 Task: Add the voter objects in voting booth within community.
Action: Mouse moved to (964, 70)
Screenshot: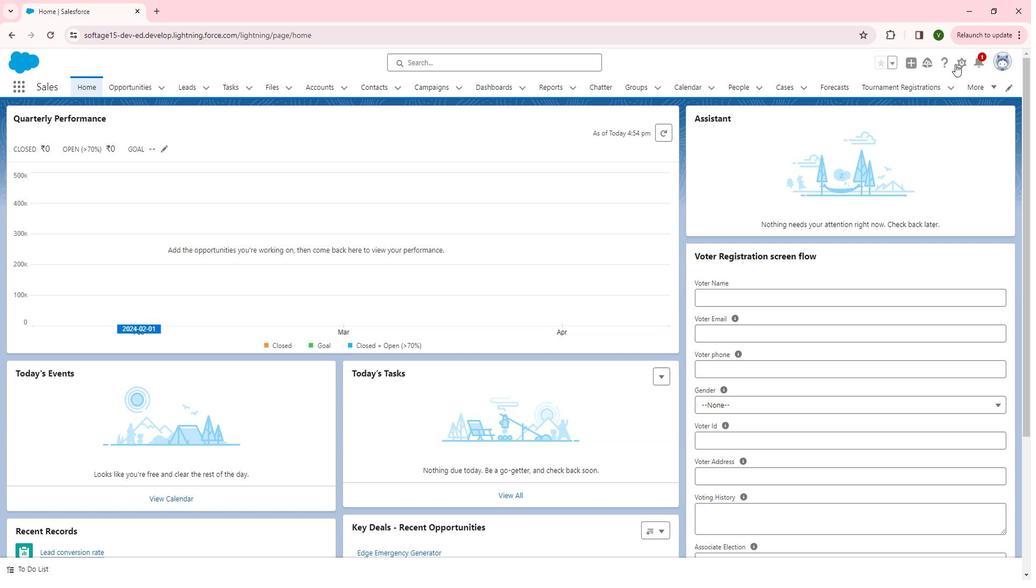 
Action: Mouse pressed left at (964, 70)
Screenshot: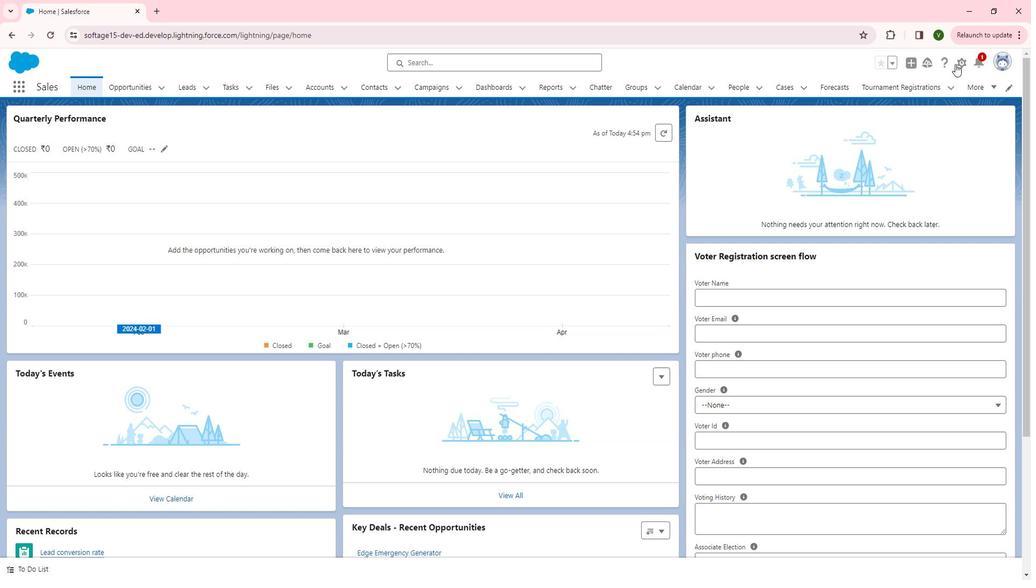 
Action: Mouse moved to (919, 106)
Screenshot: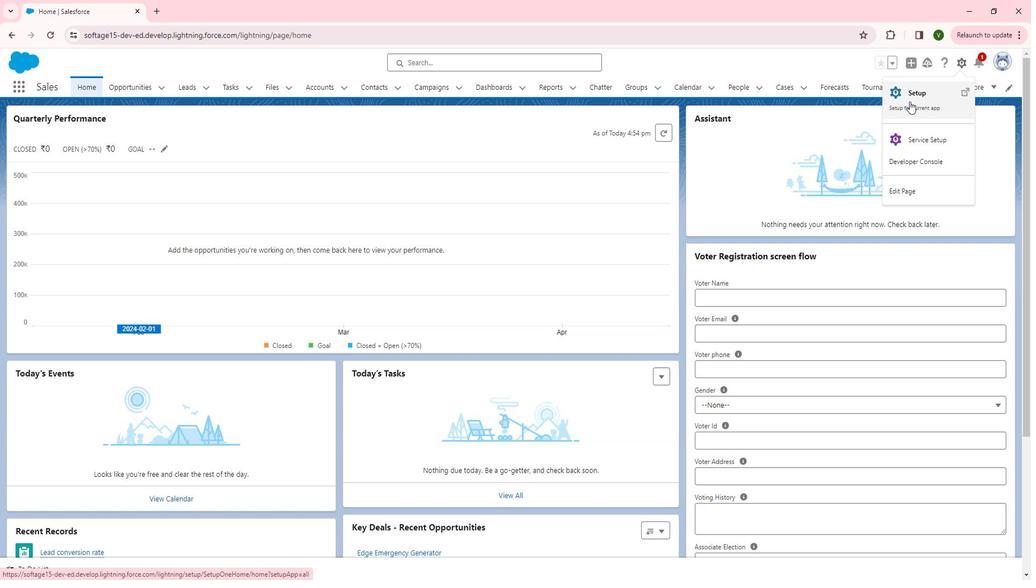 
Action: Mouse pressed left at (919, 106)
Screenshot: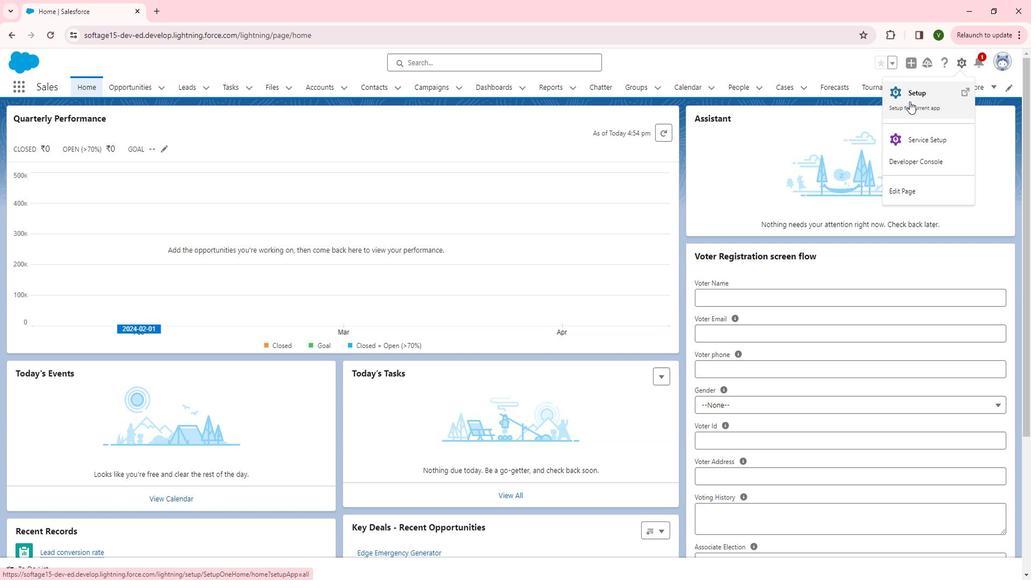 
Action: Mouse moved to (104, 332)
Screenshot: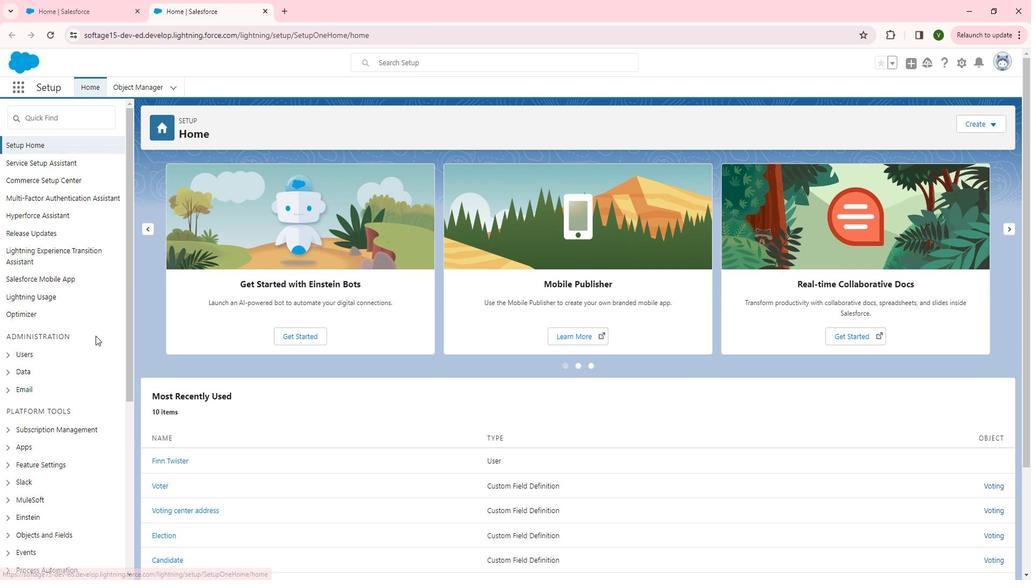 
Action: Mouse scrolled (104, 331) with delta (0, 0)
Screenshot: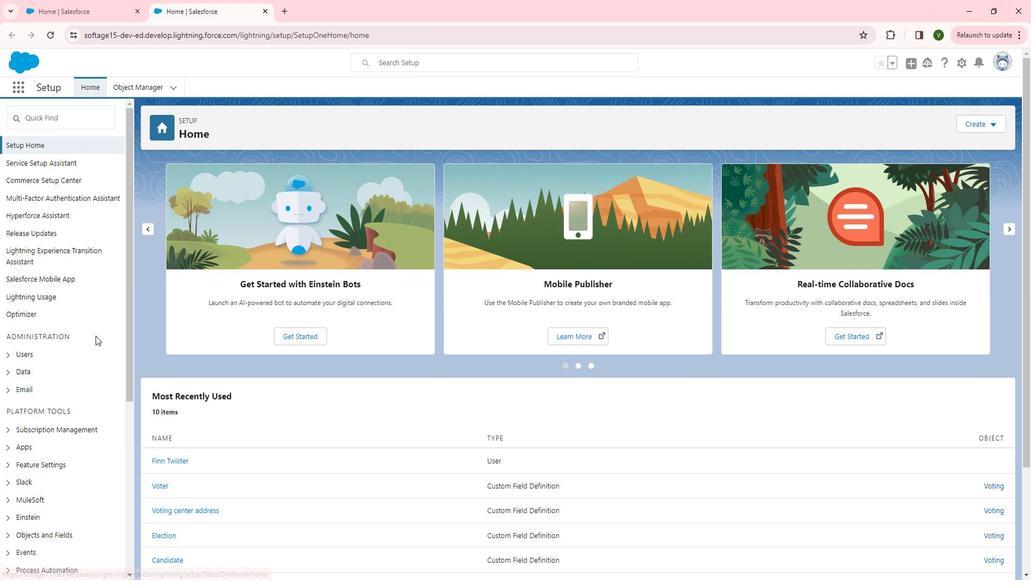 
Action: Mouse moved to (103, 334)
Screenshot: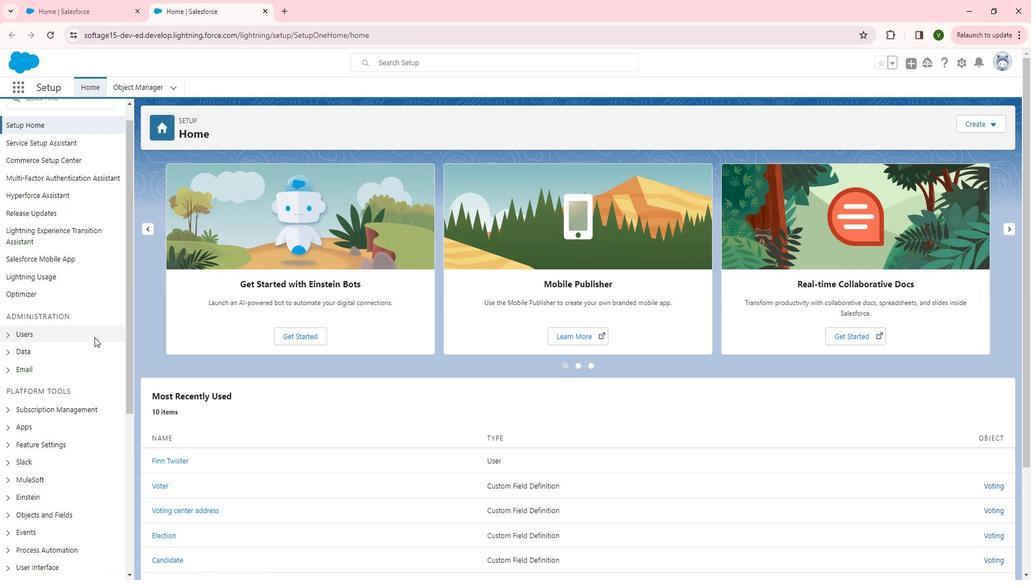 
Action: Mouse scrolled (103, 333) with delta (0, 0)
Screenshot: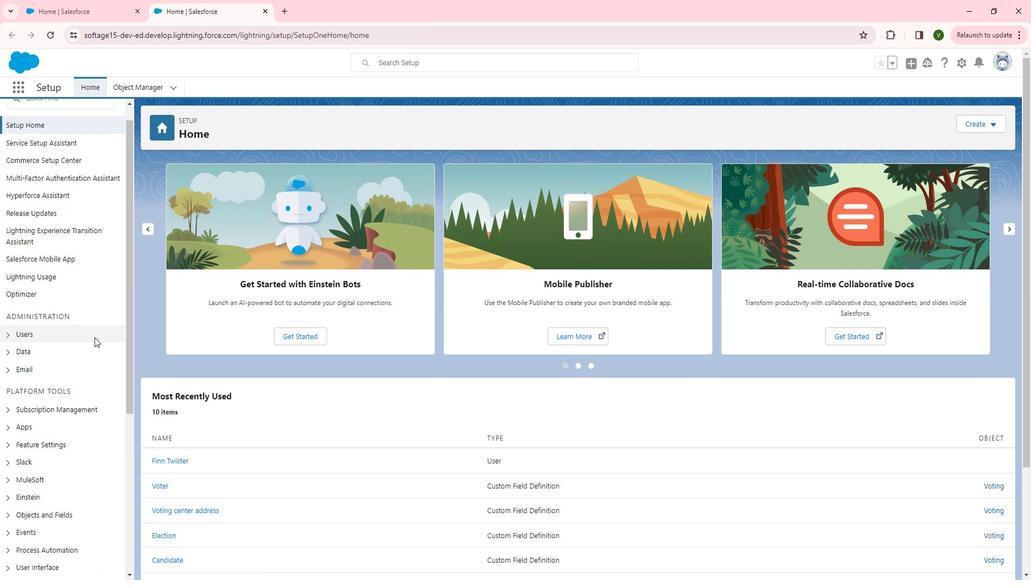
Action: Mouse moved to (17, 346)
Screenshot: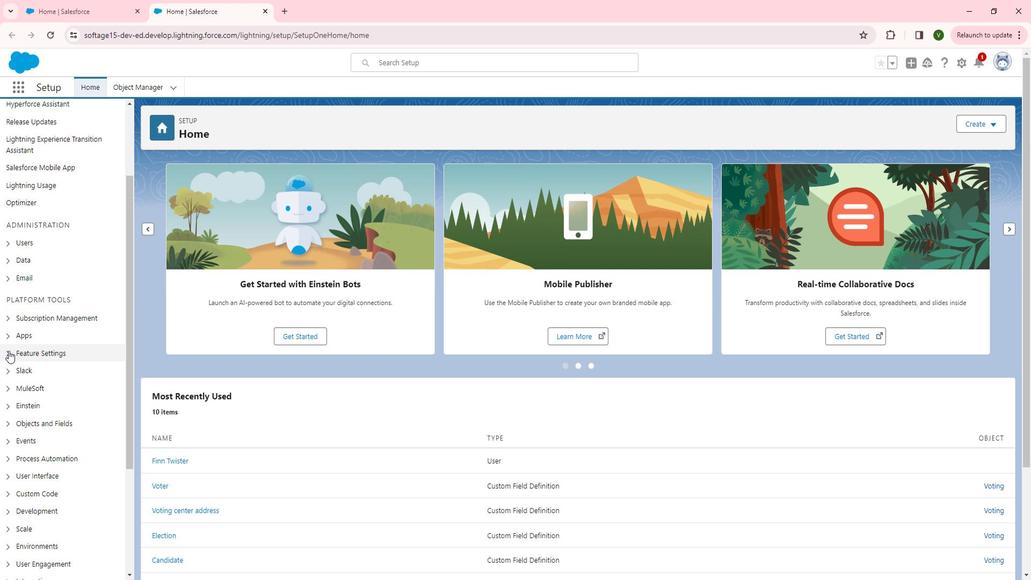 
Action: Mouse pressed left at (17, 346)
Screenshot: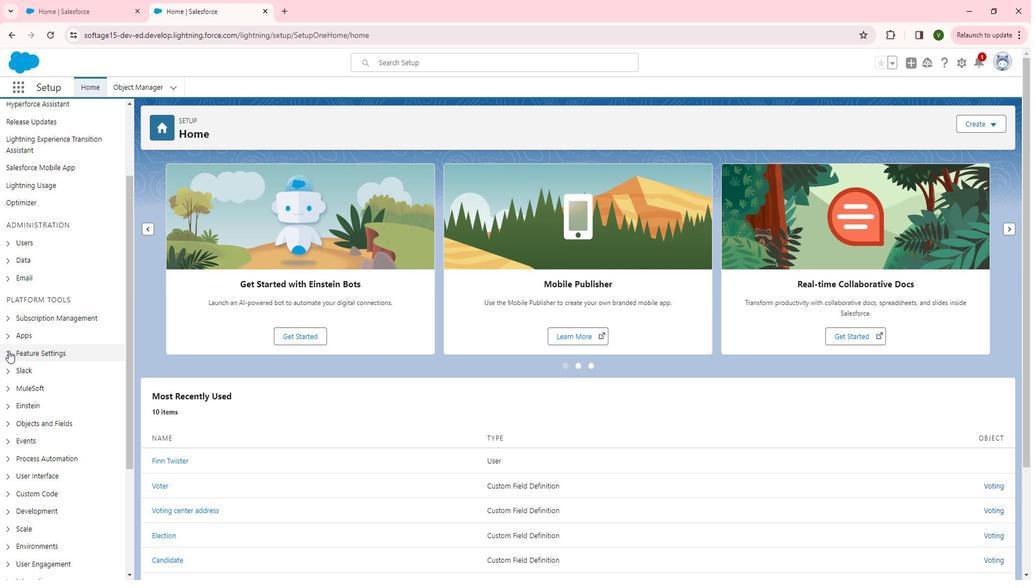 
Action: Mouse moved to (57, 353)
Screenshot: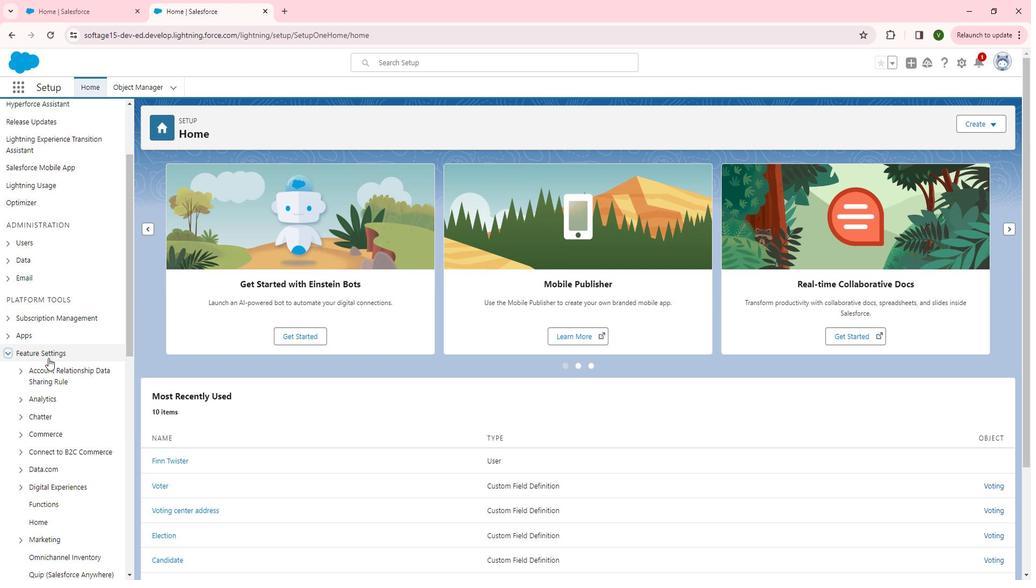 
Action: Mouse scrolled (57, 353) with delta (0, 0)
Screenshot: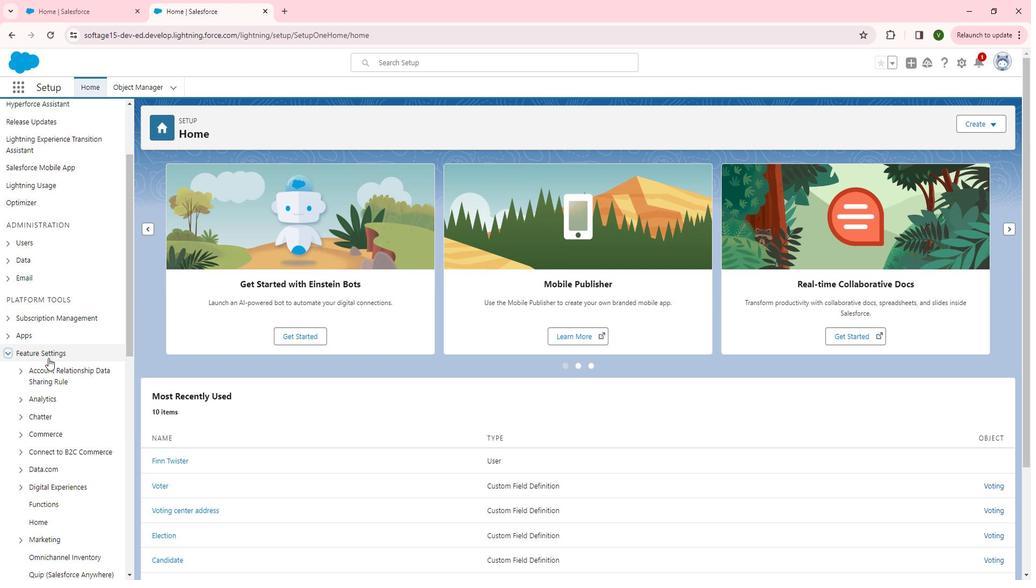 
Action: Mouse moved to (28, 424)
Screenshot: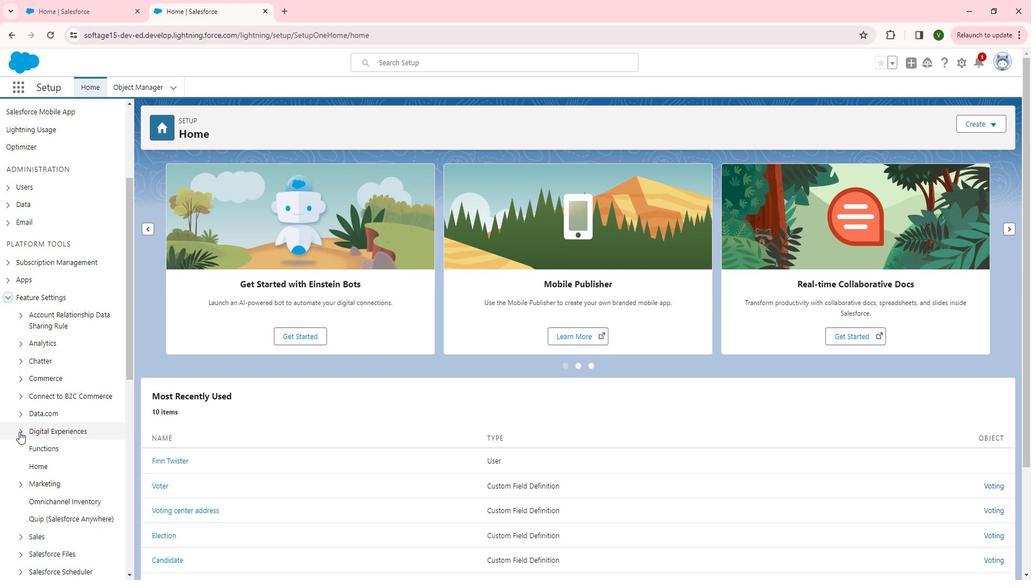 
Action: Mouse pressed left at (28, 424)
Screenshot: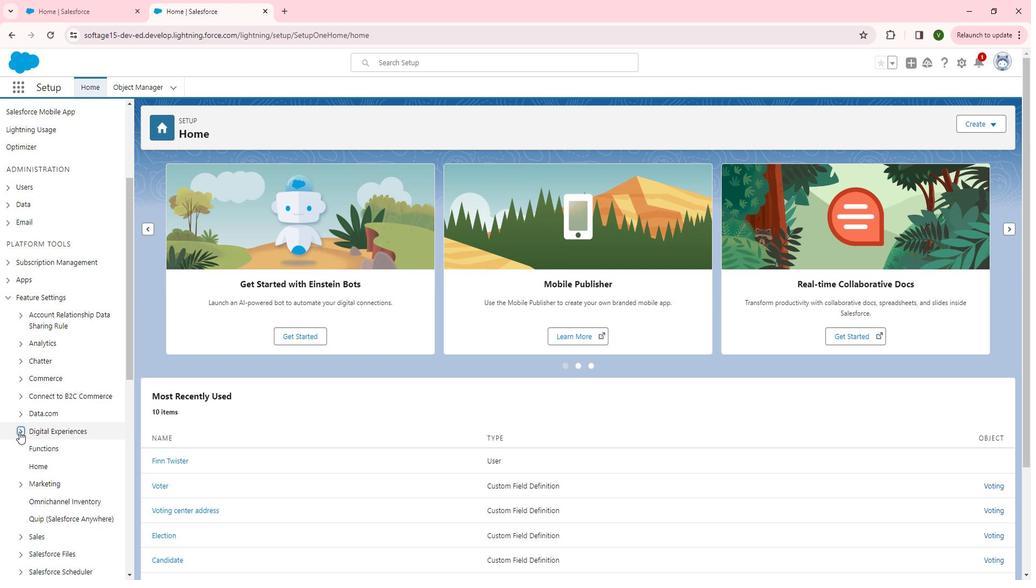 
Action: Mouse moved to (76, 428)
Screenshot: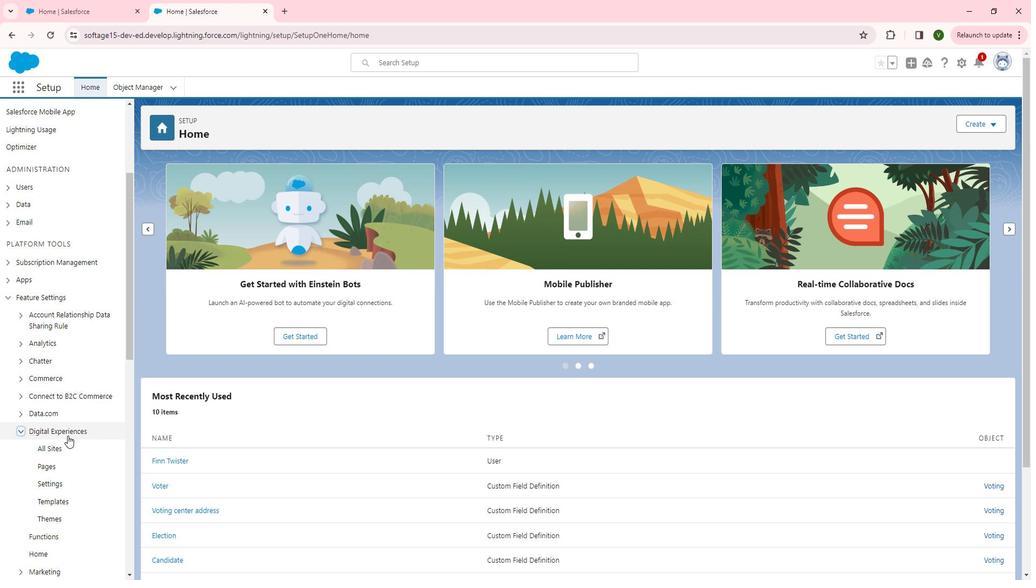 
Action: Mouse scrolled (76, 428) with delta (0, 0)
Screenshot: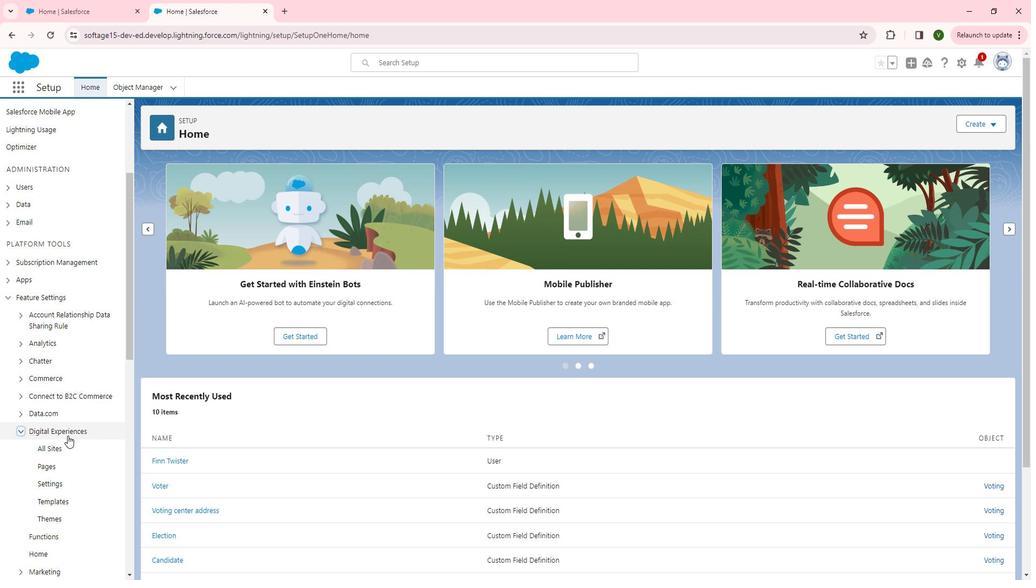 
Action: Mouse moved to (64, 380)
Screenshot: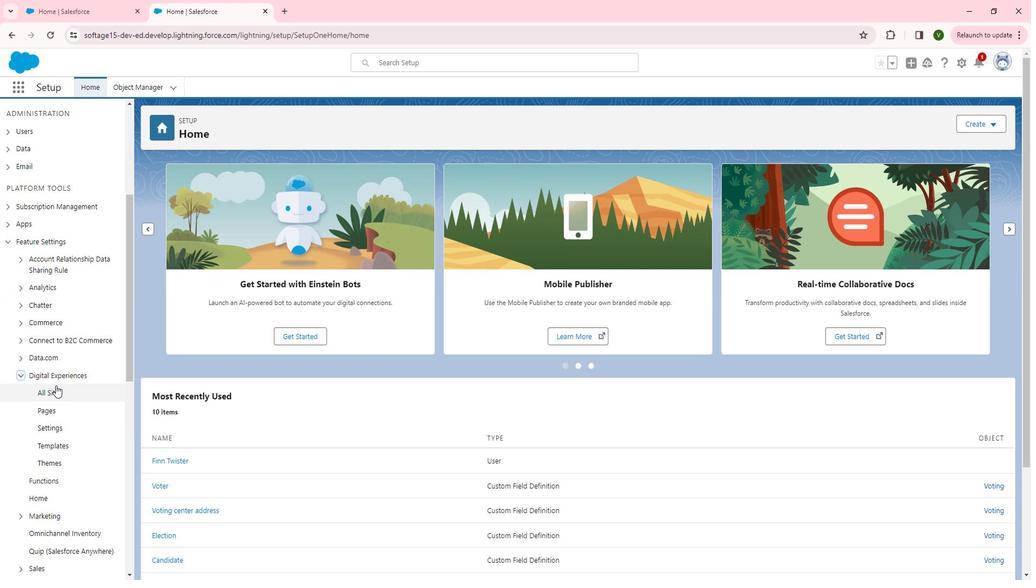 
Action: Mouse pressed left at (64, 380)
Screenshot: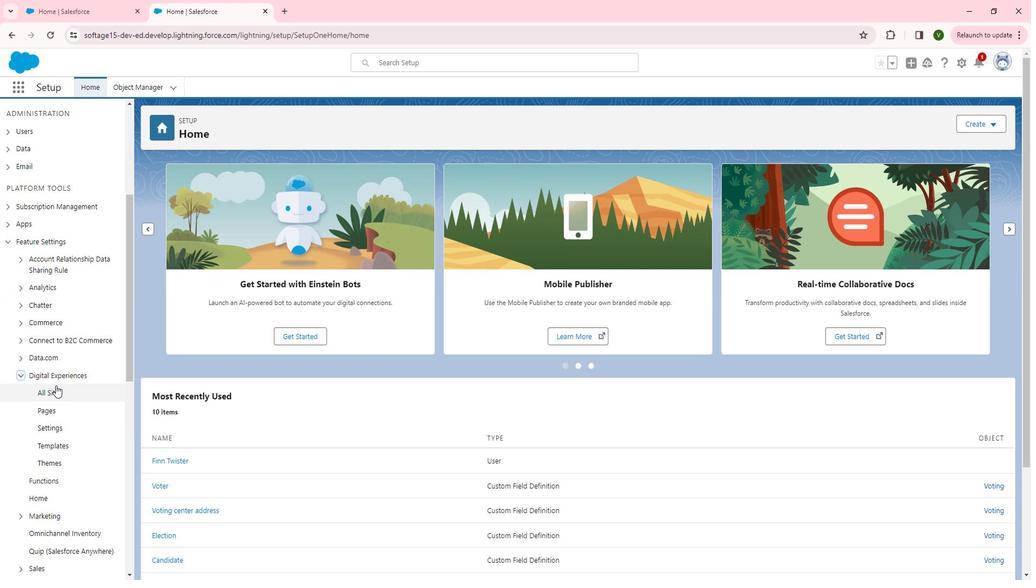 
Action: Mouse moved to (60, 384)
Screenshot: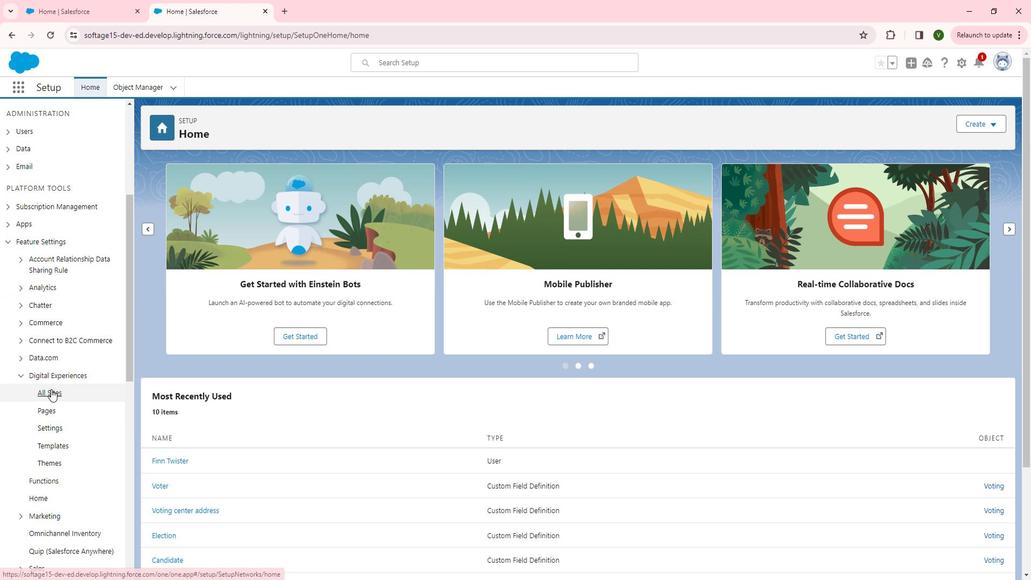 
Action: Mouse pressed left at (60, 384)
Screenshot: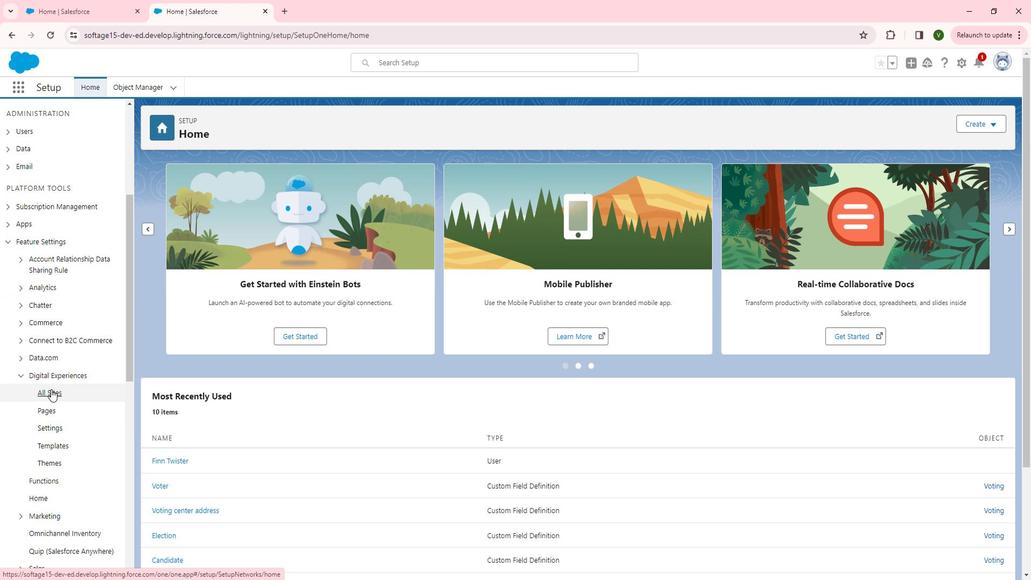 
Action: Mouse moved to (182, 256)
Screenshot: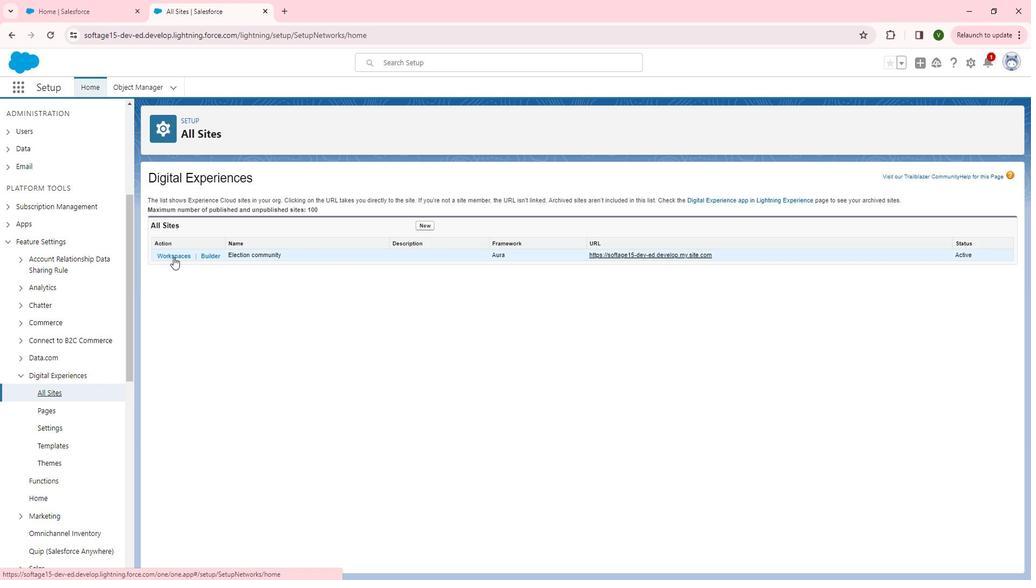 
Action: Mouse pressed left at (182, 256)
Screenshot: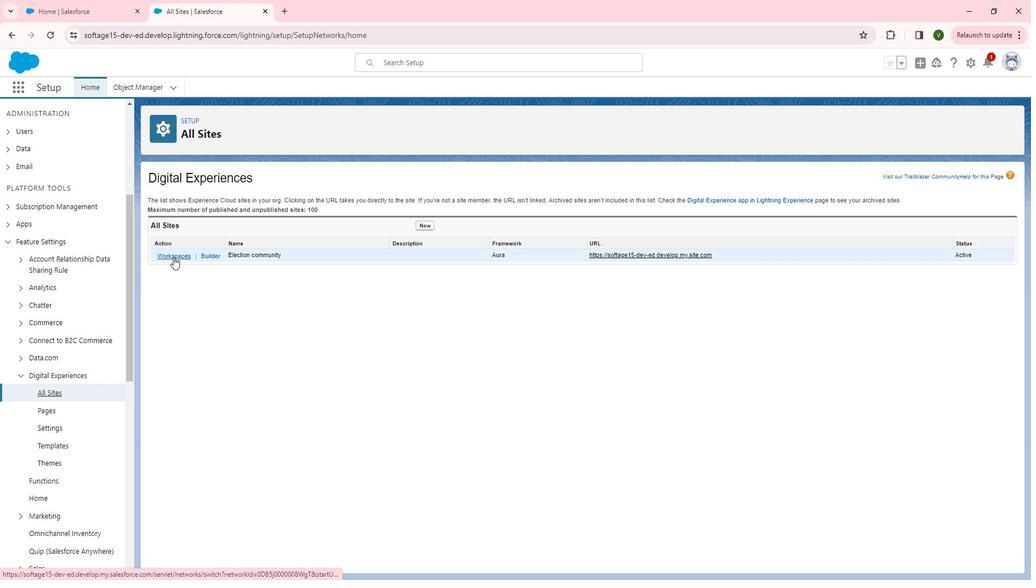 
Action: Mouse moved to (163, 260)
Screenshot: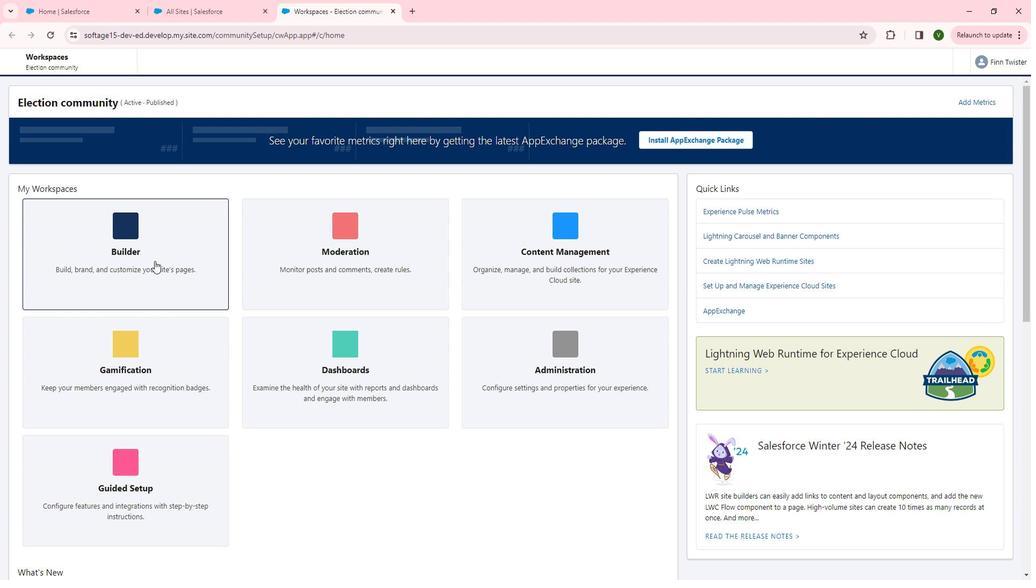 
Action: Mouse pressed left at (163, 260)
Screenshot: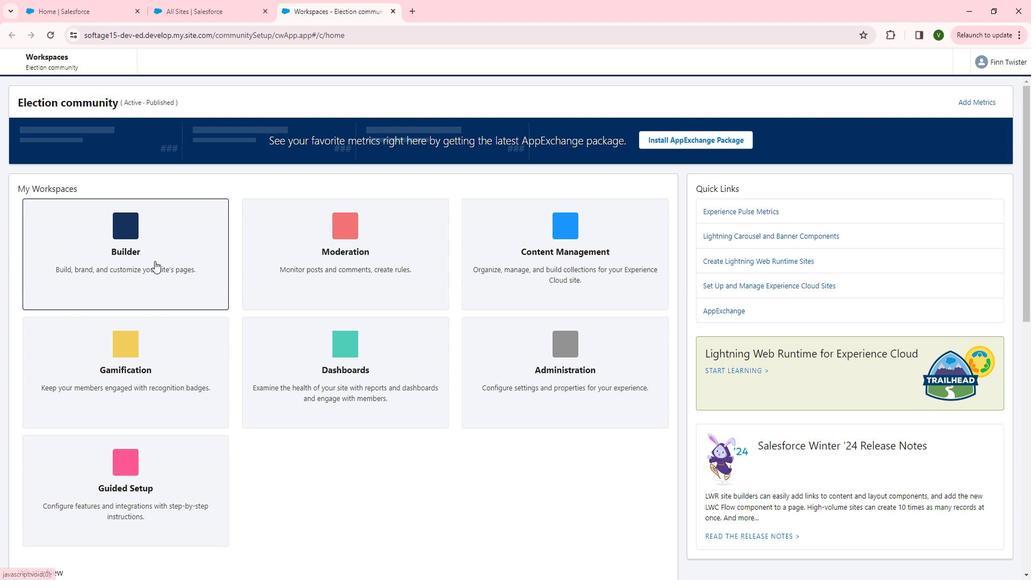 
Action: Mouse moved to (107, 72)
Screenshot: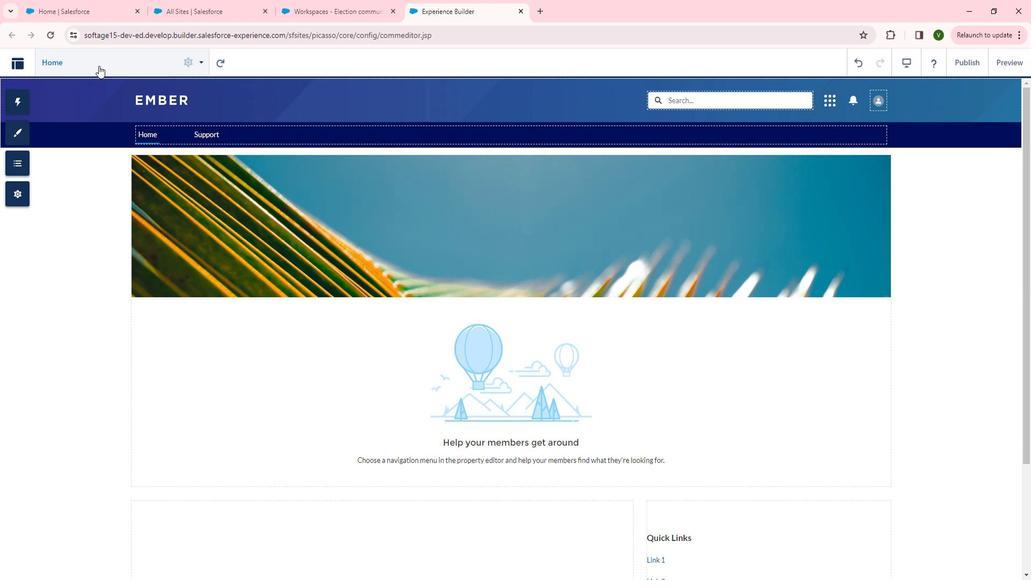 
Action: Mouse pressed left at (107, 72)
Screenshot: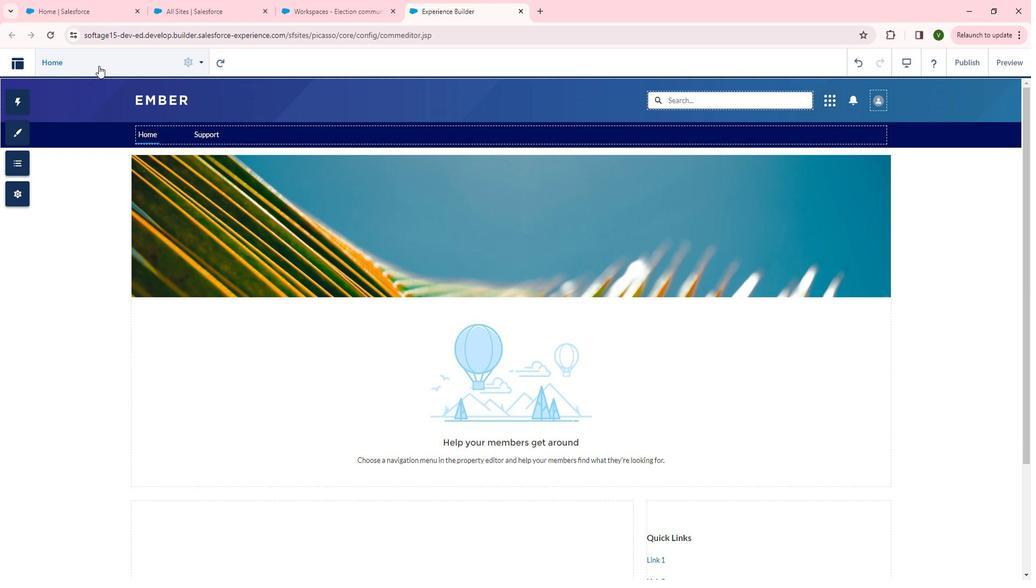 
Action: Mouse moved to (116, 314)
Screenshot: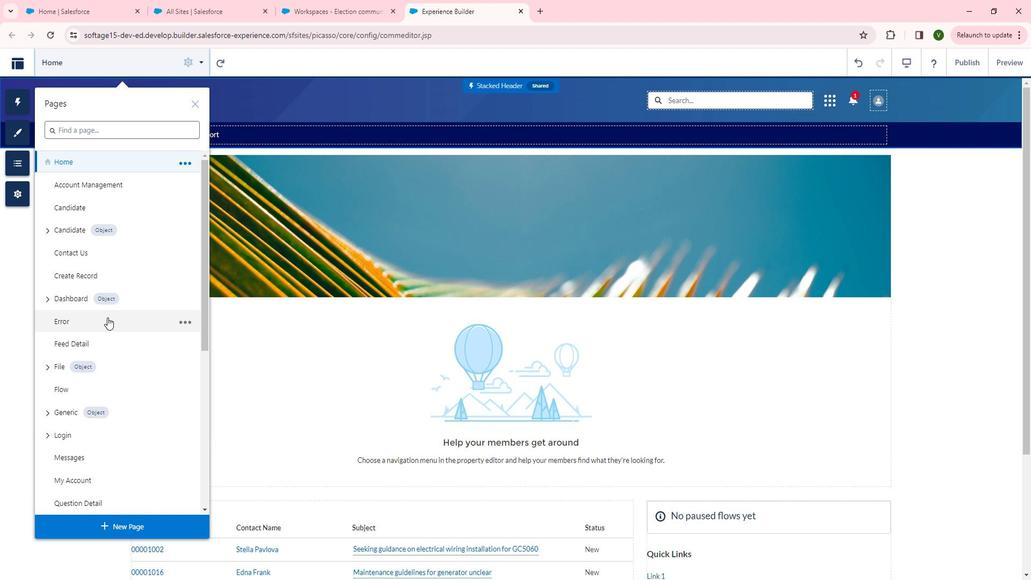 
Action: Mouse scrolled (116, 314) with delta (0, 0)
Screenshot: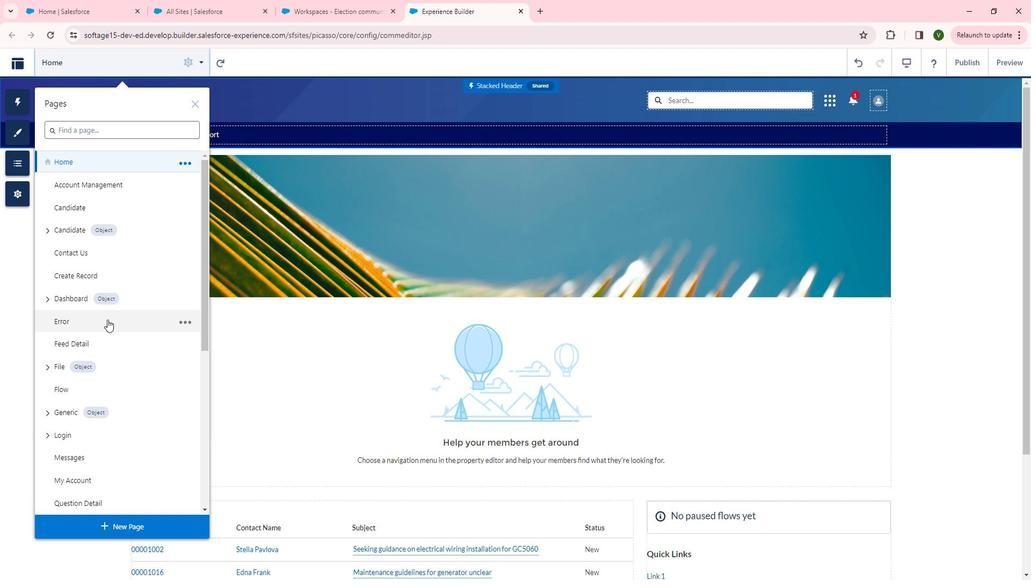 
Action: Mouse moved to (116, 315)
Screenshot: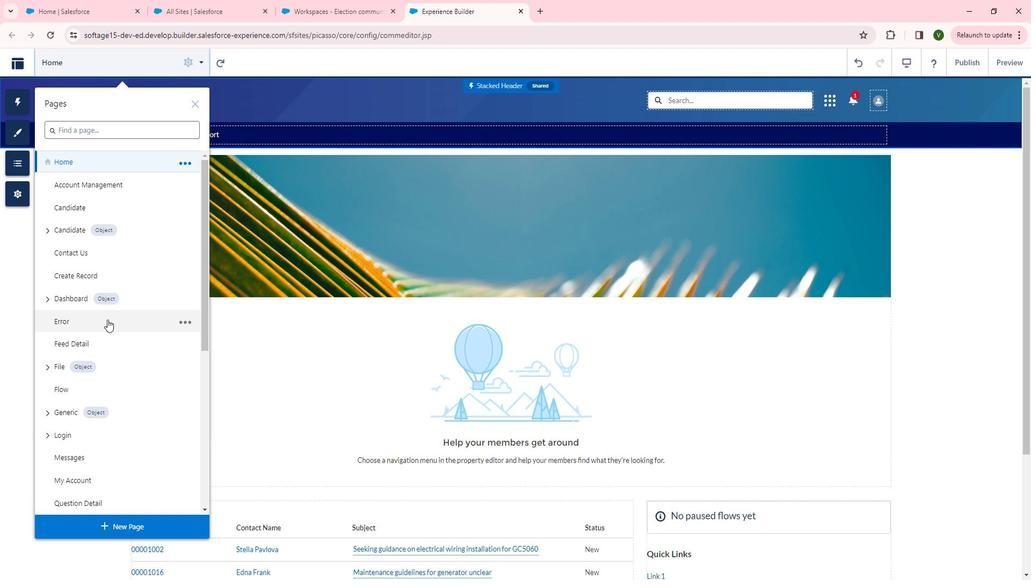 
Action: Mouse scrolled (116, 315) with delta (0, 0)
Screenshot: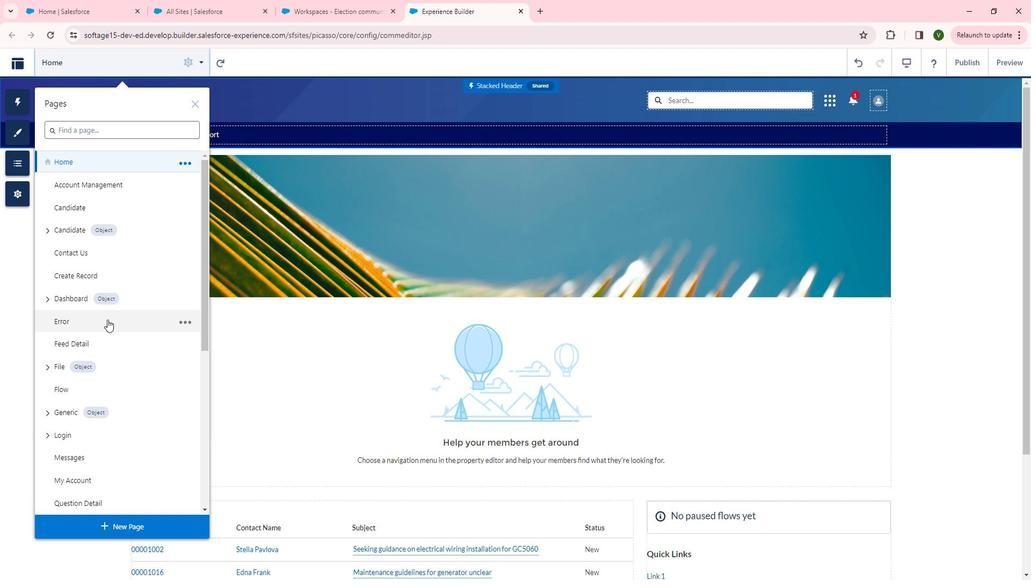 
Action: Mouse moved to (116, 317)
Screenshot: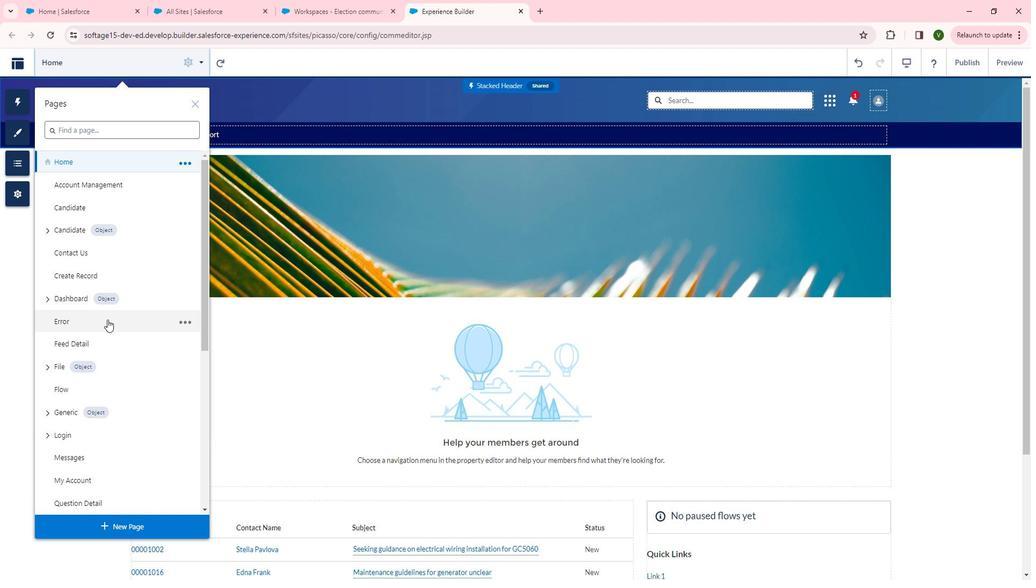 
Action: Mouse scrolled (116, 316) with delta (0, 0)
Screenshot: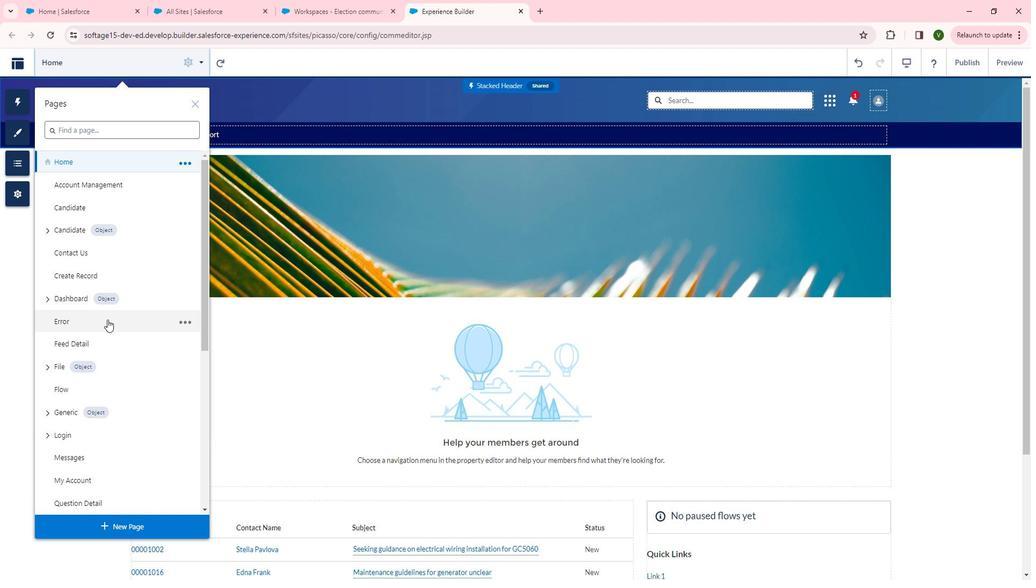 
Action: Mouse moved to (116, 319)
Screenshot: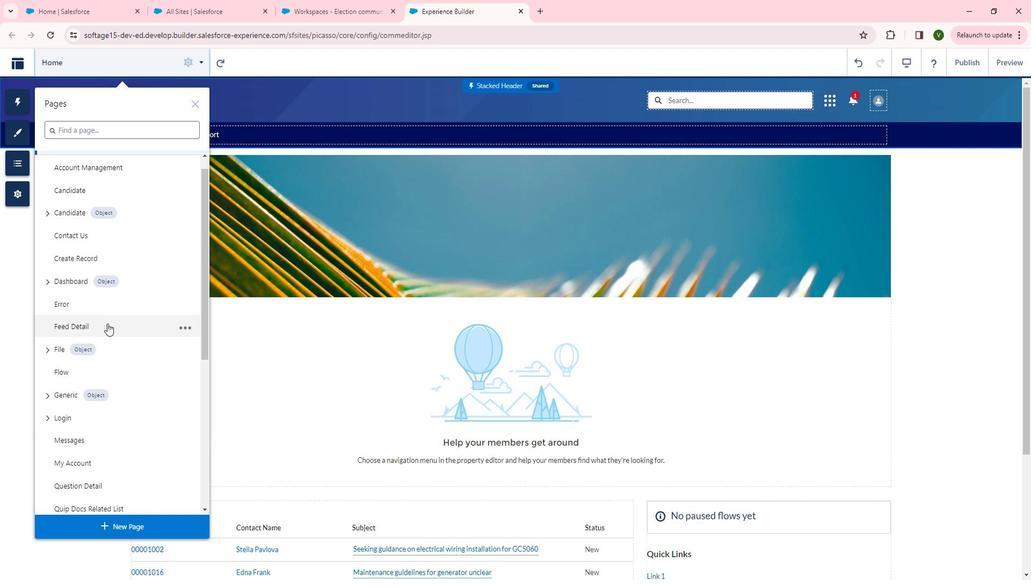
Action: Mouse scrolled (116, 319) with delta (0, 0)
Screenshot: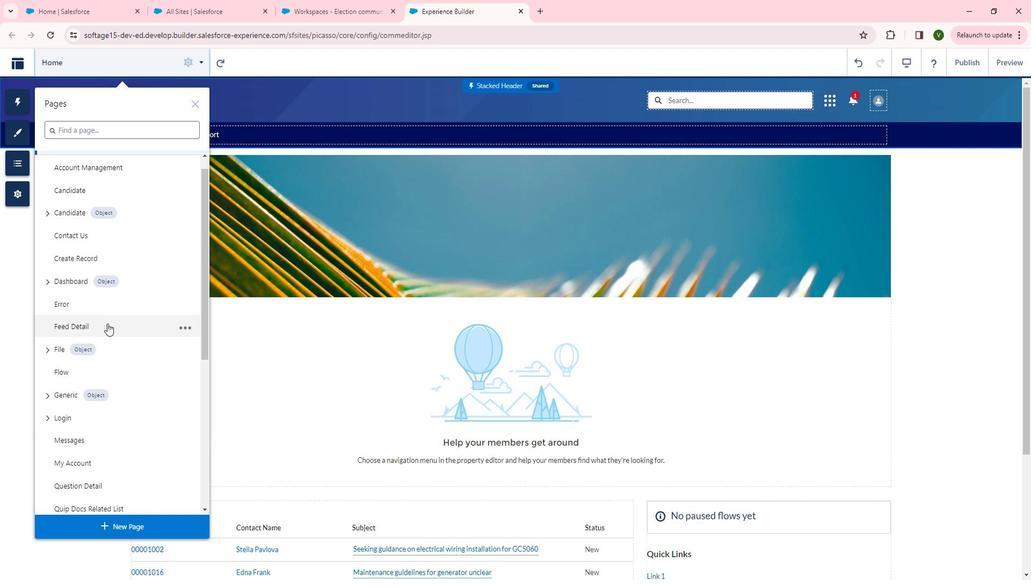 
Action: Mouse moved to (116, 322)
Screenshot: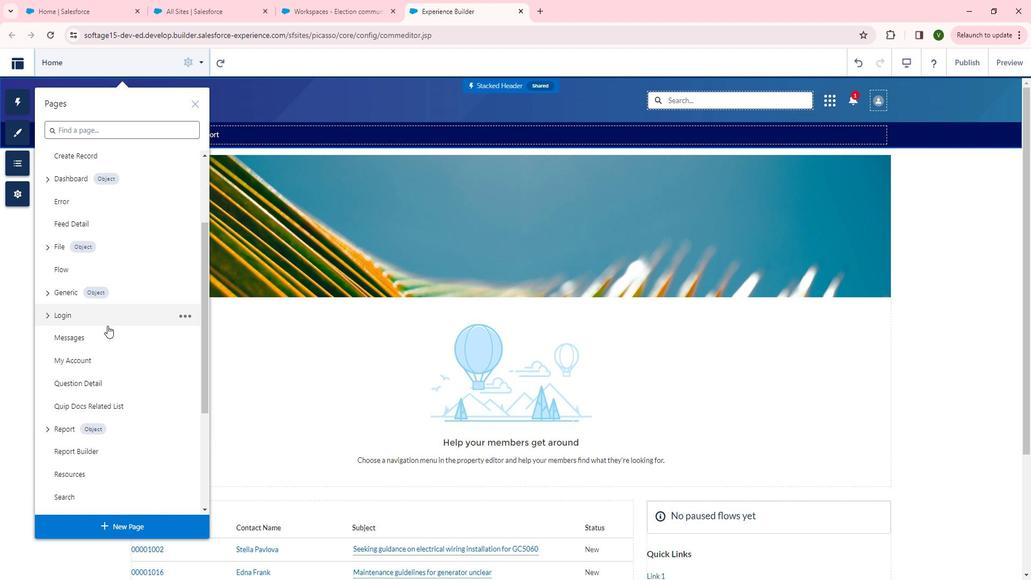 
Action: Mouse scrolled (116, 322) with delta (0, 0)
Screenshot: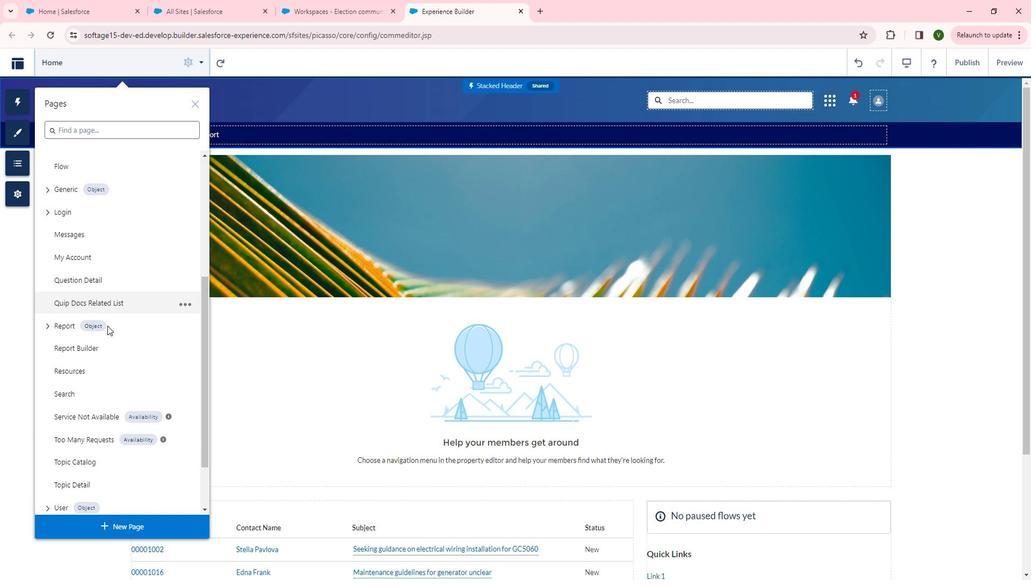 
Action: Mouse scrolled (116, 322) with delta (0, 0)
Screenshot: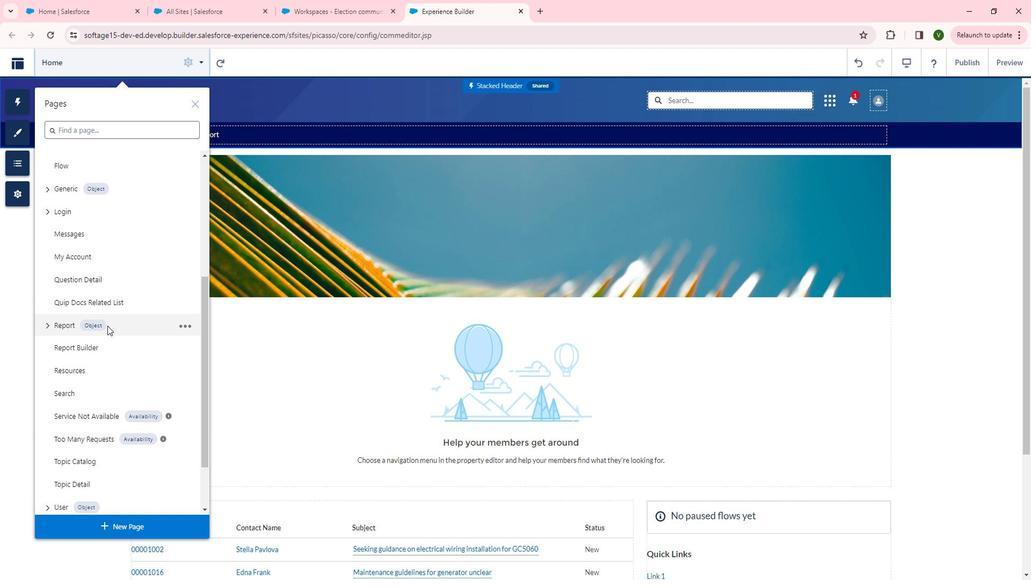 
Action: Mouse scrolled (116, 322) with delta (0, 0)
Screenshot: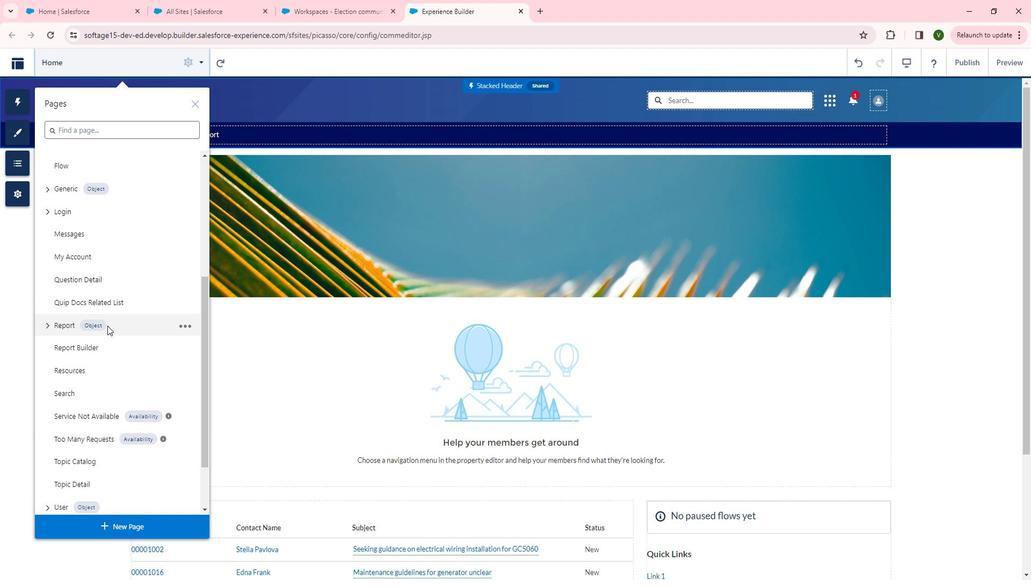 
Action: Mouse scrolled (116, 322) with delta (0, 0)
Screenshot: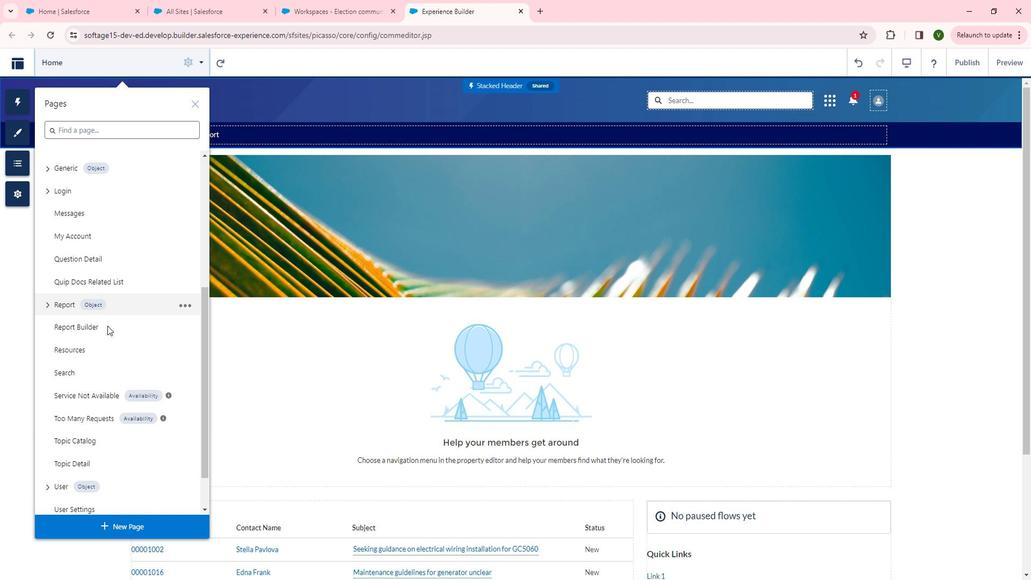 
Action: Mouse moved to (117, 518)
Screenshot: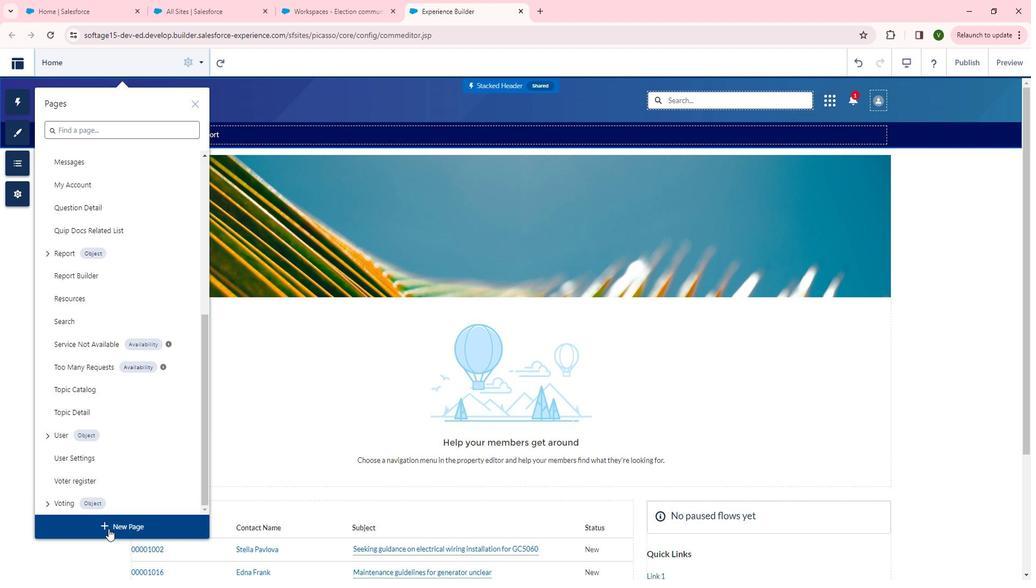 
Action: Mouse pressed left at (117, 518)
Screenshot: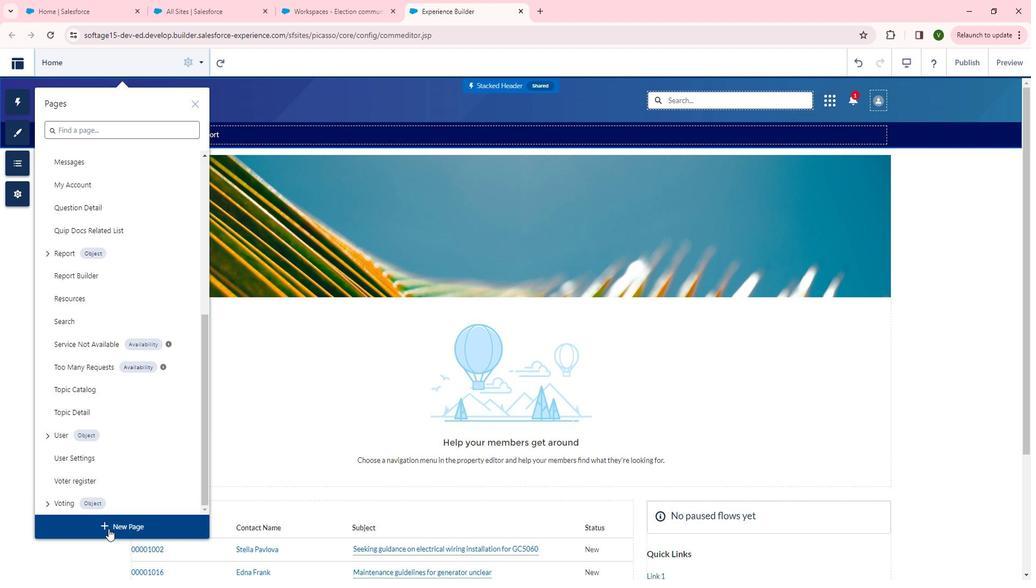 
Action: Mouse moved to (577, 285)
Screenshot: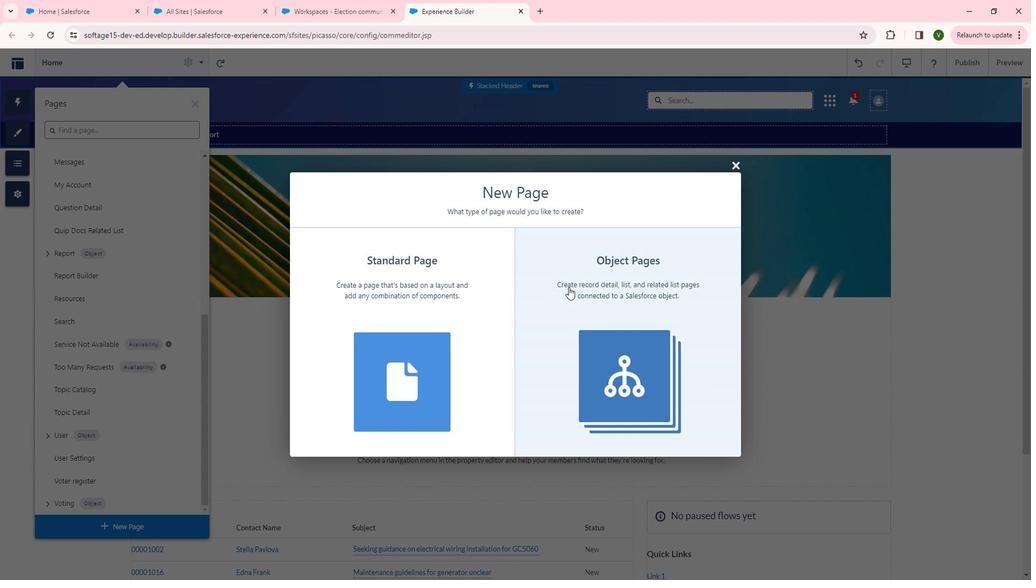 
Action: Mouse pressed left at (577, 285)
Screenshot: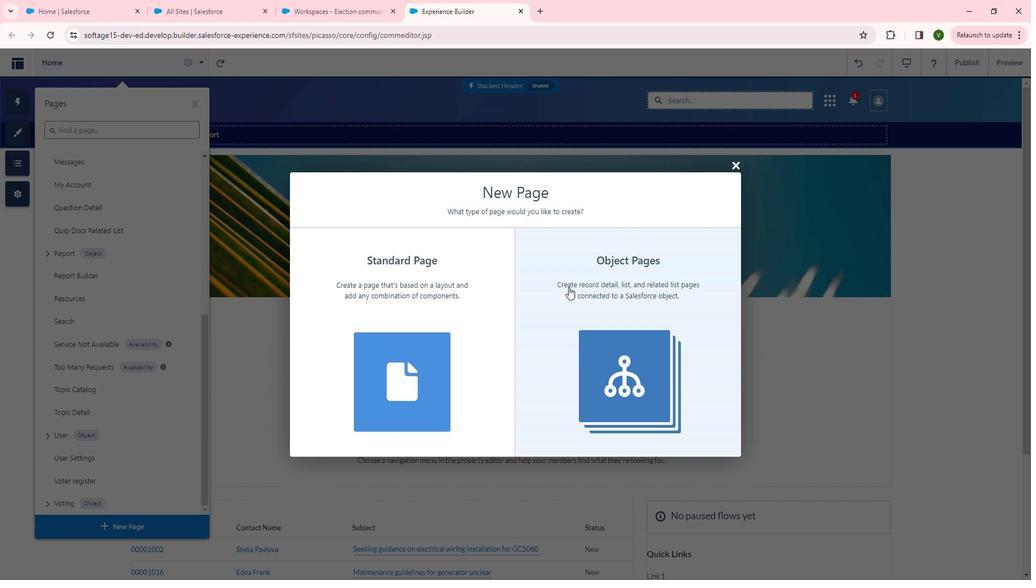 
Action: Mouse moved to (469, 308)
Screenshot: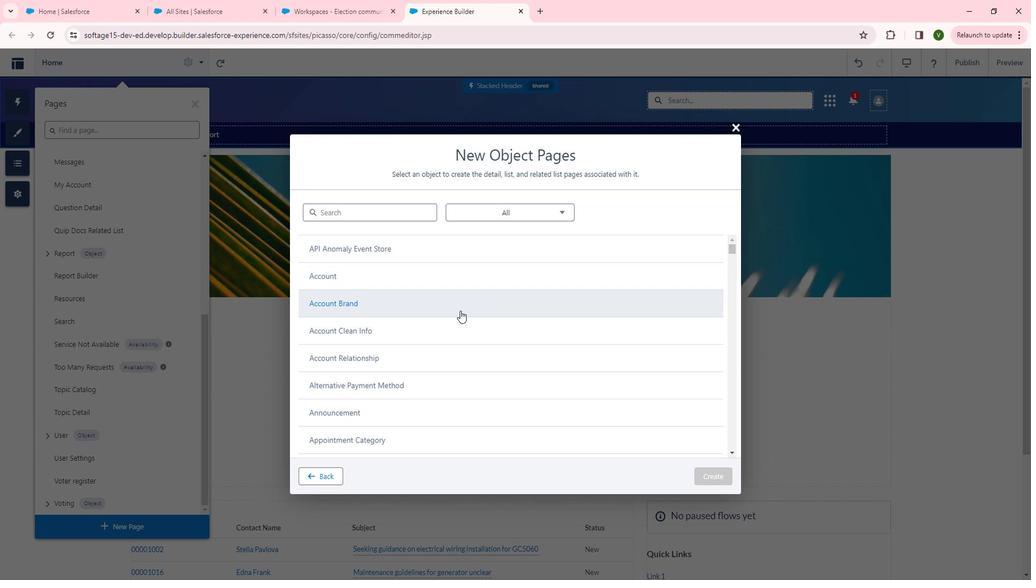 
Action: Mouse scrolled (469, 307) with delta (0, 0)
Screenshot: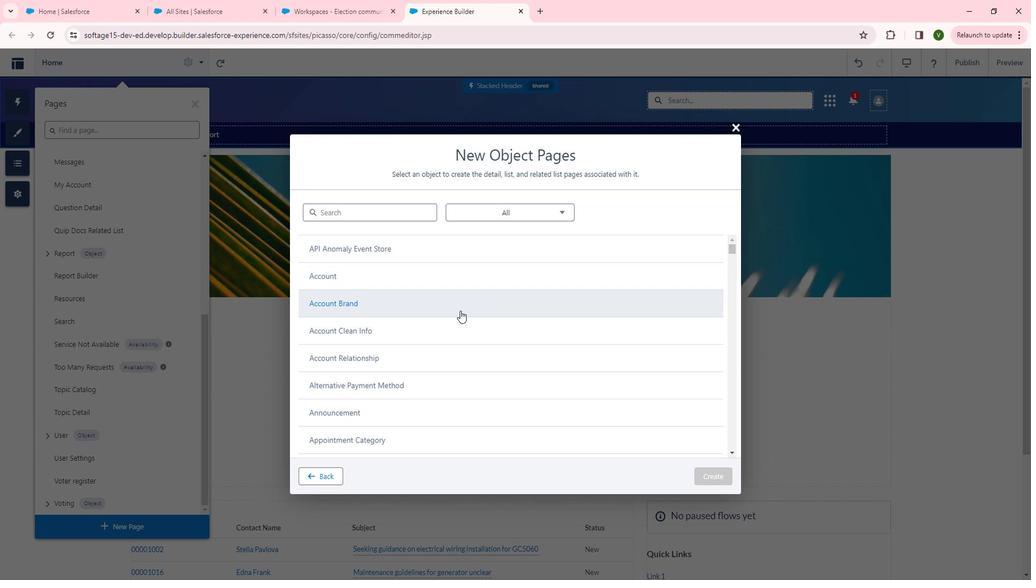 
Action: Mouse moved to (468, 308)
Screenshot: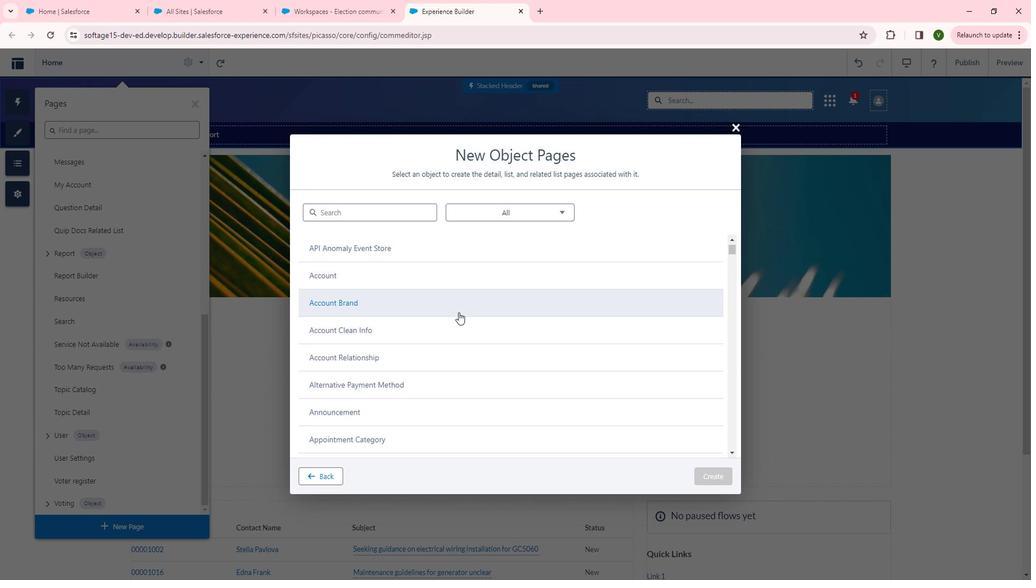 
Action: Mouse scrolled (468, 308) with delta (0, 0)
Screenshot: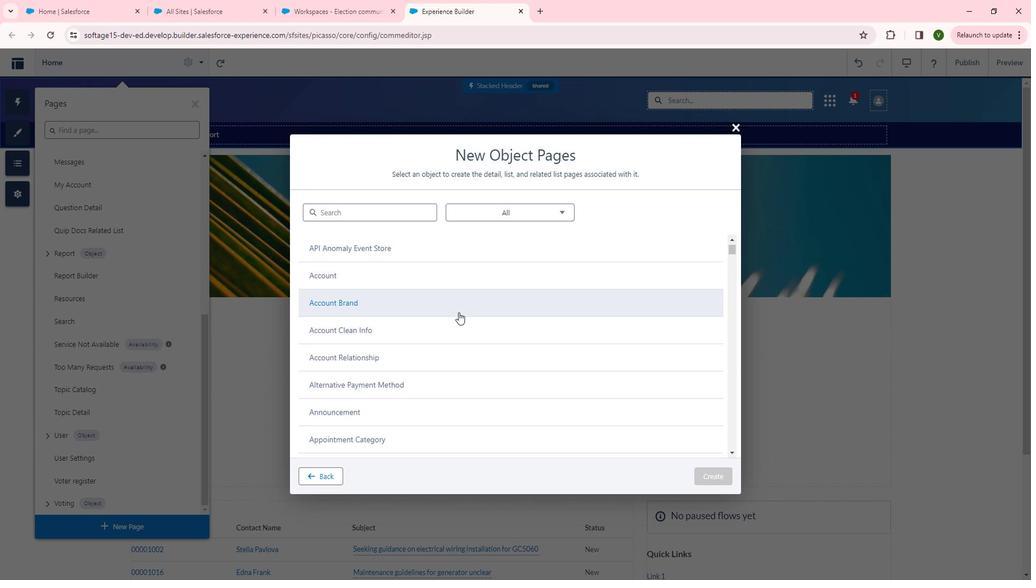
Action: Mouse moved to (467, 309)
Screenshot: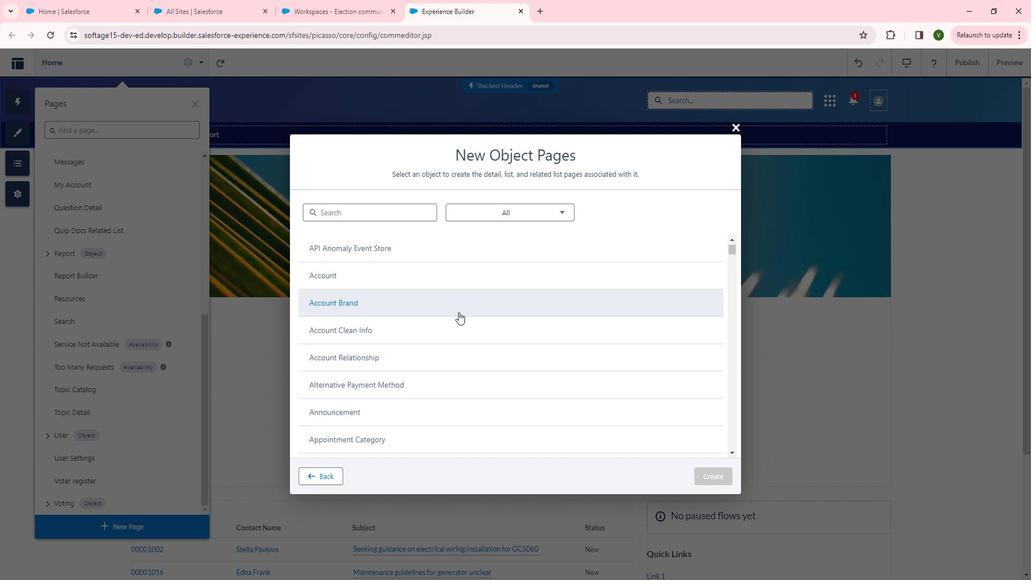 
Action: Mouse scrolled (467, 309) with delta (0, 0)
Screenshot: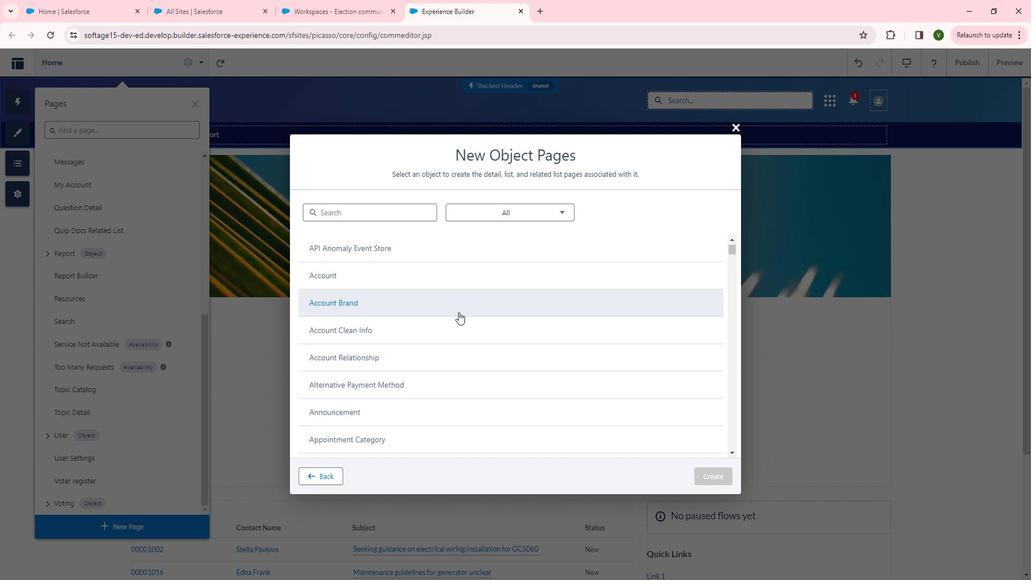 
Action: Mouse moved to (466, 309)
Screenshot: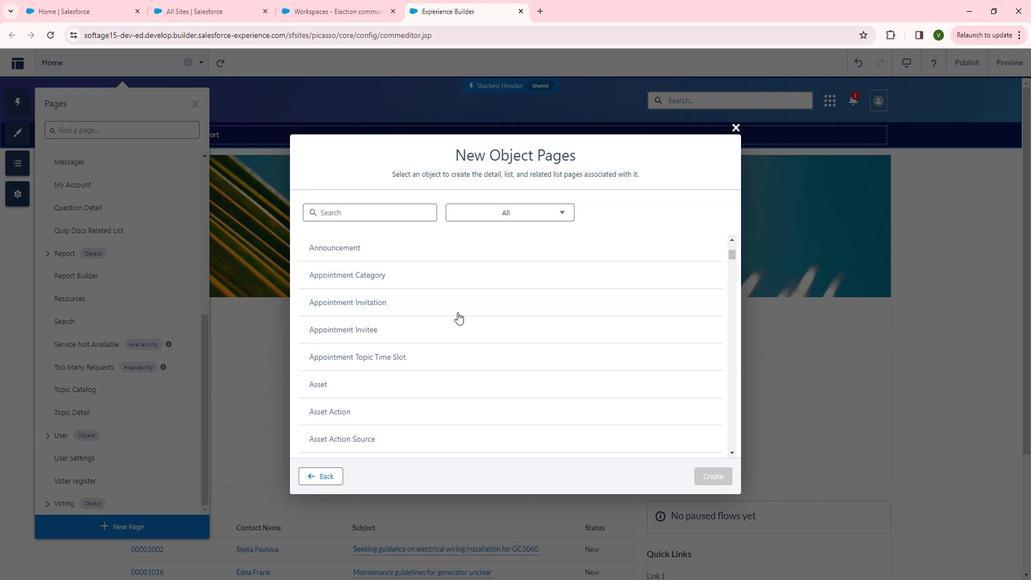 
Action: Mouse scrolled (466, 309) with delta (0, 0)
Screenshot: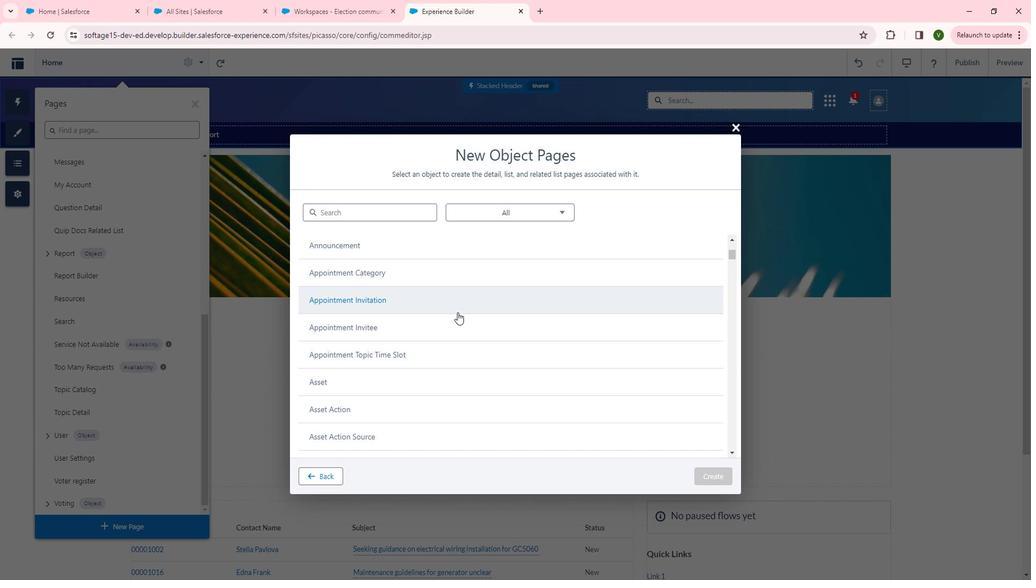 
Action: Mouse scrolled (466, 309) with delta (0, 0)
Screenshot: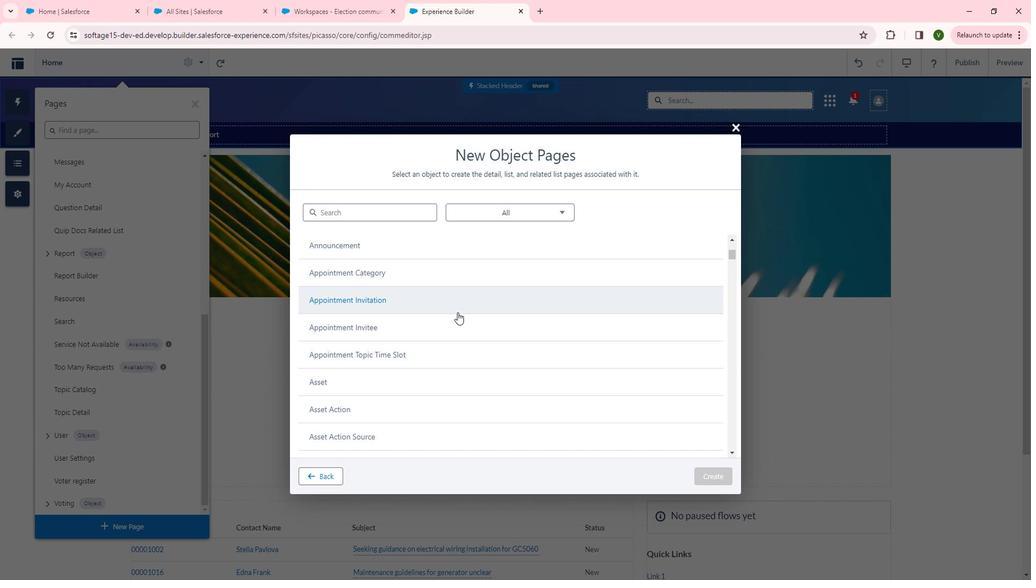 
Action: Mouse scrolled (466, 309) with delta (0, 0)
Screenshot: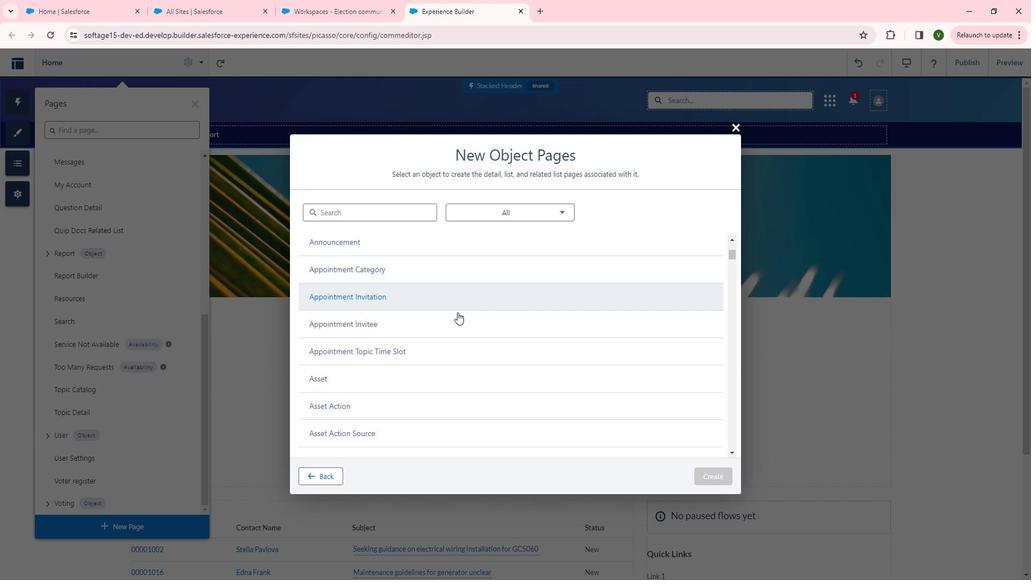 
Action: Mouse scrolled (466, 309) with delta (0, 0)
Screenshot: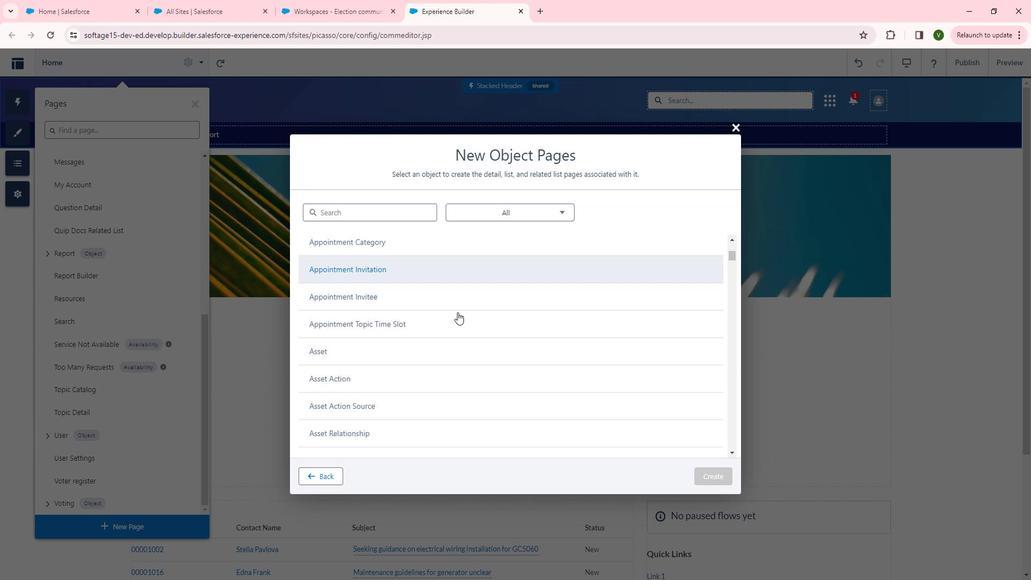 
Action: Mouse scrolled (466, 309) with delta (0, 0)
Screenshot: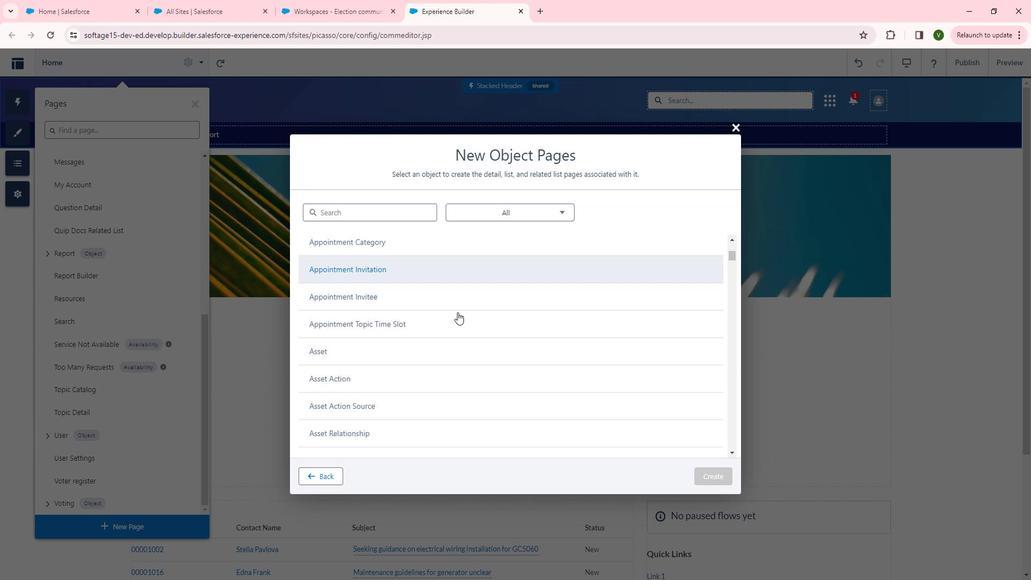 
Action: Mouse scrolled (466, 309) with delta (0, 0)
Screenshot: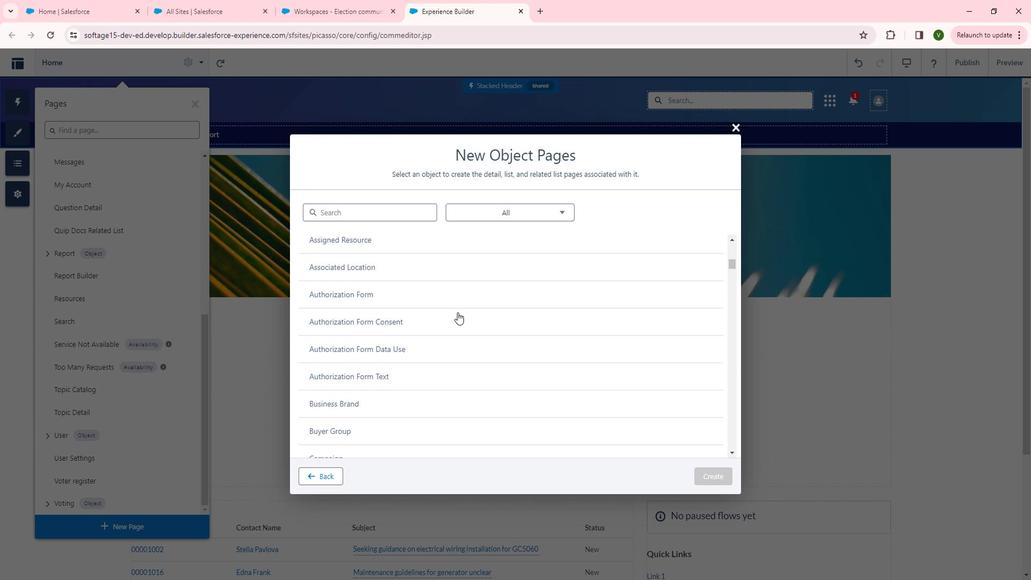 
Action: Mouse scrolled (466, 309) with delta (0, 0)
Screenshot: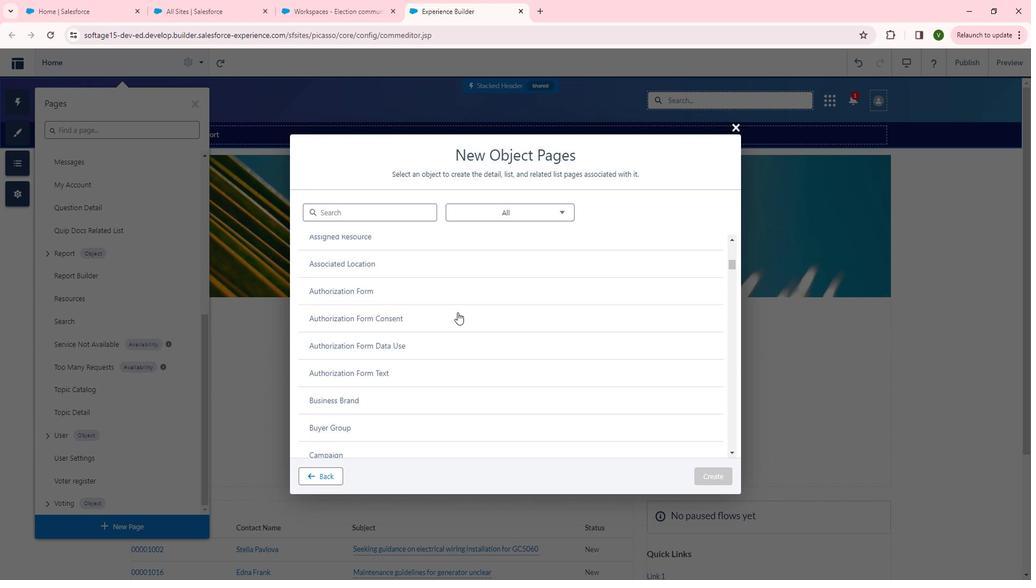
Action: Mouse scrolled (466, 309) with delta (0, 0)
Screenshot: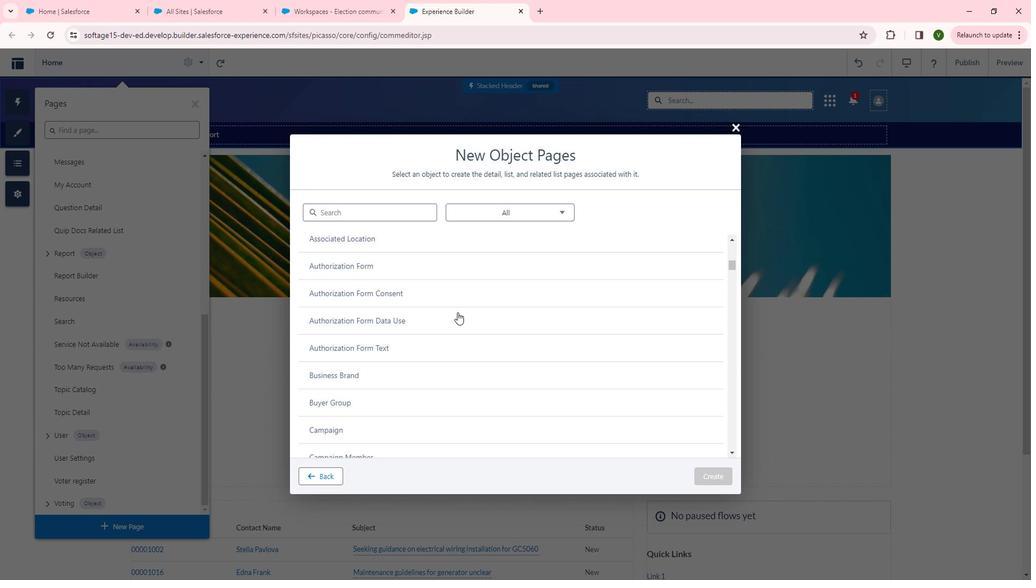 
Action: Mouse scrolled (466, 309) with delta (0, 0)
Screenshot: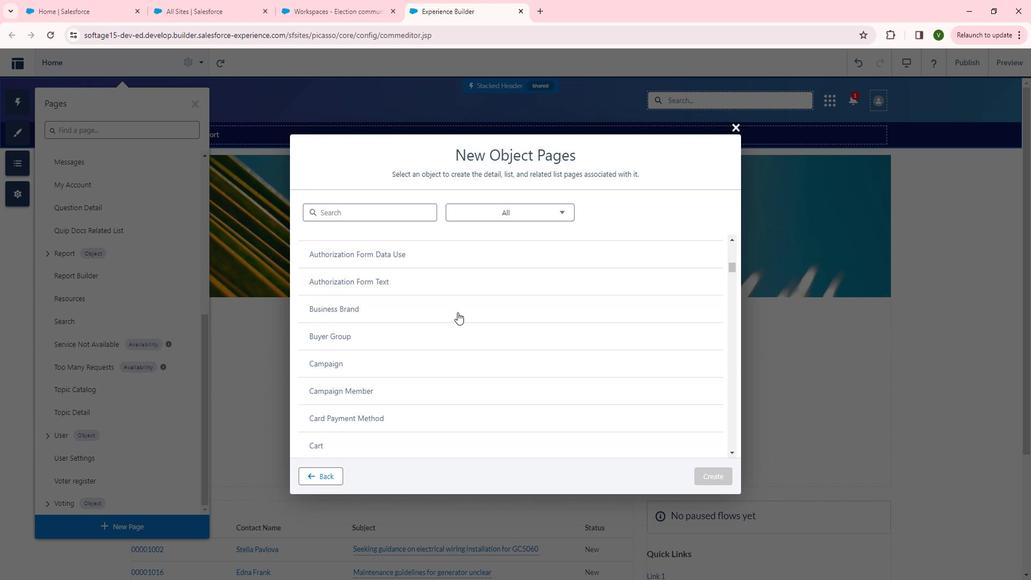 
Action: Mouse scrolled (466, 309) with delta (0, 0)
Screenshot: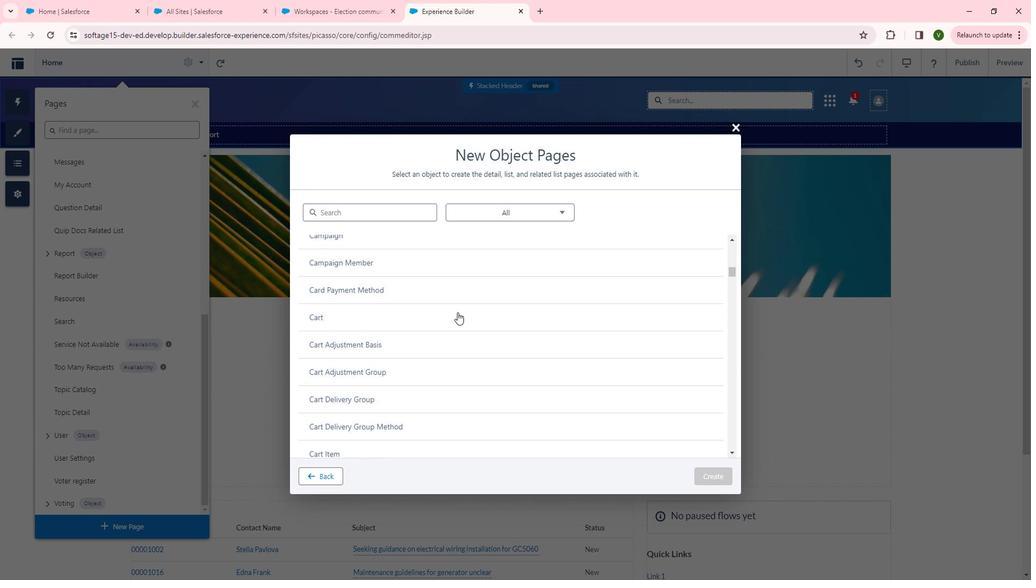 
Action: Mouse scrolled (466, 309) with delta (0, 0)
Screenshot: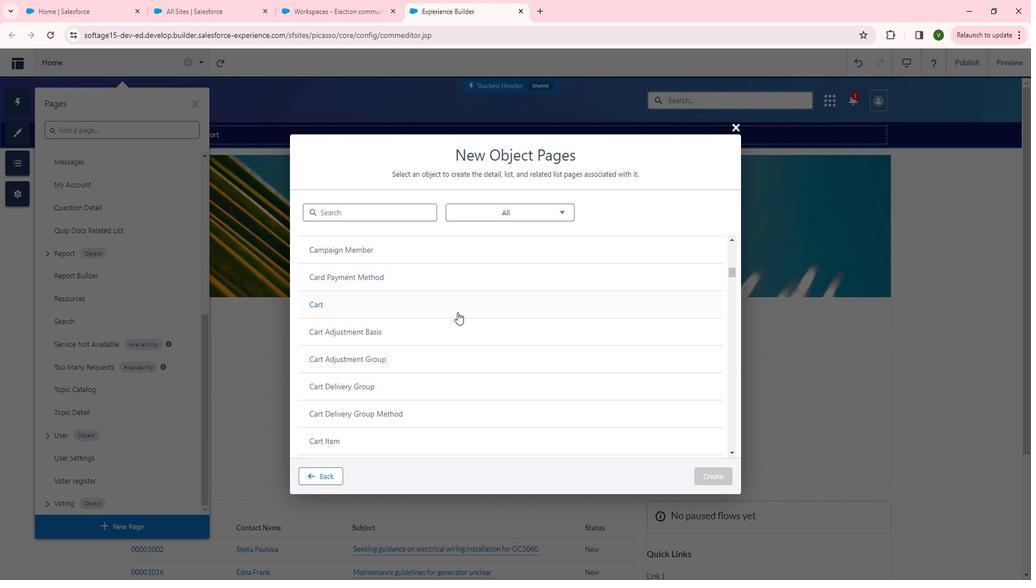 
Action: Mouse scrolled (466, 309) with delta (0, 0)
Screenshot: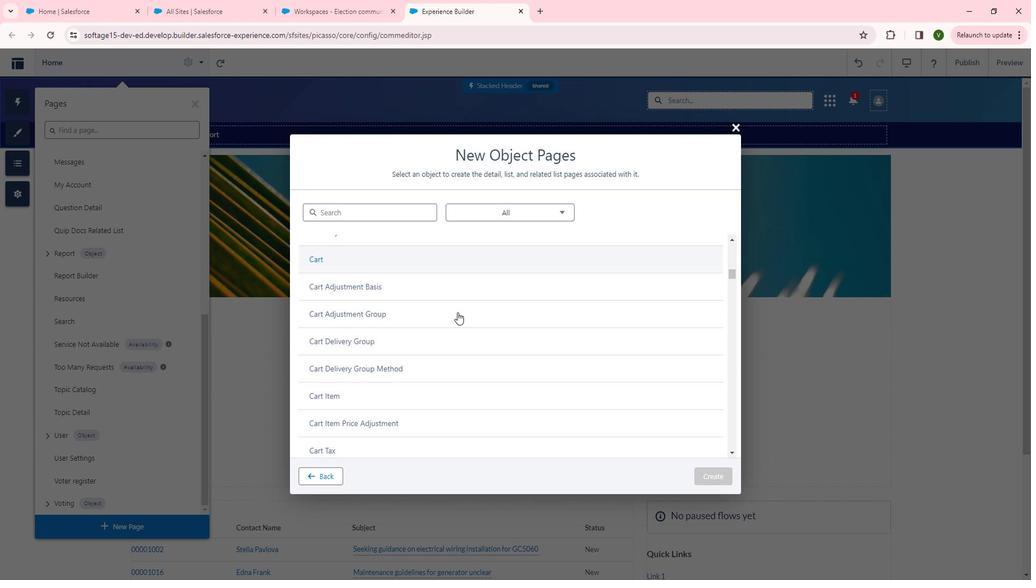 
Action: Mouse scrolled (466, 309) with delta (0, 0)
Screenshot: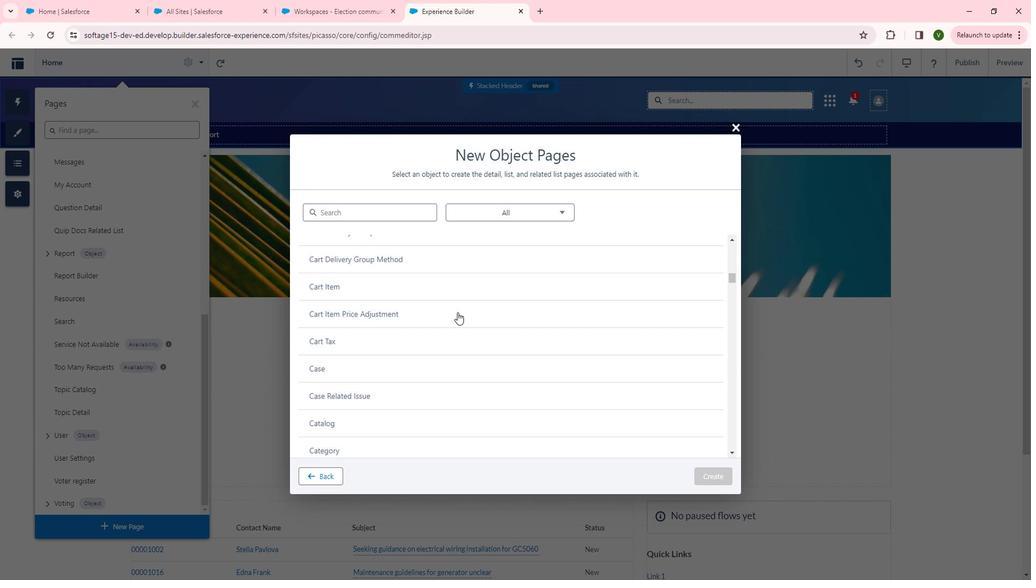 
Action: Mouse scrolled (466, 309) with delta (0, 0)
Screenshot: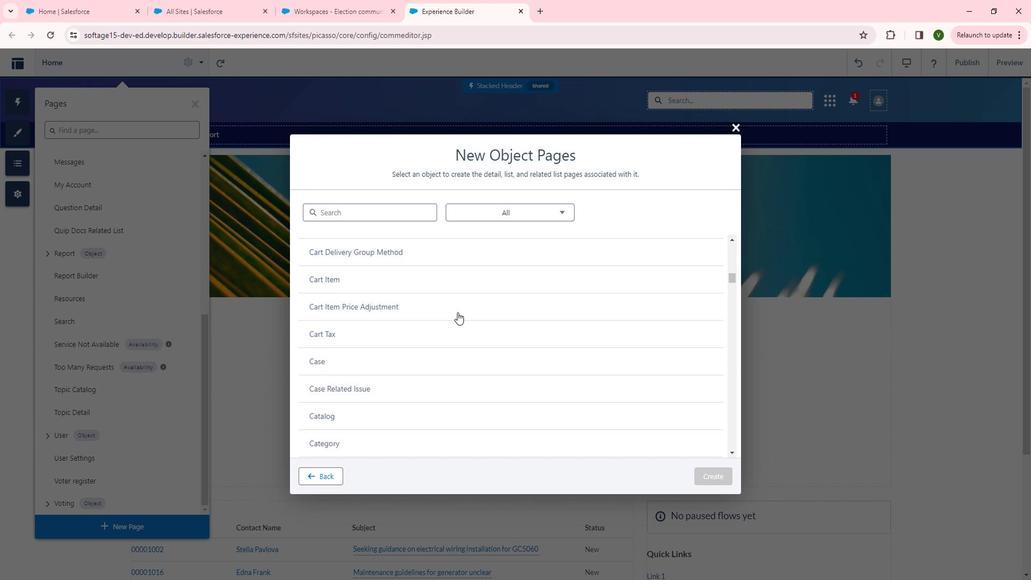
Action: Mouse scrolled (466, 309) with delta (0, 0)
Screenshot: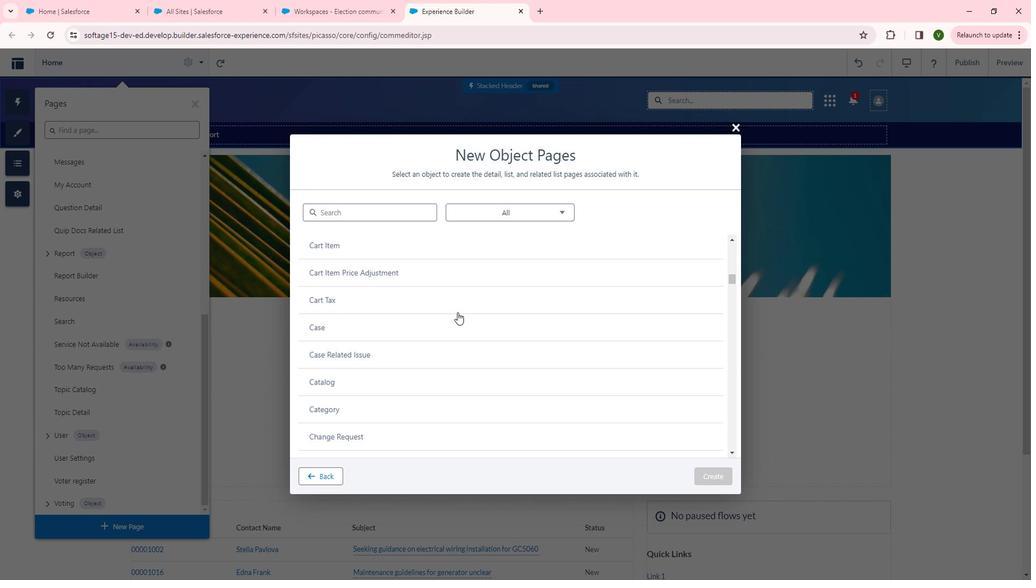 
Action: Mouse scrolled (466, 309) with delta (0, 0)
Screenshot: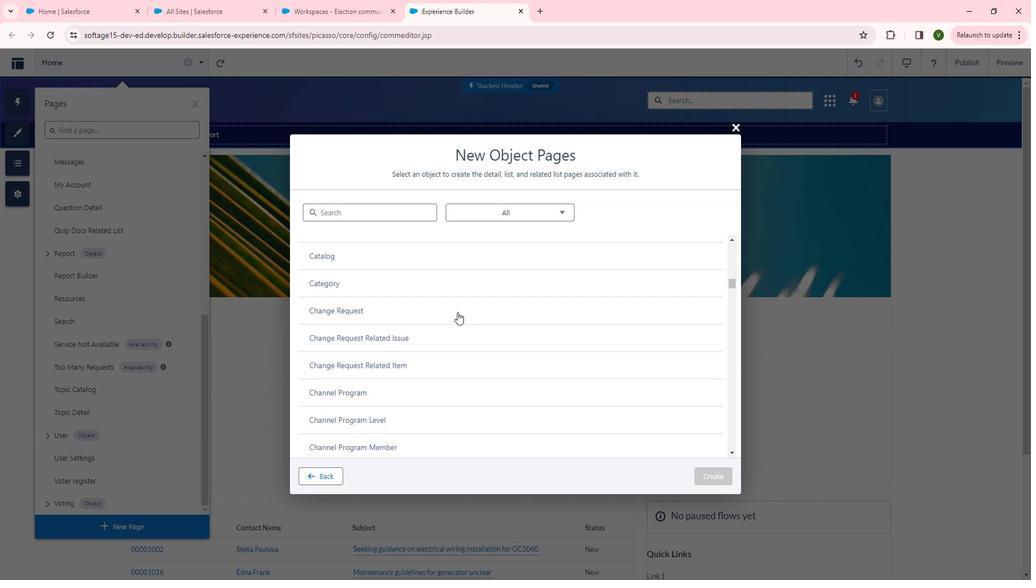 
Action: Mouse scrolled (466, 309) with delta (0, 0)
Screenshot: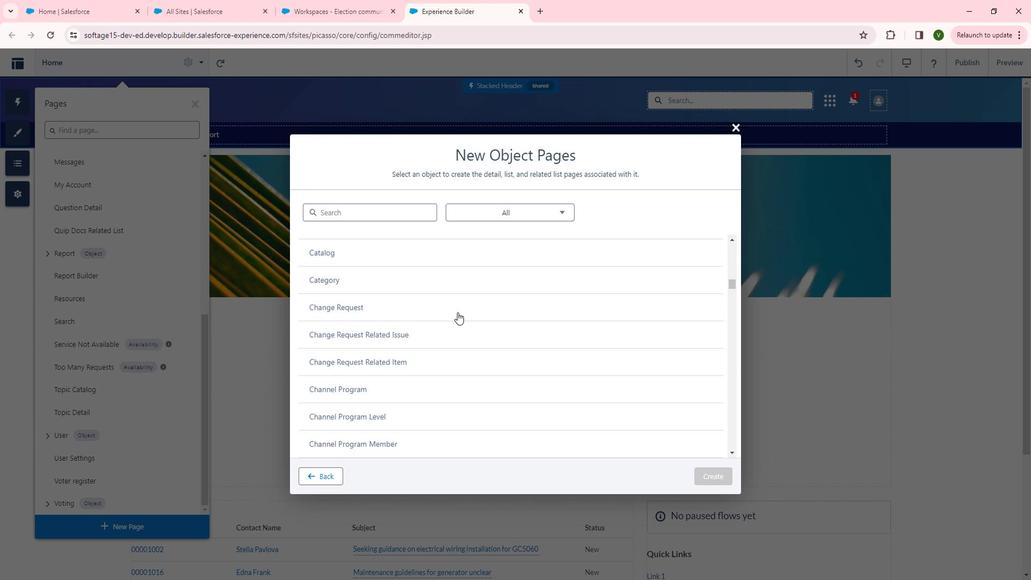 
Action: Mouse scrolled (466, 309) with delta (0, 0)
Screenshot: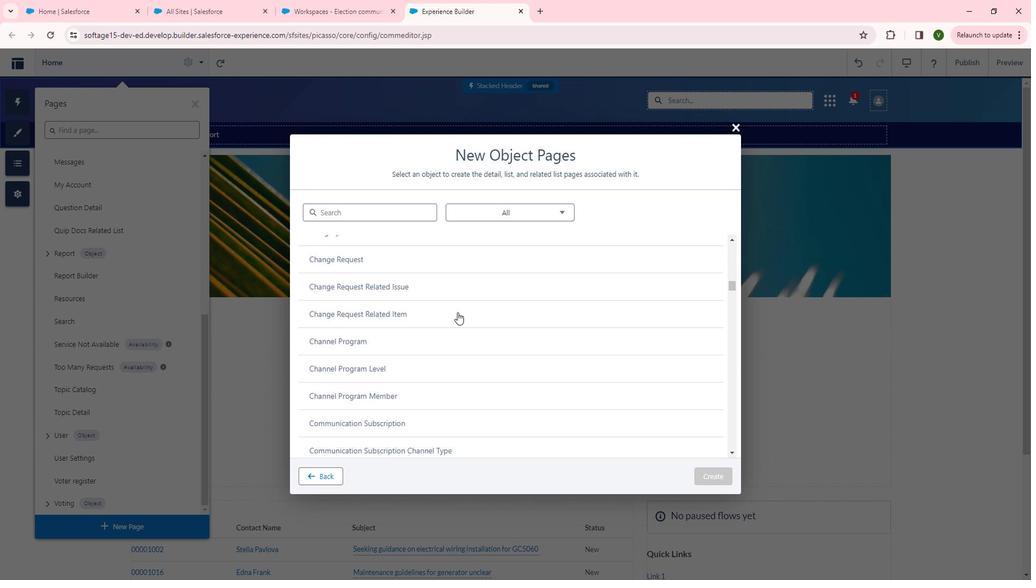 
Action: Mouse scrolled (466, 309) with delta (0, 0)
Screenshot: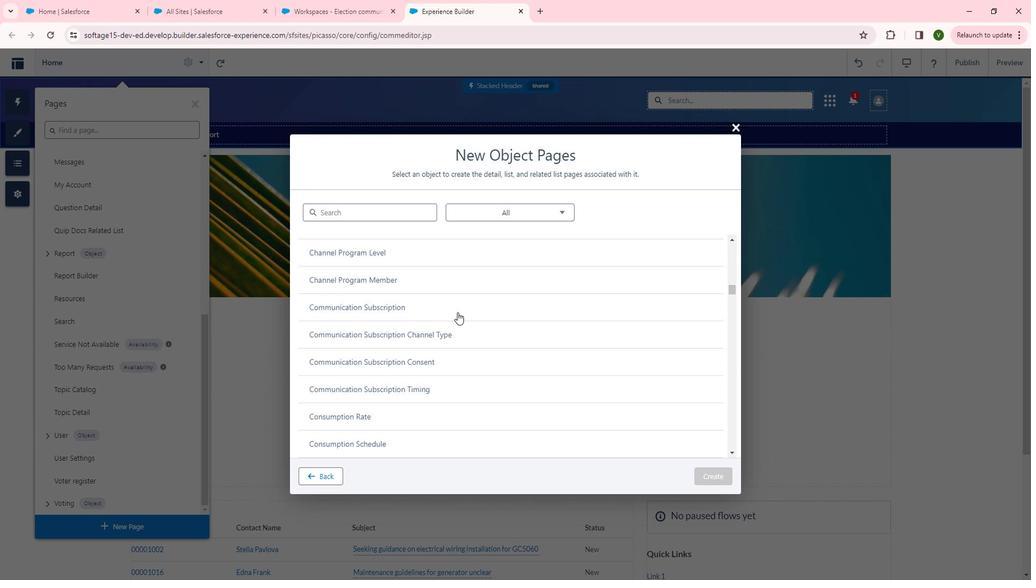 
Action: Mouse scrolled (466, 309) with delta (0, 0)
Screenshot: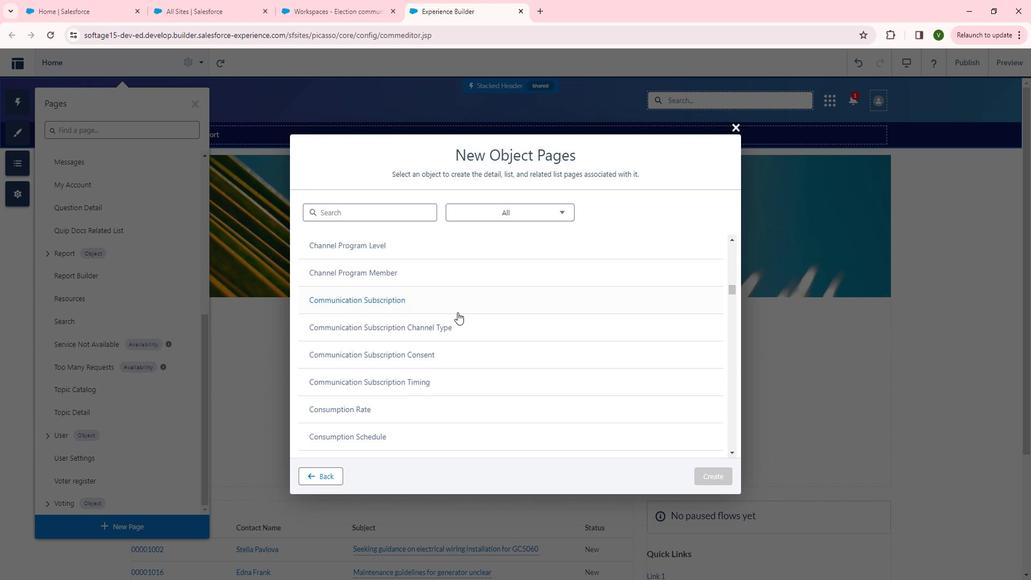 
Action: Mouse scrolled (466, 309) with delta (0, 0)
Screenshot: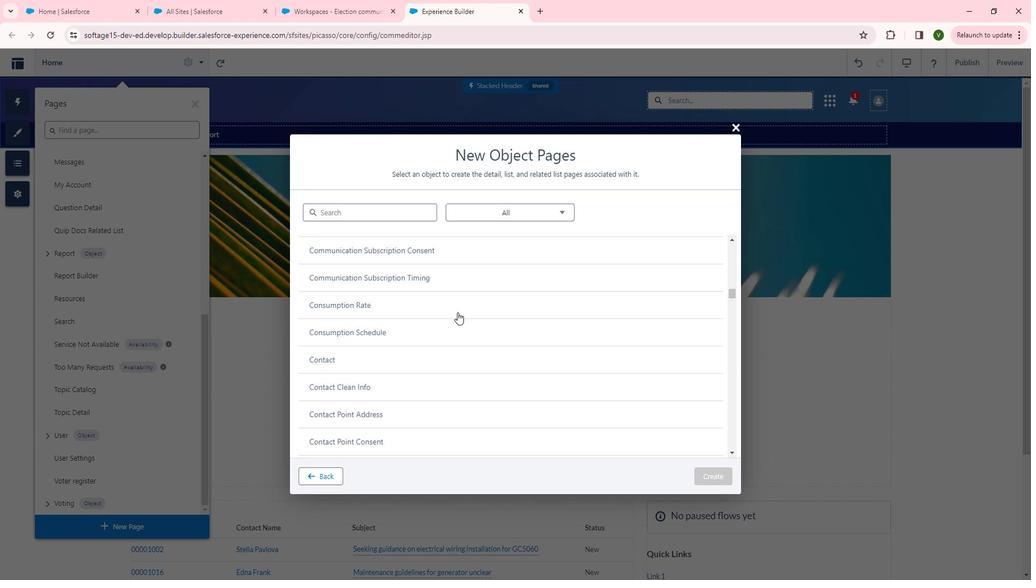 
Action: Mouse scrolled (466, 309) with delta (0, 0)
Screenshot: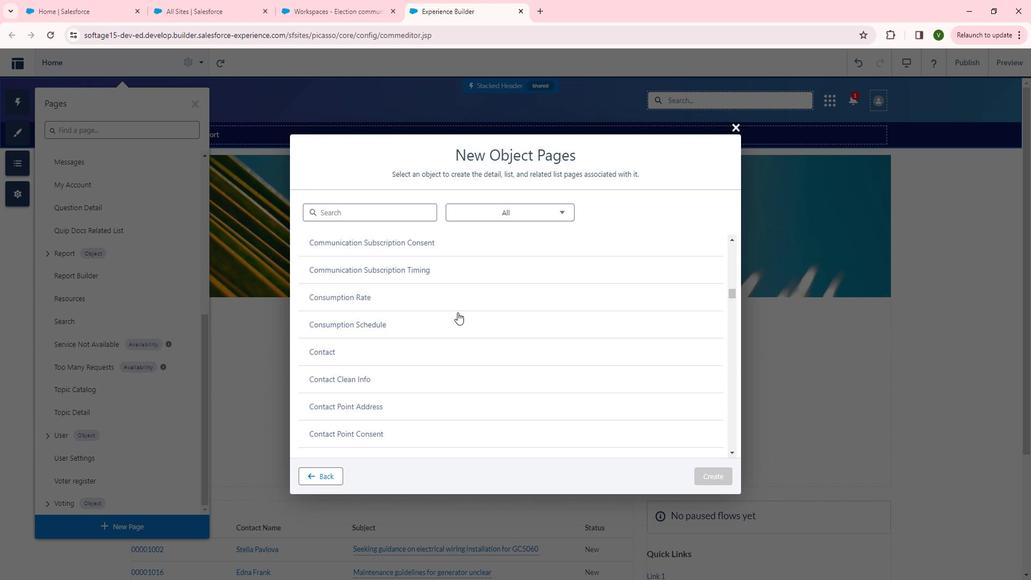 
Action: Mouse scrolled (466, 309) with delta (0, 0)
Screenshot: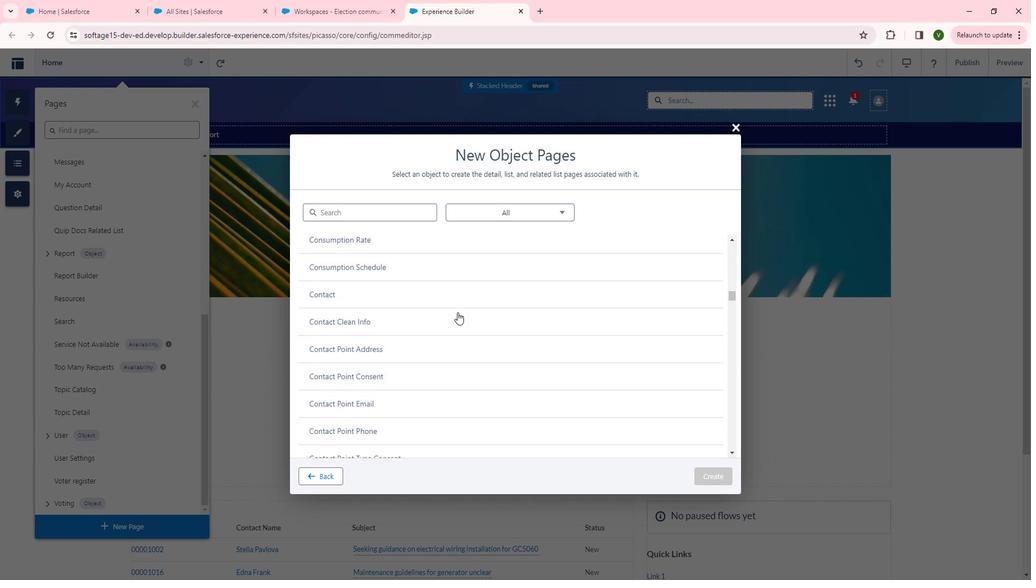
Action: Mouse scrolled (466, 309) with delta (0, 0)
Screenshot: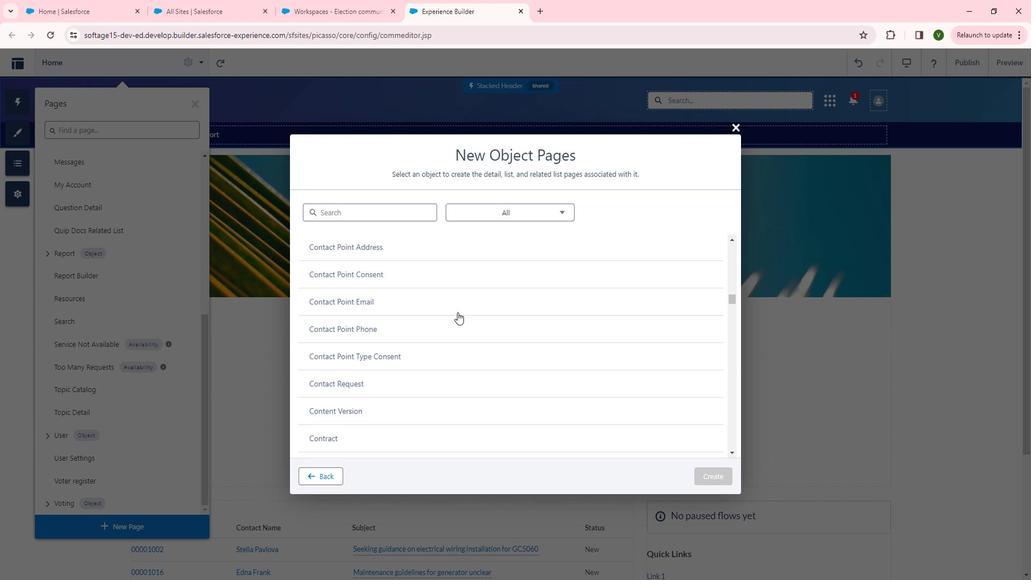 
Action: Mouse scrolled (466, 309) with delta (0, 0)
Screenshot: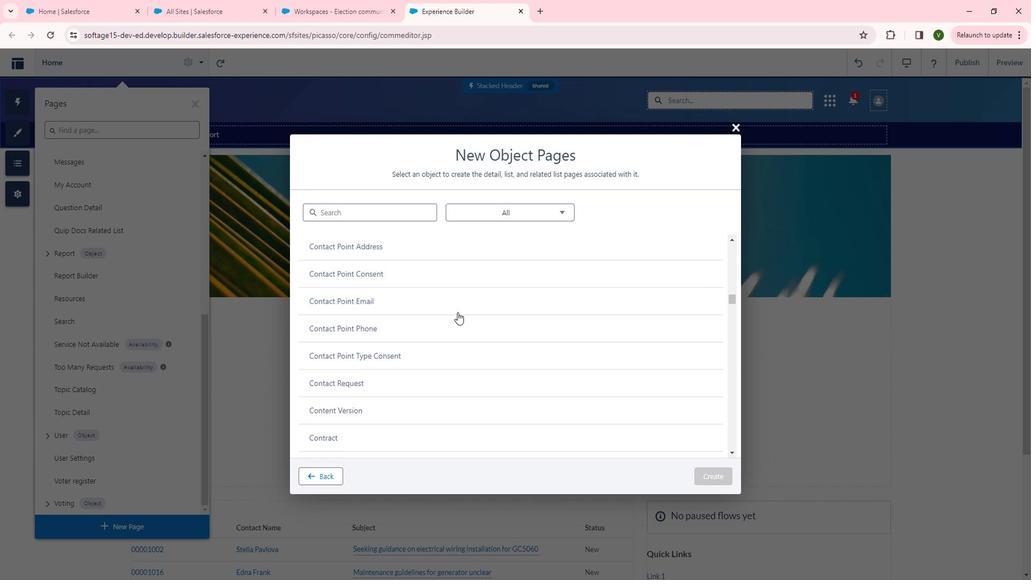 
Action: Mouse scrolled (466, 309) with delta (0, 0)
Screenshot: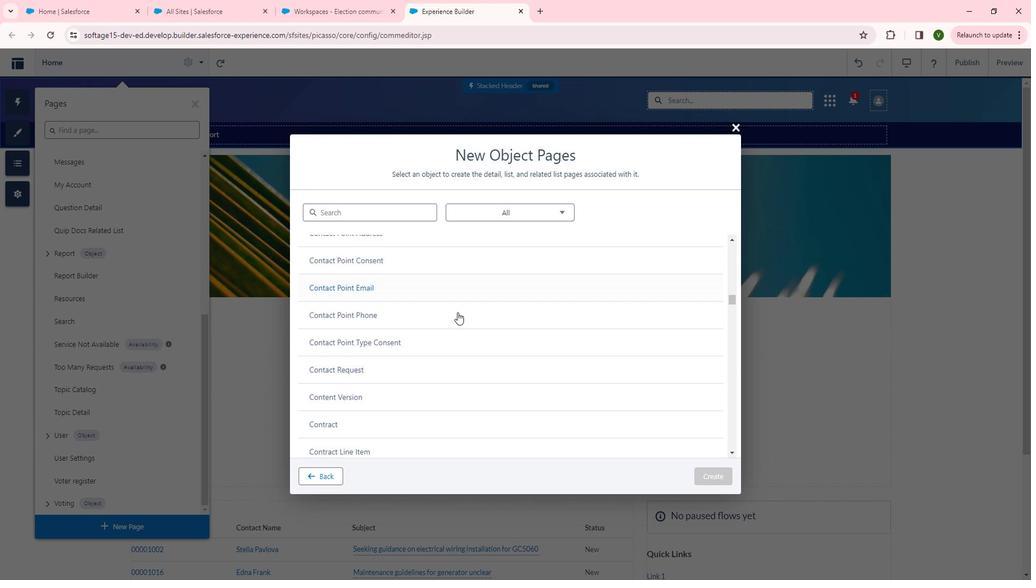 
Action: Mouse scrolled (466, 309) with delta (0, 0)
Screenshot: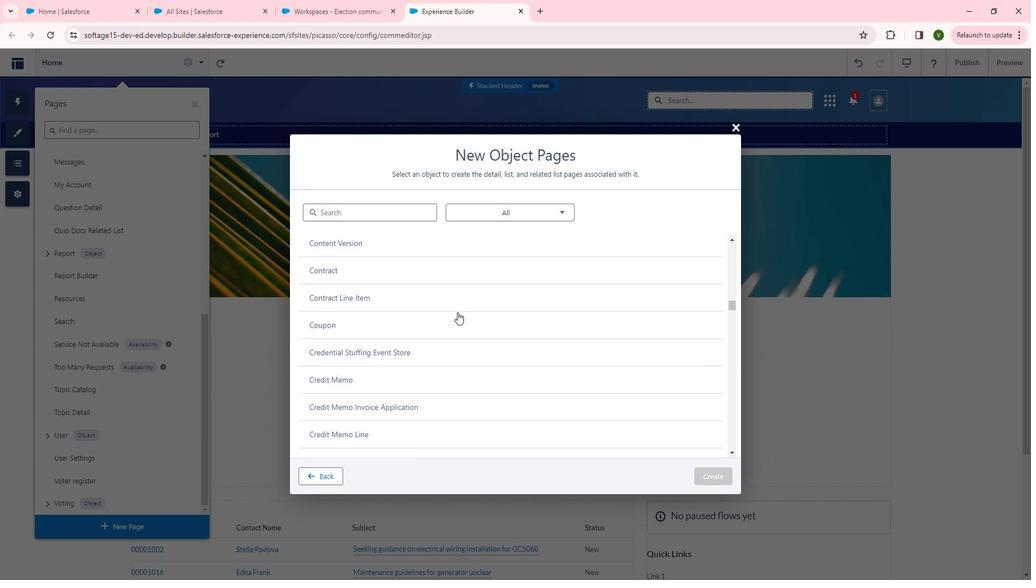 
Action: Mouse scrolled (466, 309) with delta (0, 0)
Screenshot: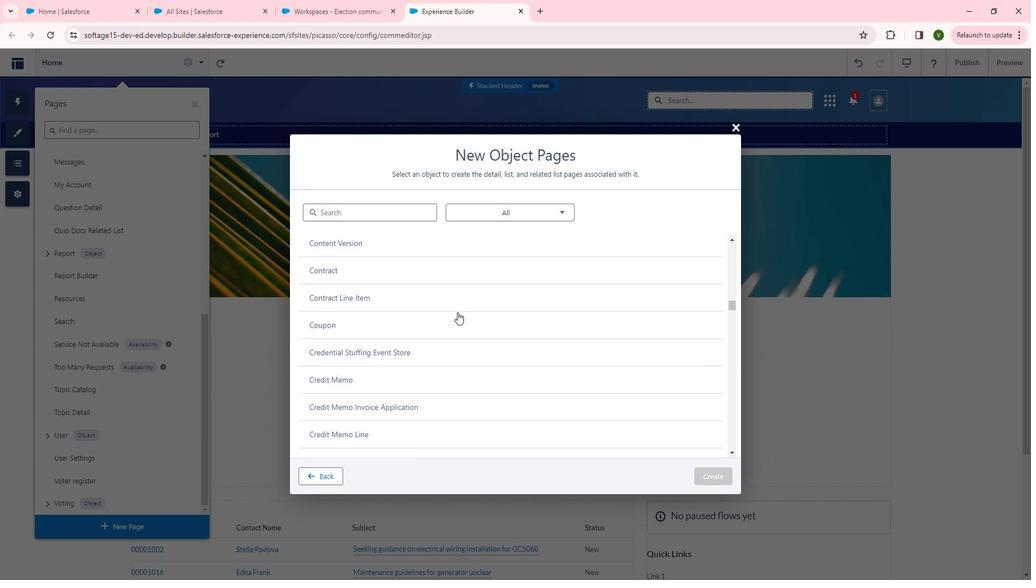 
Action: Mouse scrolled (466, 309) with delta (0, 0)
Screenshot: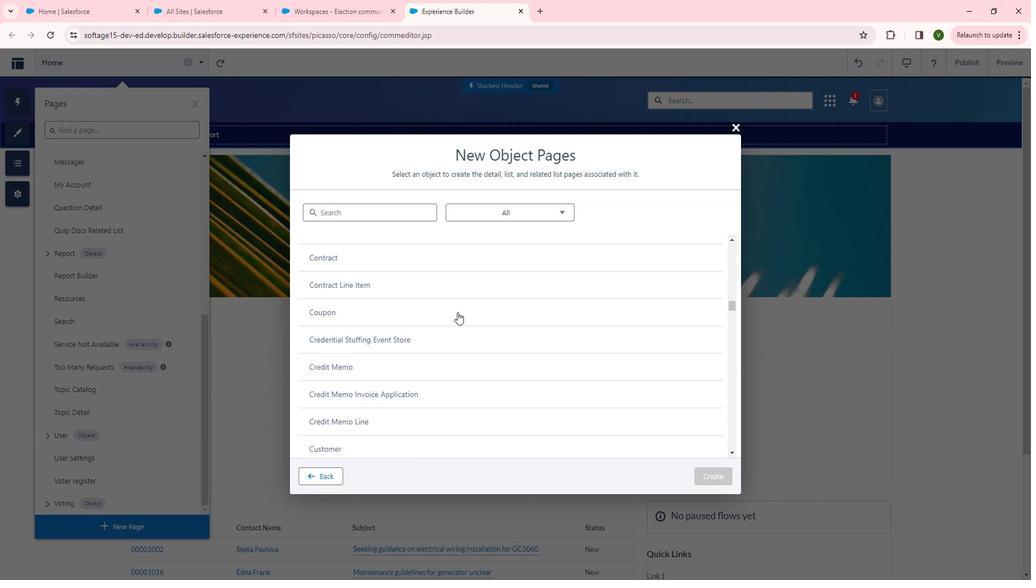 
Action: Mouse scrolled (466, 309) with delta (0, 0)
Screenshot: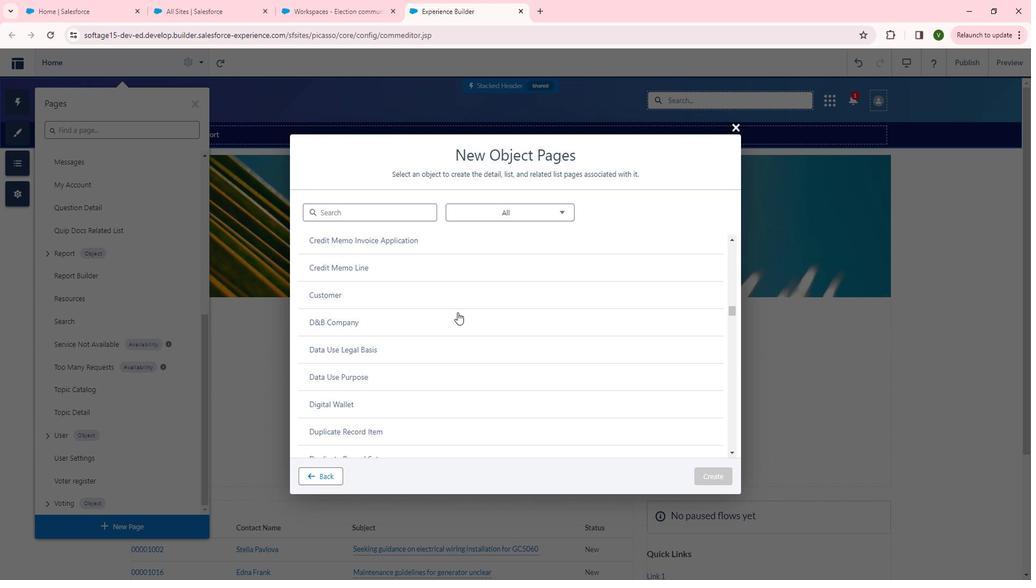 
Action: Mouse scrolled (466, 309) with delta (0, 0)
Screenshot: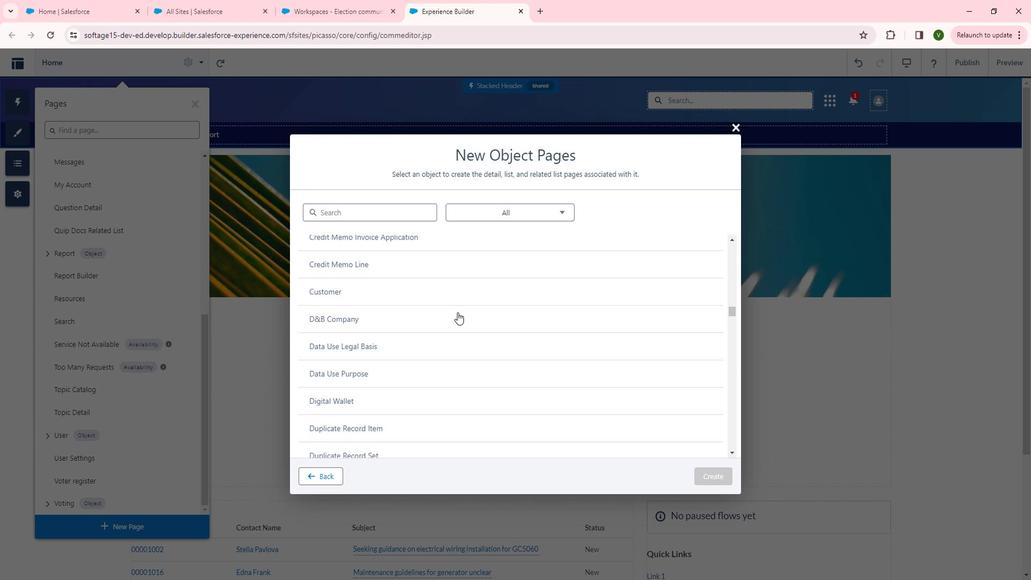 
Action: Mouse scrolled (466, 309) with delta (0, 0)
Screenshot: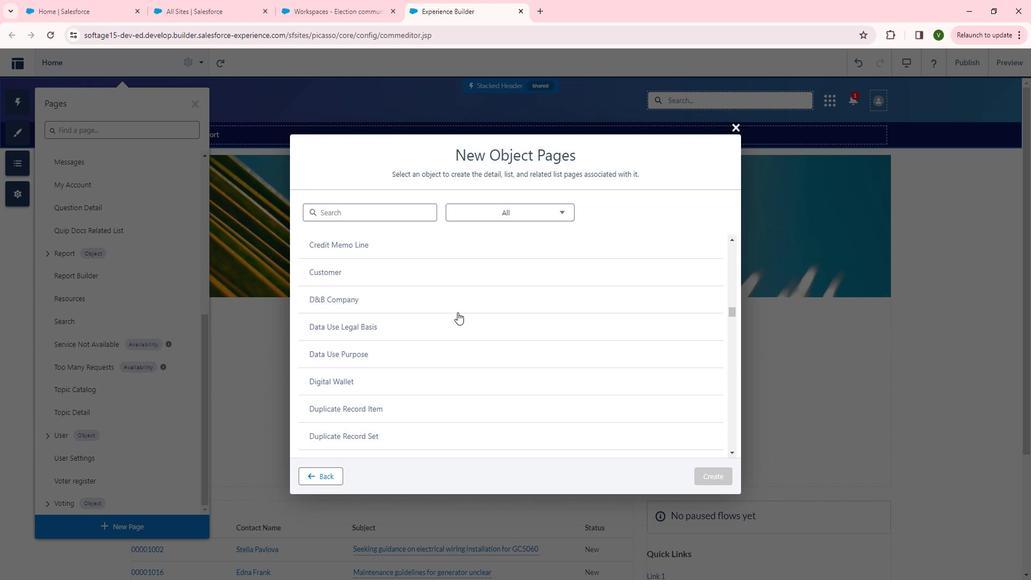 
Action: Mouse scrolled (466, 309) with delta (0, 0)
Screenshot: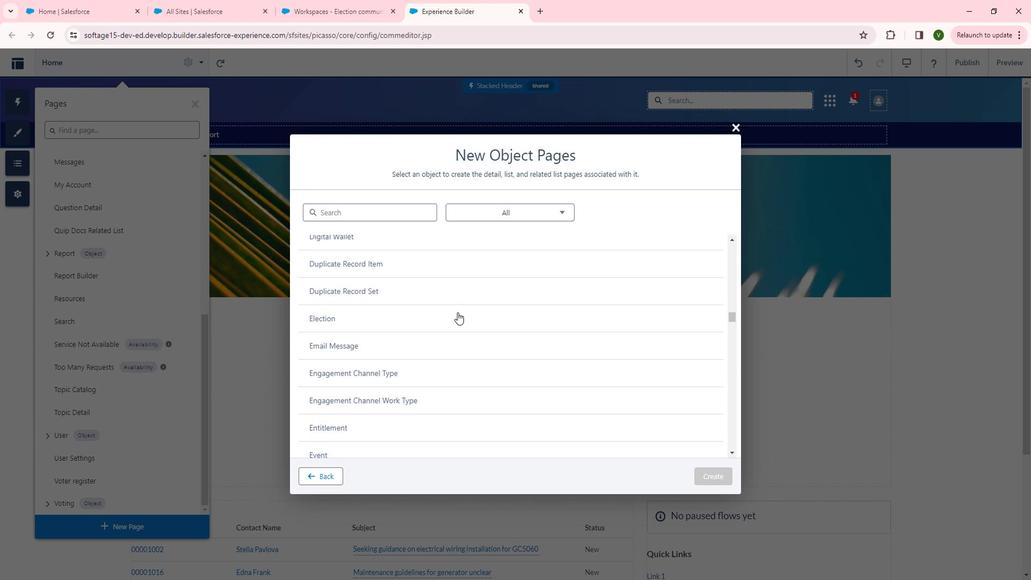 
Action: Mouse scrolled (466, 309) with delta (0, 0)
Screenshot: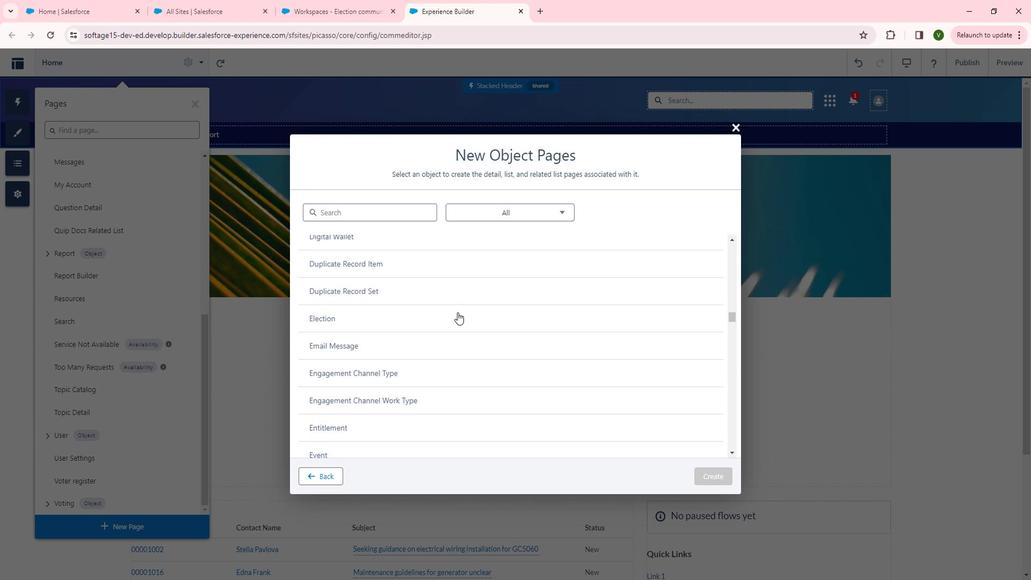 
Action: Mouse scrolled (466, 309) with delta (0, 0)
Screenshot: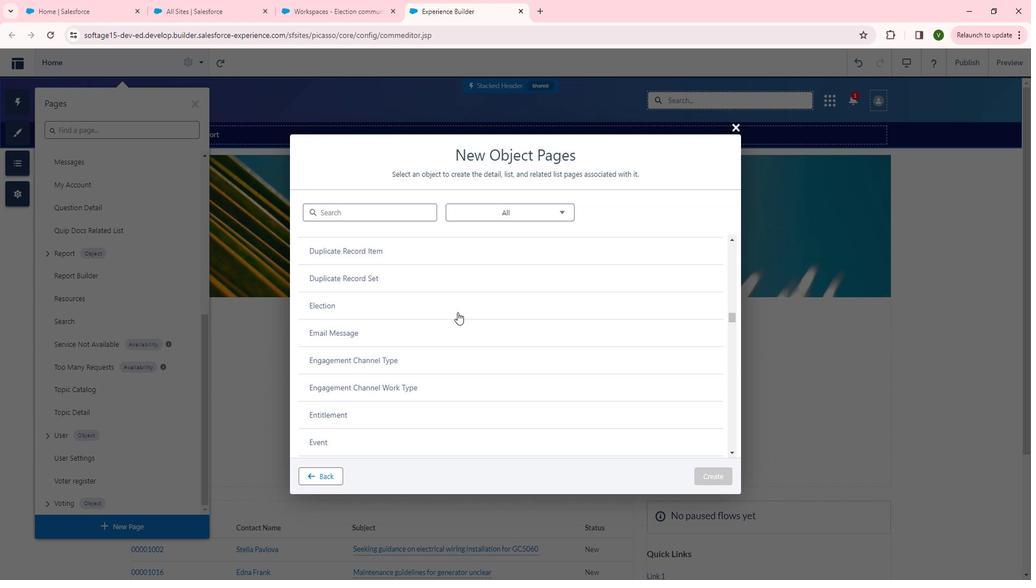 
Action: Mouse scrolled (466, 309) with delta (0, 0)
Screenshot: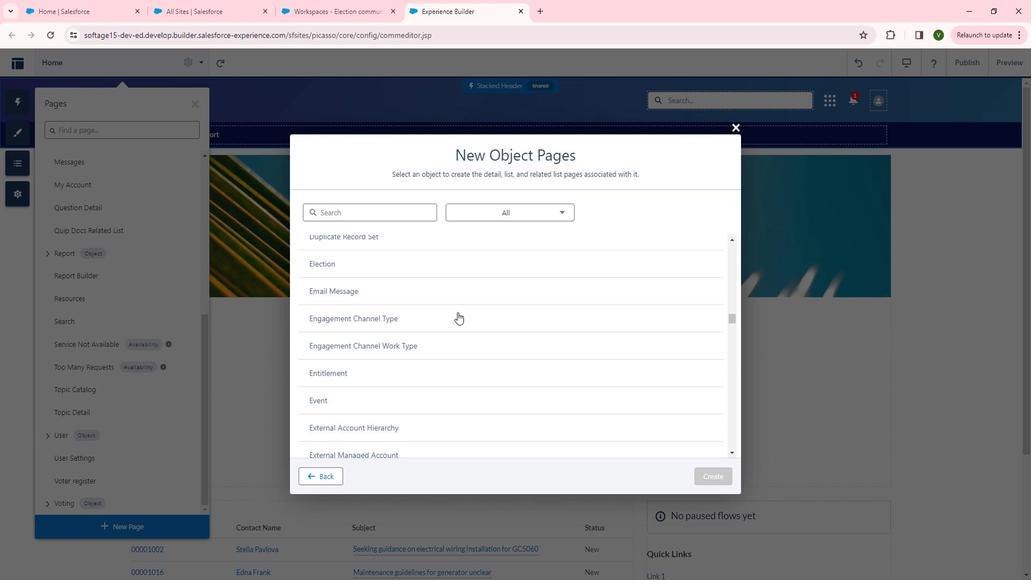 
Action: Mouse scrolled (466, 309) with delta (0, 0)
Screenshot: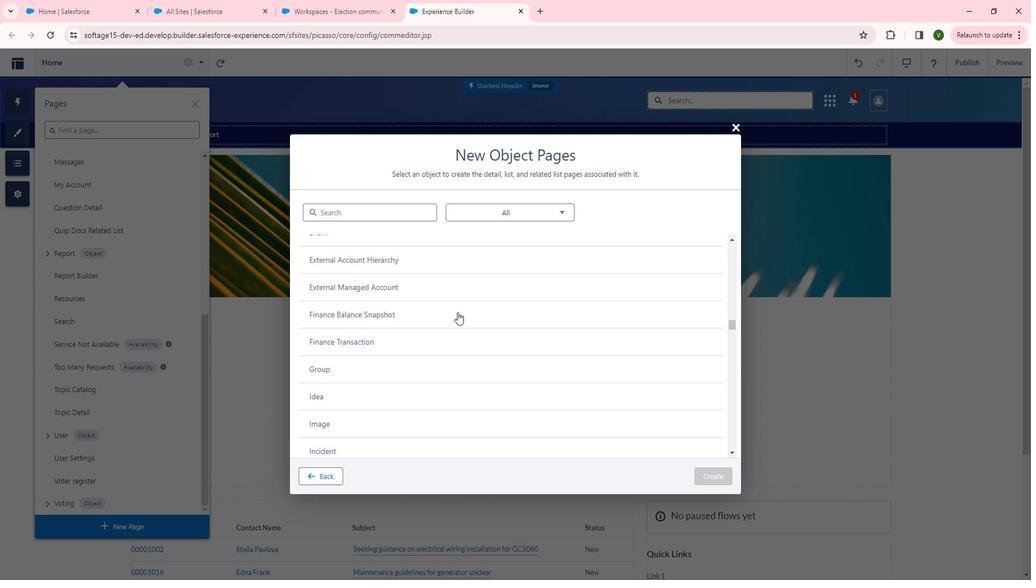 
Action: Mouse scrolled (466, 309) with delta (0, 0)
Screenshot: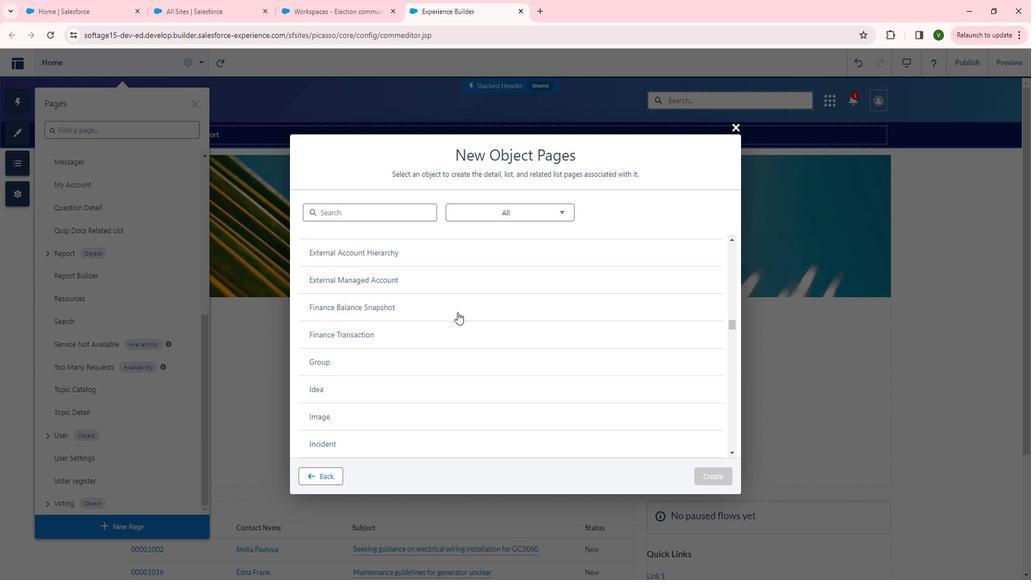 
Action: Mouse scrolled (466, 309) with delta (0, 0)
Screenshot: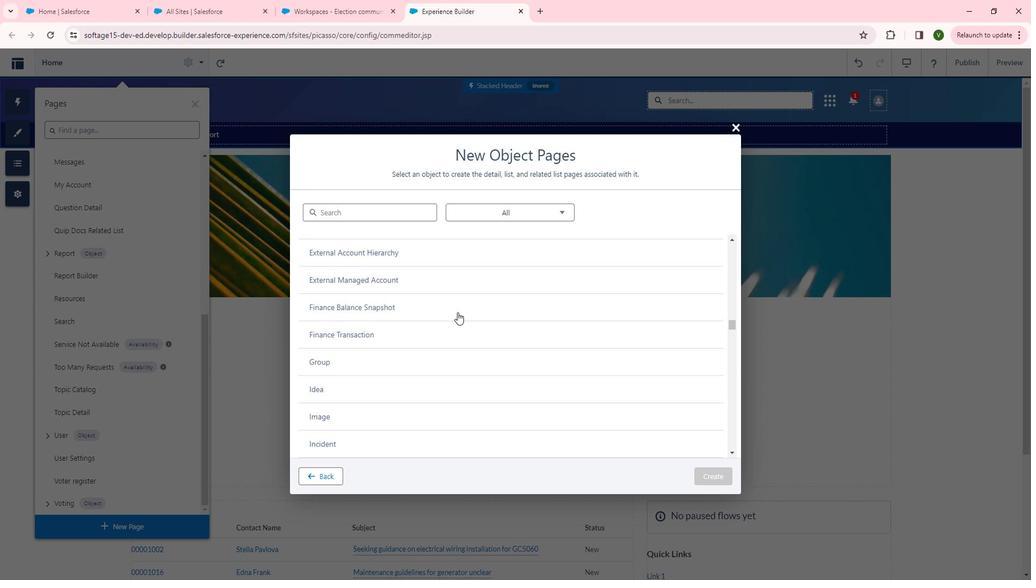
Action: Mouse scrolled (466, 309) with delta (0, 0)
Screenshot: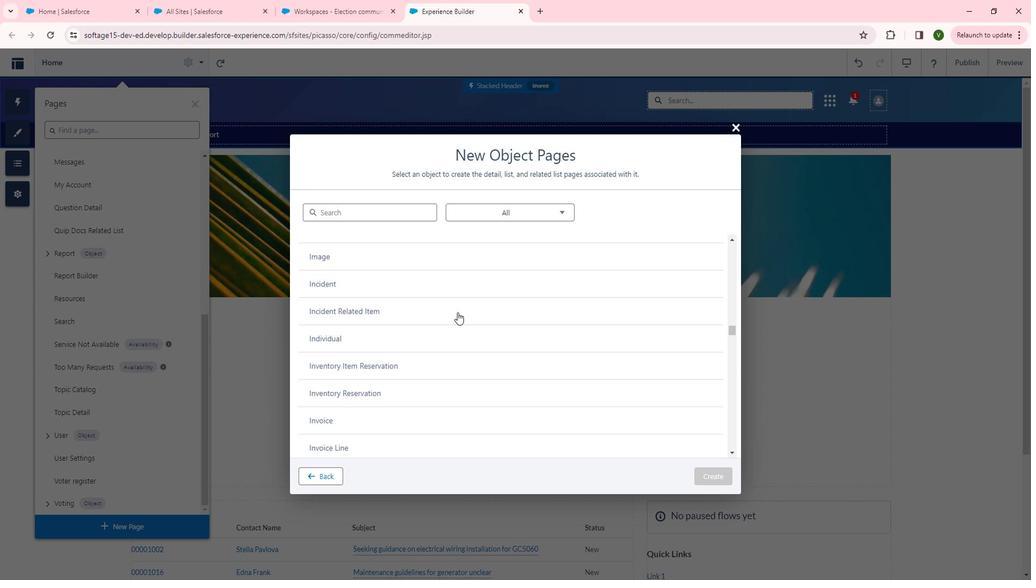 
Action: Mouse scrolled (466, 309) with delta (0, 0)
Screenshot: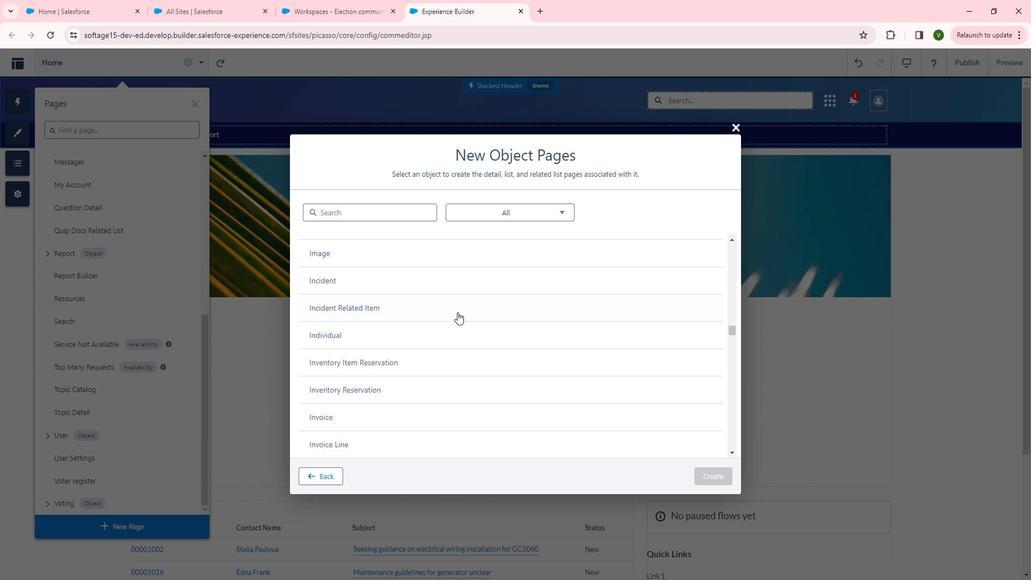 
Action: Mouse scrolled (466, 309) with delta (0, 0)
Screenshot: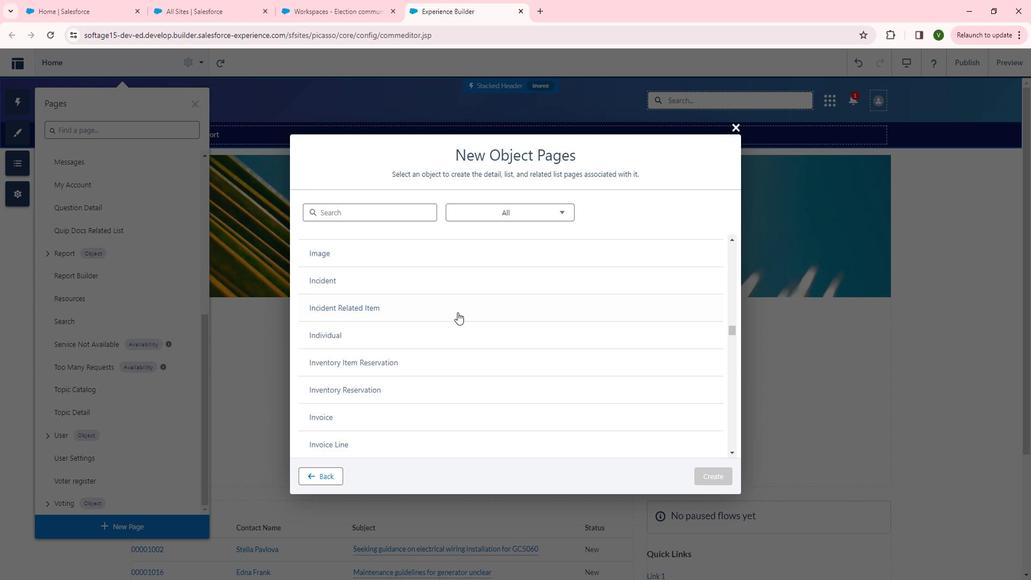 
Action: Mouse scrolled (466, 309) with delta (0, 0)
Screenshot: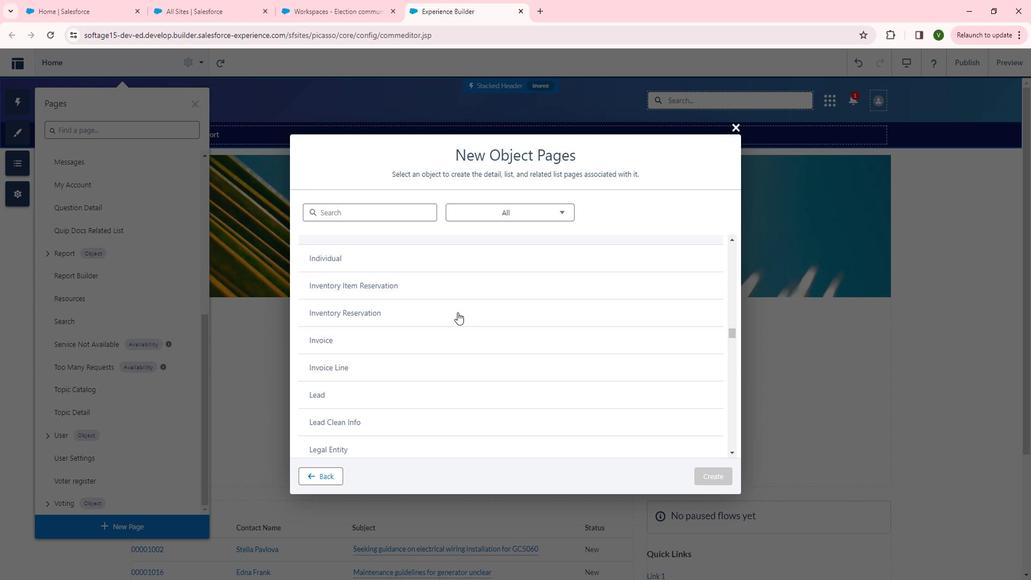 
Action: Mouse scrolled (466, 309) with delta (0, 0)
Screenshot: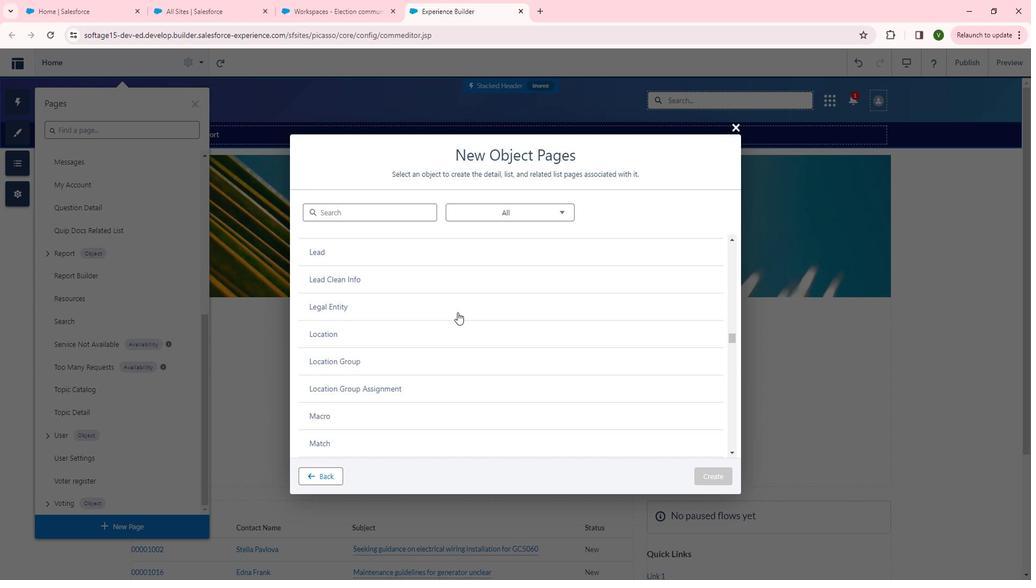 
Action: Mouse scrolled (466, 309) with delta (0, 0)
Screenshot: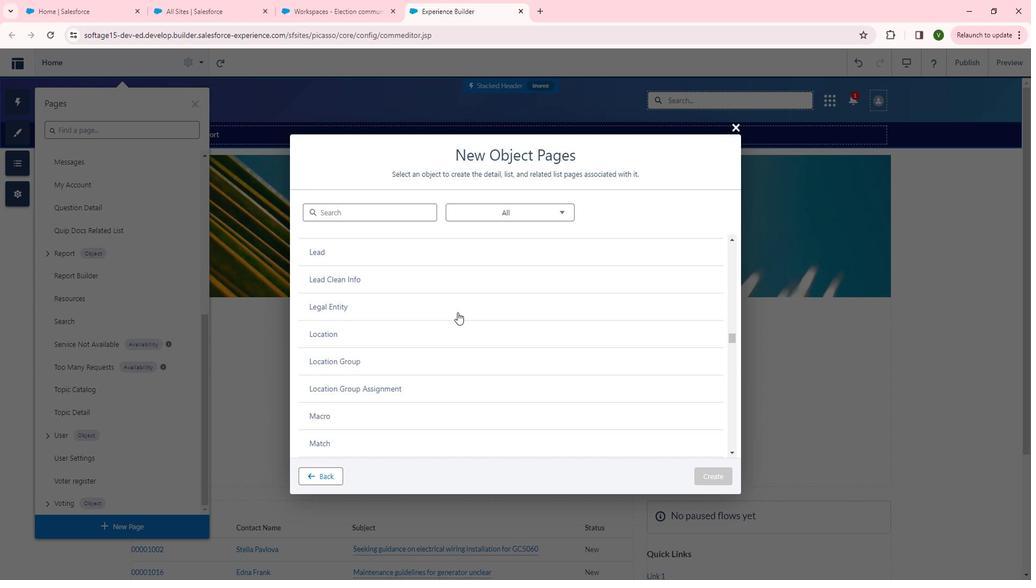 
Action: Mouse scrolled (466, 309) with delta (0, 0)
Screenshot: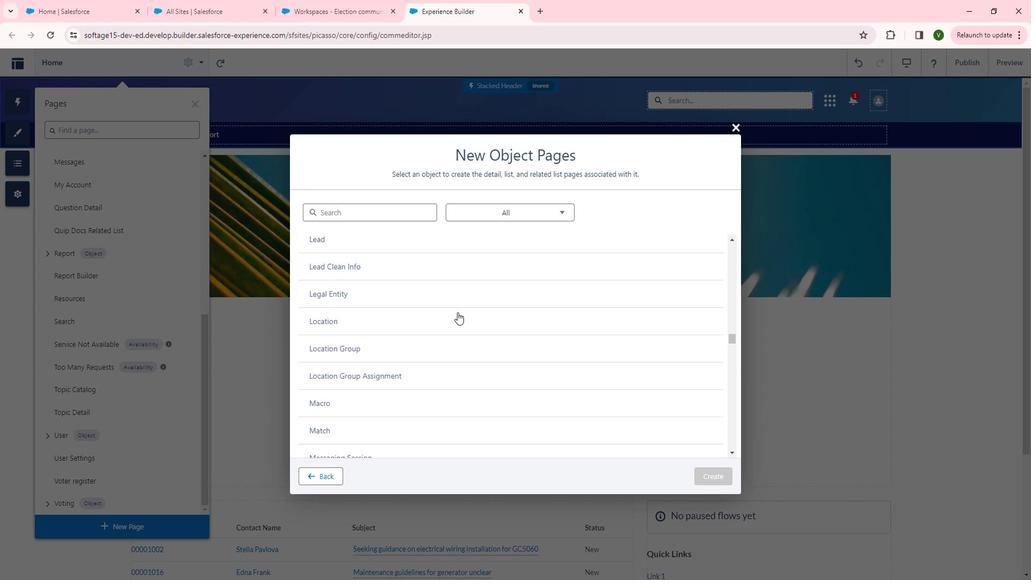 
Action: Mouse scrolled (466, 309) with delta (0, 0)
Screenshot: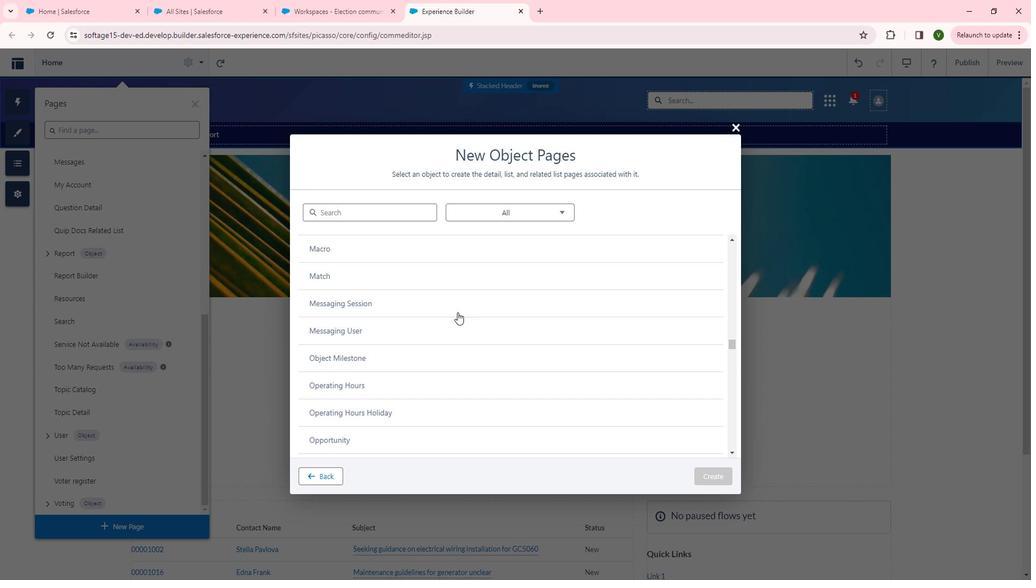 
Action: Mouse scrolled (466, 309) with delta (0, 0)
Screenshot: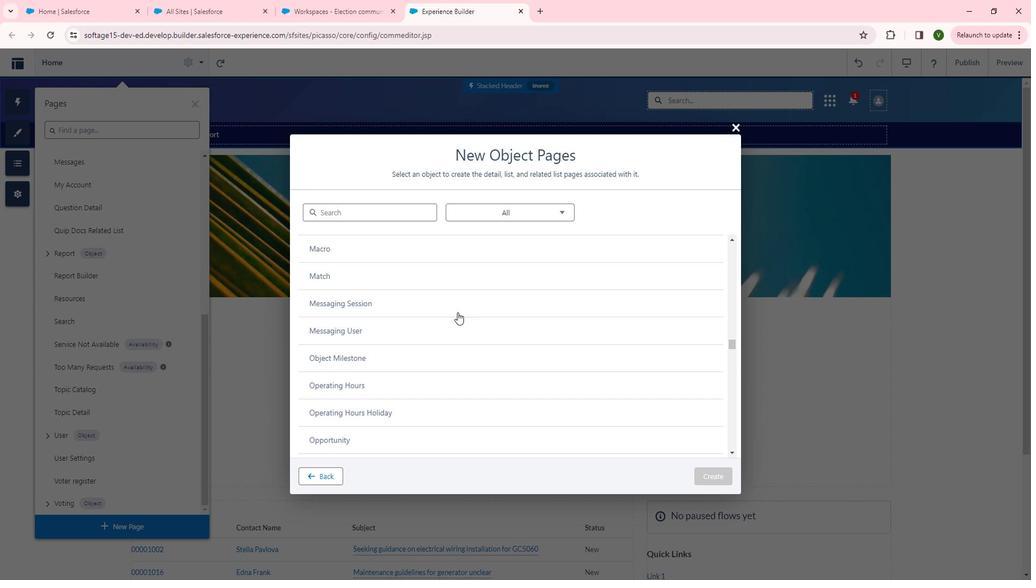 
Action: Mouse scrolled (466, 309) with delta (0, 0)
Screenshot: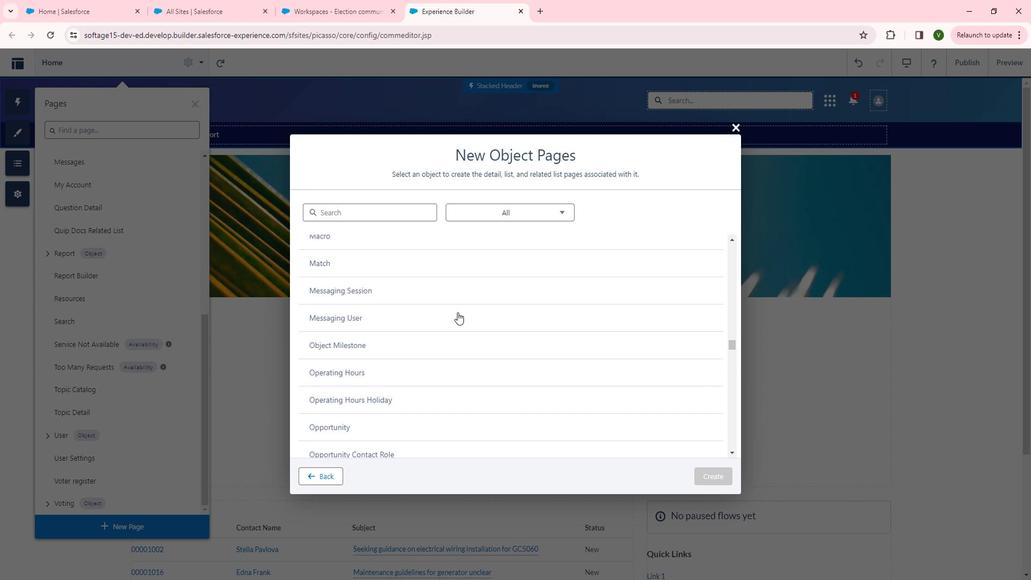 
Action: Mouse scrolled (466, 309) with delta (0, 0)
Screenshot: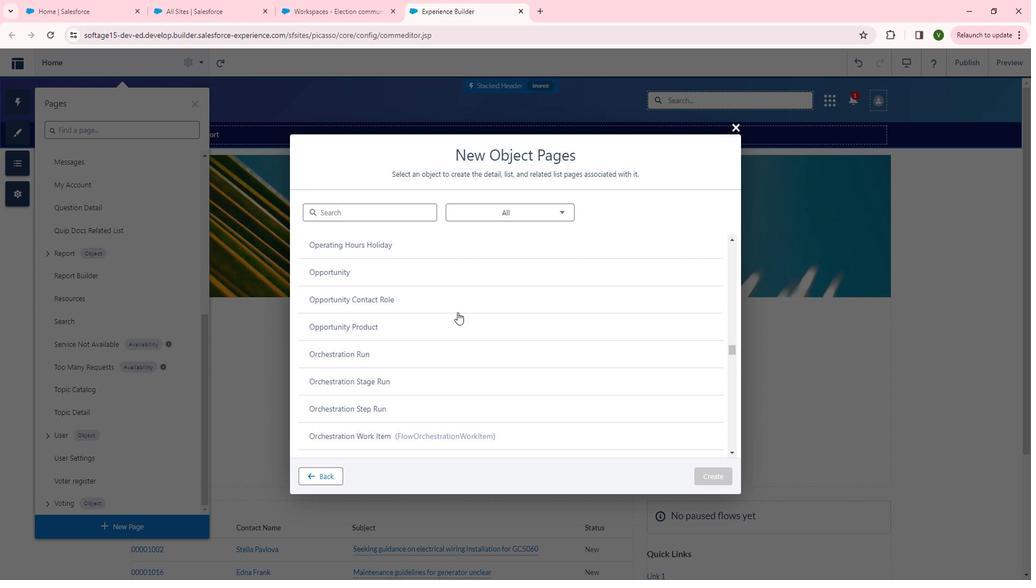 
Action: Mouse scrolled (466, 309) with delta (0, 0)
Screenshot: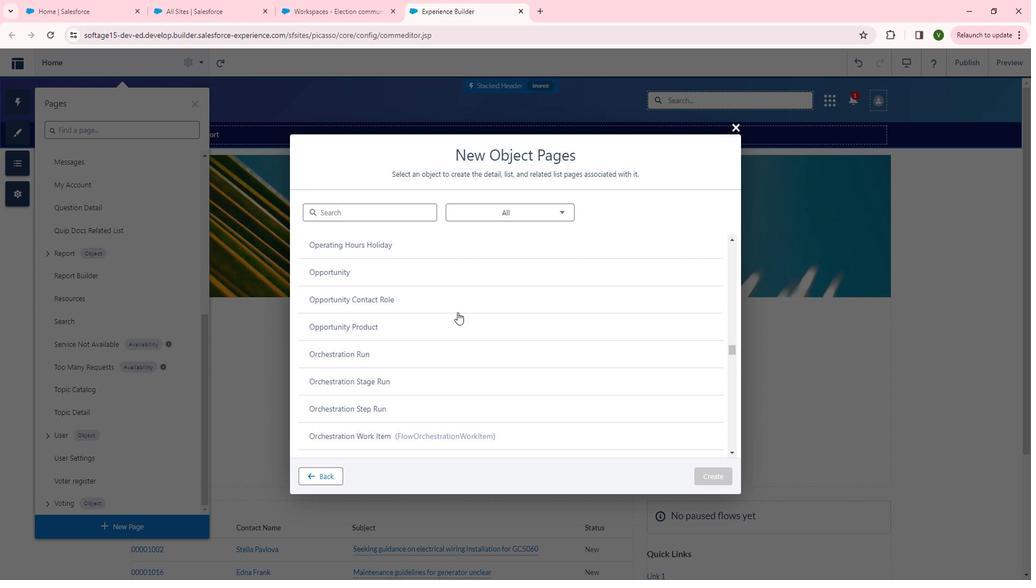 
Action: Mouse scrolled (466, 309) with delta (0, 0)
Screenshot: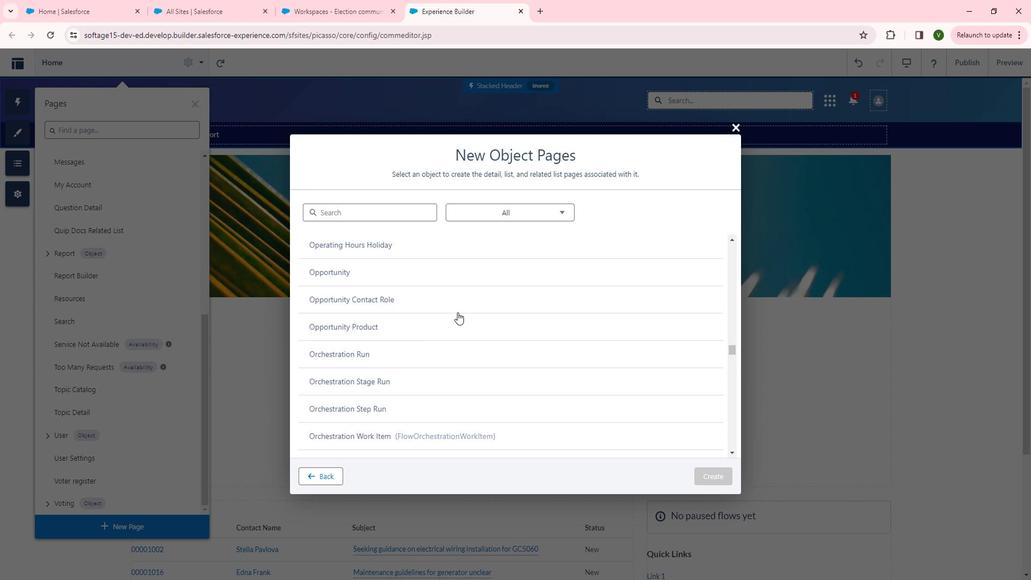 
Action: Mouse scrolled (466, 309) with delta (0, 0)
Screenshot: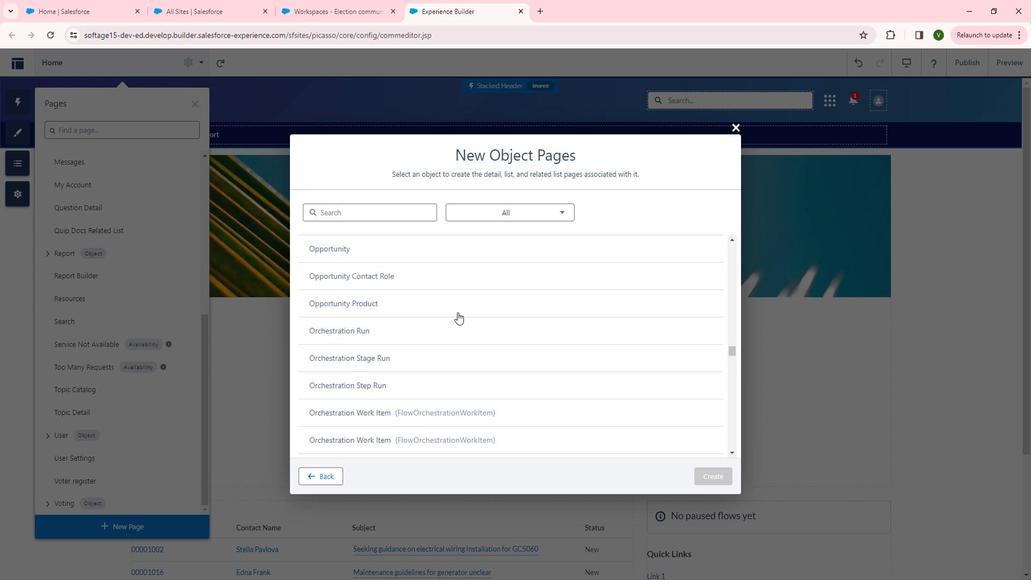 
Action: Mouse scrolled (466, 309) with delta (0, 0)
Screenshot: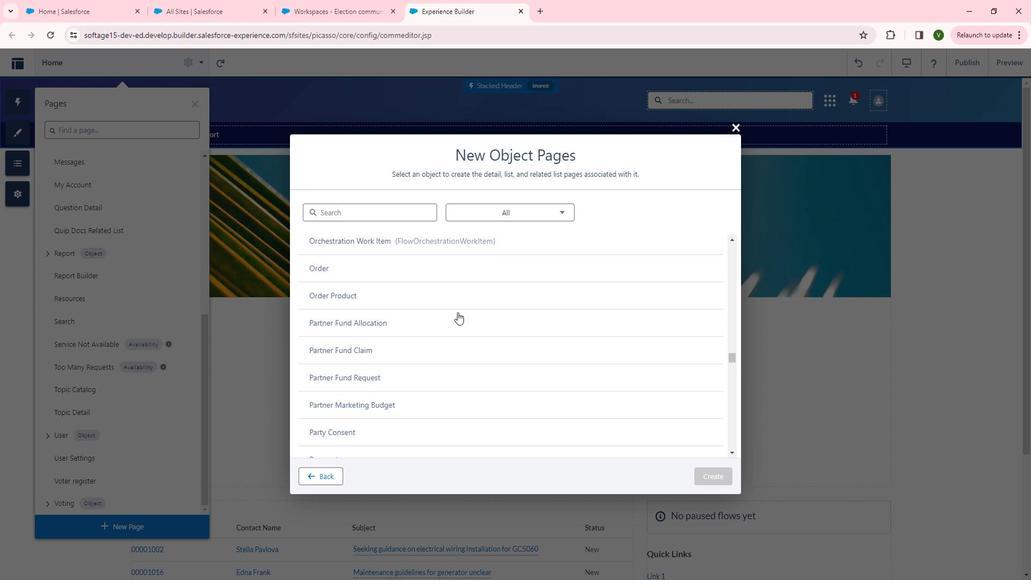 
Action: Mouse scrolled (466, 309) with delta (0, 0)
Screenshot: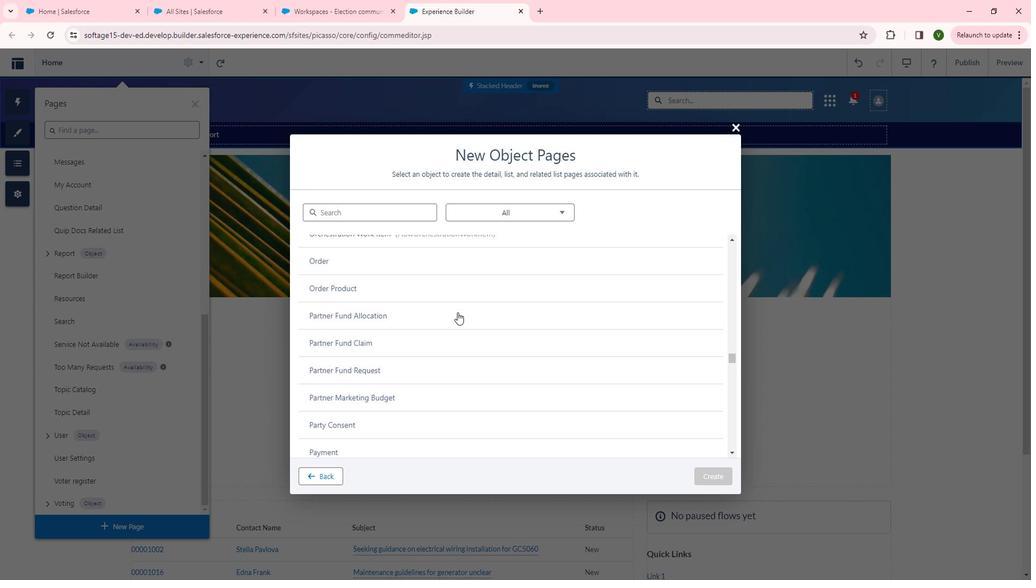 
Action: Mouse scrolled (466, 309) with delta (0, 0)
Screenshot: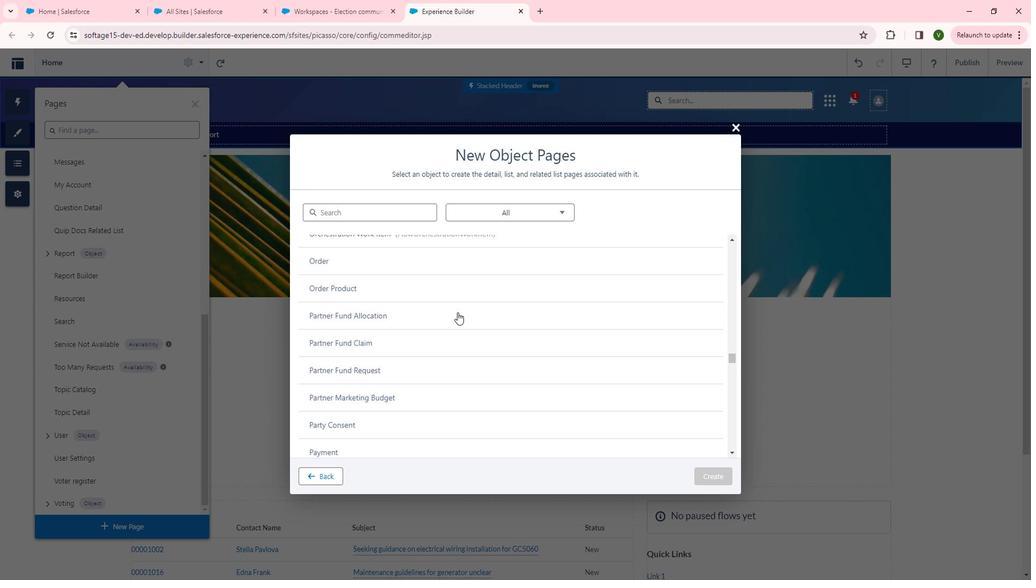 
Action: Mouse scrolled (466, 309) with delta (0, 0)
Screenshot: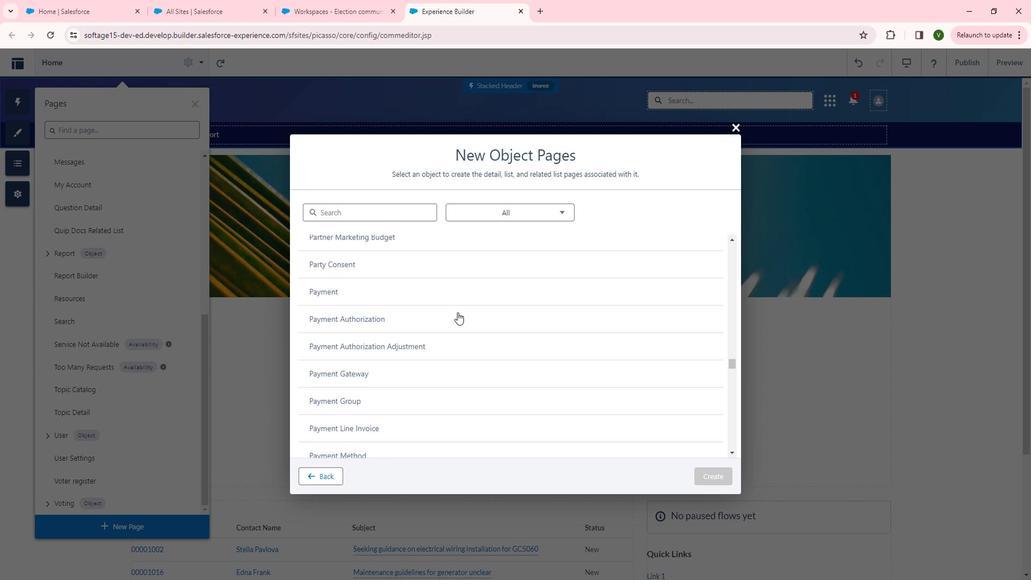 
Action: Mouse scrolled (466, 309) with delta (0, 0)
Screenshot: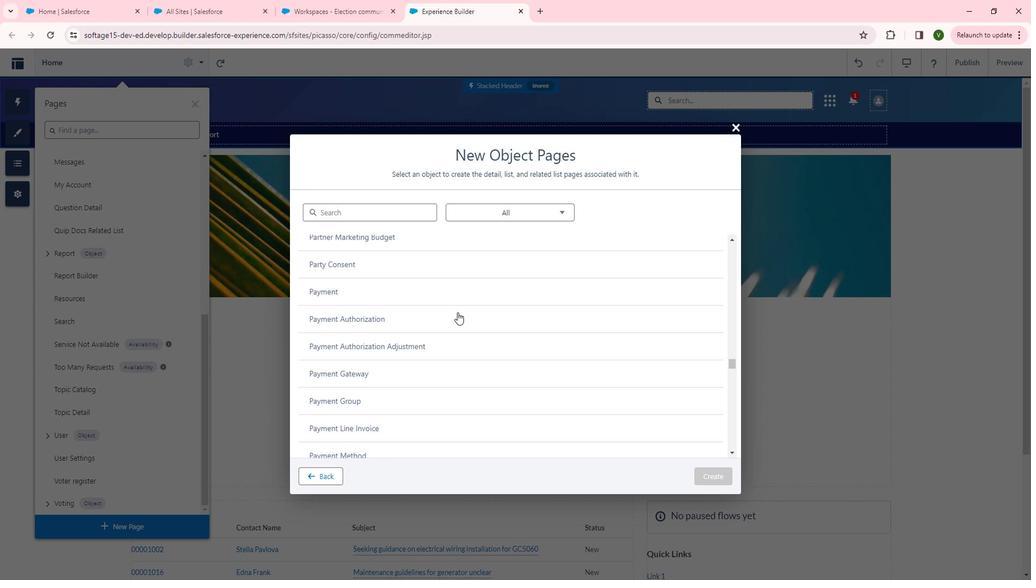 
Action: Mouse scrolled (466, 309) with delta (0, 0)
Screenshot: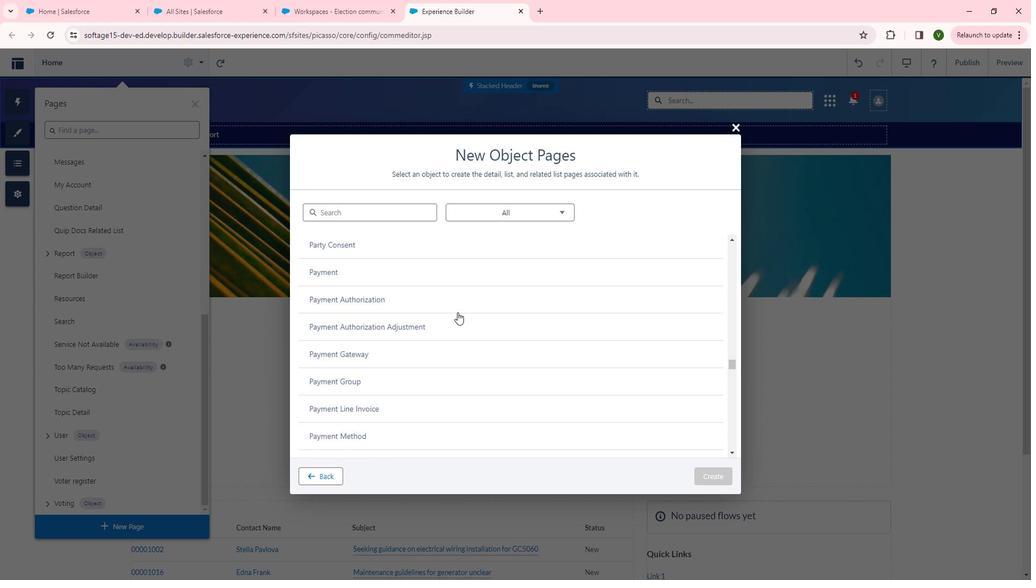 
Action: Mouse scrolled (466, 309) with delta (0, 0)
Screenshot: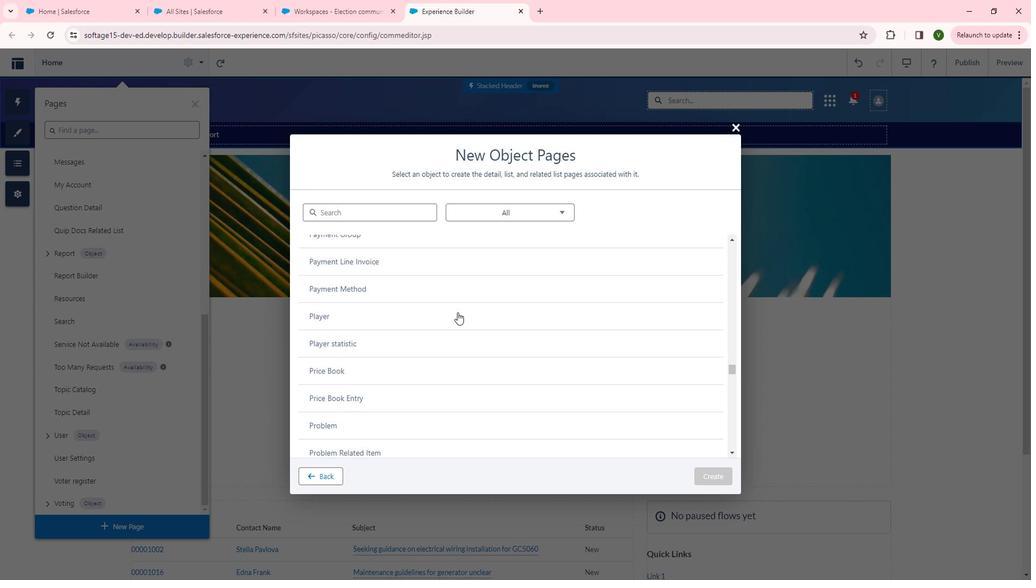 
Action: Mouse scrolled (466, 309) with delta (0, 0)
Screenshot: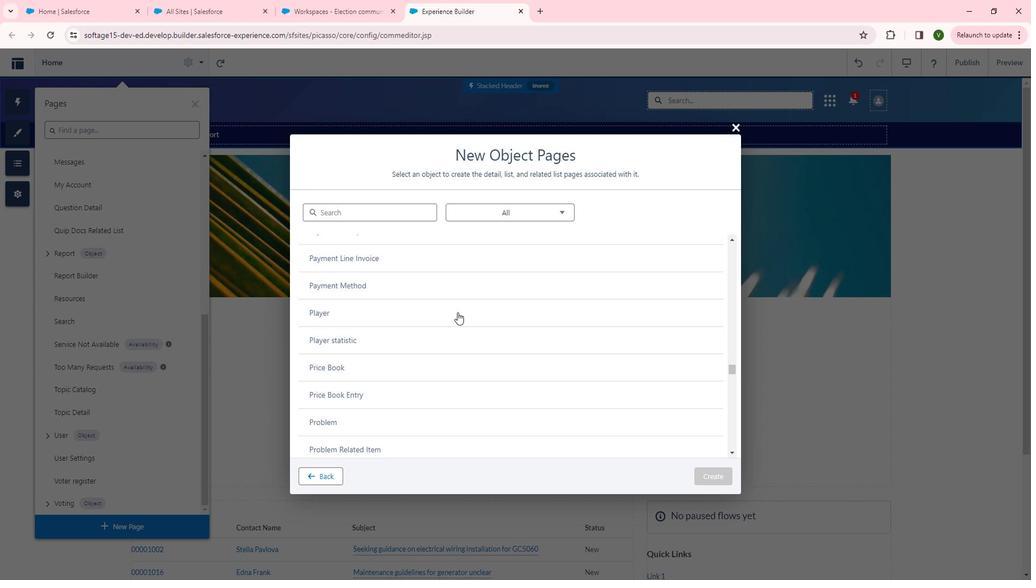
Action: Mouse scrolled (466, 309) with delta (0, 0)
Screenshot: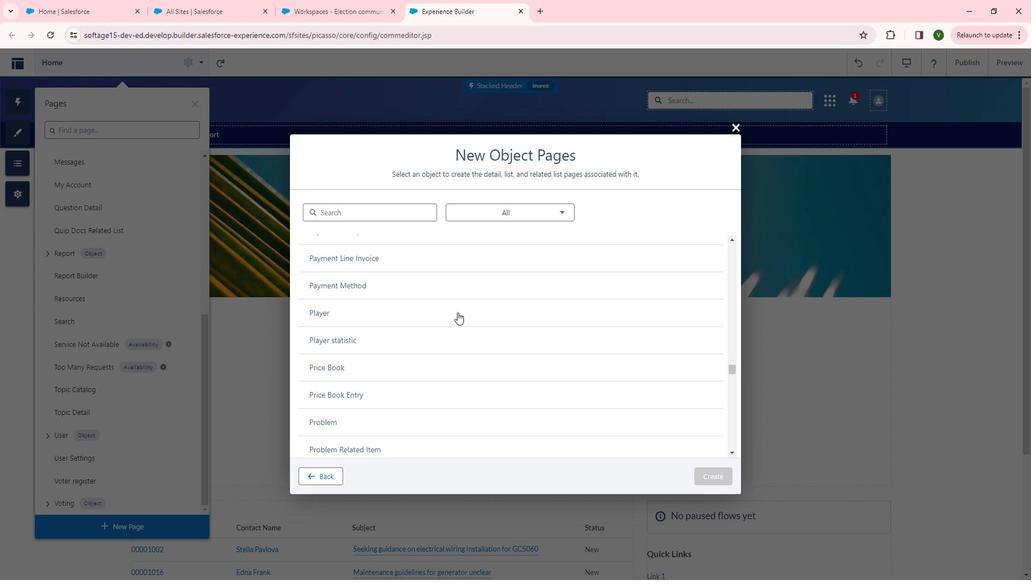 
Action: Mouse scrolled (466, 309) with delta (0, 0)
Screenshot: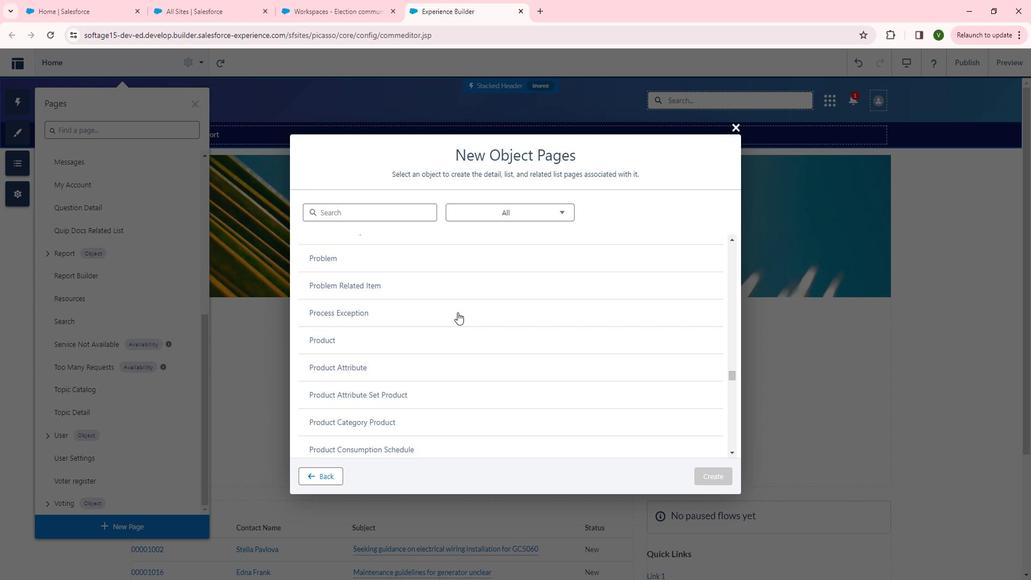 
Action: Mouse scrolled (466, 309) with delta (0, 0)
Screenshot: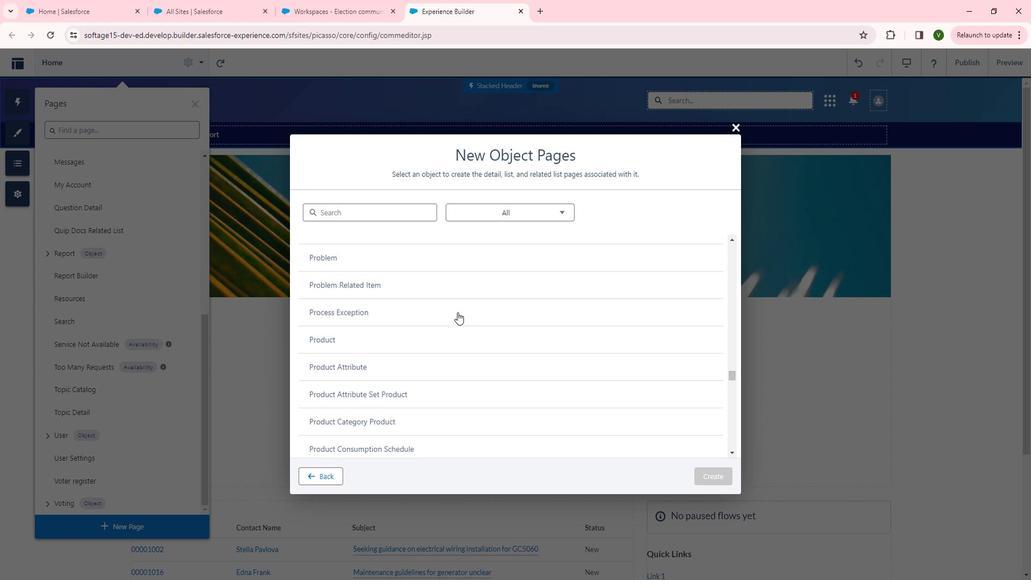 
Action: Mouse scrolled (466, 309) with delta (0, 0)
Screenshot: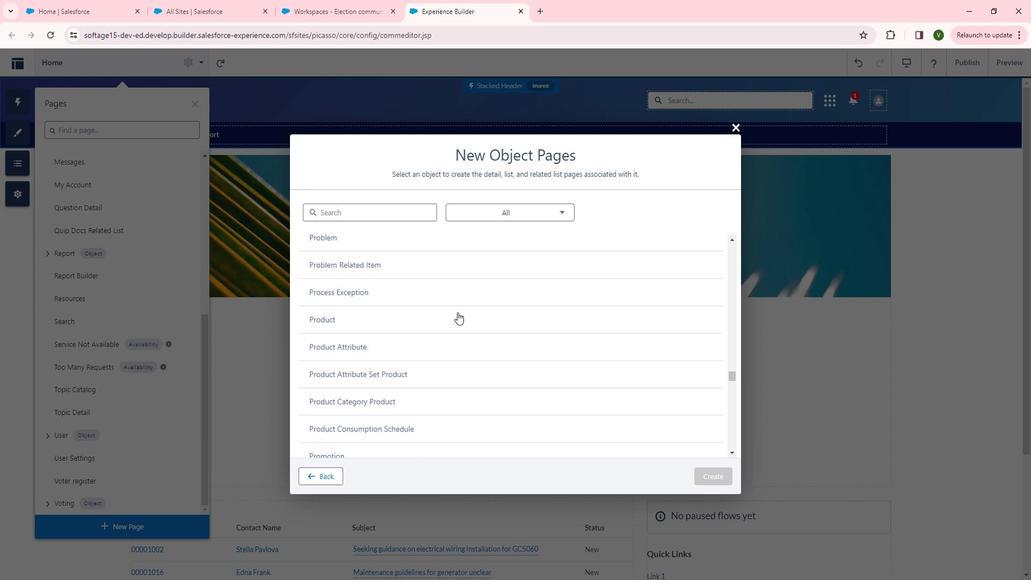 
Action: Mouse scrolled (466, 309) with delta (0, 0)
Screenshot: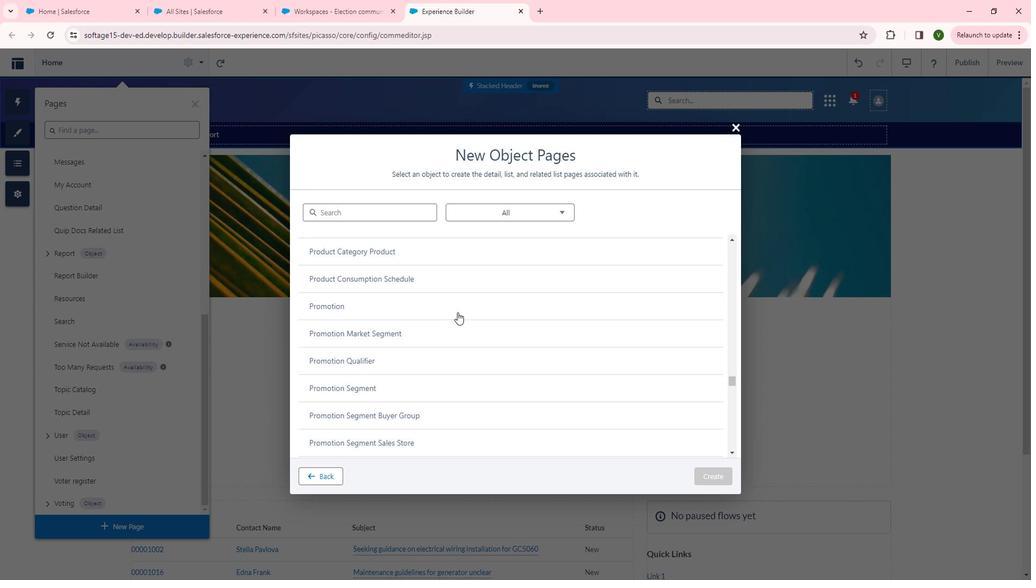 
Action: Mouse scrolled (466, 309) with delta (0, 0)
Screenshot: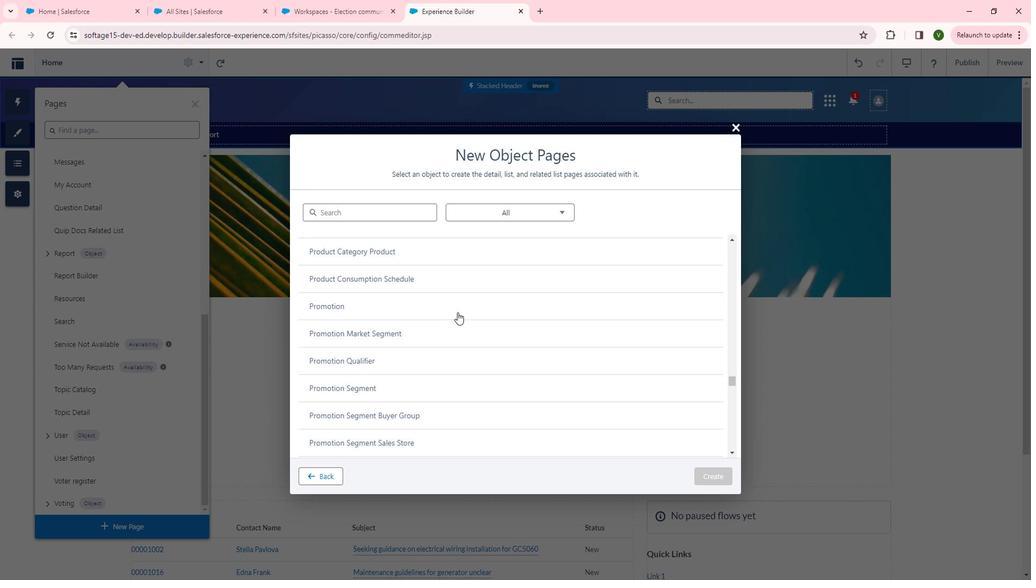 
Action: Mouse scrolled (466, 309) with delta (0, 0)
Screenshot: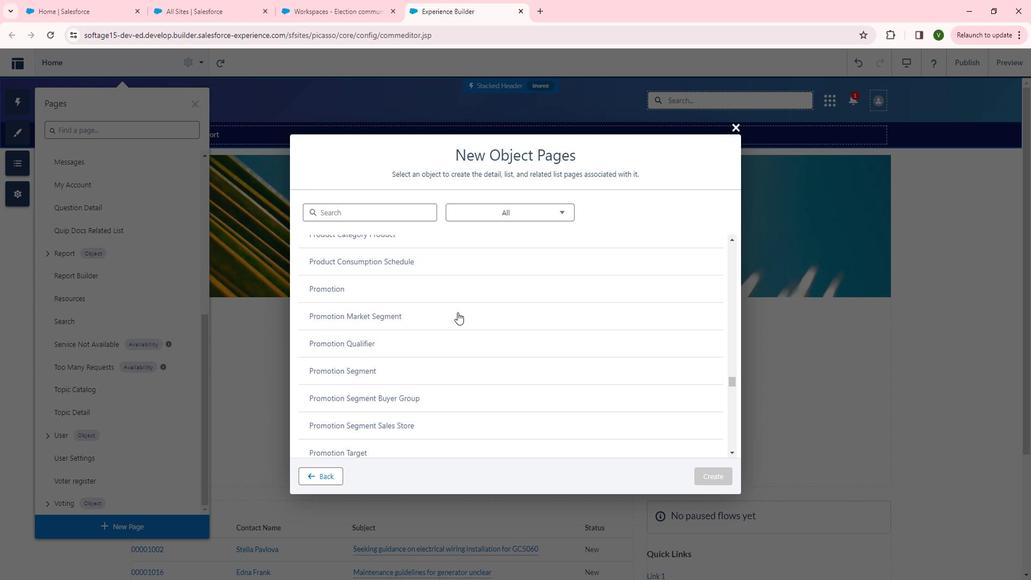 
Action: Mouse scrolled (466, 309) with delta (0, 0)
Screenshot: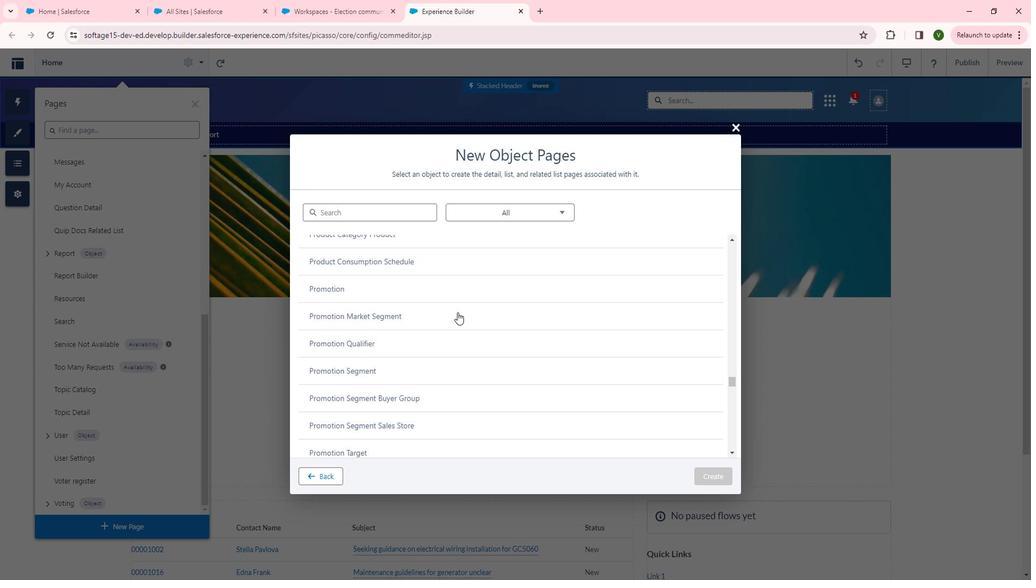 
Action: Mouse scrolled (466, 309) with delta (0, 0)
Screenshot: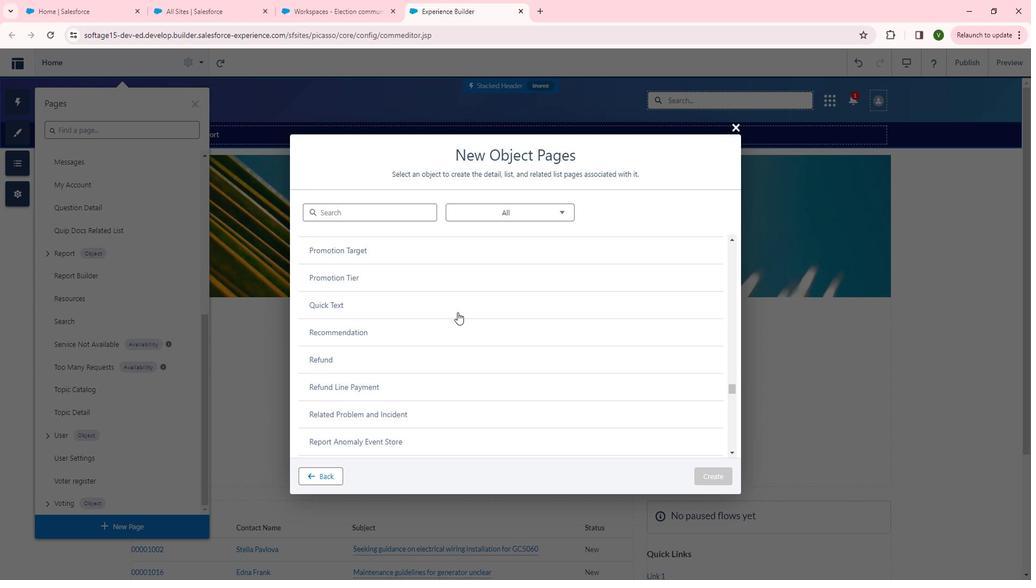 
Action: Mouse scrolled (466, 309) with delta (0, 0)
Screenshot: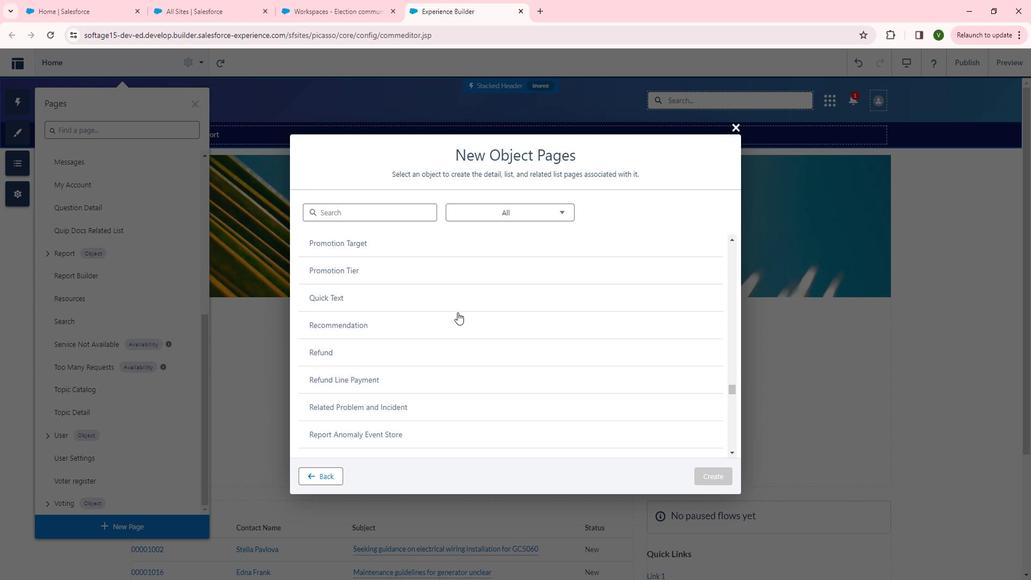 
Action: Mouse scrolled (466, 309) with delta (0, 0)
Screenshot: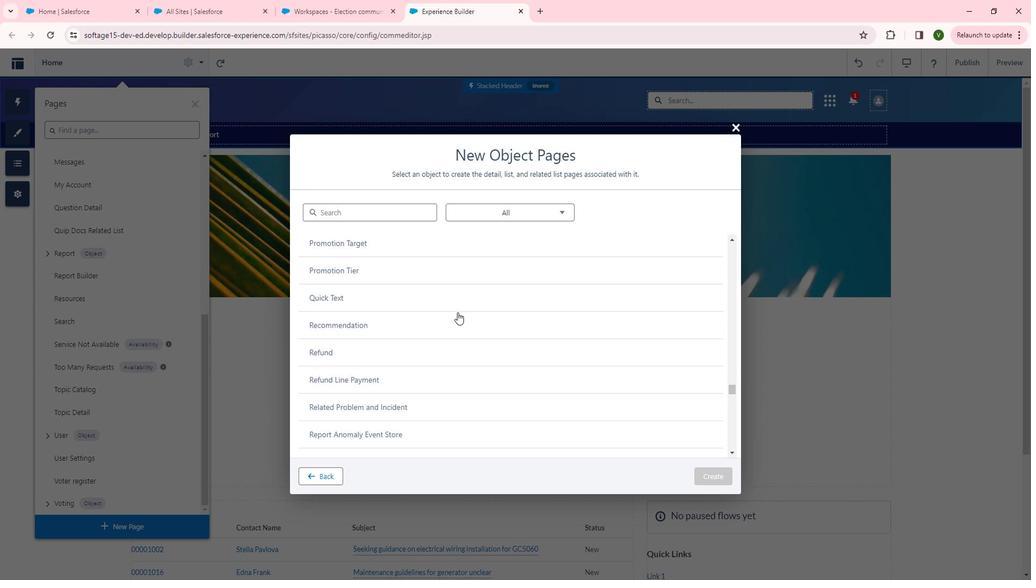 
Action: Mouse scrolled (466, 309) with delta (0, 0)
Screenshot: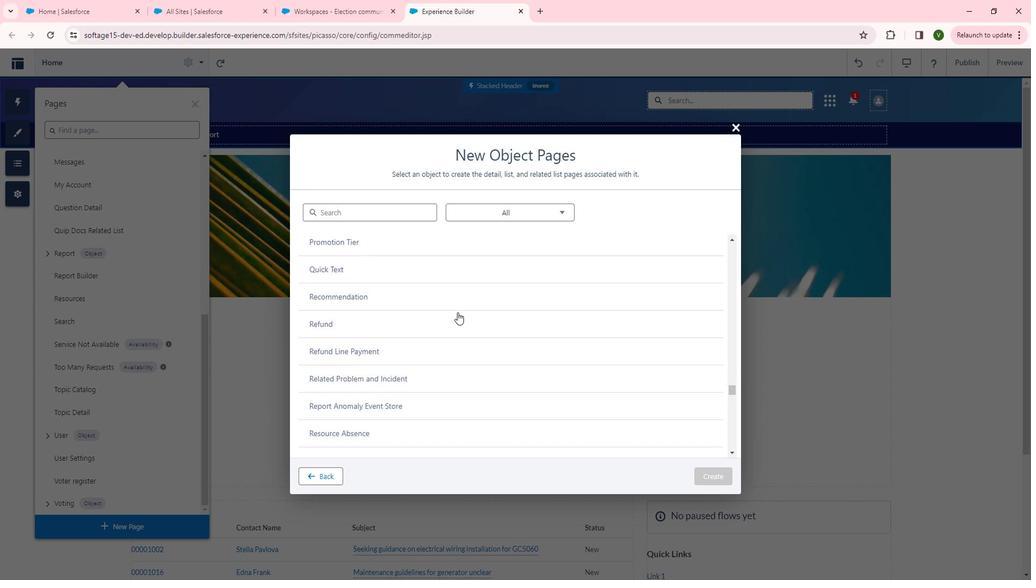 
Action: Mouse scrolled (466, 309) with delta (0, 0)
Screenshot: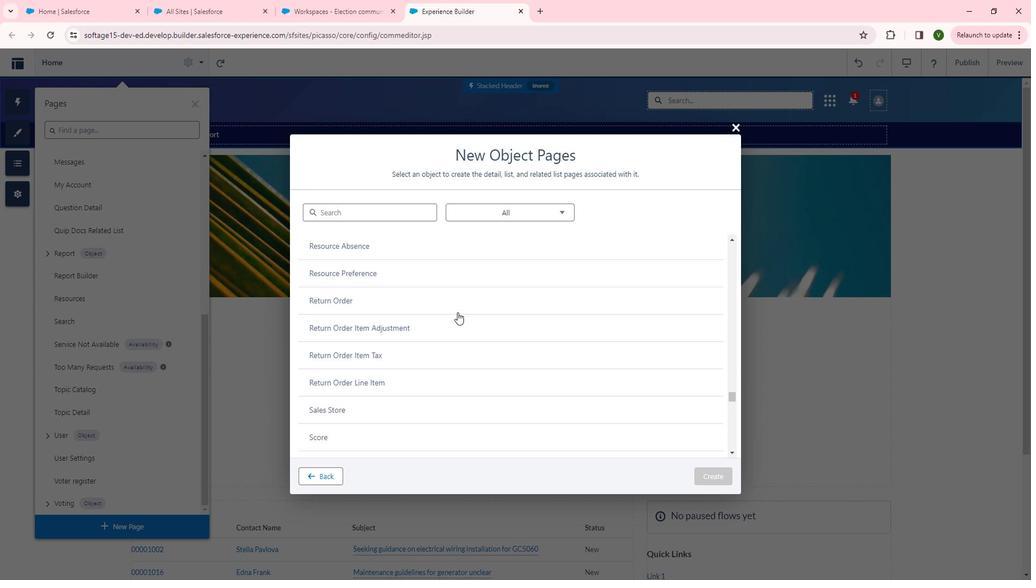 
Action: Mouse scrolled (466, 309) with delta (0, 0)
Screenshot: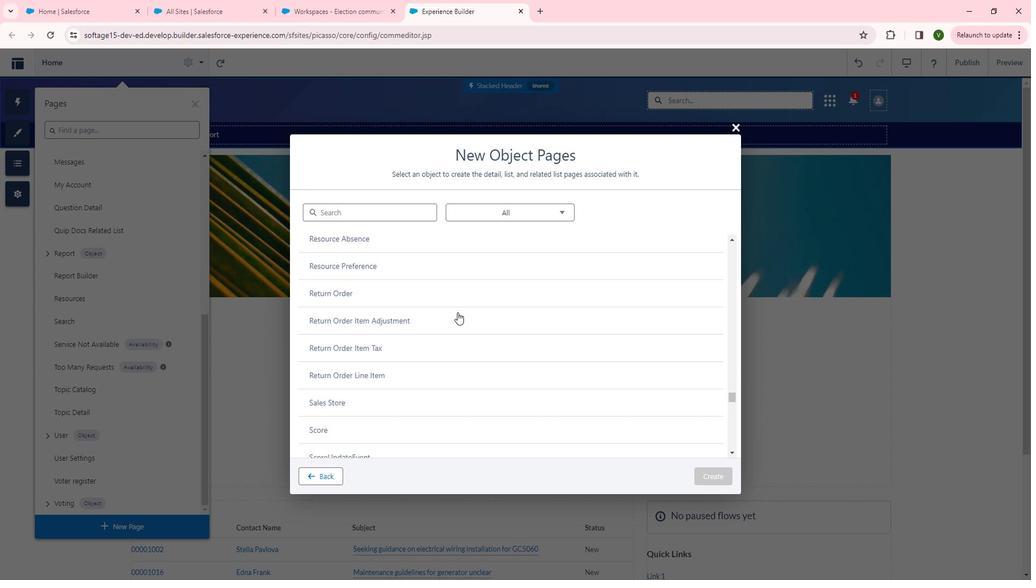 
Action: Mouse scrolled (466, 309) with delta (0, 0)
Screenshot: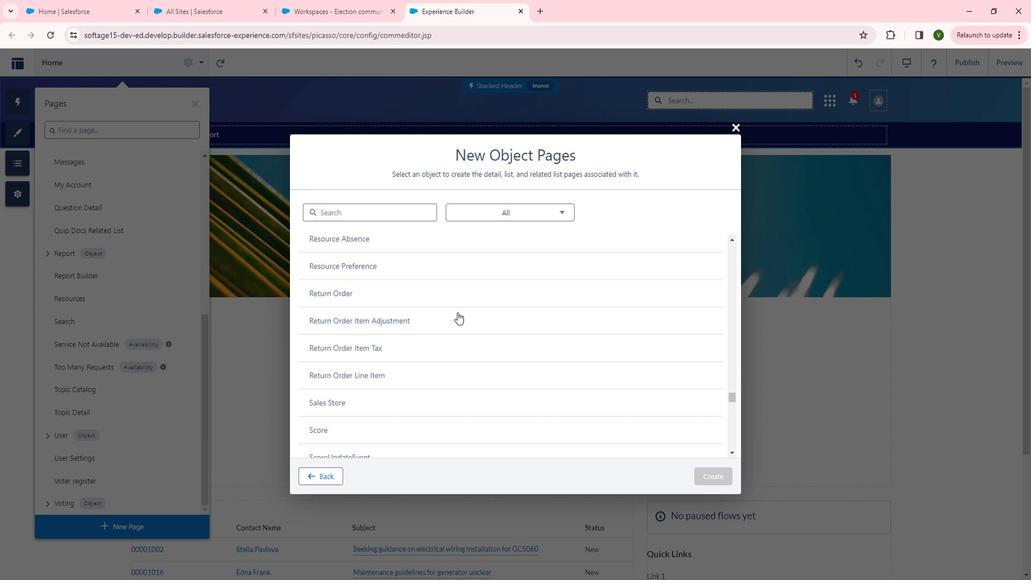
Action: Mouse scrolled (466, 309) with delta (0, 0)
Screenshot: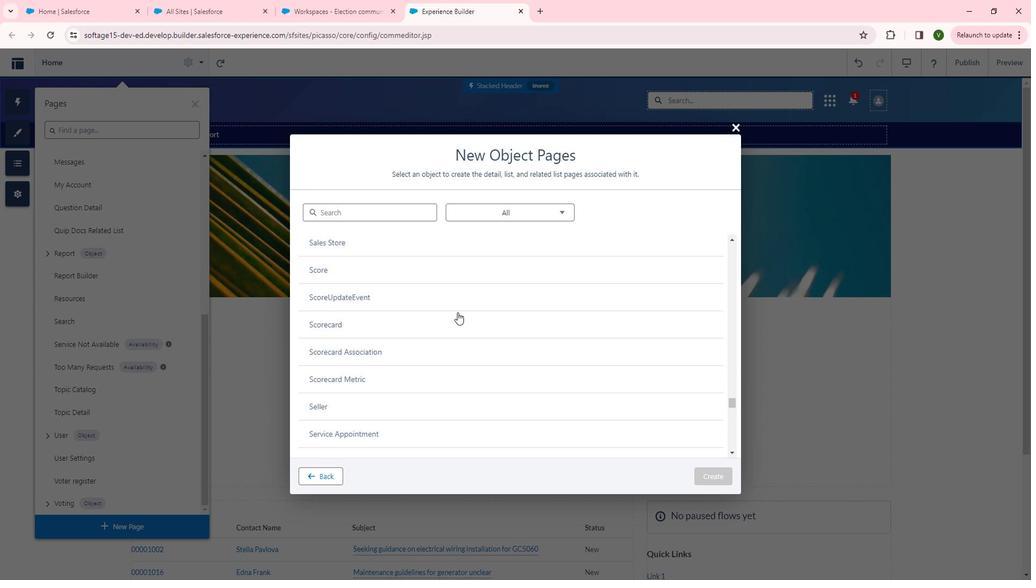 
Action: Mouse scrolled (466, 309) with delta (0, 0)
Screenshot: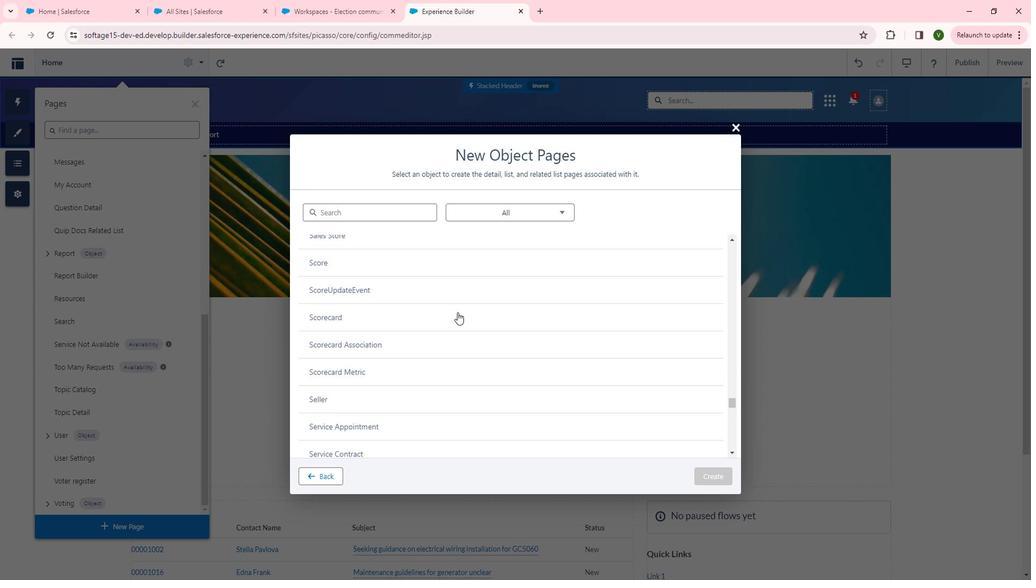 
Action: Mouse scrolled (466, 309) with delta (0, 0)
Screenshot: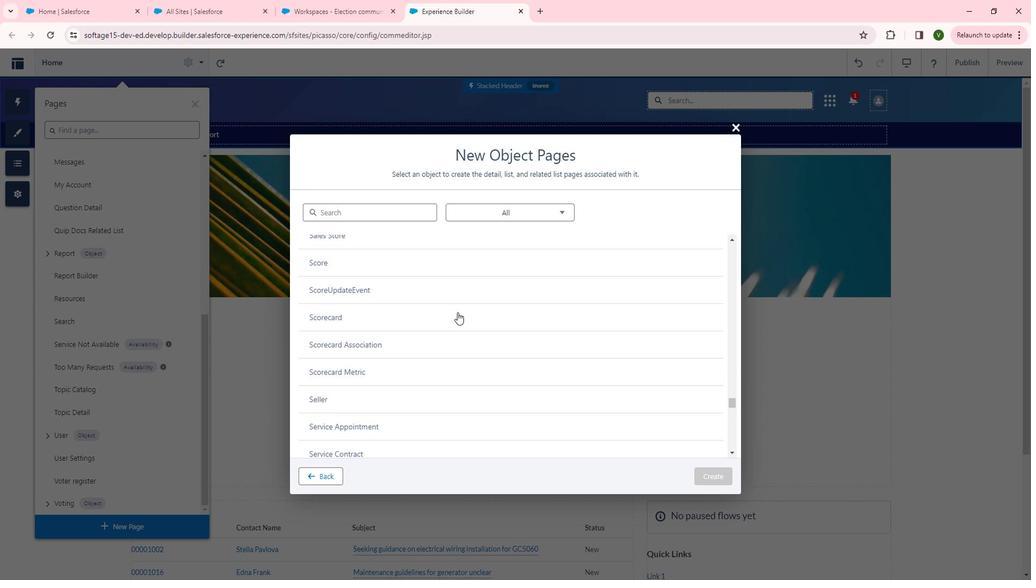 
Action: Mouse scrolled (466, 309) with delta (0, 0)
Screenshot: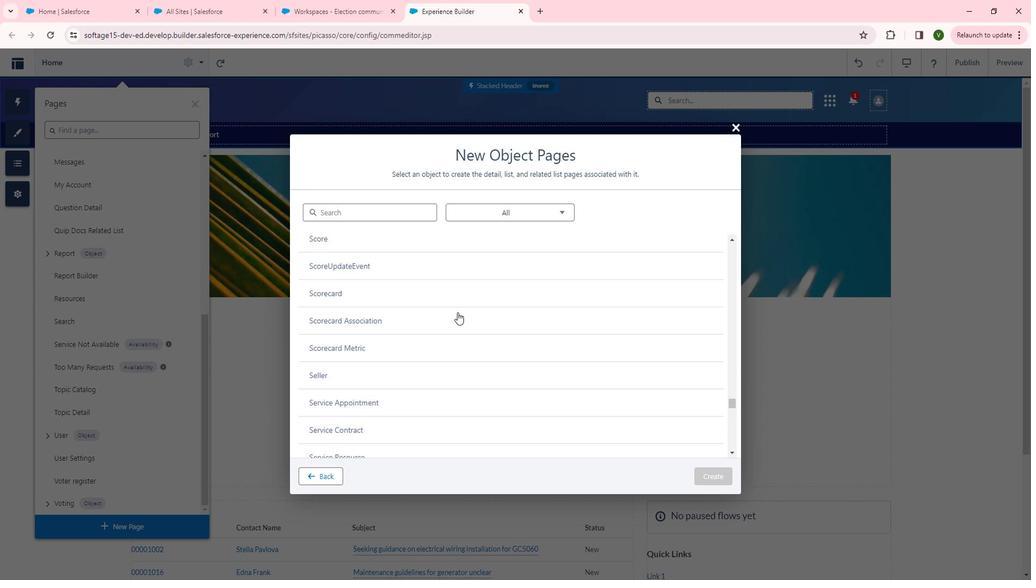 
Action: Mouse scrolled (466, 309) with delta (0, 0)
Screenshot: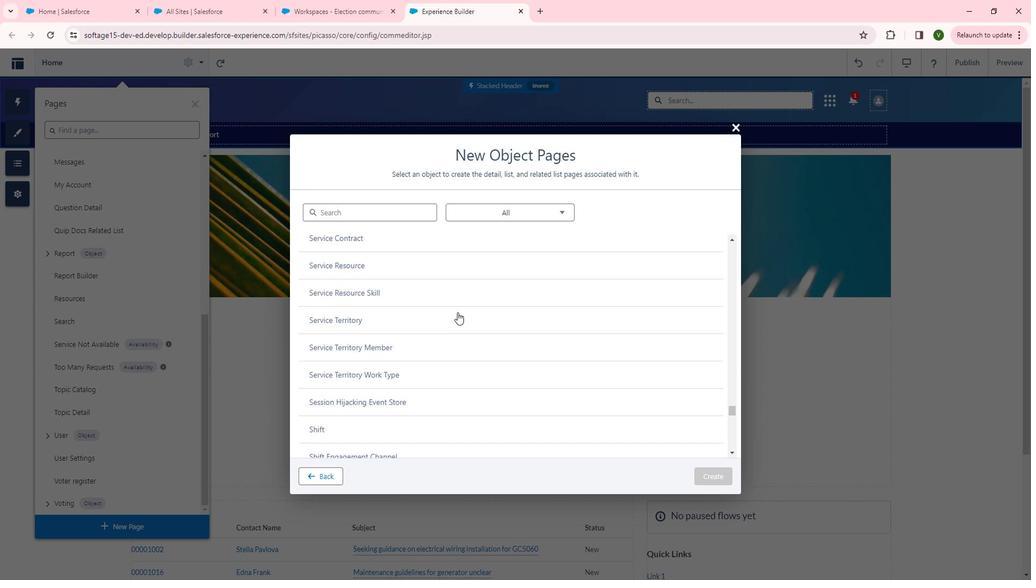 
Action: Mouse scrolled (466, 309) with delta (0, 0)
Screenshot: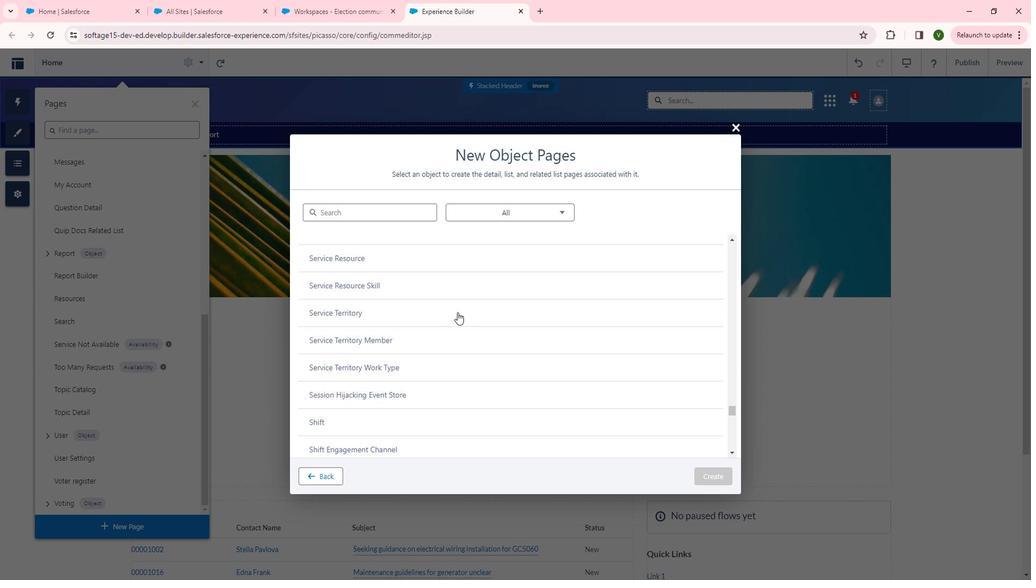 
Action: Mouse scrolled (466, 309) with delta (0, 0)
Screenshot: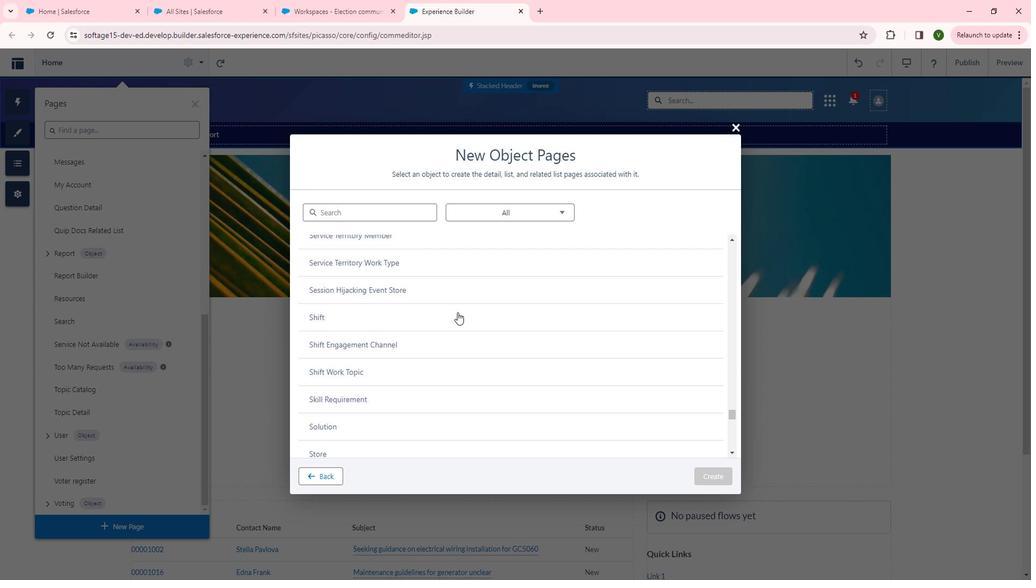 
Action: Mouse scrolled (466, 309) with delta (0, 0)
Screenshot: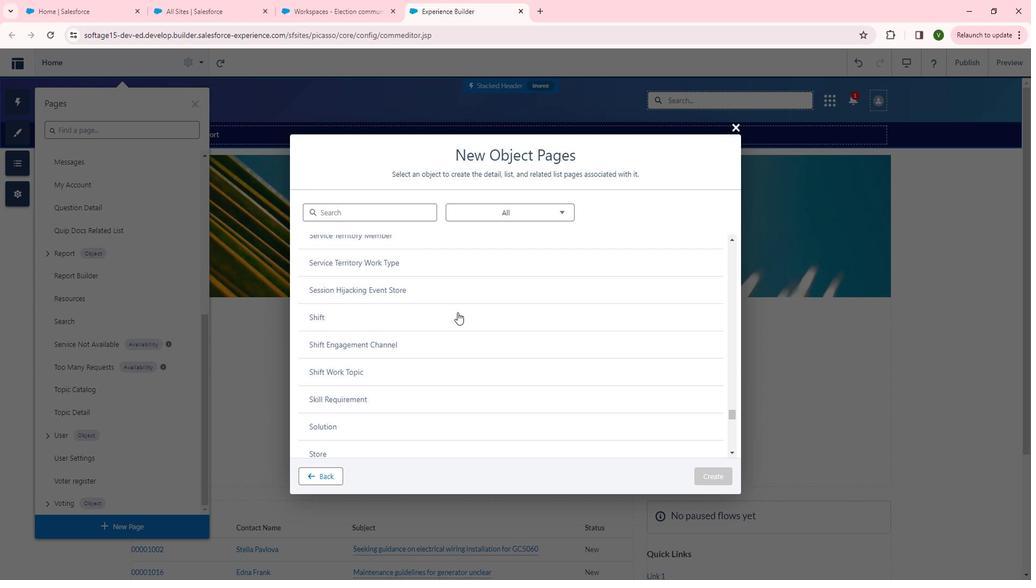 
Action: Mouse scrolled (466, 309) with delta (0, 0)
Screenshot: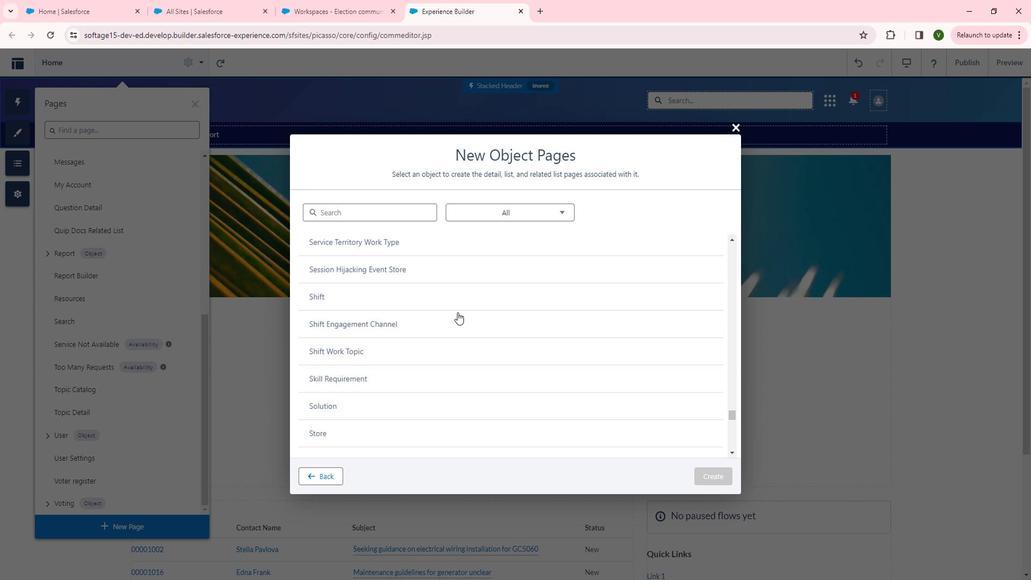 
Action: Mouse scrolled (466, 309) with delta (0, 0)
Screenshot: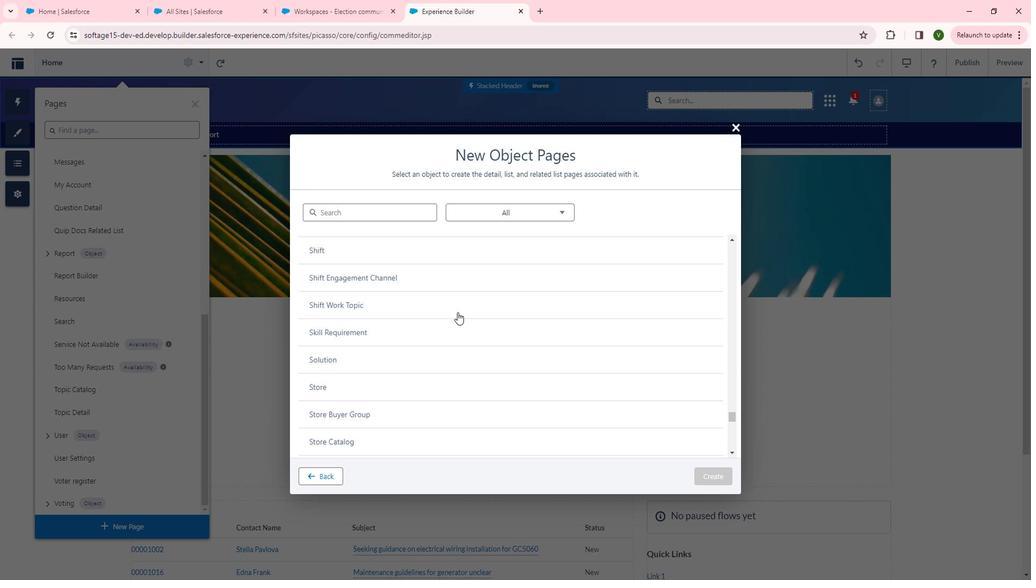 
Action: Mouse scrolled (466, 309) with delta (0, 0)
Screenshot: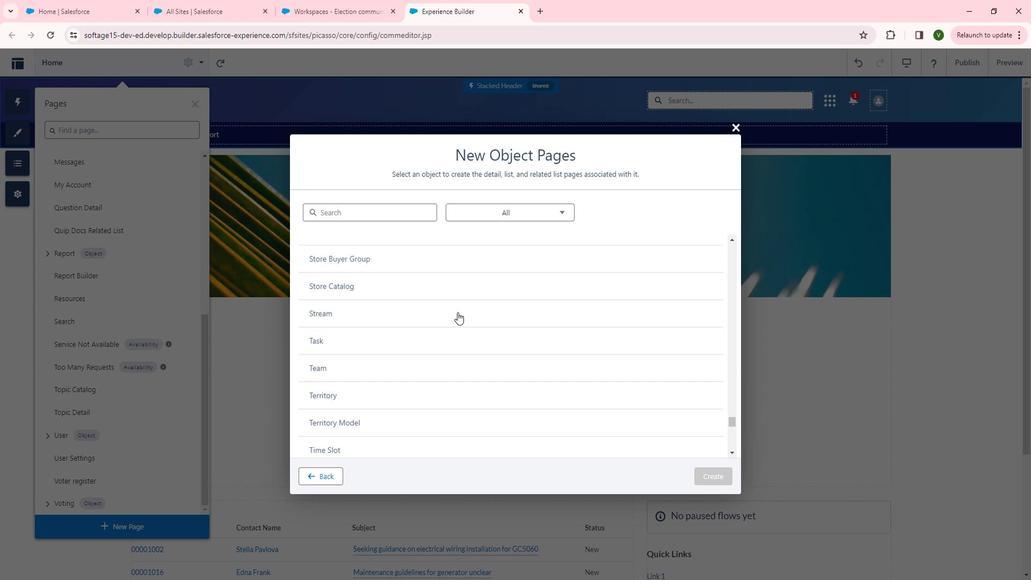 
Action: Mouse scrolled (466, 309) with delta (0, 0)
Screenshot: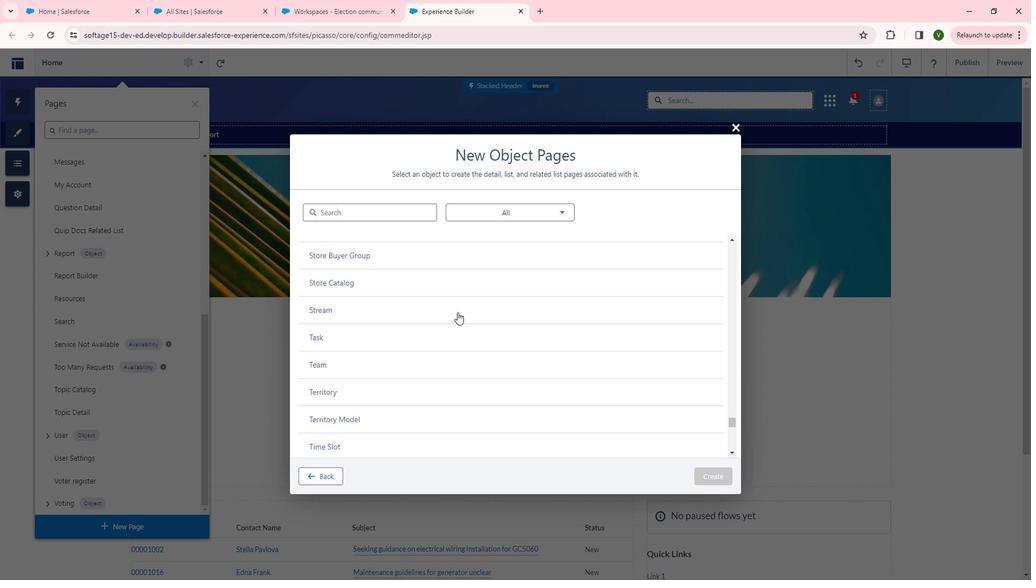 
Action: Mouse scrolled (466, 309) with delta (0, 0)
Screenshot: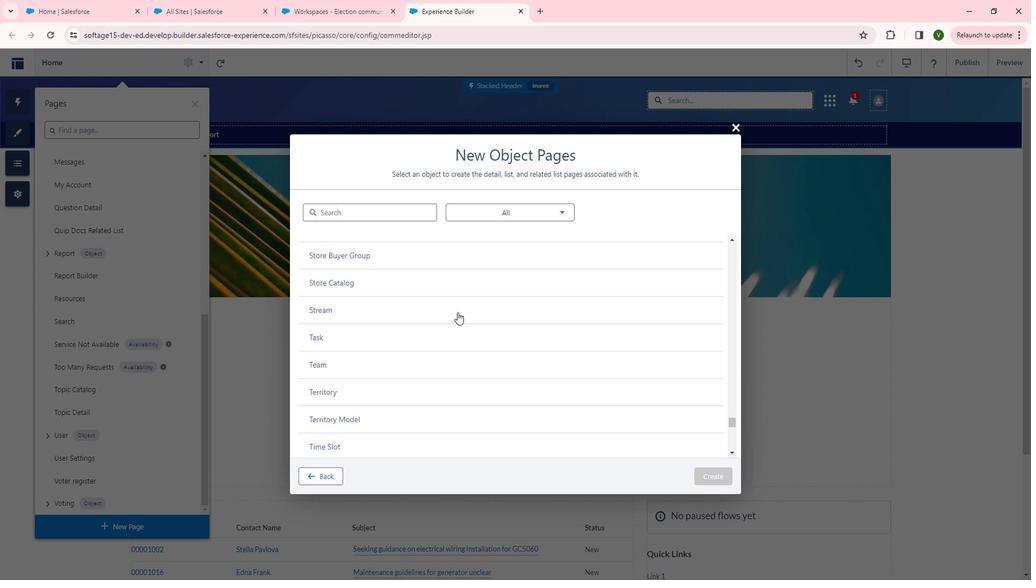 
Action: Mouse scrolled (466, 309) with delta (0, 0)
Screenshot: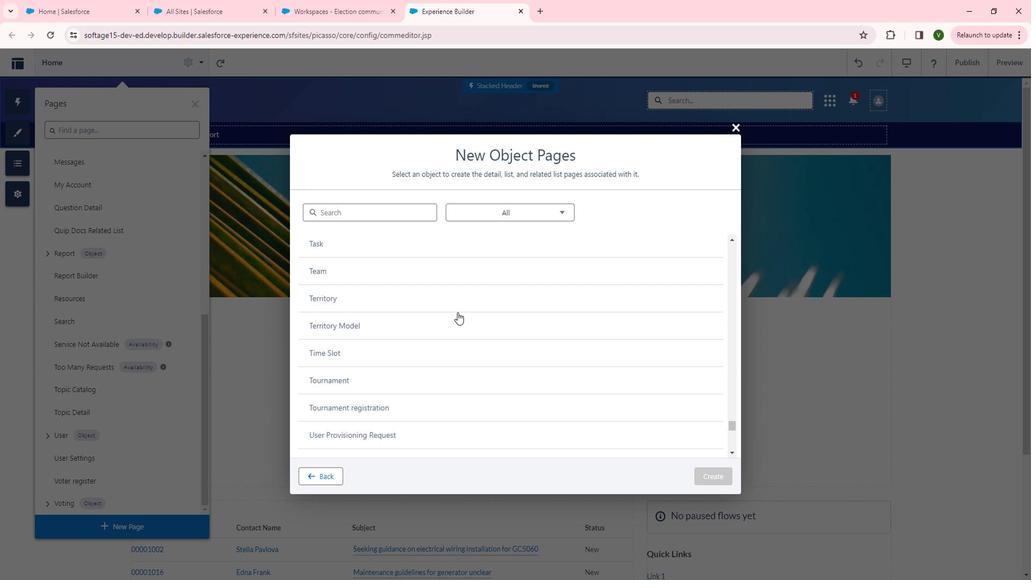 
Action: Mouse scrolled (466, 309) with delta (0, 0)
Screenshot: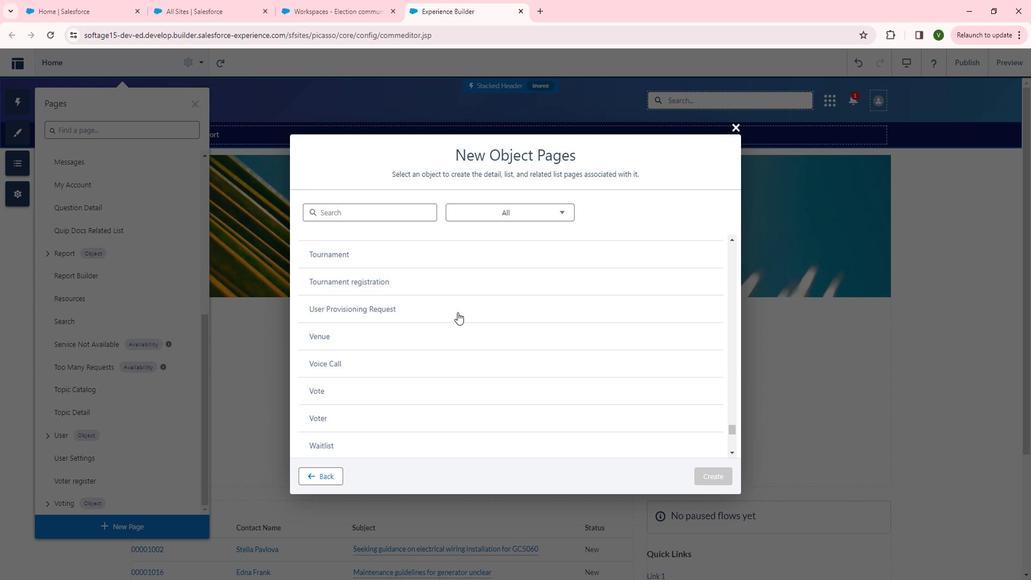
Action: Mouse scrolled (466, 309) with delta (0, 0)
Screenshot: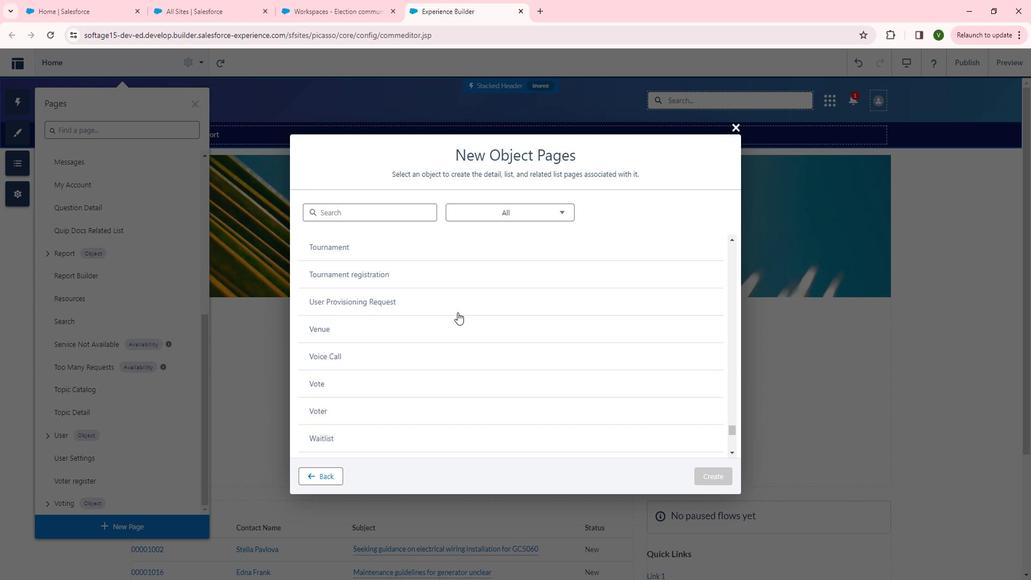 
Action: Mouse moved to (420, 307)
Screenshot: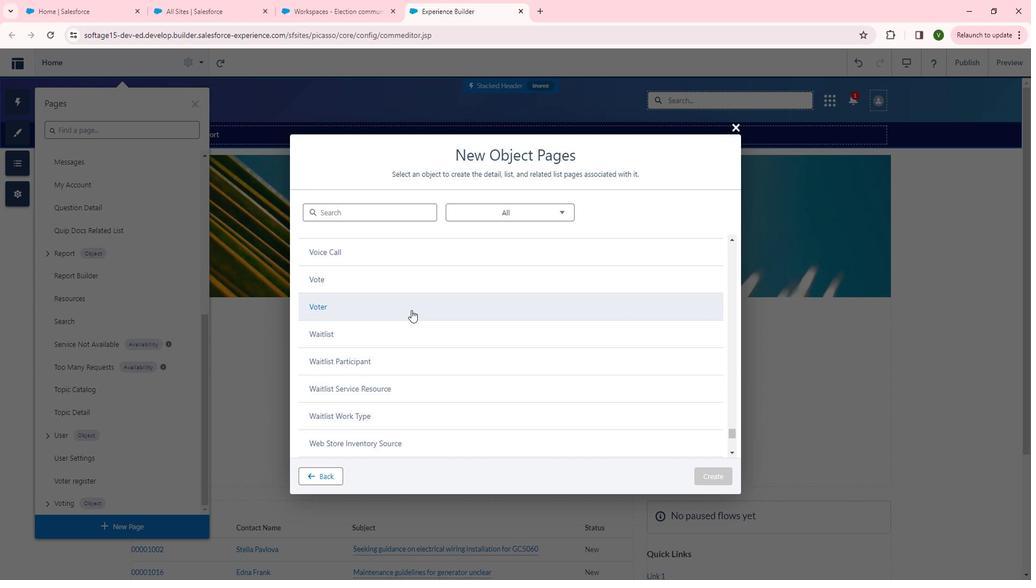 
Action: Mouse pressed left at (420, 307)
Screenshot: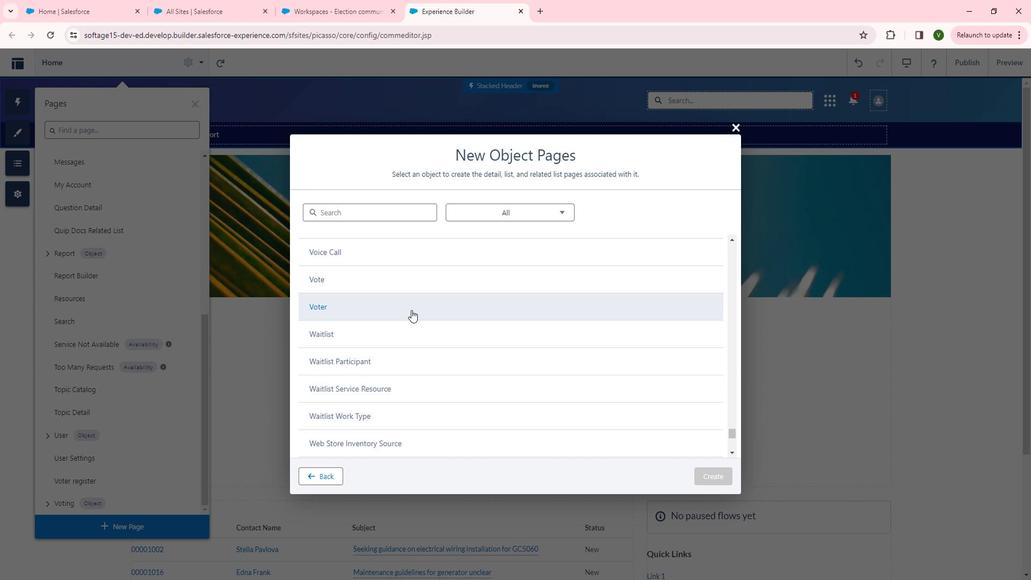 
Action: Mouse moved to (725, 467)
Screenshot: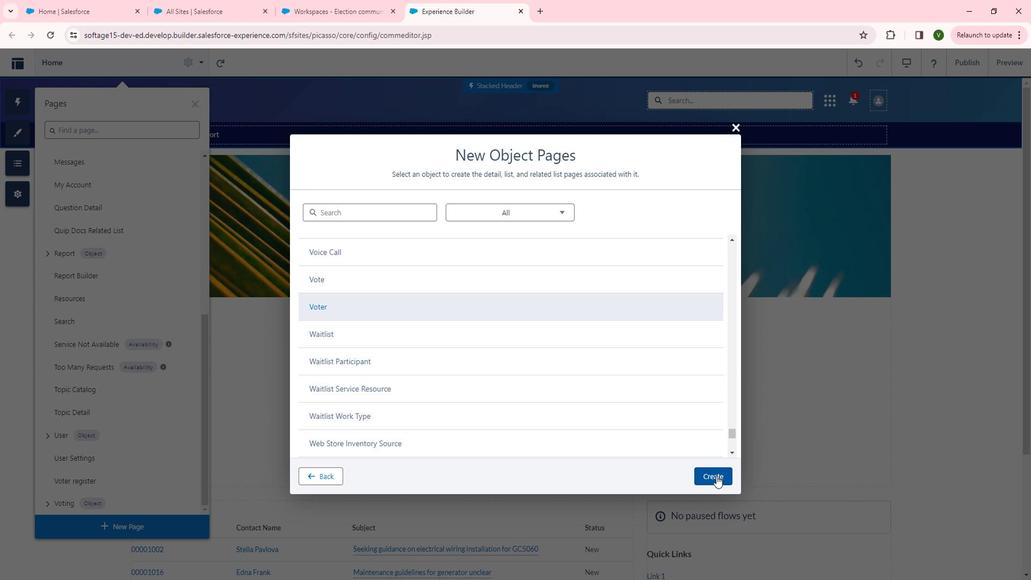 
Action: Mouse pressed left at (725, 467)
Screenshot: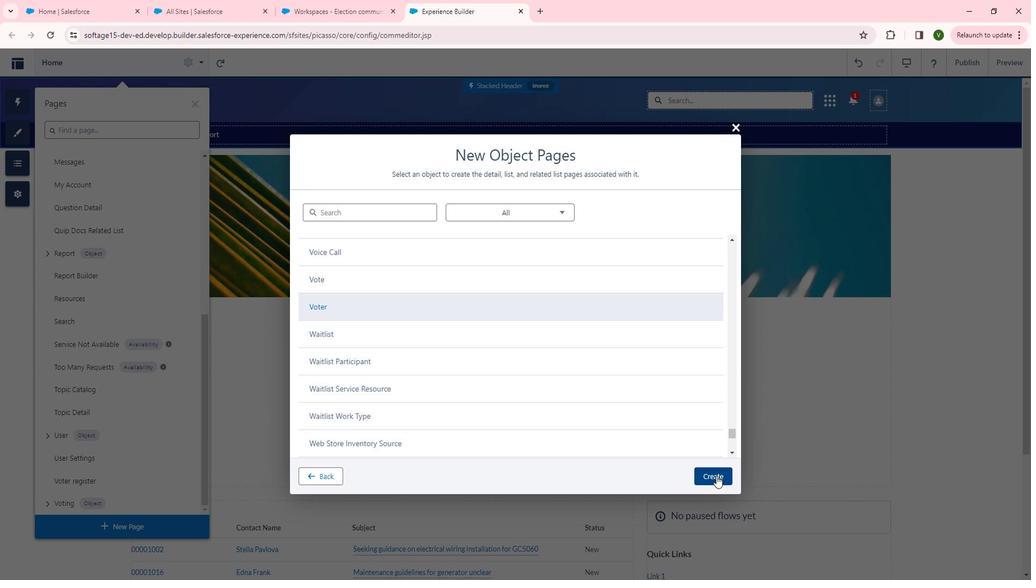 
Action: Mouse moved to (727, 474)
Screenshot: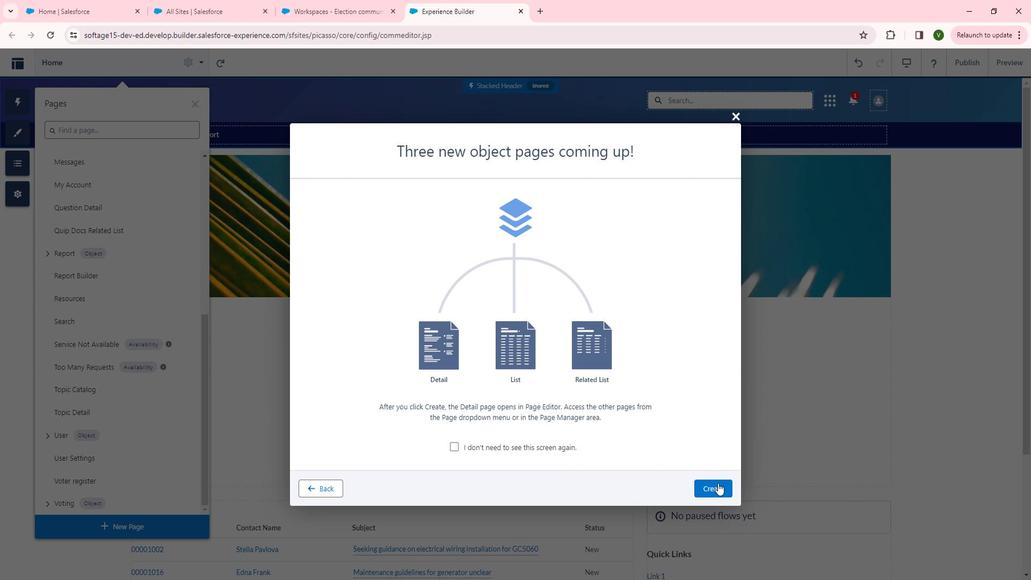 
Action: Mouse pressed left at (727, 474)
Screenshot: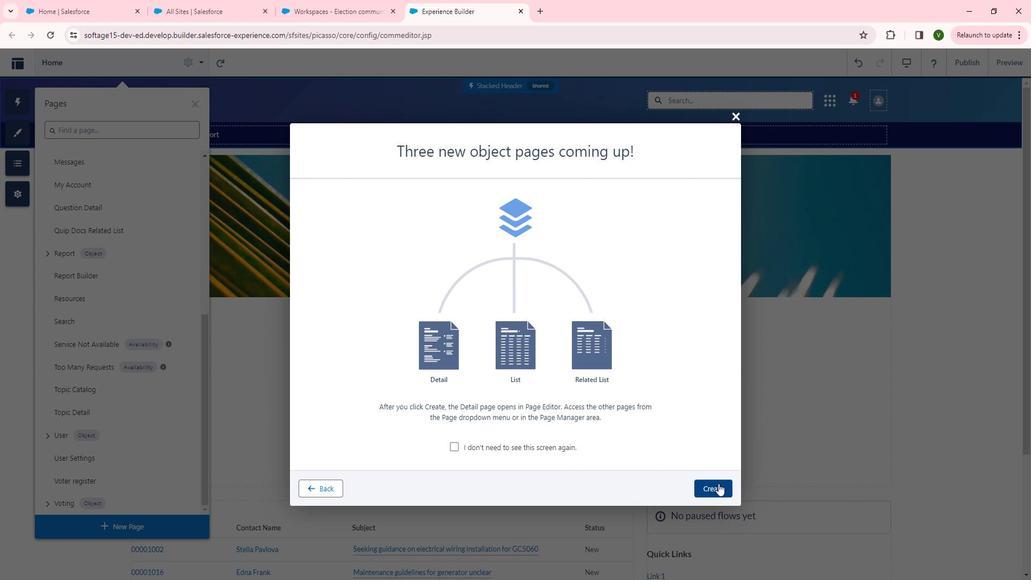 
Action: Mouse moved to (93, 68)
Screenshot: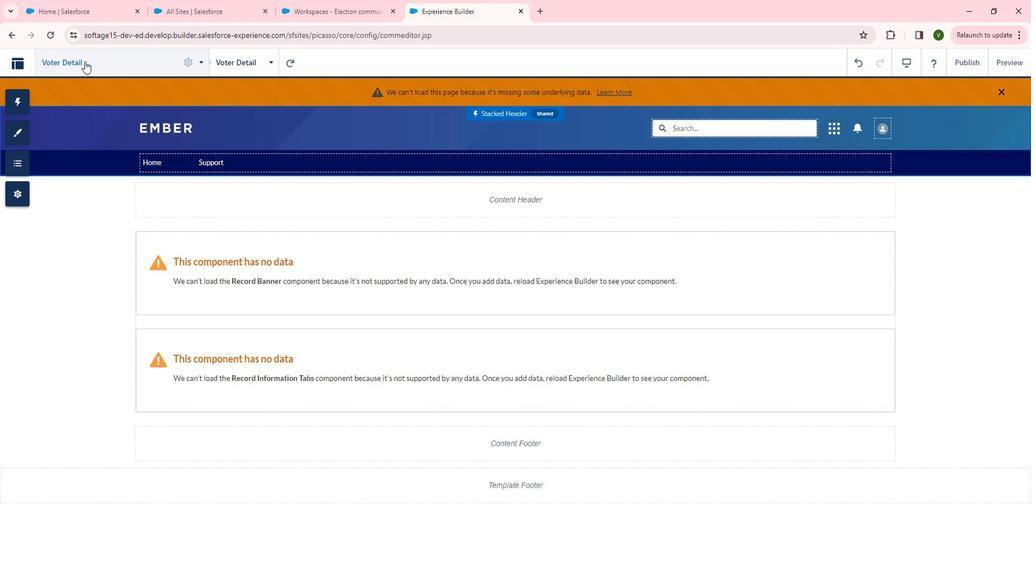 
Action: Mouse pressed left at (93, 68)
Screenshot: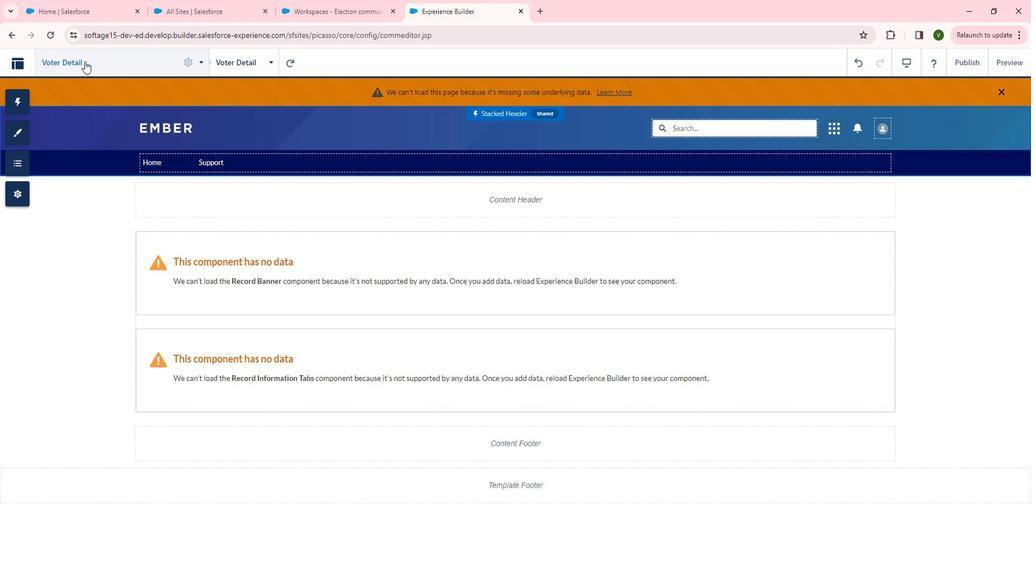 
Action: Mouse moved to (139, 469)
Screenshot: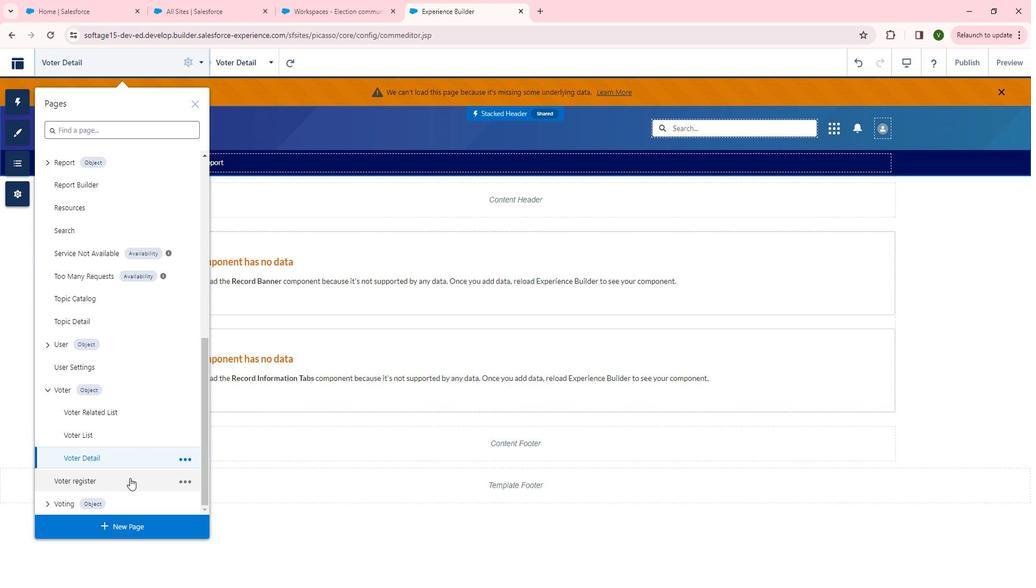 
Action: Mouse scrolled (139, 468) with delta (0, 0)
Screenshot: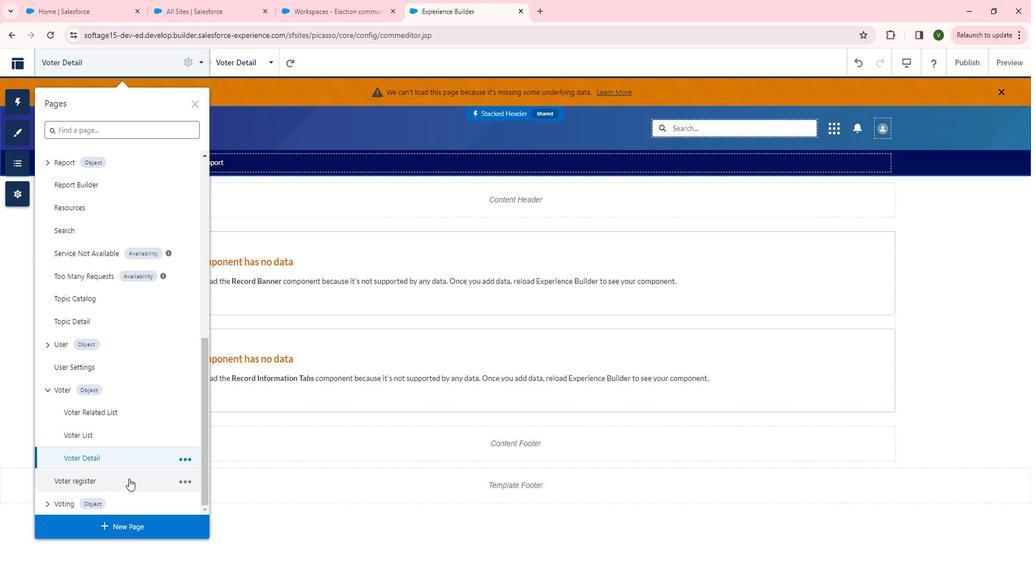 
Action: Mouse moved to (138, 470)
Screenshot: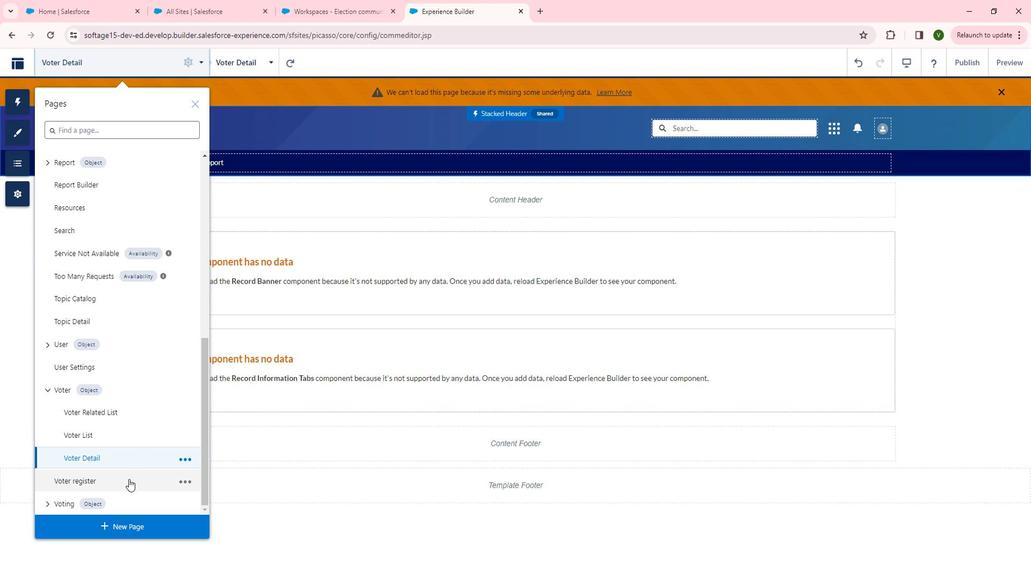 
Action: Mouse scrolled (138, 469) with delta (0, 0)
Screenshot: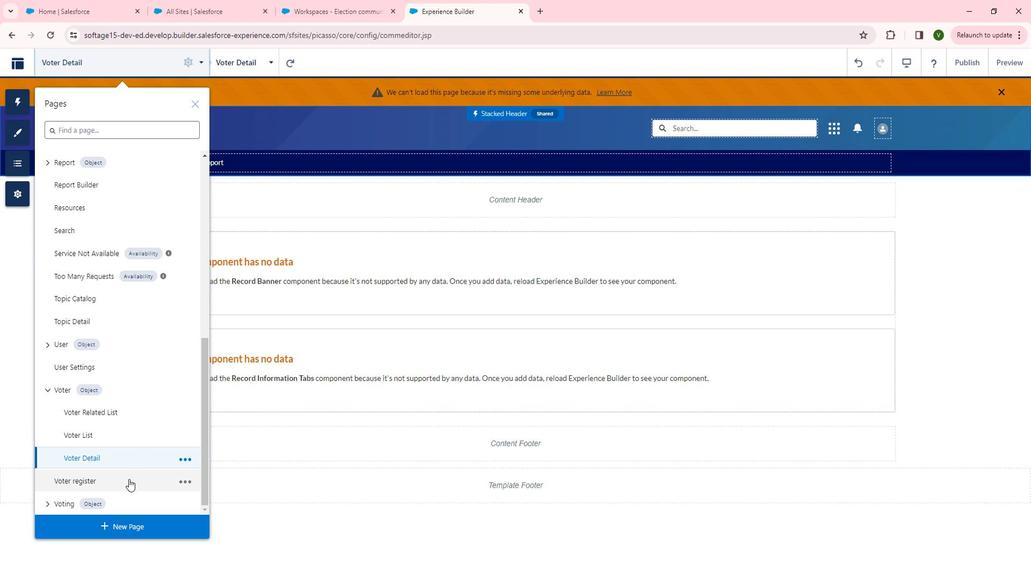 
Action: Mouse moved to (58, 494)
Screenshot: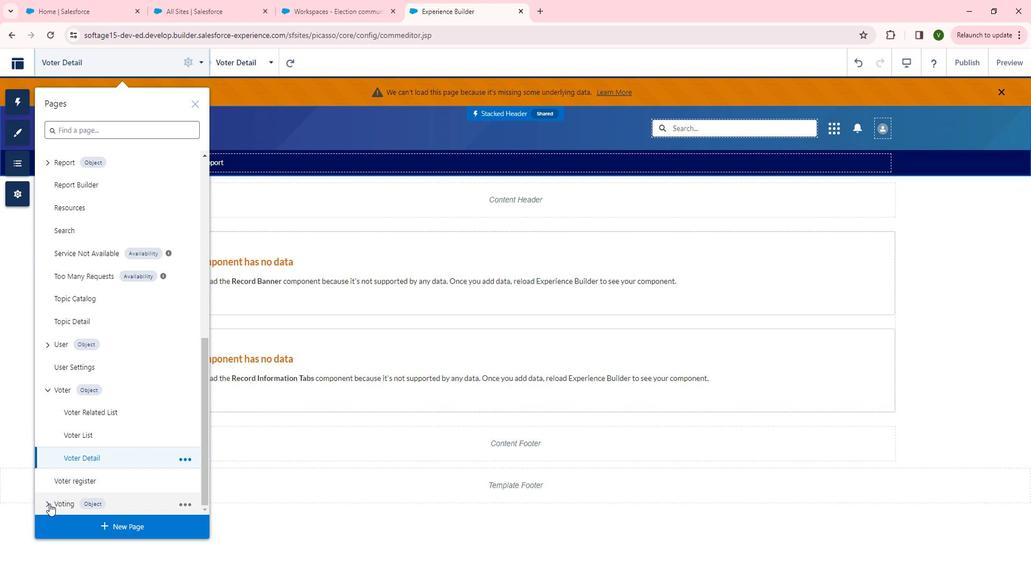 
Action: Mouse pressed left at (58, 494)
Screenshot: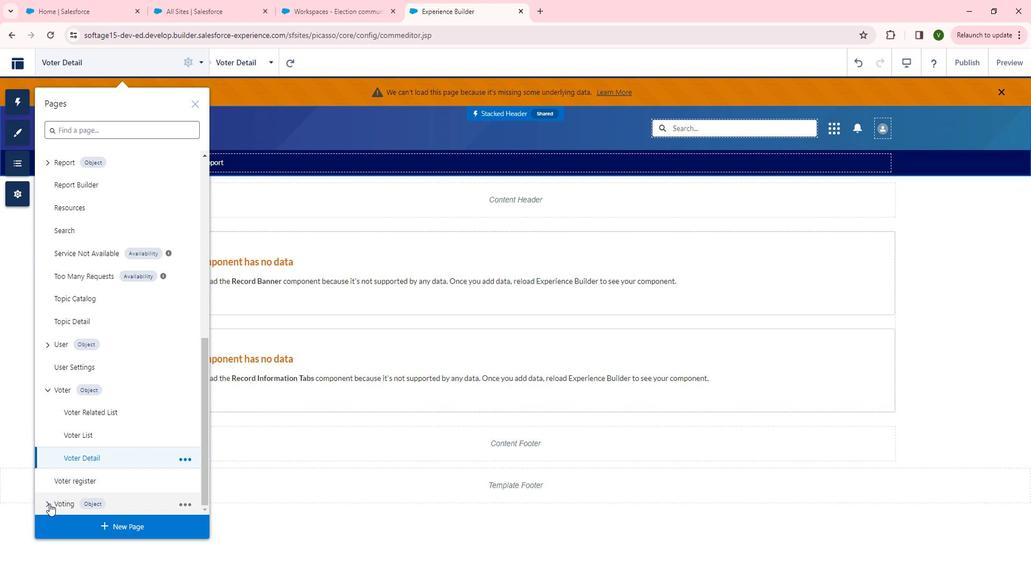 
Action: Mouse moved to (169, 462)
Screenshot: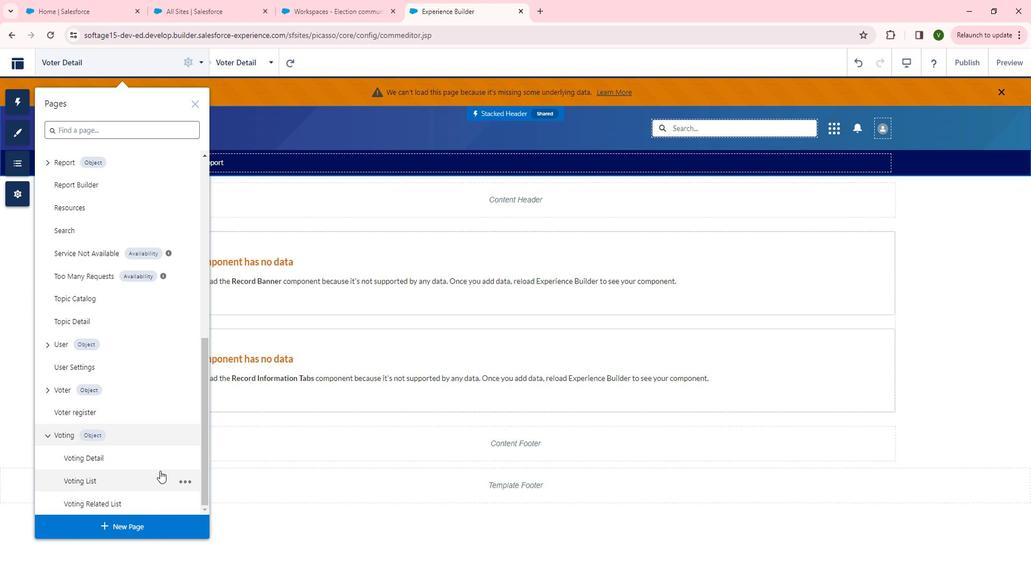 
Action: Mouse scrolled (169, 461) with delta (0, 0)
Screenshot: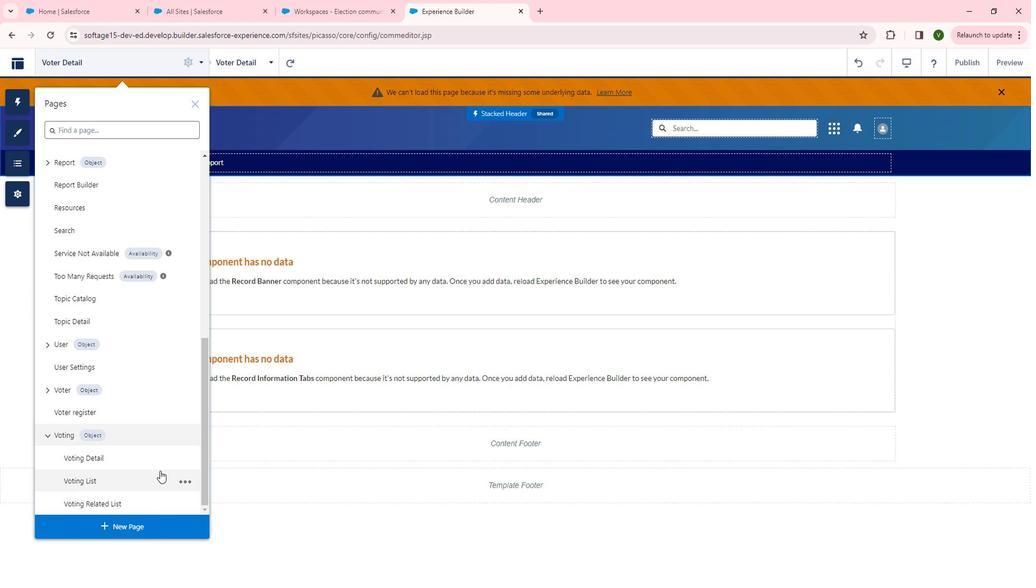
Action: Mouse scrolled (169, 461) with delta (0, 0)
Screenshot: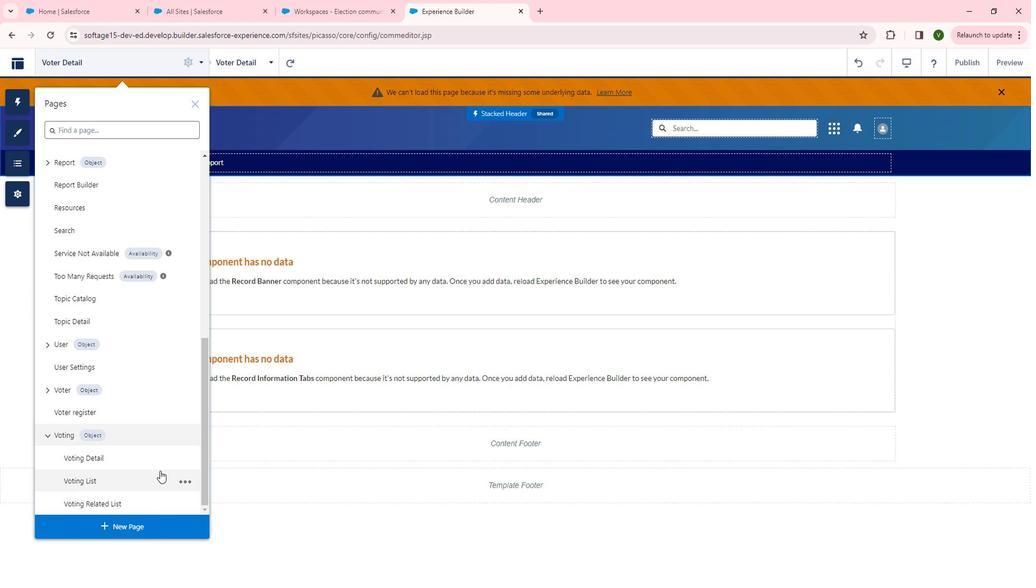 
Action: Mouse moved to (136, 507)
Screenshot: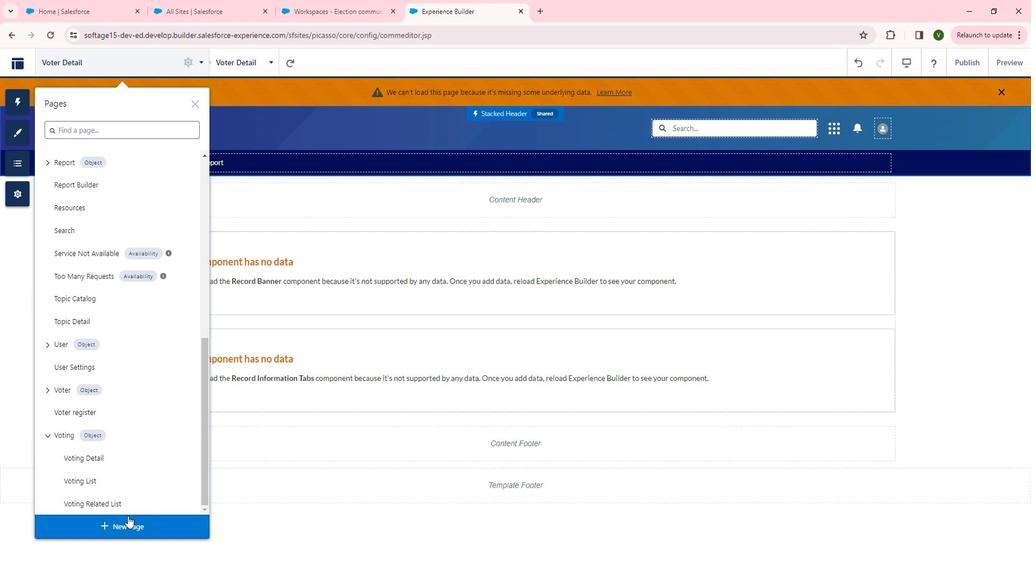 
Action: Mouse pressed left at (136, 507)
Screenshot: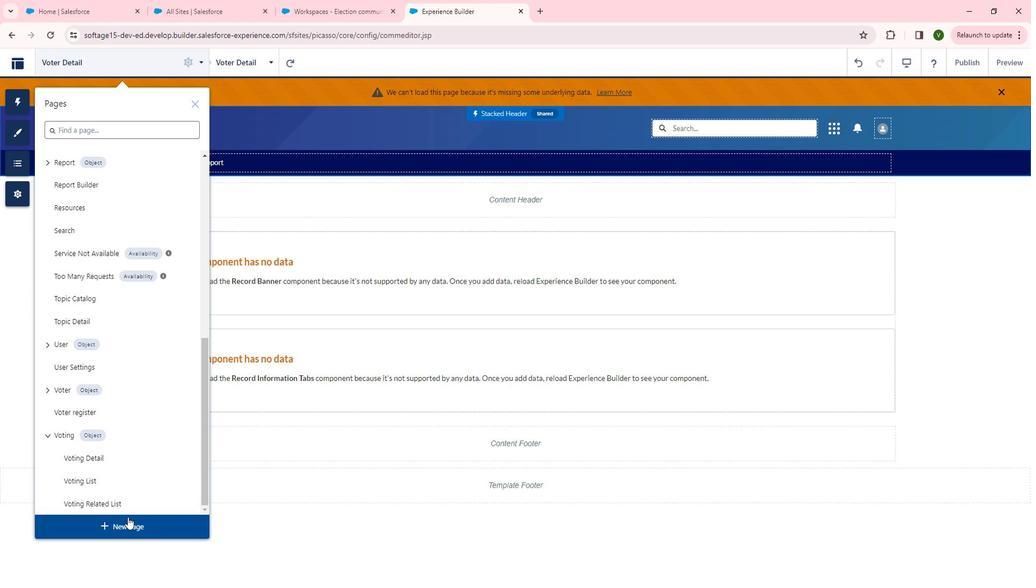 
Action: Mouse moved to (380, 314)
Screenshot: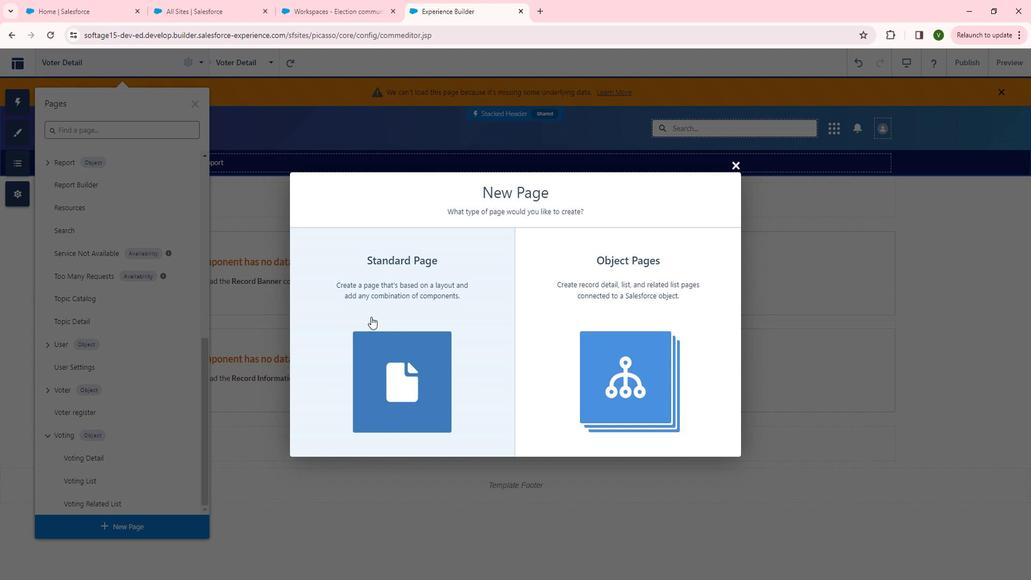 
Action: Mouse pressed left at (380, 314)
Screenshot: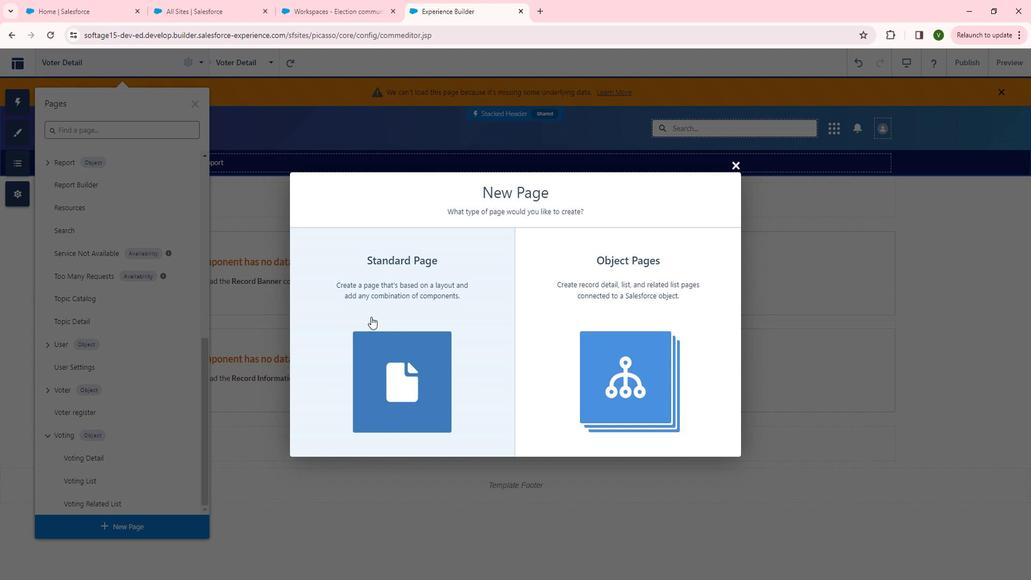 
Action: Mouse moved to (370, 413)
Screenshot: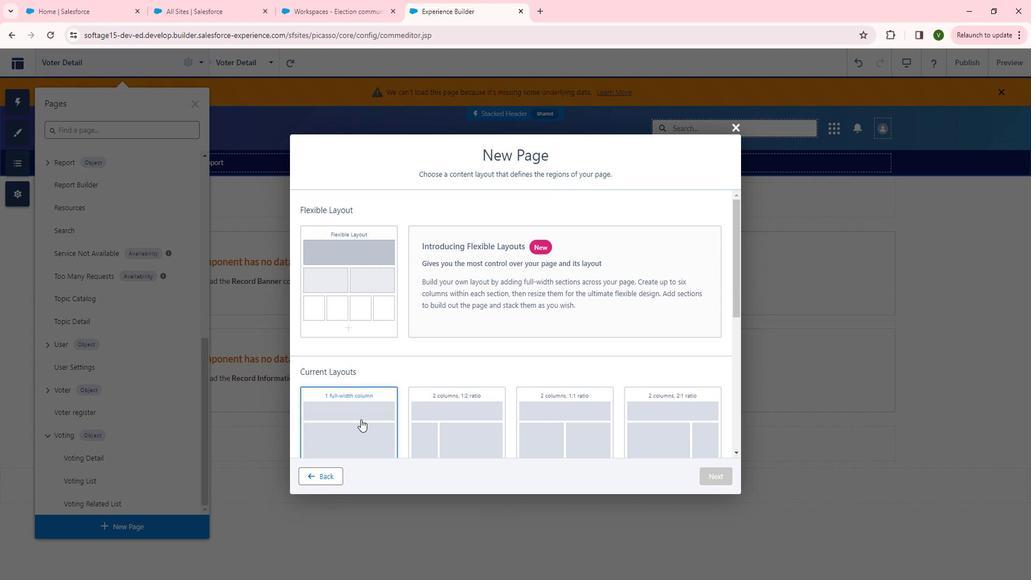 
Action: Mouse scrolled (370, 412) with delta (0, 0)
Screenshot: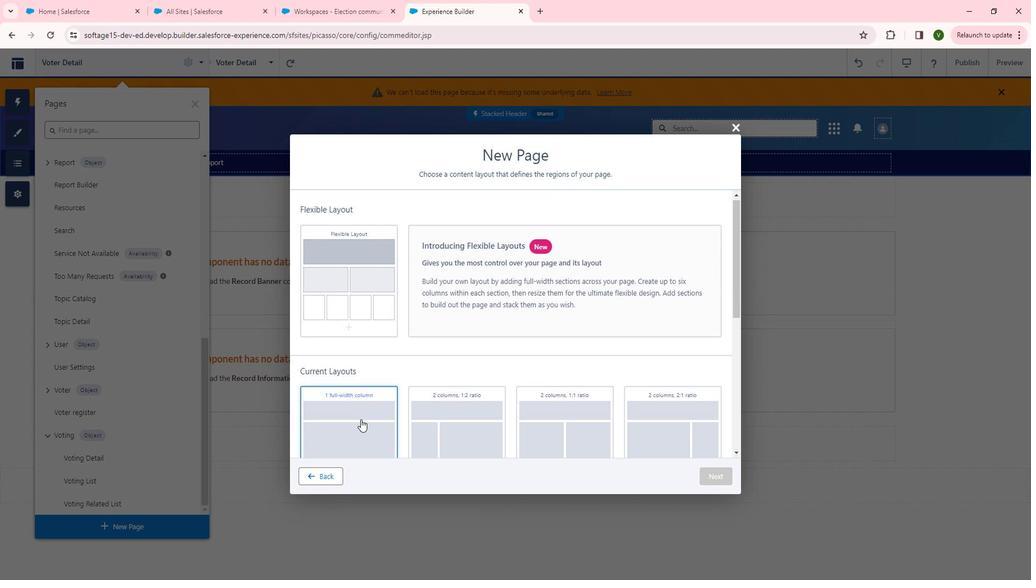 
Action: Mouse moved to (581, 391)
Screenshot: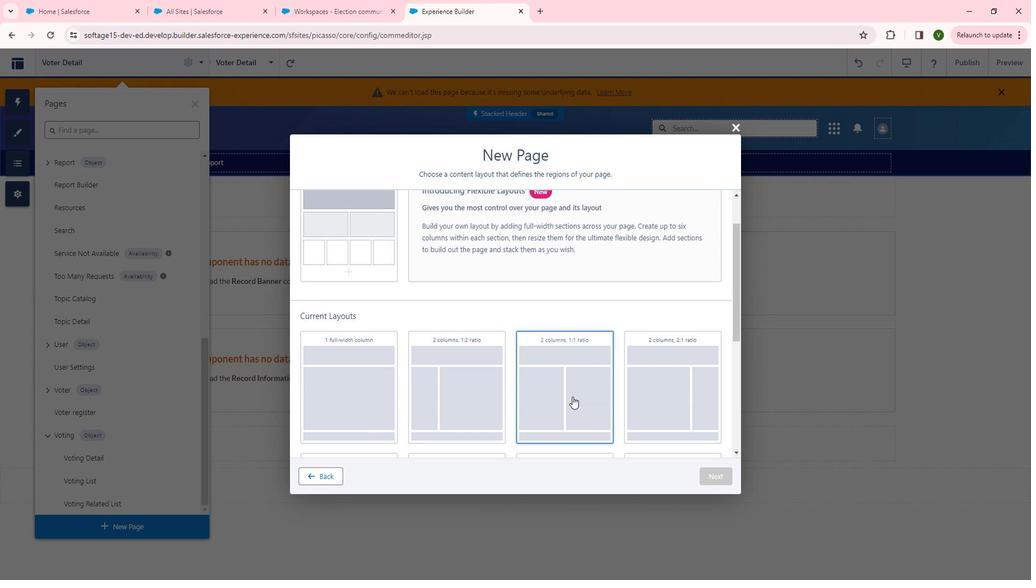 
Action: Mouse pressed left at (581, 391)
Screenshot: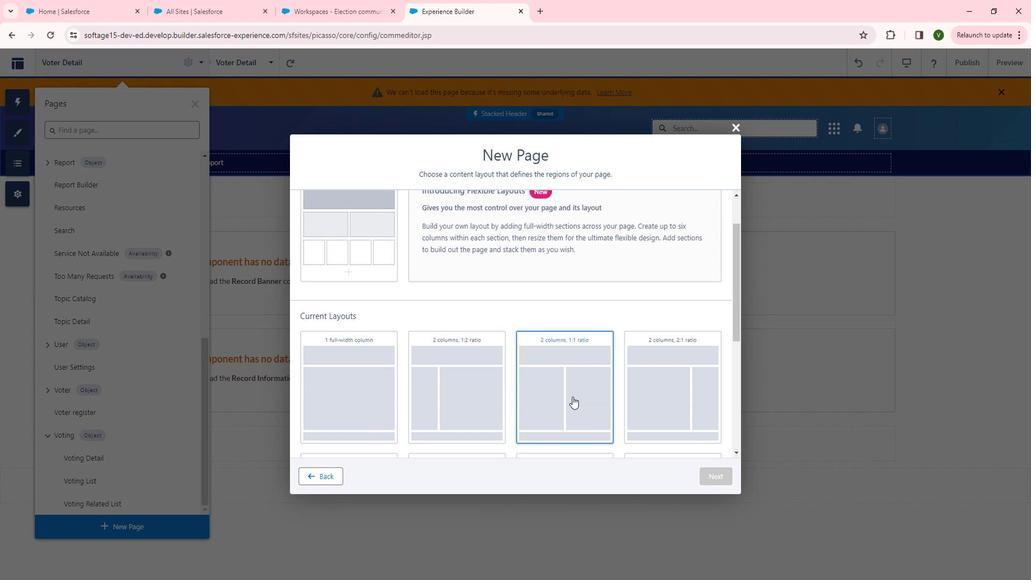 
Action: Mouse moved to (725, 468)
Screenshot: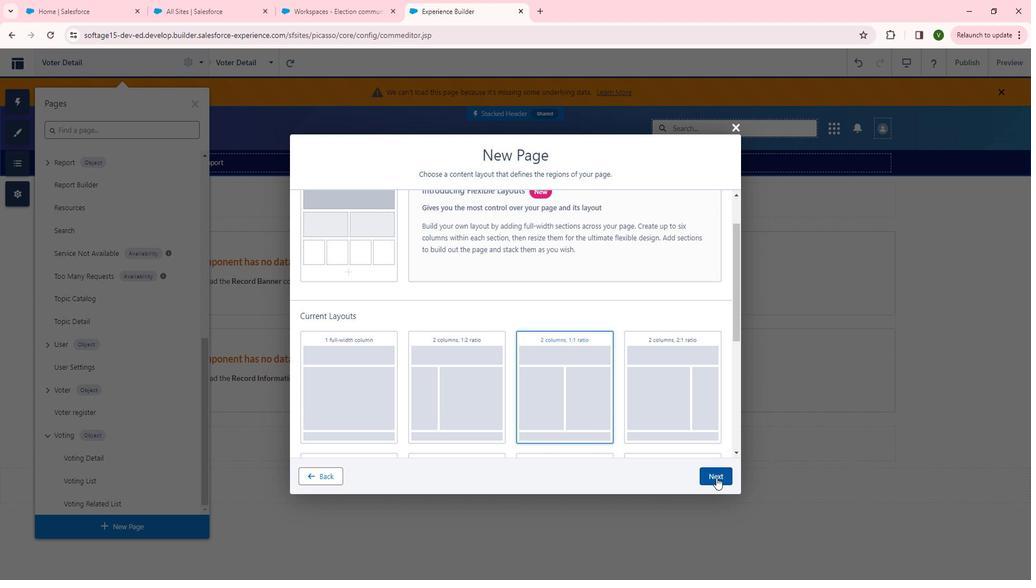 
Action: Mouse pressed left at (725, 468)
Screenshot: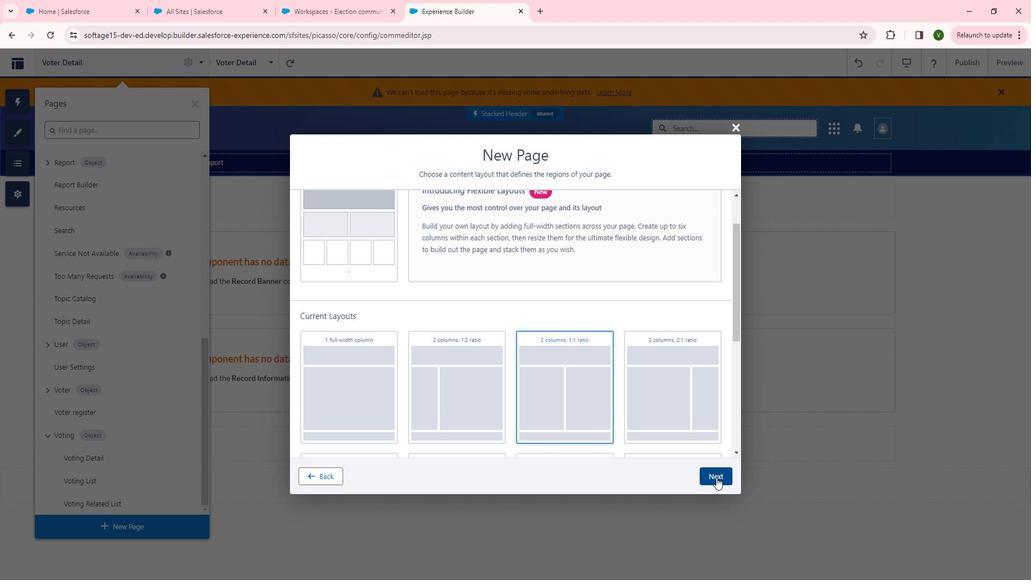 
Action: Mouse moved to (481, 275)
Screenshot: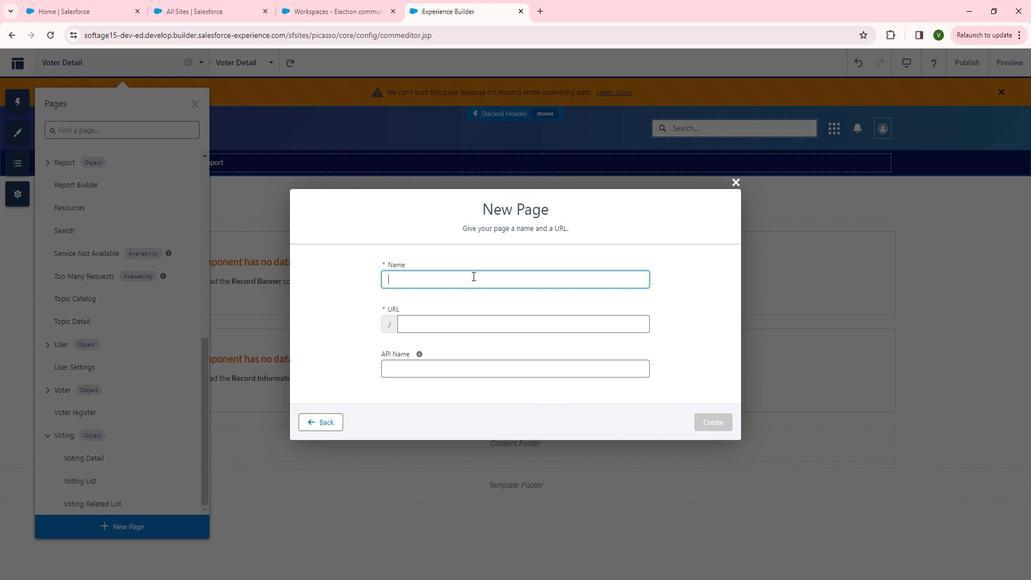 
Action: Mouse pressed left at (481, 275)
Screenshot: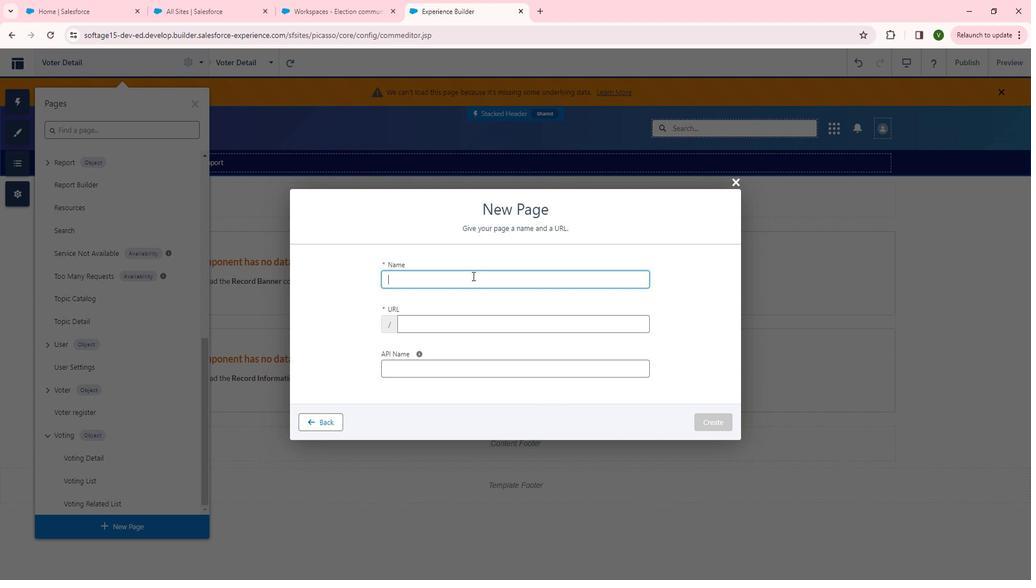 
Action: Key pressed <Key.shift>Voting<Key.space><Key.shift>Booth
Screenshot: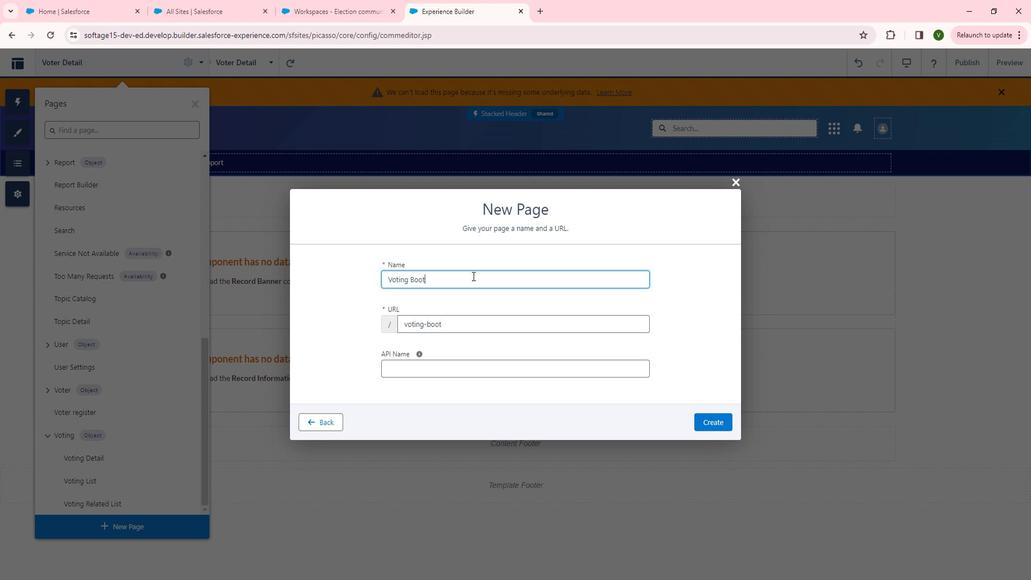 
Action: Mouse moved to (500, 368)
Screenshot: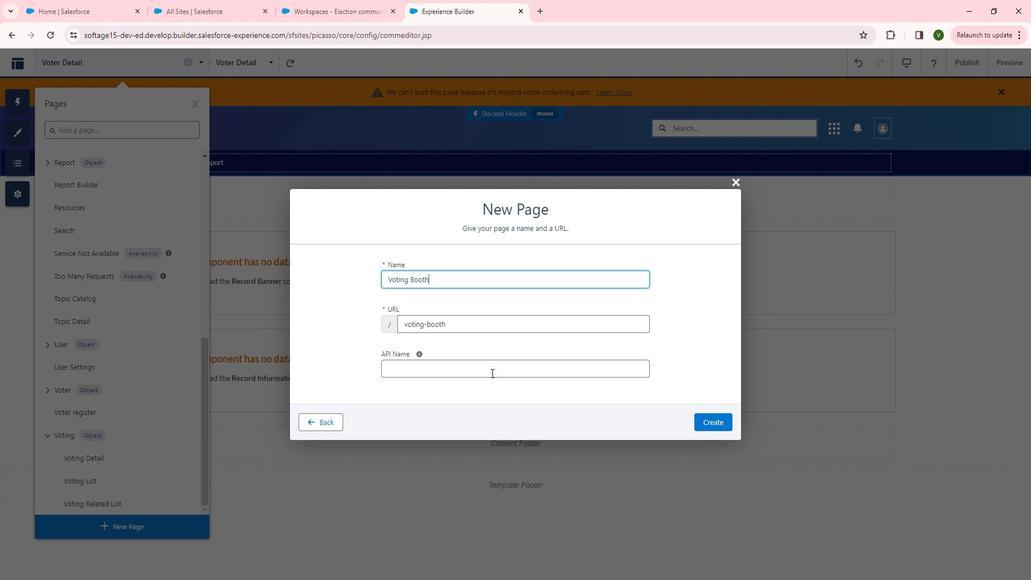 
Action: Mouse pressed left at (500, 368)
Screenshot: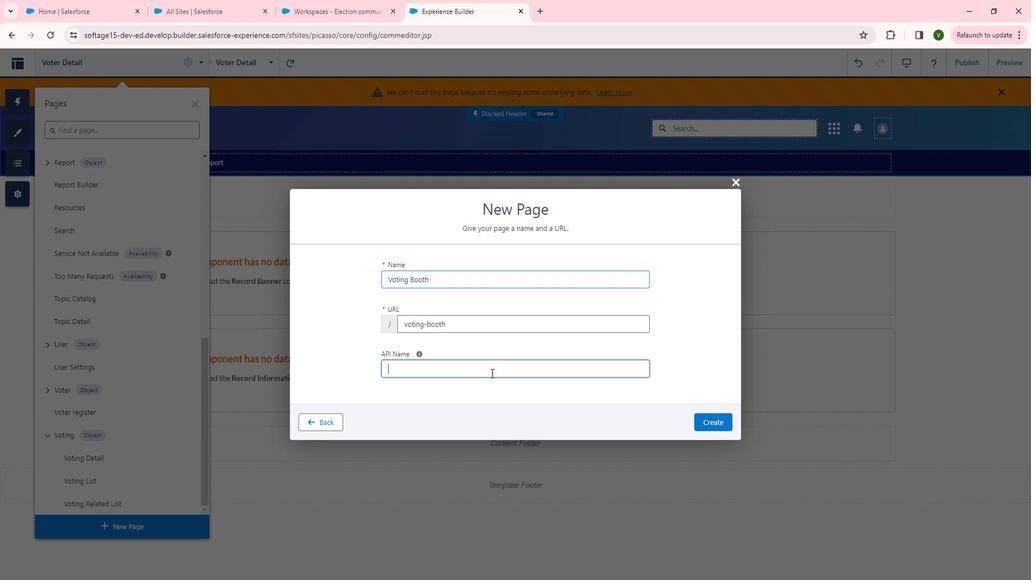 
Action: Key pressed <Key.shift>B<Key.backspace><Key.shift>Voting<Key.shift>_<Key.shift>Booth
Screenshot: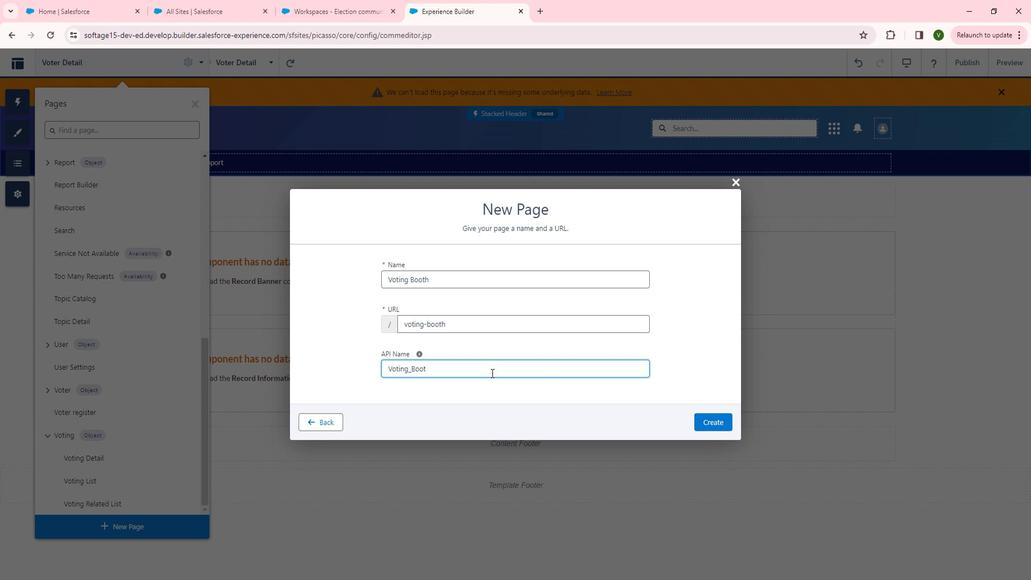 
Action: Mouse moved to (696, 345)
Screenshot: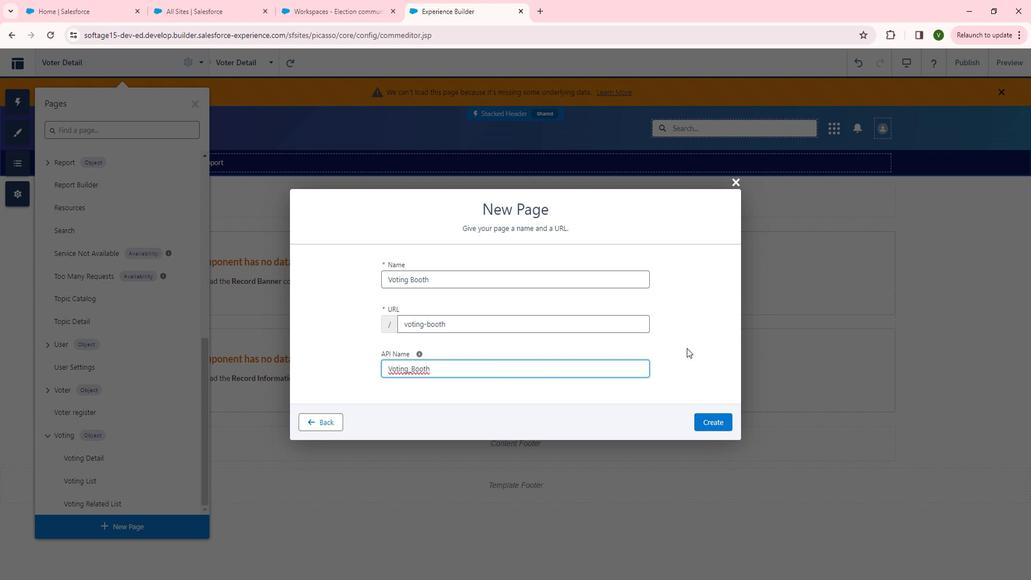 
Action: Mouse pressed left at (696, 345)
Screenshot: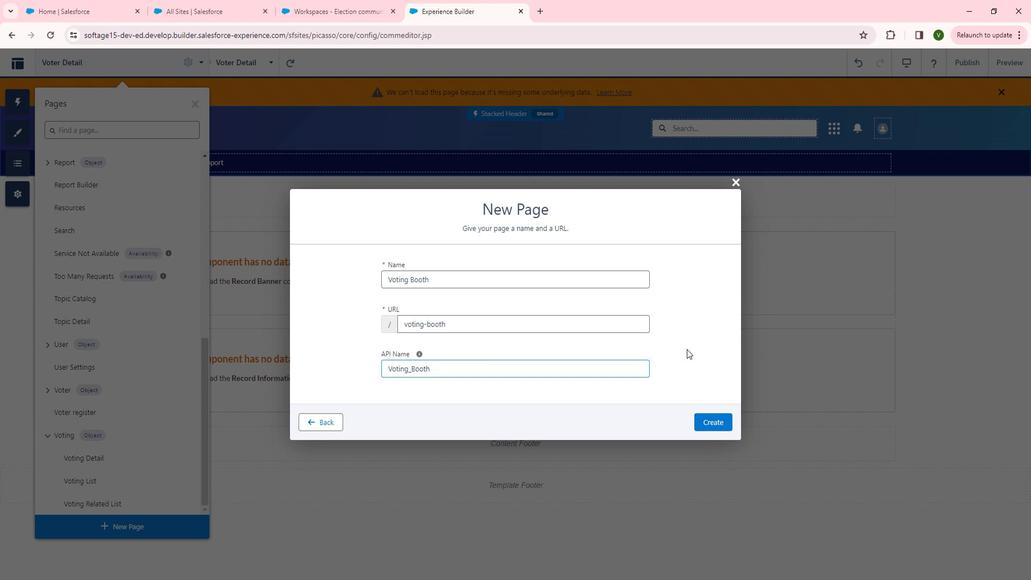 
Action: Mouse moved to (723, 411)
Screenshot: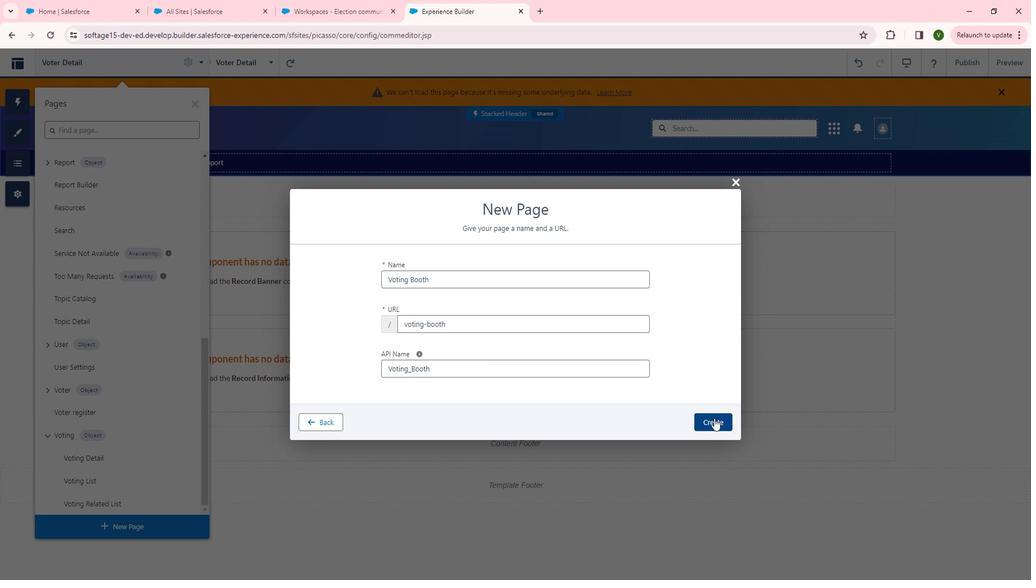 
Action: Mouse pressed left at (723, 411)
Screenshot: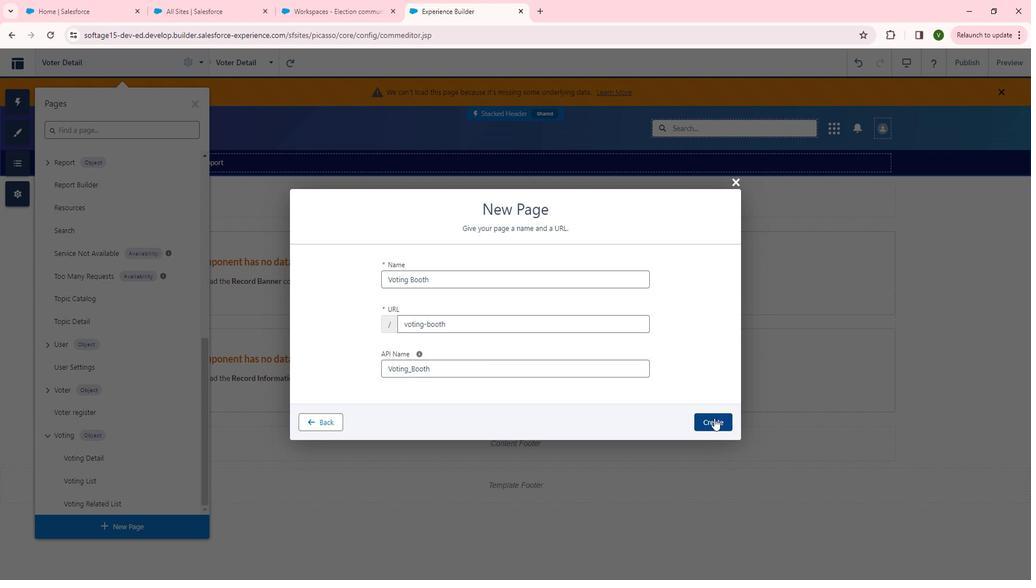 
Action: Mouse moved to (36, 100)
Screenshot: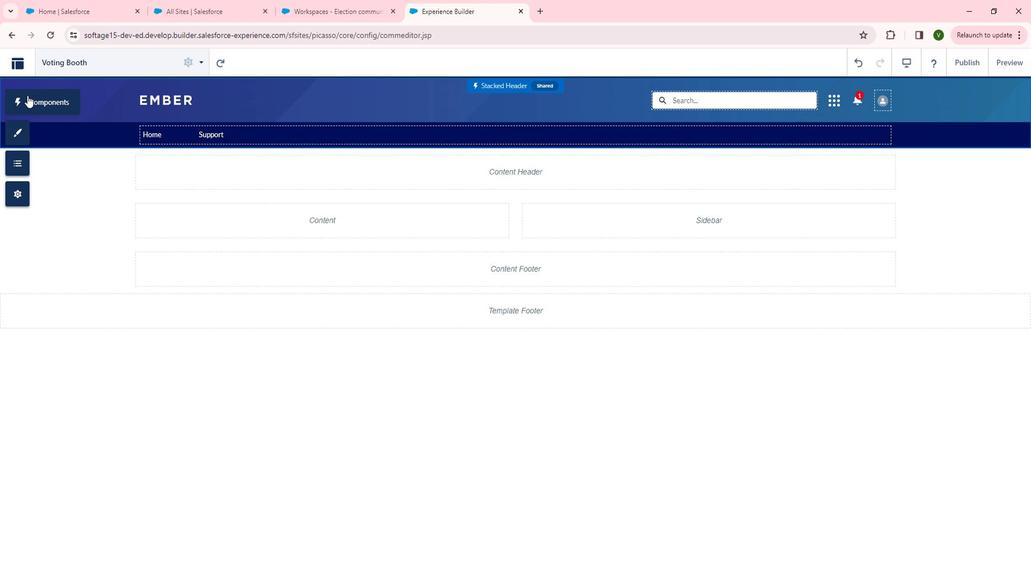 
Action: Mouse pressed left at (36, 100)
Screenshot: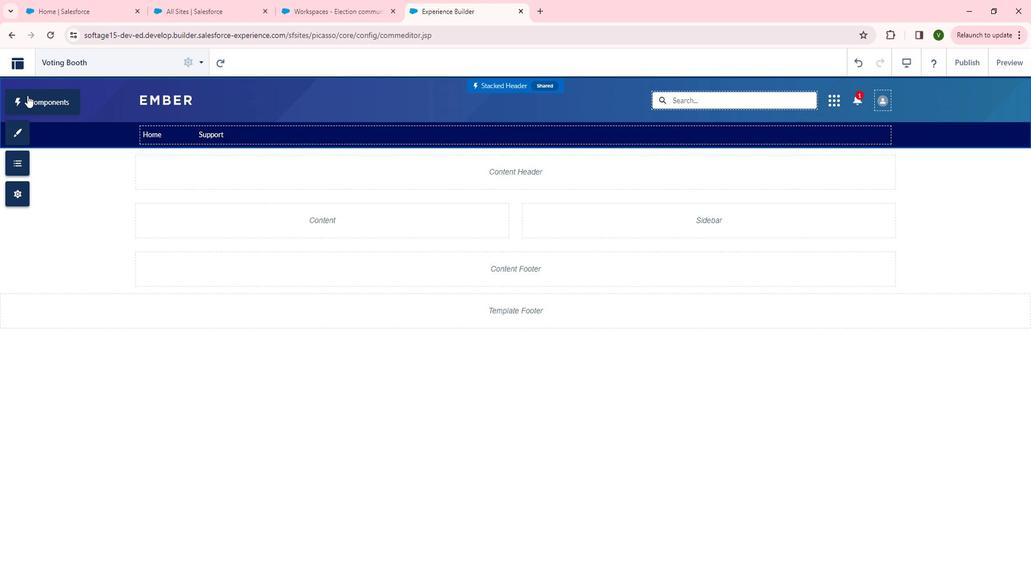 
Action: Mouse moved to (150, 322)
Screenshot: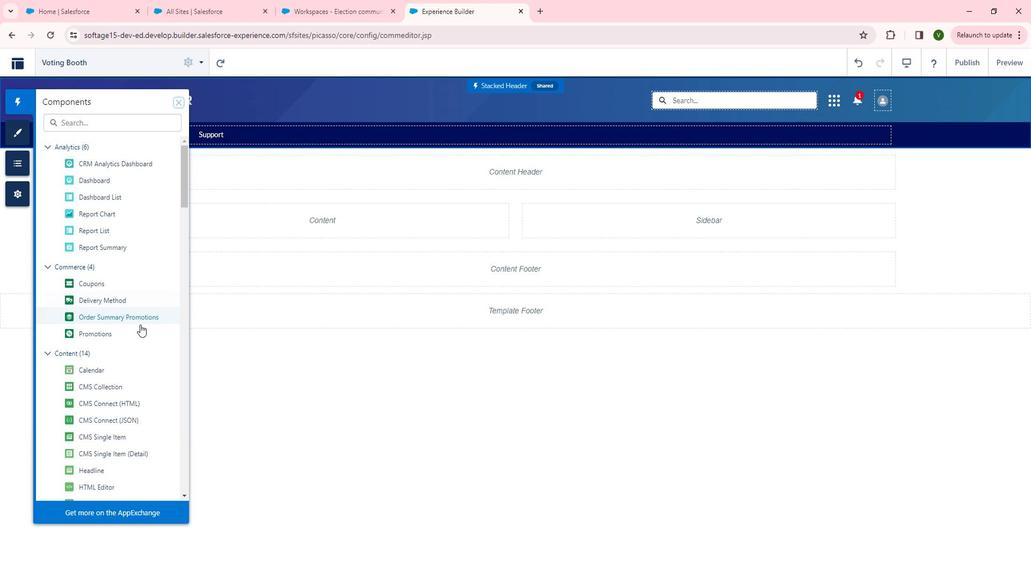 
Action: Mouse scrolled (150, 322) with delta (0, 0)
Screenshot: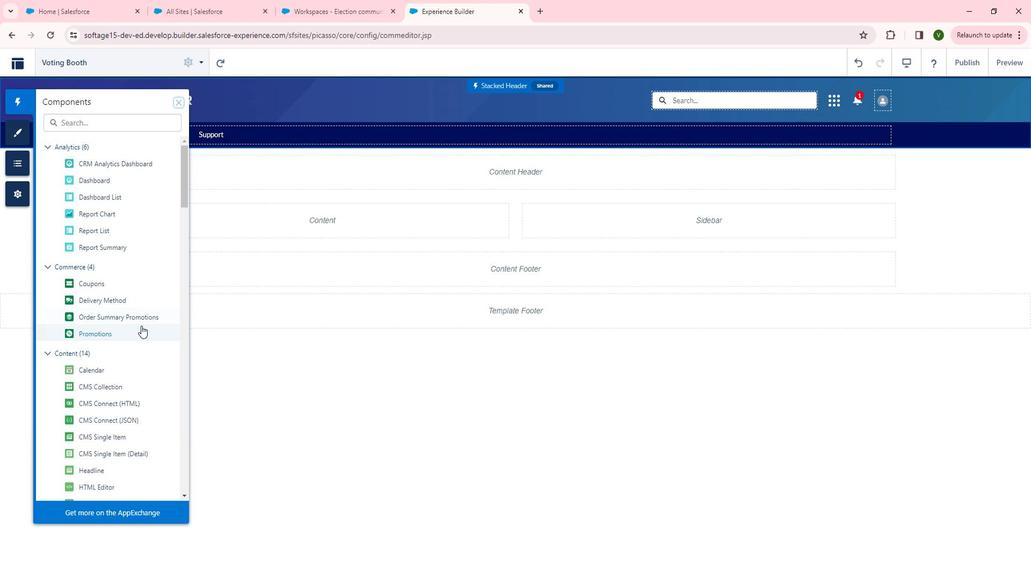 
Action: Mouse scrolled (150, 322) with delta (0, 0)
Screenshot: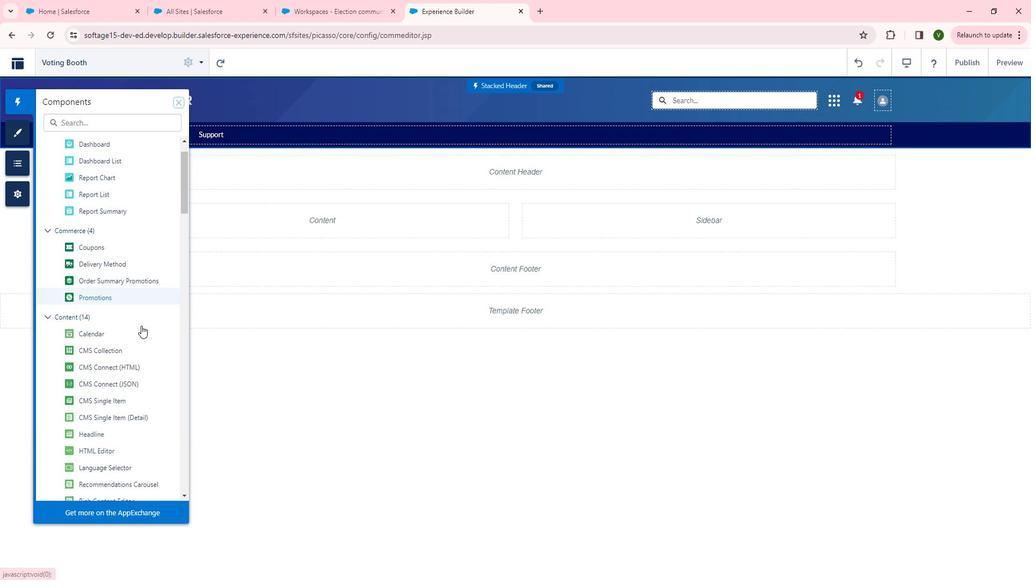 
Action: Mouse moved to (93, 433)
Screenshot: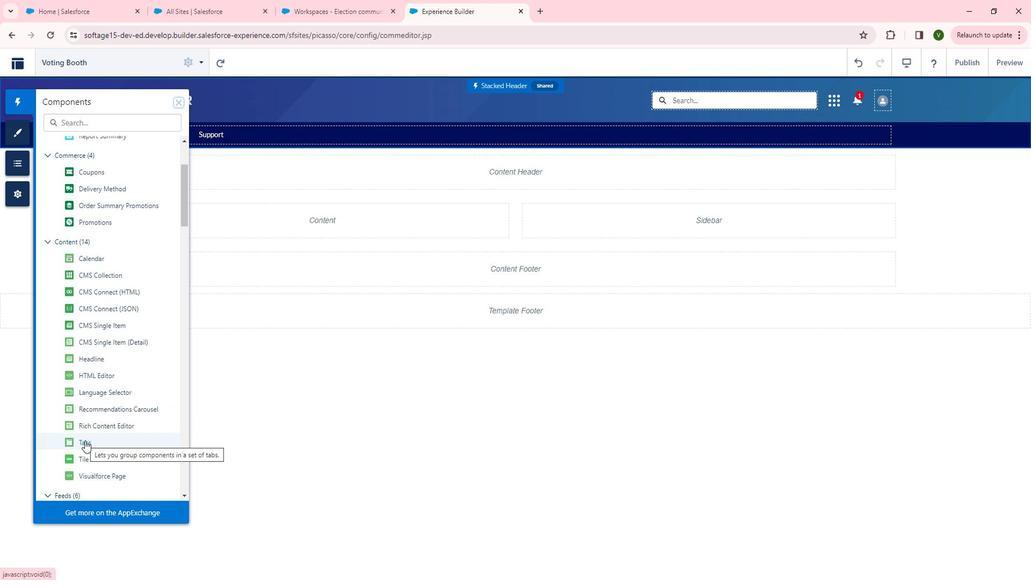 
Action: Mouse pressed left at (93, 433)
Screenshot: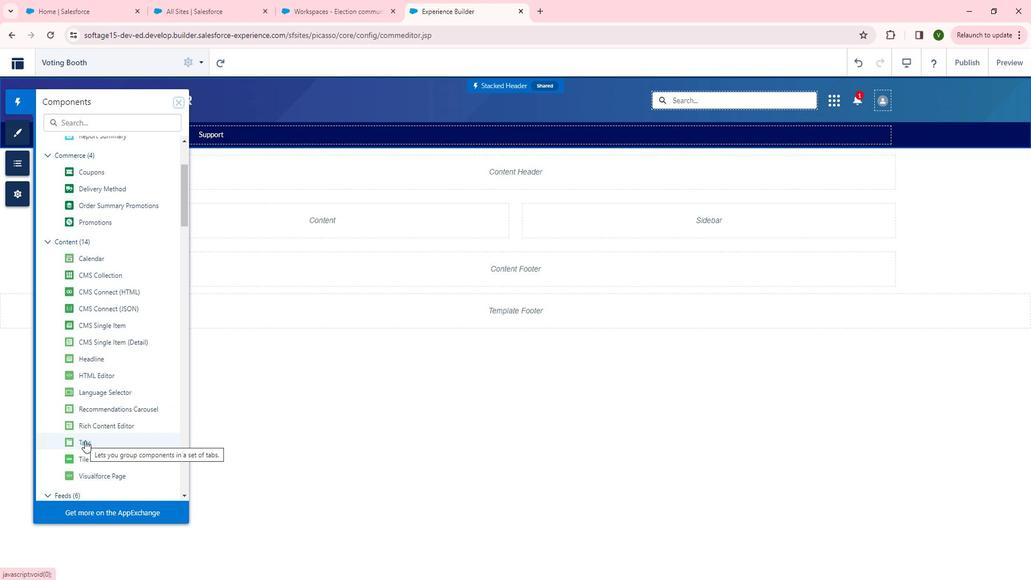 
Action: Mouse moved to (1017, 191)
Screenshot: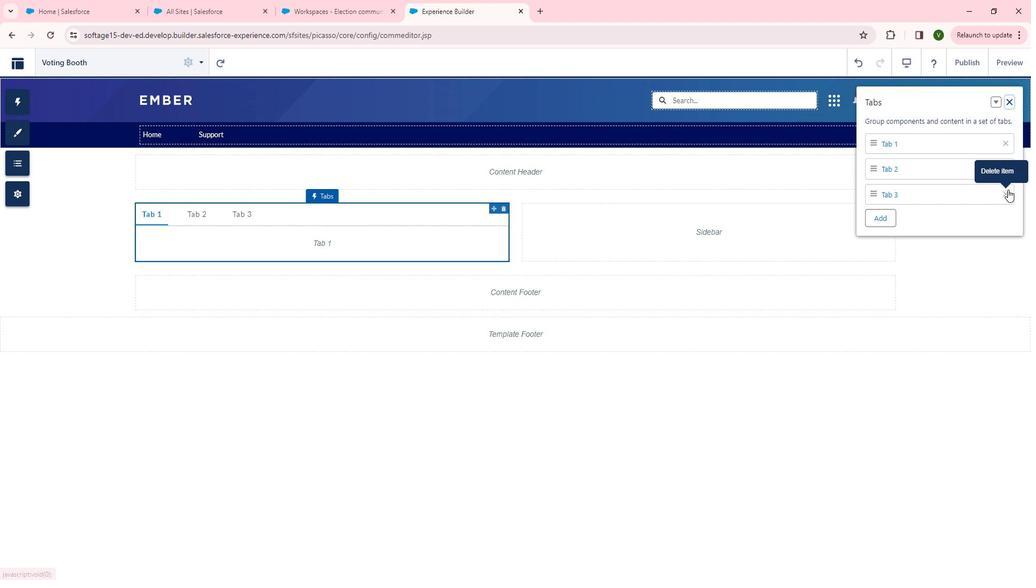 
Action: Mouse pressed left at (1017, 191)
Screenshot: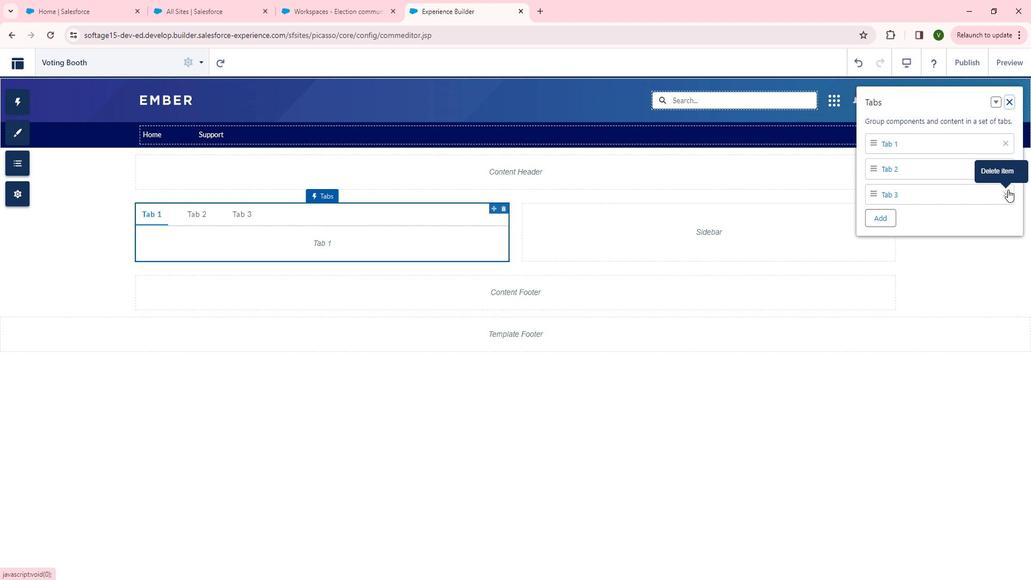 
Action: Mouse moved to (669, 346)
Screenshot: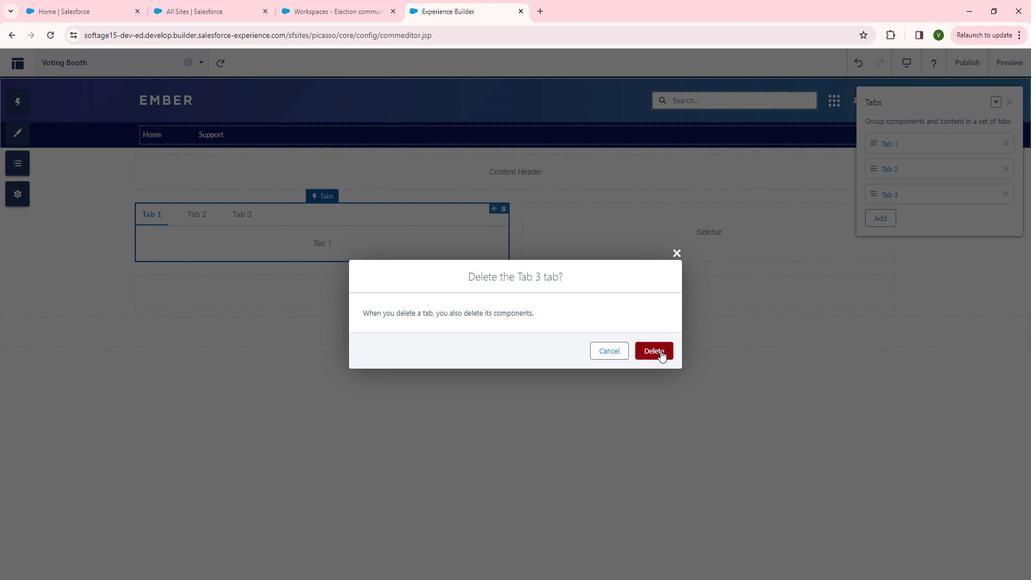 
Action: Mouse pressed left at (669, 346)
Screenshot: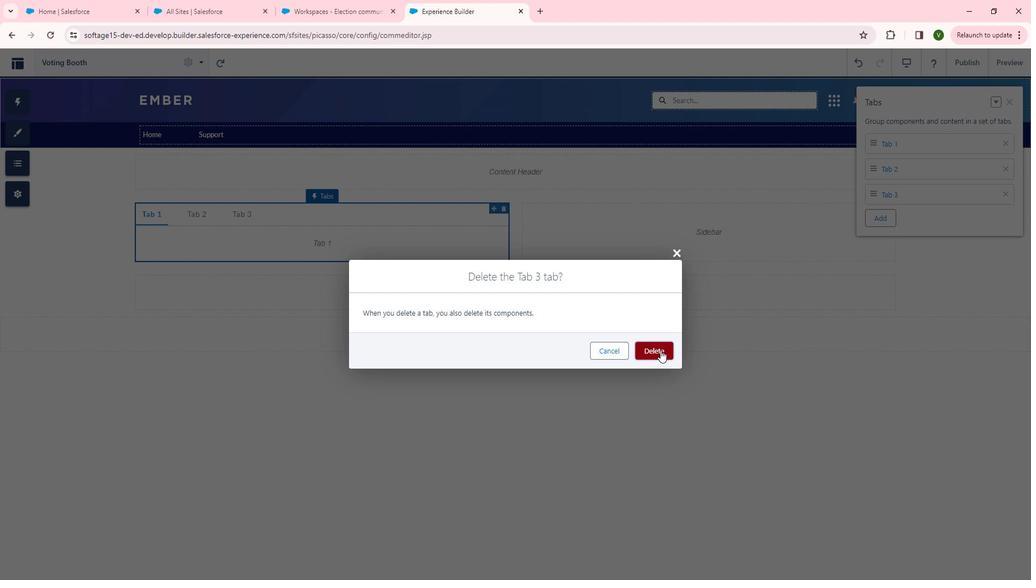 
Action: Mouse moved to (1017, 171)
Screenshot: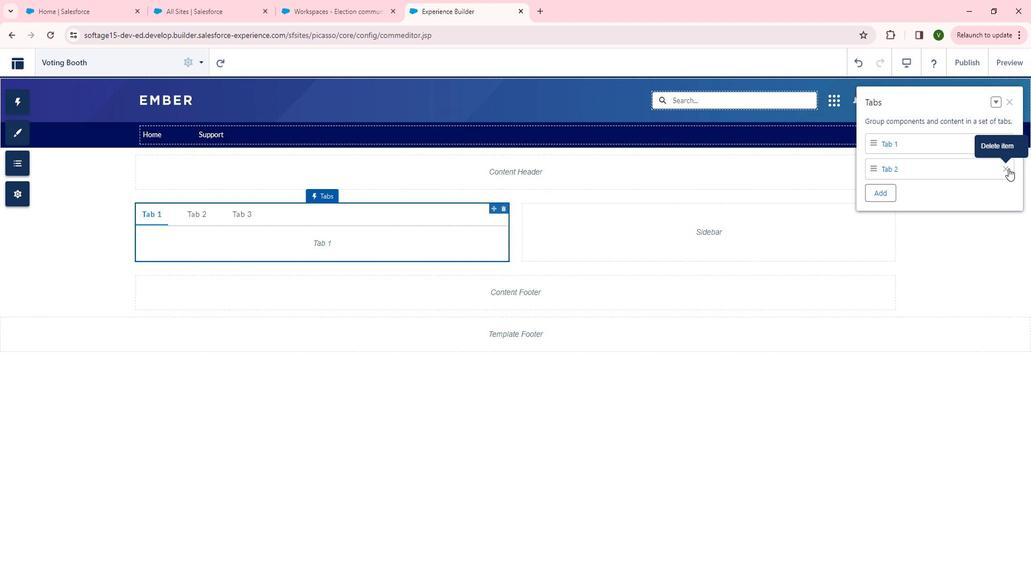 
Action: Mouse pressed left at (1017, 171)
Screenshot: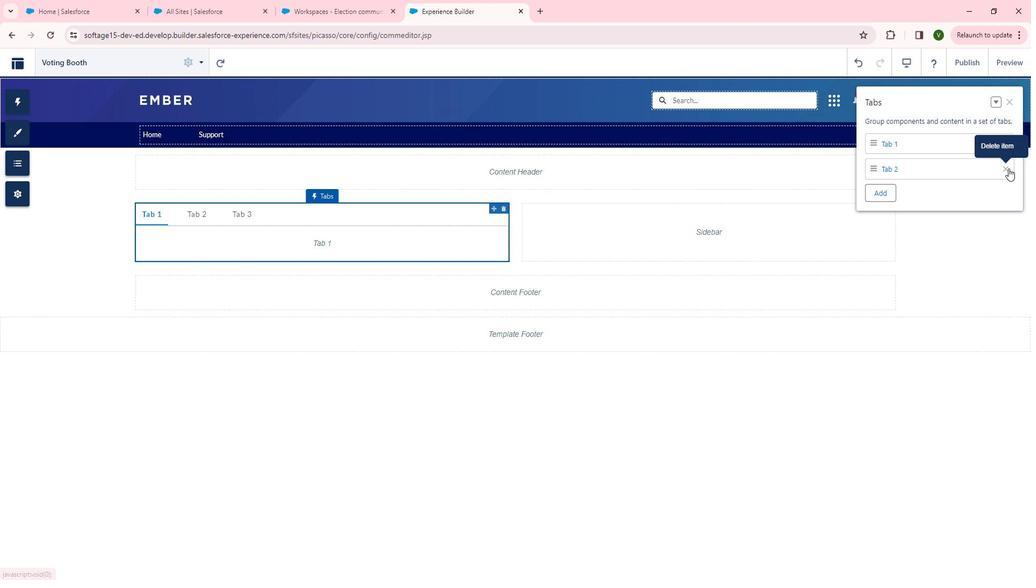 
Action: Mouse moved to (676, 342)
Screenshot: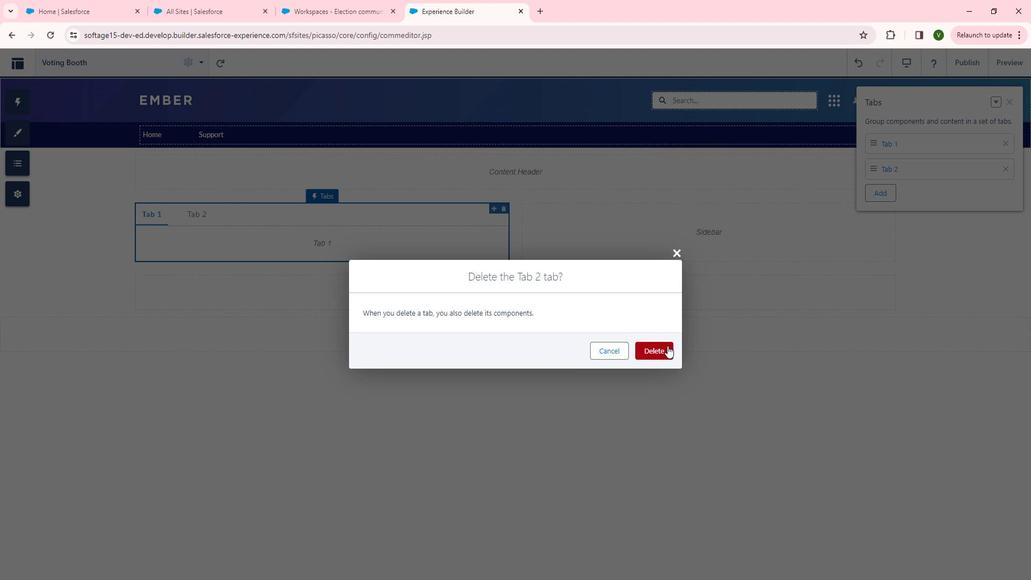 
Action: Mouse pressed left at (676, 342)
Screenshot: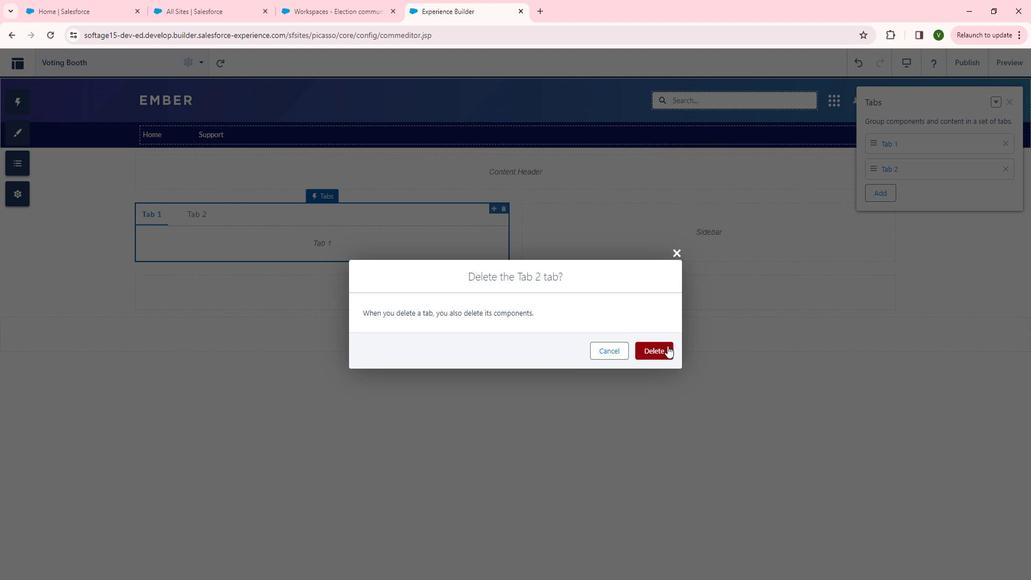 
Action: Mouse moved to (276, 252)
Screenshot: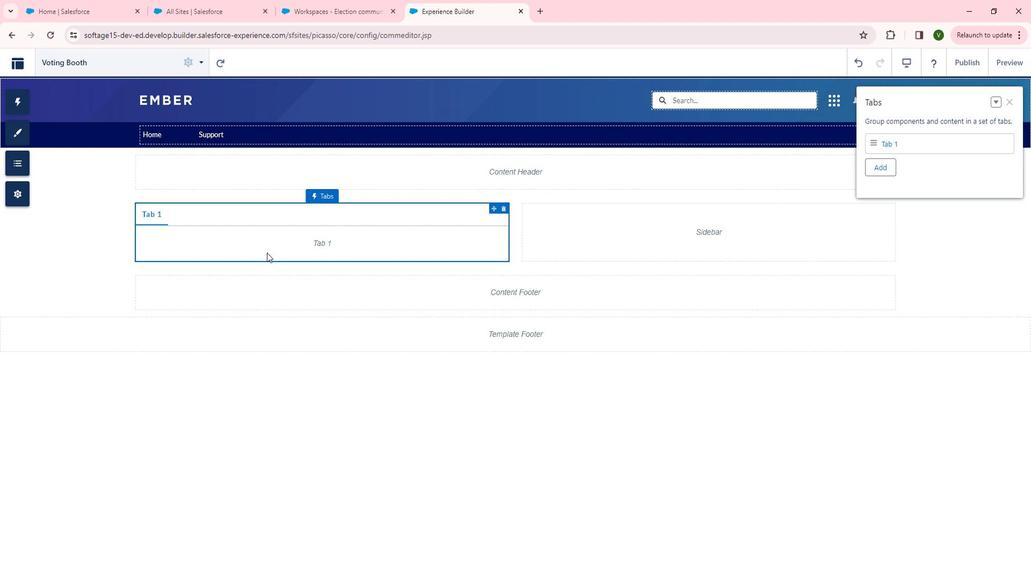 
Action: Mouse pressed left at (276, 252)
Screenshot: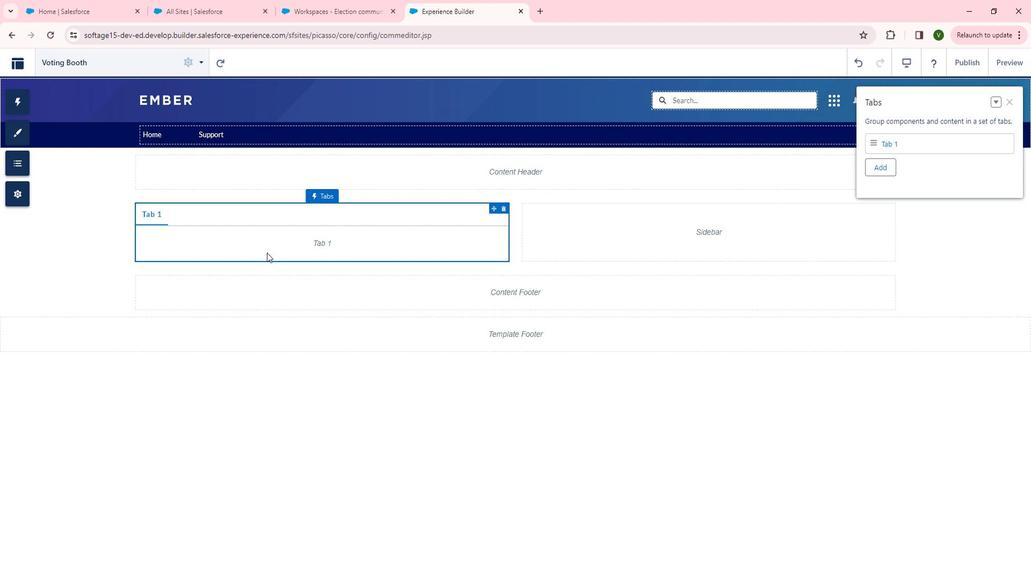 
Action: Mouse moved to (34, 107)
Screenshot: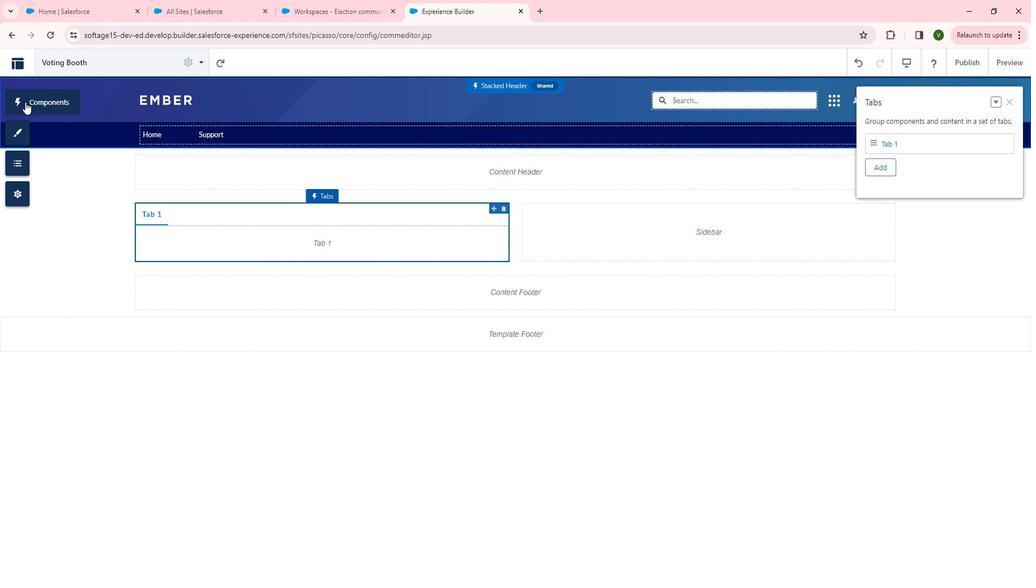 
Action: Mouse pressed left at (34, 107)
Screenshot: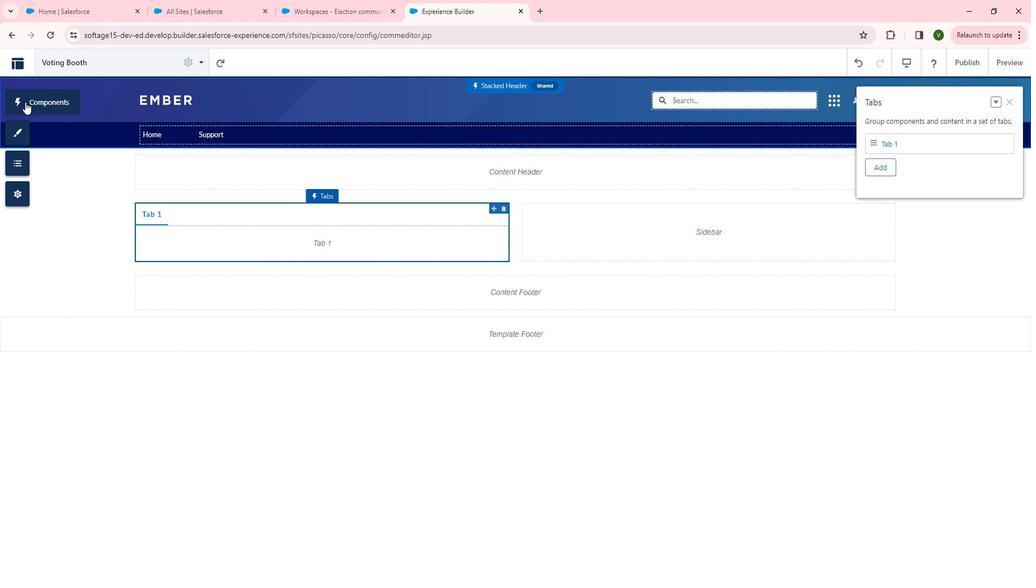 
Action: Mouse moved to (106, 451)
Screenshot: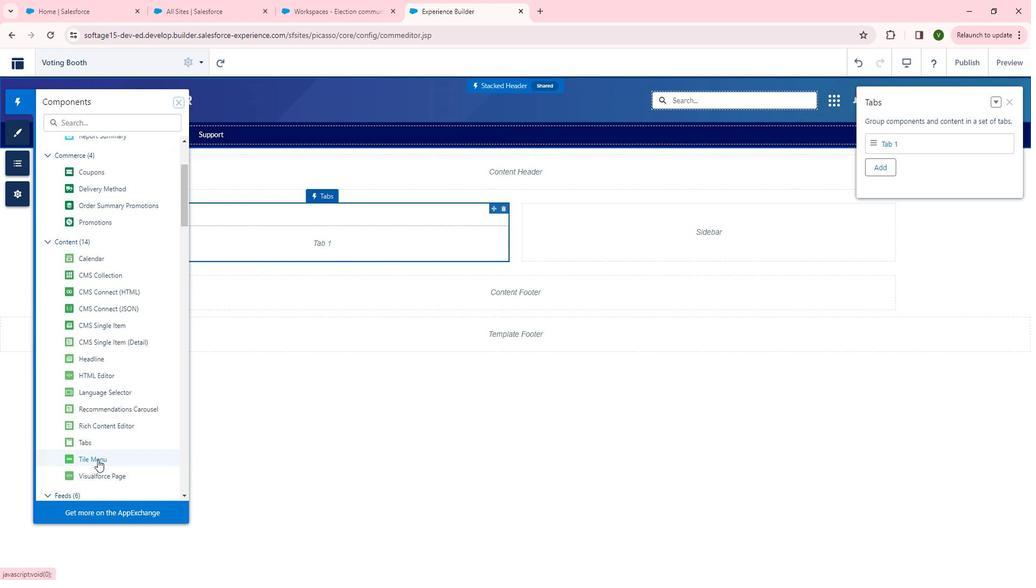 
Action: Mouse pressed left at (106, 451)
Screenshot: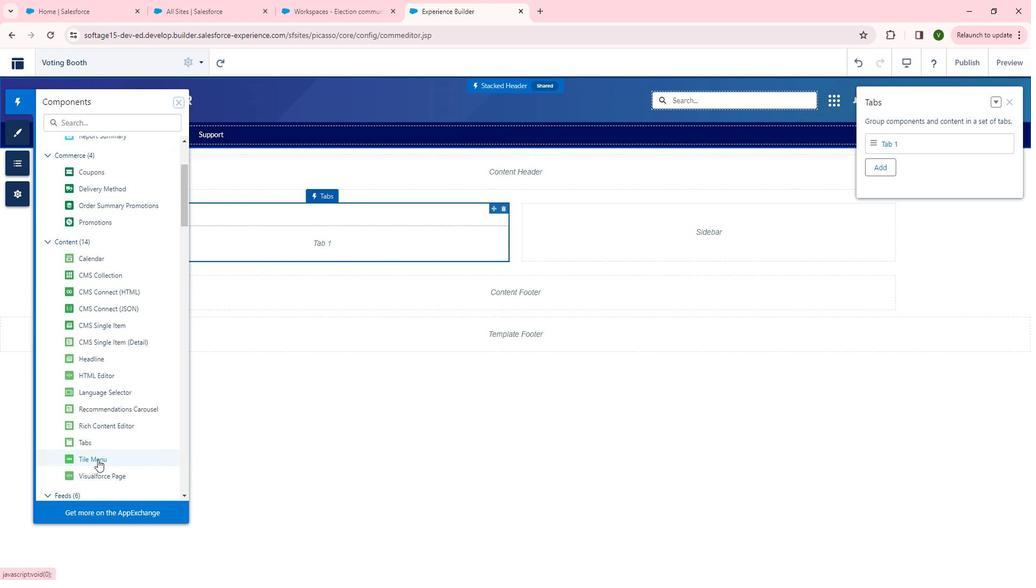 
Action: Mouse moved to (32, 111)
Screenshot: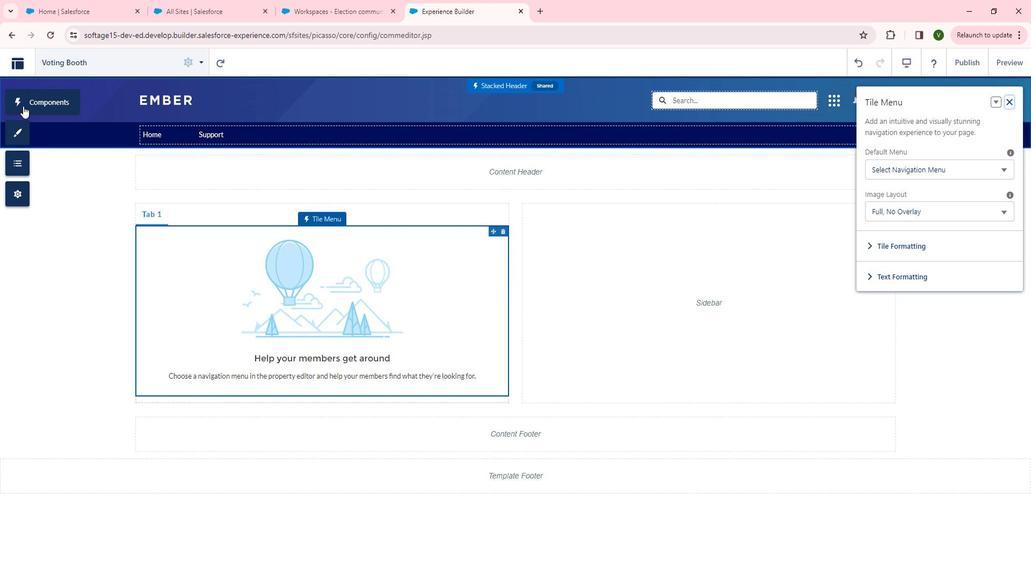 
Action: Mouse pressed left at (32, 111)
Screenshot: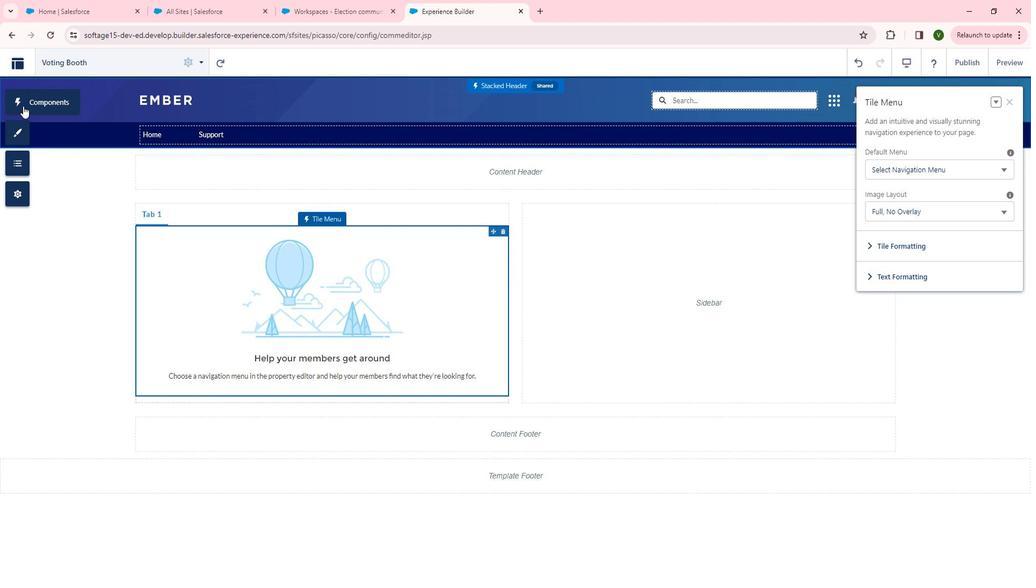 
Action: Mouse moved to (102, 435)
Screenshot: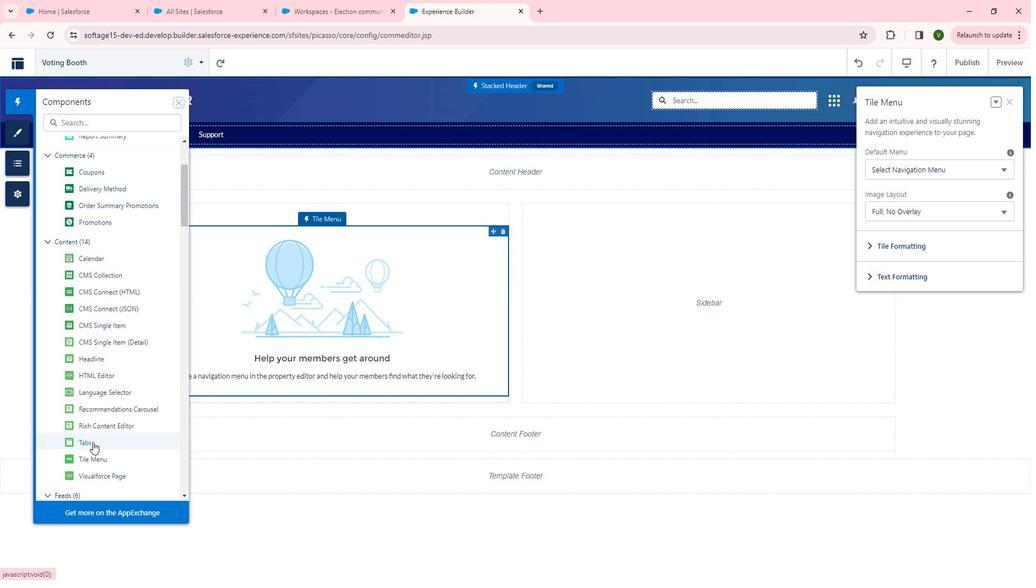
Action: Mouse pressed left at (102, 435)
Screenshot: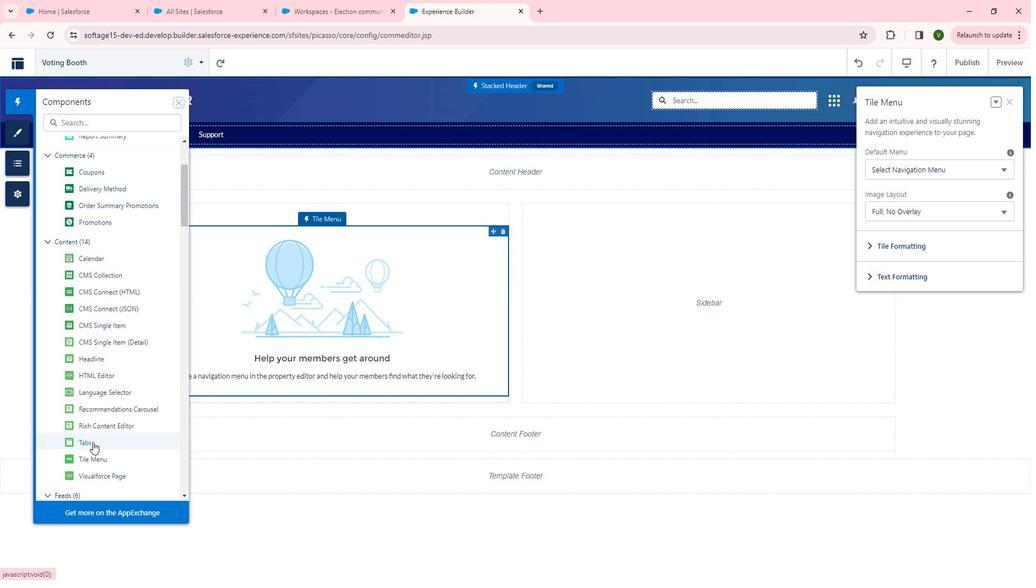 
Action: Mouse moved to (1014, 192)
Screenshot: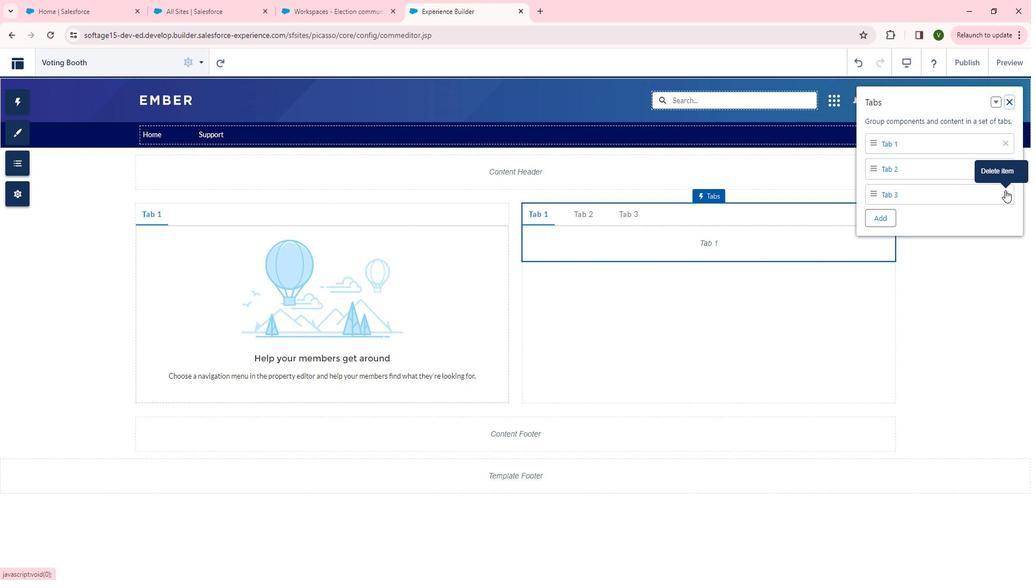 
Action: Mouse pressed left at (1014, 192)
Screenshot: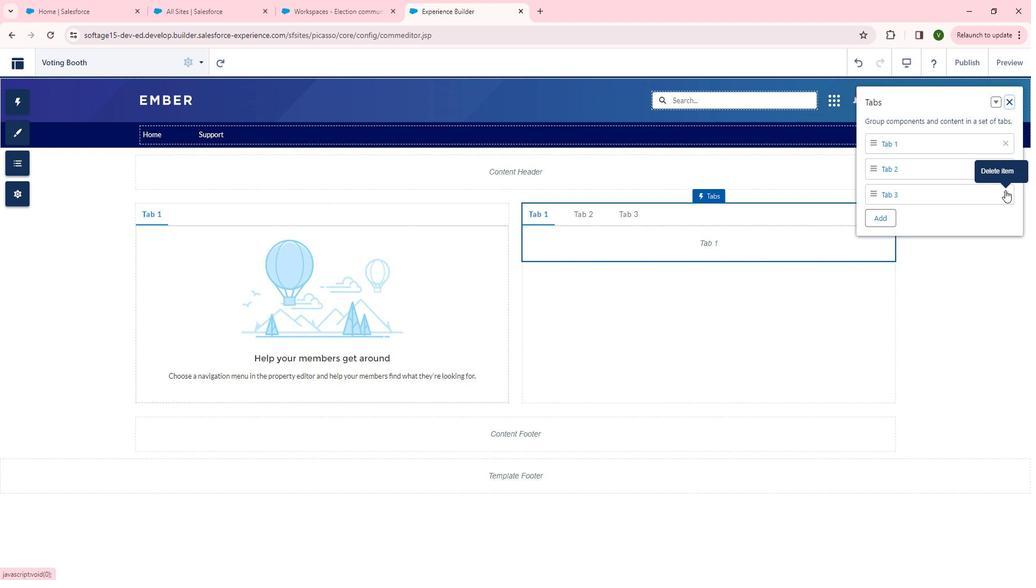 
Action: Mouse moved to (676, 338)
Screenshot: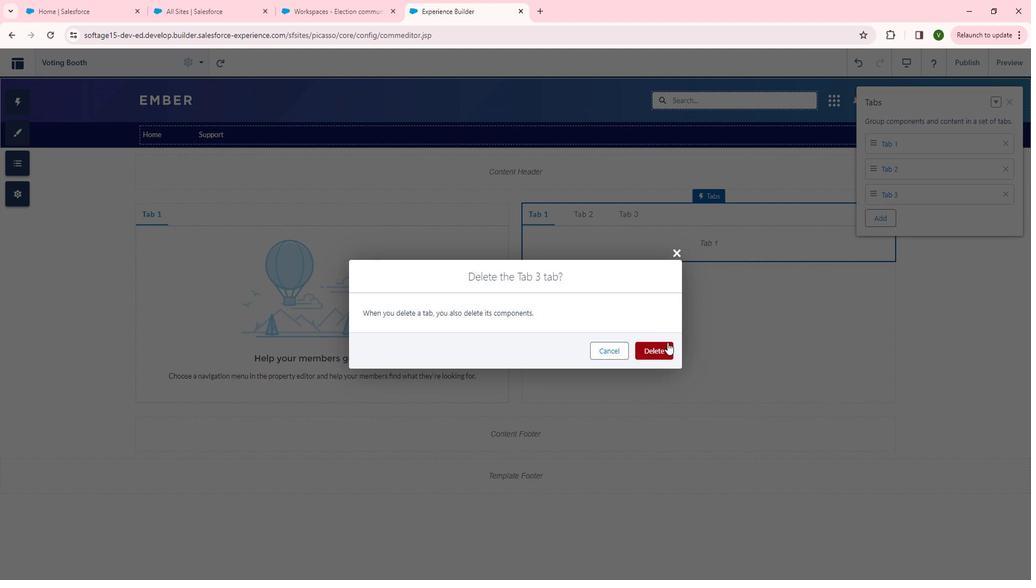 
Action: Mouse pressed left at (676, 338)
Screenshot: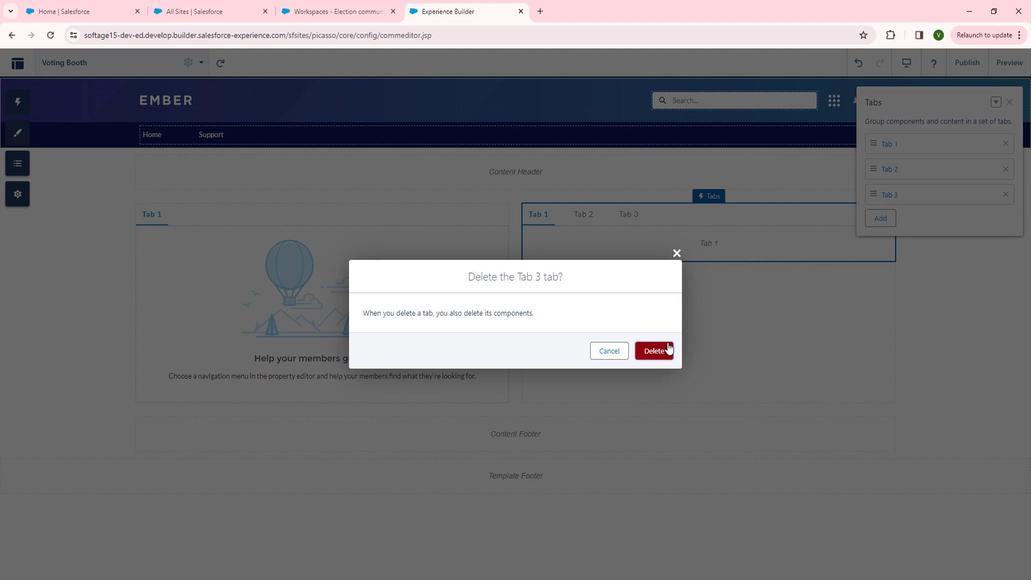 
Action: Mouse moved to (1013, 172)
Screenshot: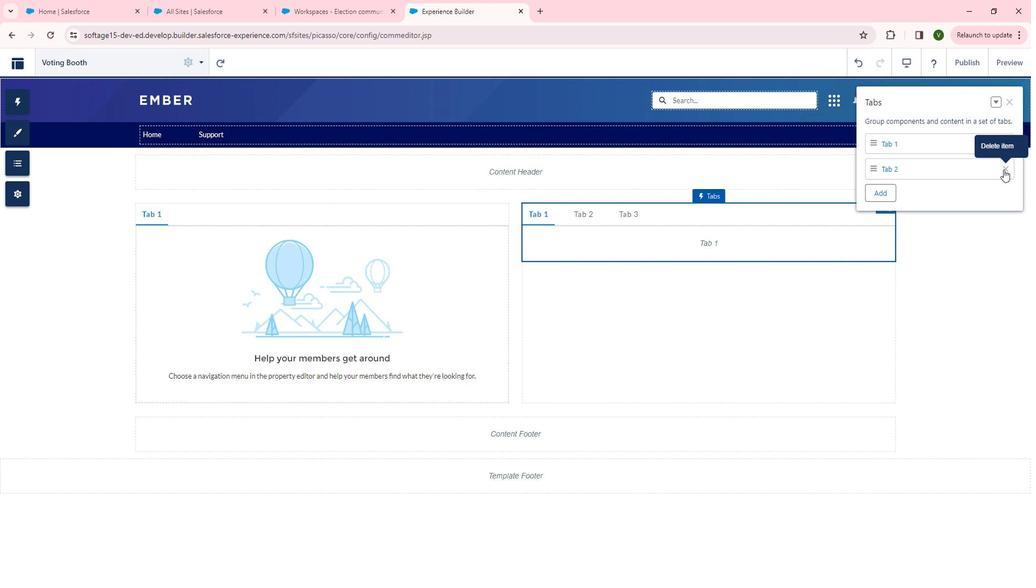 
Action: Mouse pressed left at (1013, 172)
Screenshot: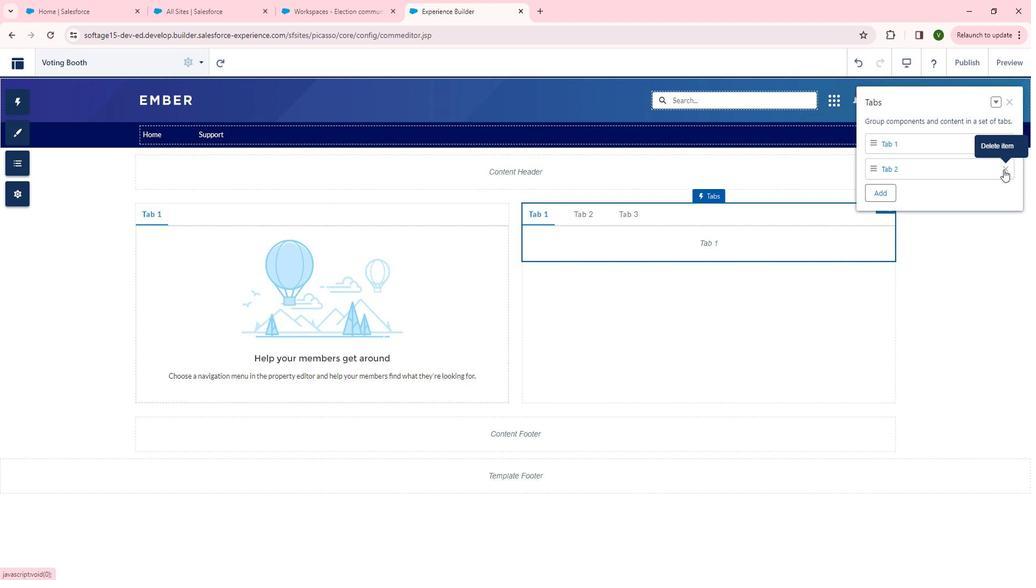 
Action: Mouse moved to (675, 337)
Screenshot: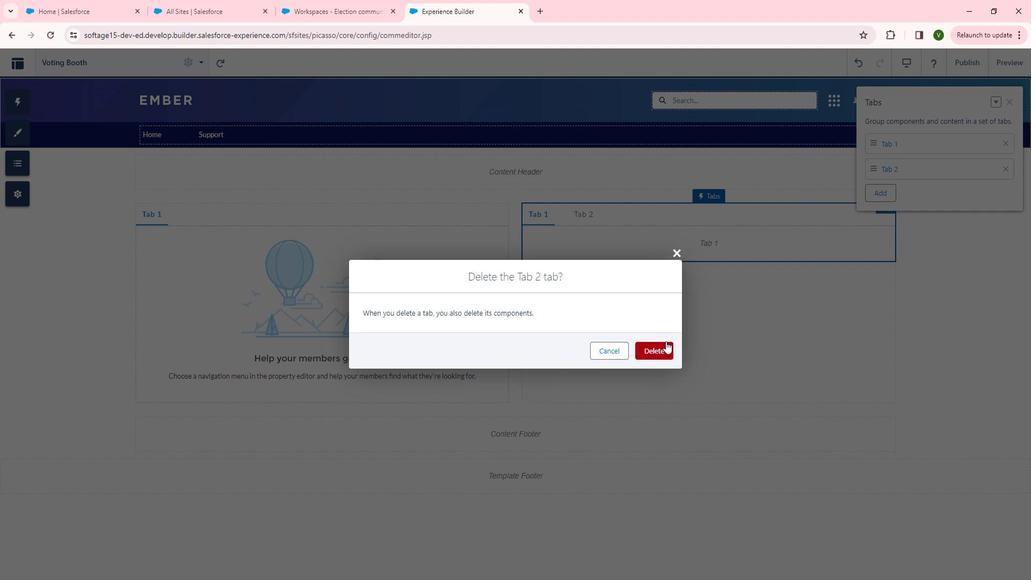 
Action: Mouse pressed left at (675, 337)
Screenshot: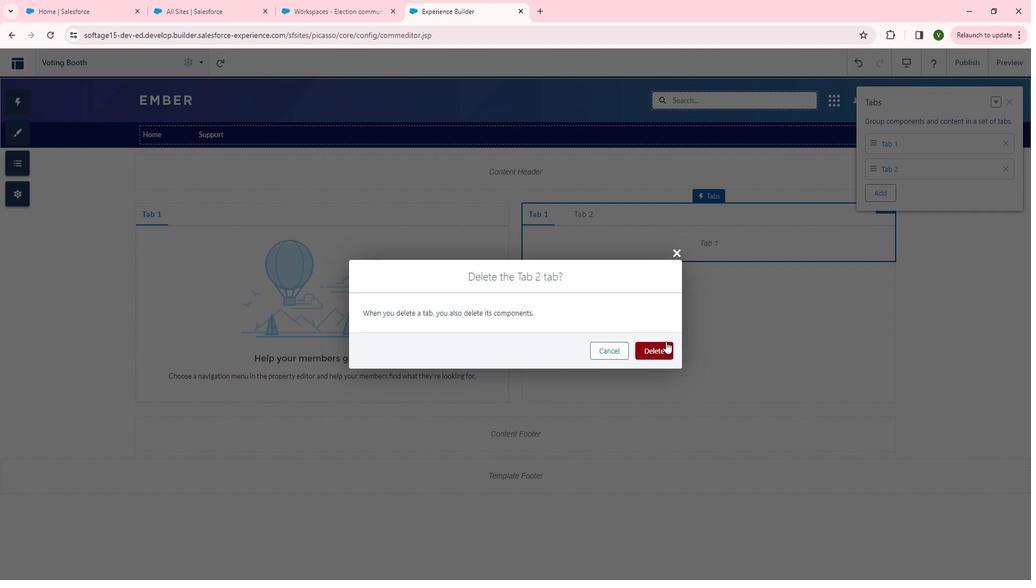 
Action: Mouse moved to (26, 112)
Screenshot: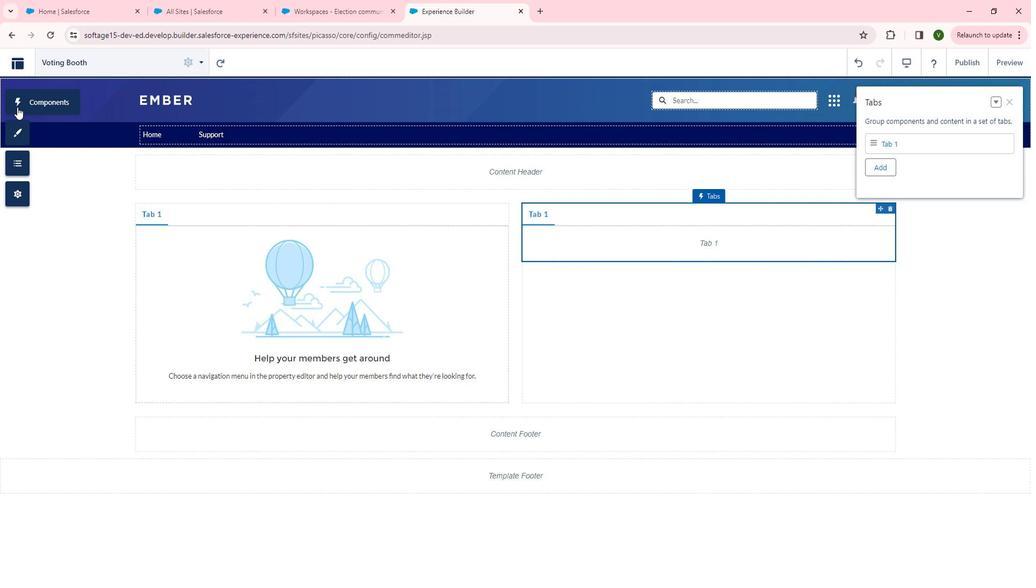 
Action: Mouse pressed left at (26, 112)
Screenshot: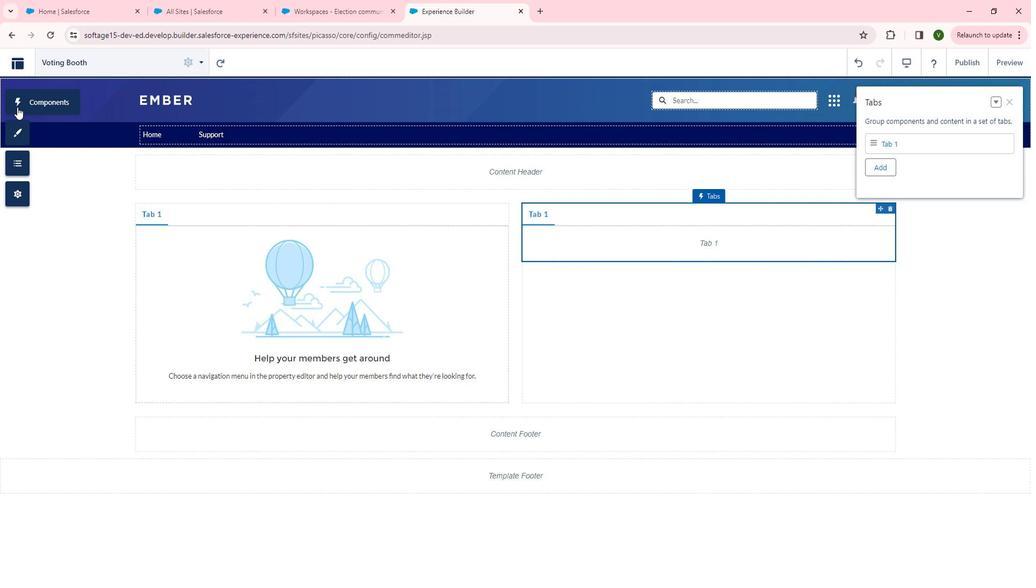 
Action: Mouse moved to (106, 448)
Screenshot: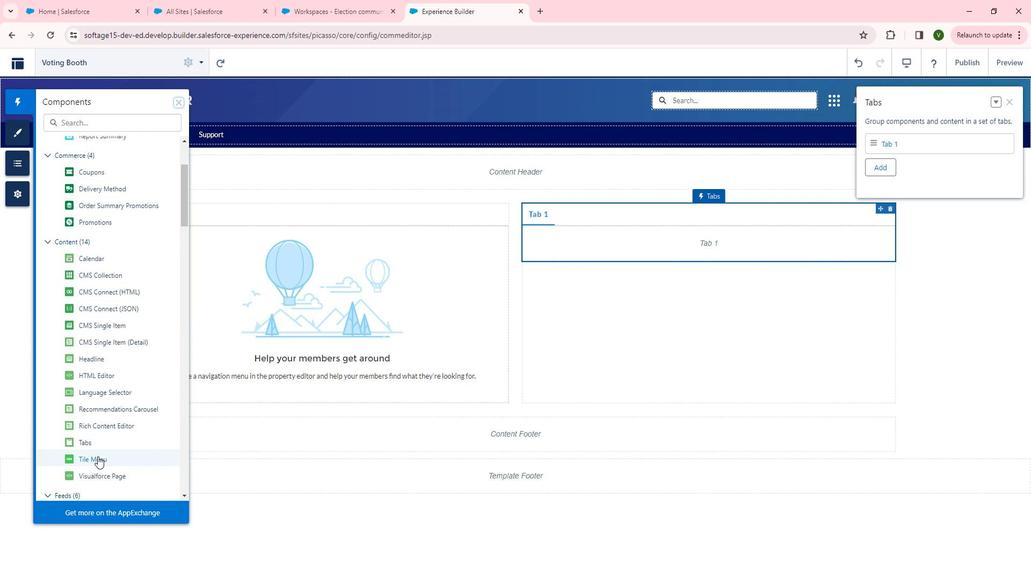 
Action: Mouse pressed left at (106, 448)
Screenshot: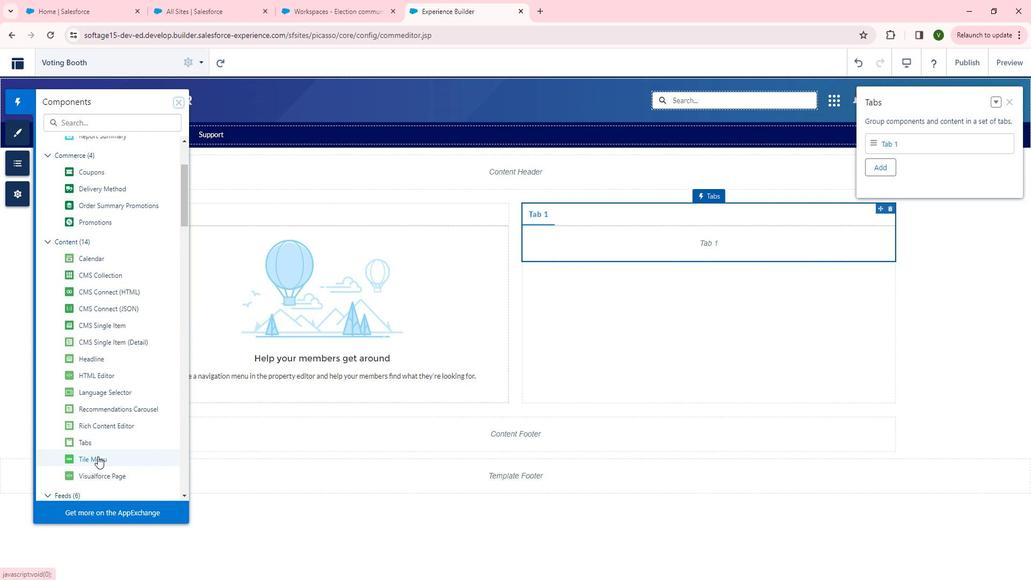 
Action: Mouse moved to (1011, 171)
Screenshot: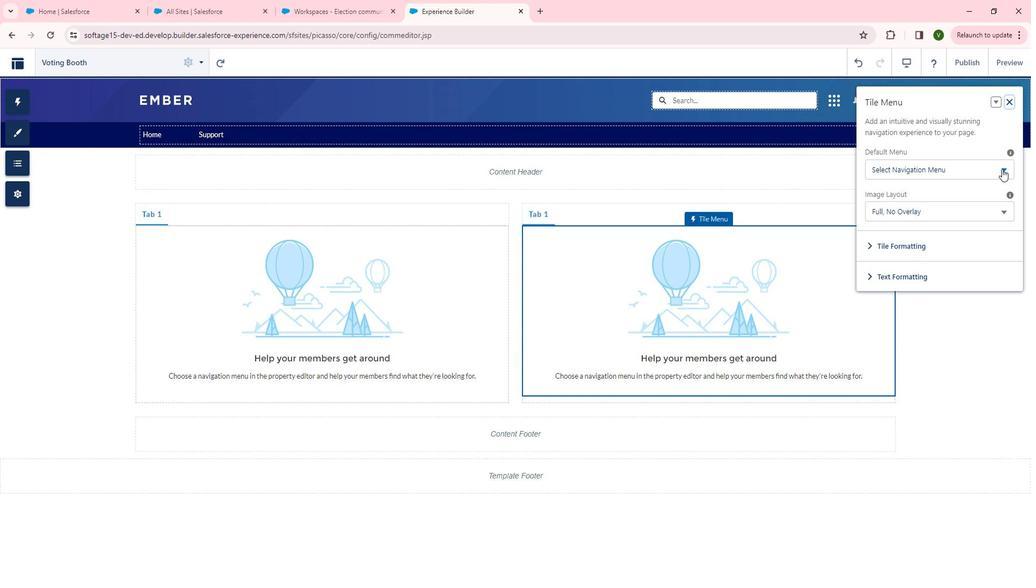 
Action: Mouse pressed left at (1011, 171)
Screenshot: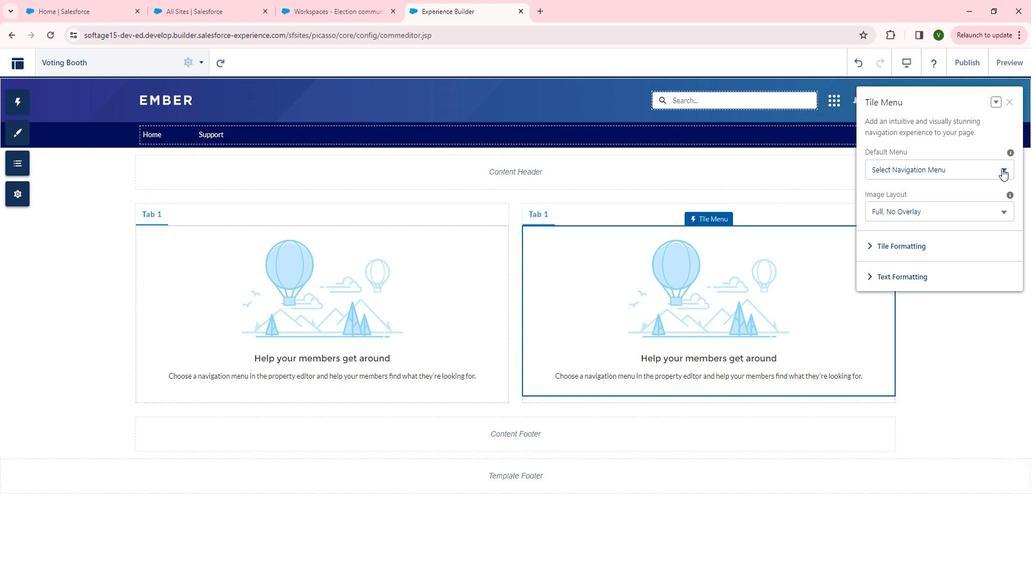 
Action: Mouse moved to (973, 212)
Screenshot: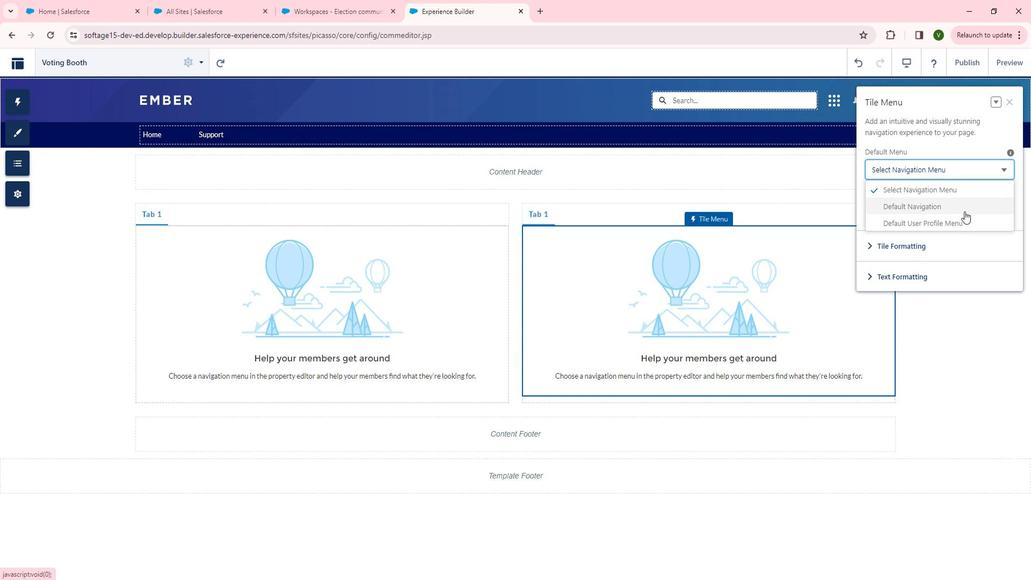 
Action: Mouse pressed left at (973, 212)
Screenshot: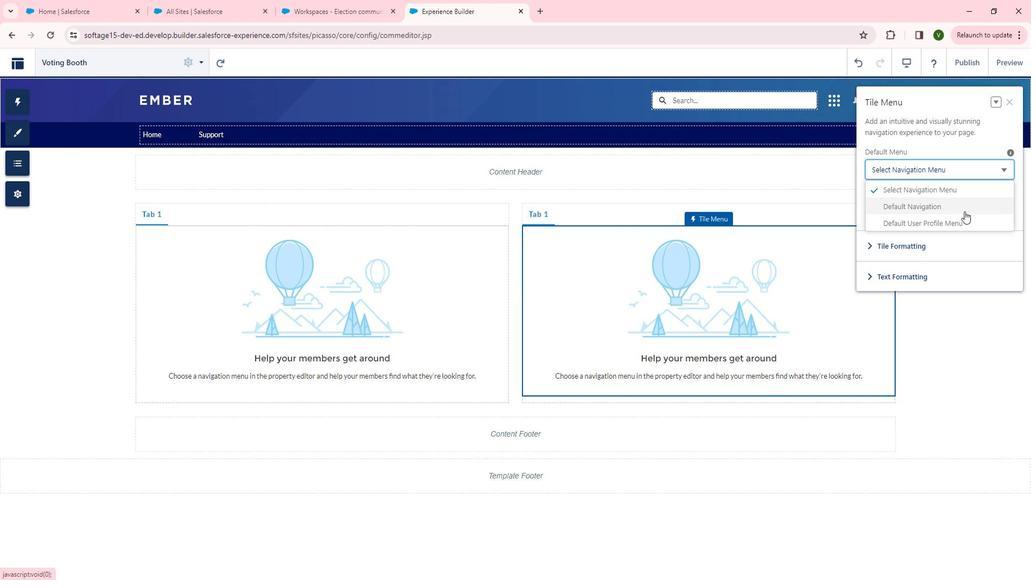 
Action: Mouse moved to (453, 299)
Screenshot: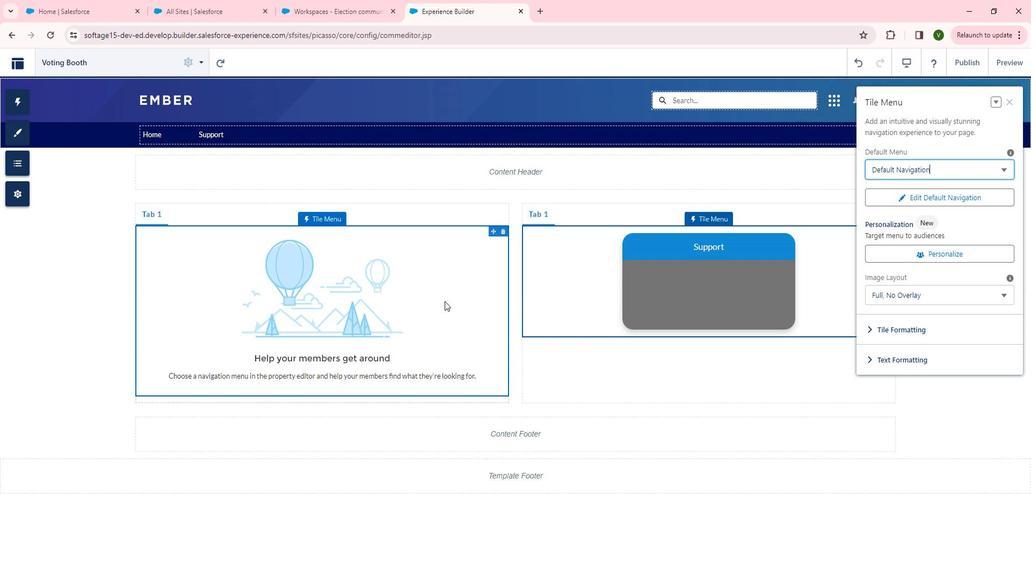 
Action: Mouse pressed left at (453, 299)
Screenshot: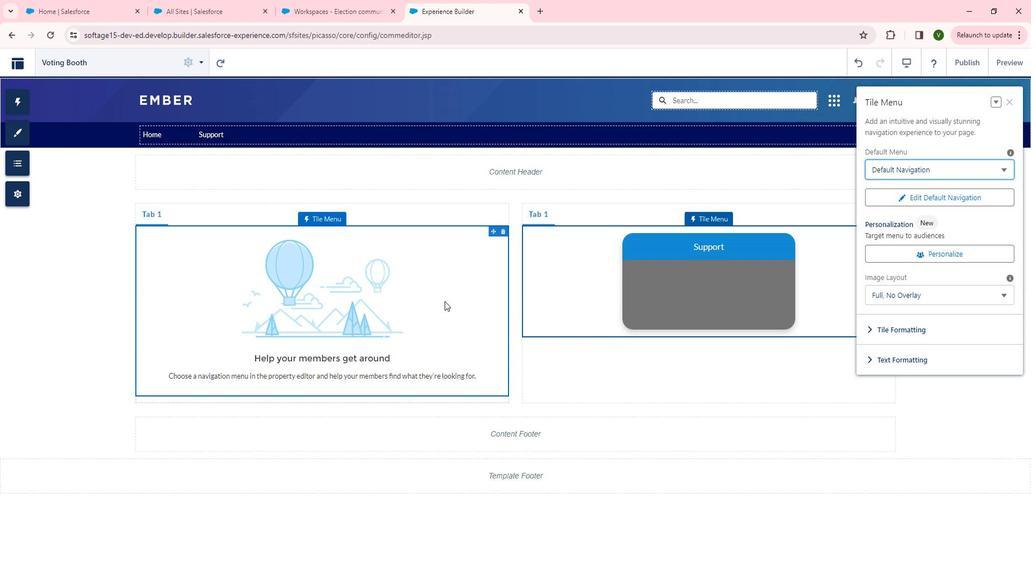 
Action: Mouse moved to (1010, 167)
Screenshot: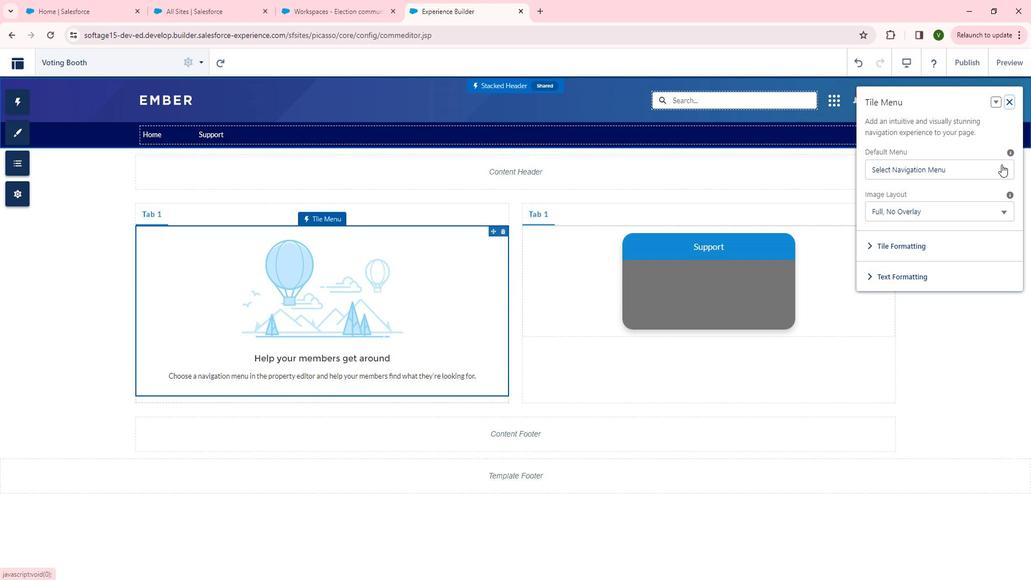 
Action: Mouse pressed left at (1010, 167)
Screenshot: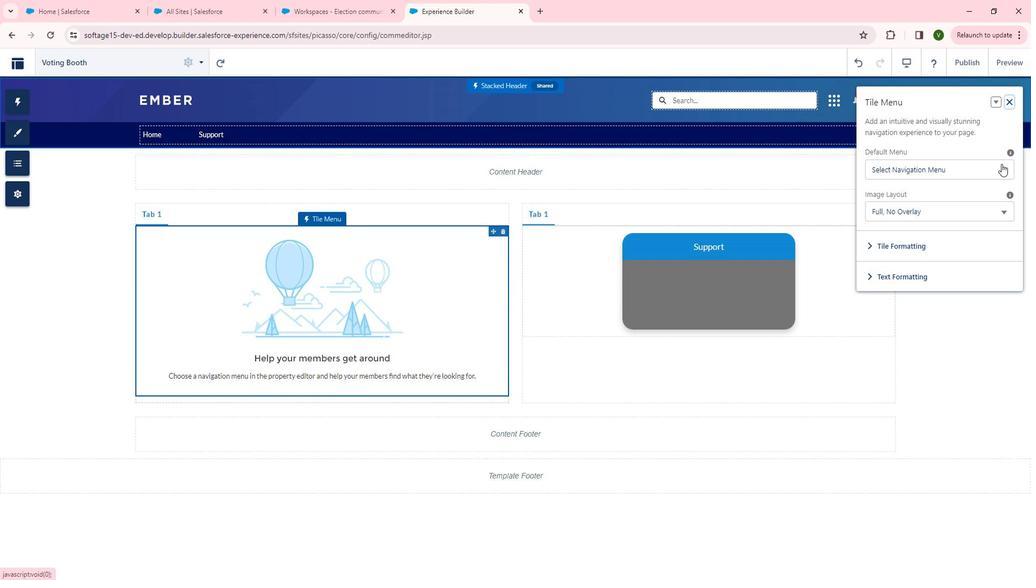 
Action: Mouse moved to (970, 221)
Screenshot: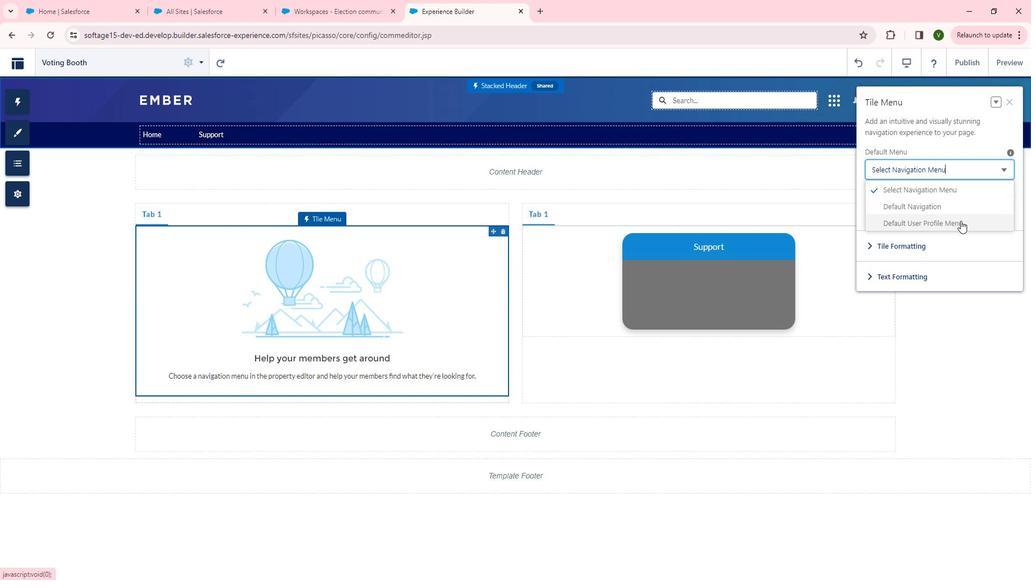 
Action: Mouse pressed left at (970, 221)
Screenshot: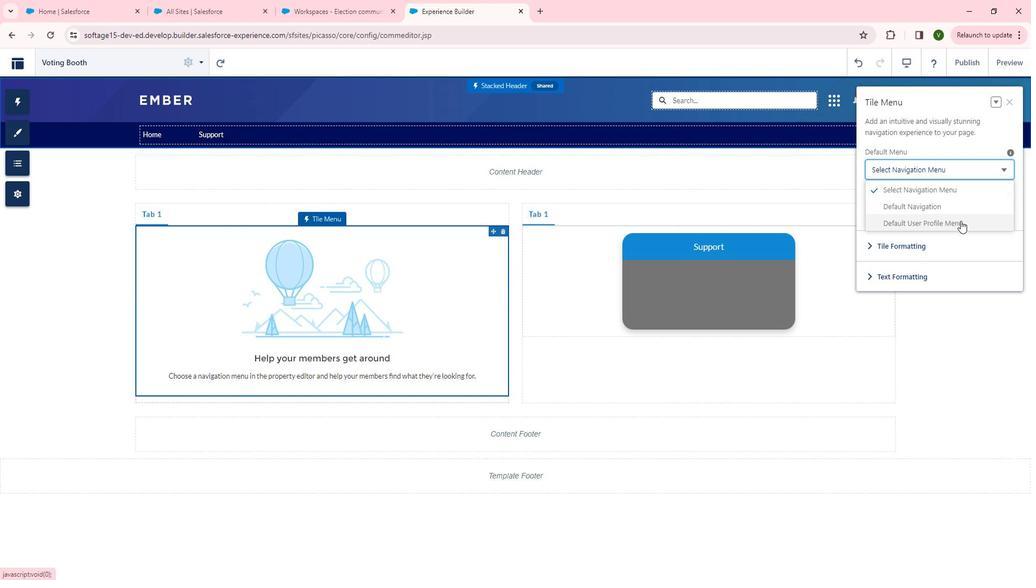 
Action: Mouse moved to (943, 197)
Screenshot: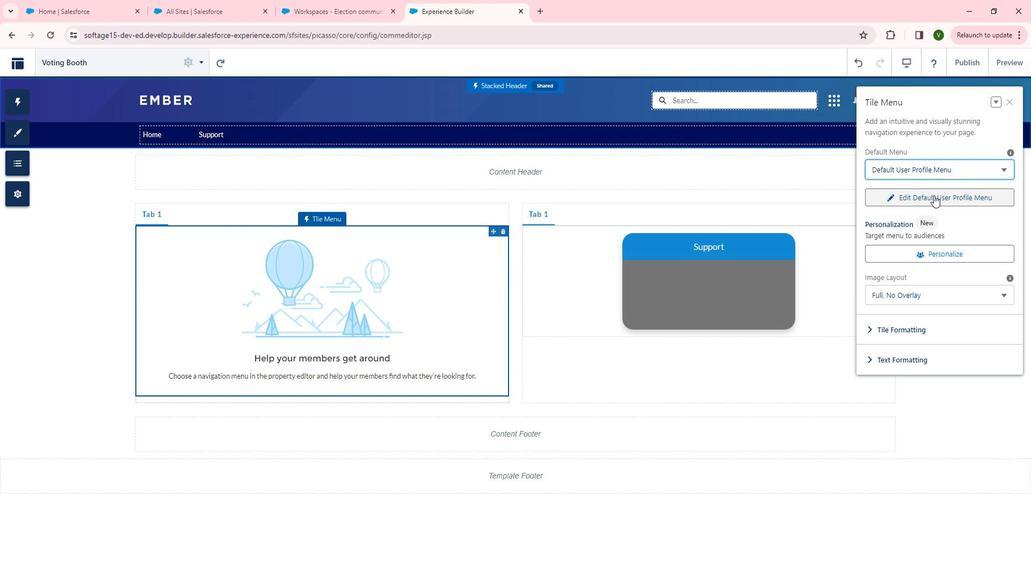 
Action: Mouse pressed left at (943, 197)
Screenshot: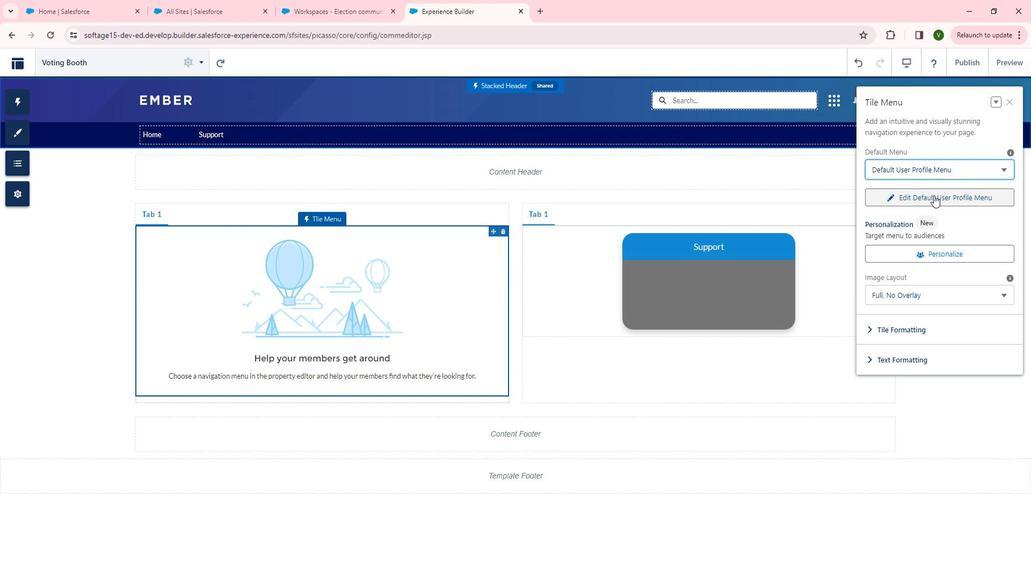 
Action: Mouse moved to (450, 354)
Screenshot: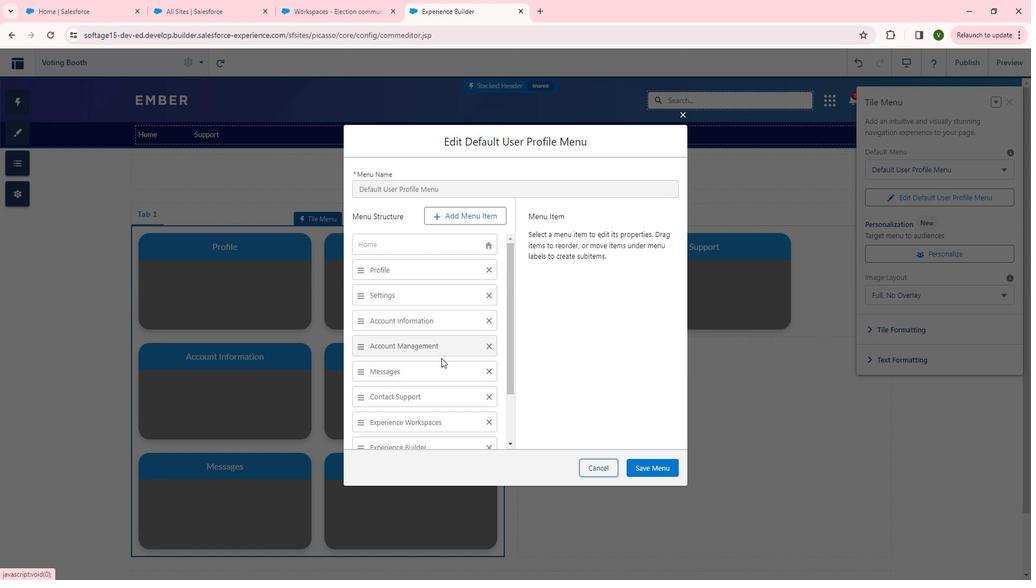 
Action: Mouse scrolled (450, 353) with delta (0, 0)
Screenshot: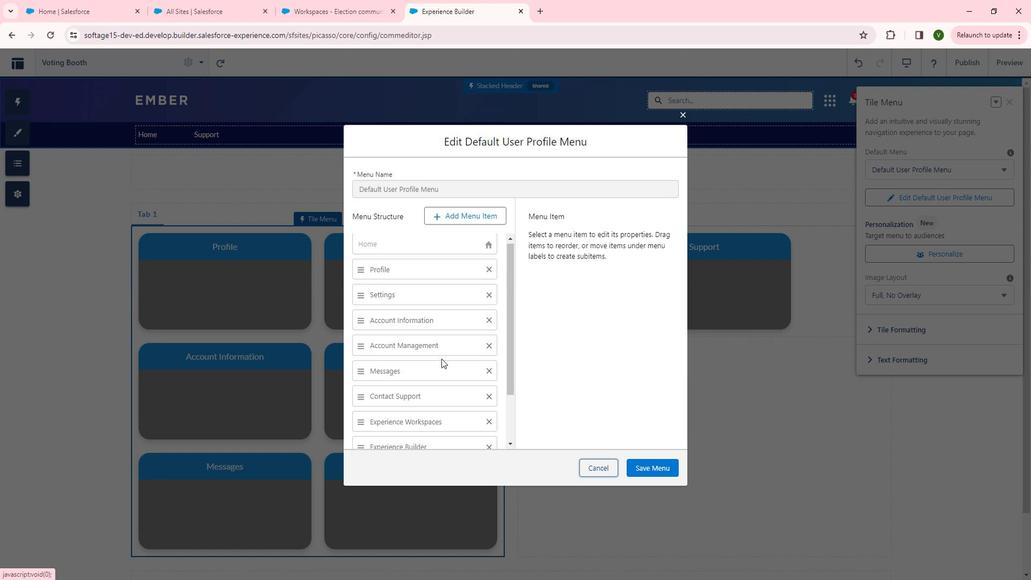
Action: Mouse scrolled (450, 353) with delta (0, 0)
Screenshot: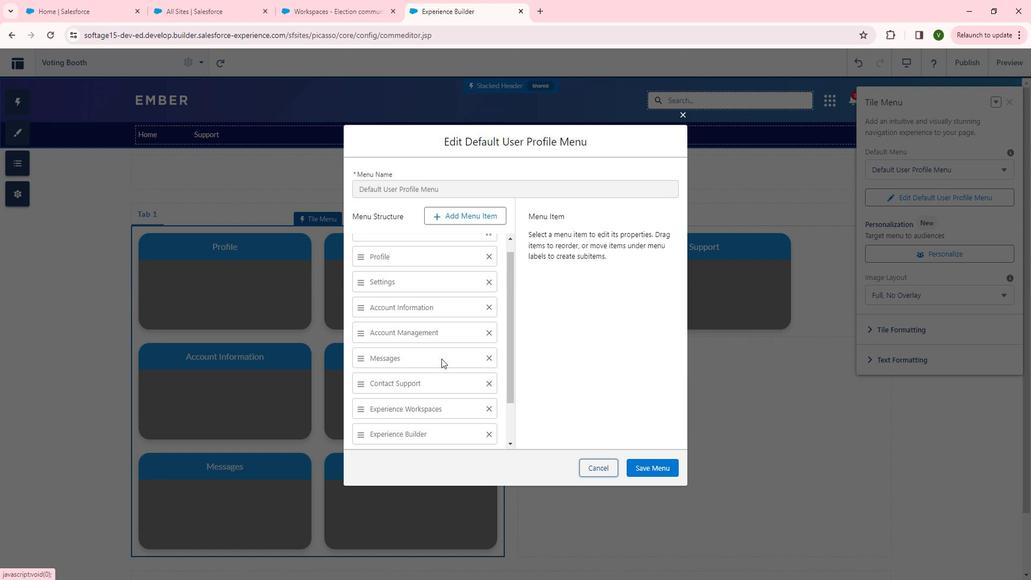
Action: Mouse scrolled (450, 353) with delta (0, 0)
Screenshot: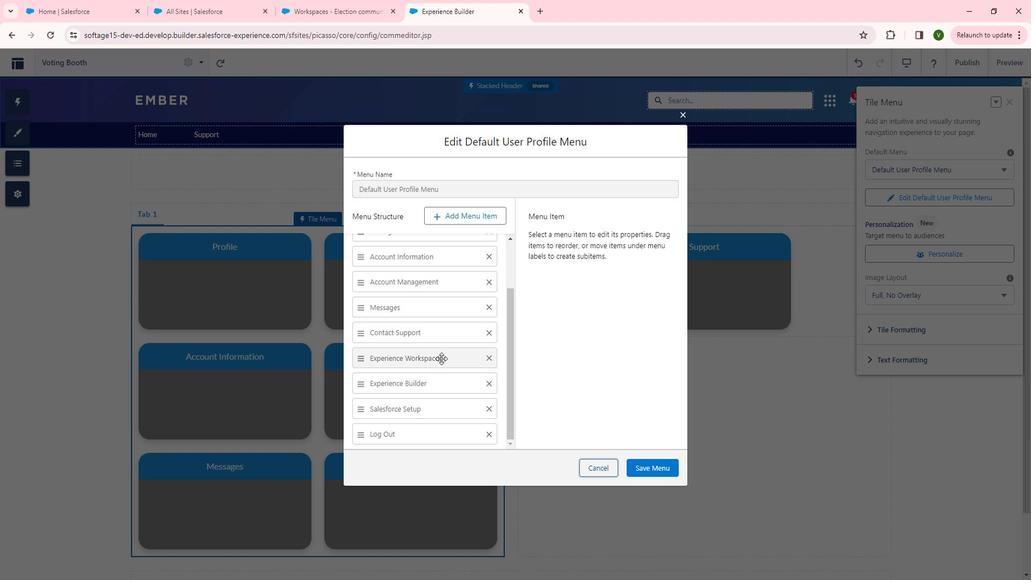 
Action: Mouse scrolled (450, 353) with delta (0, 0)
Screenshot: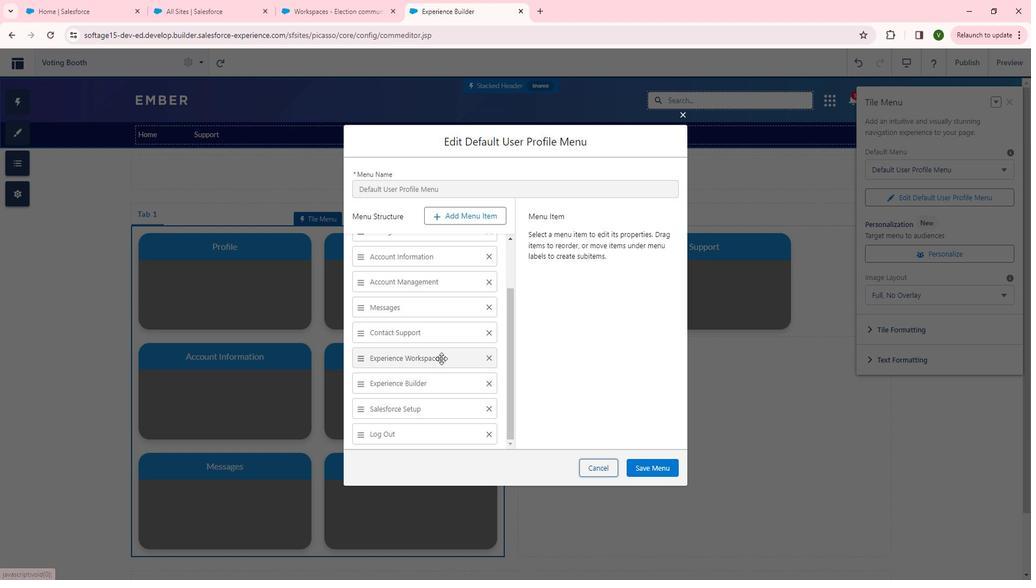 
Action: Mouse moved to (456, 356)
Screenshot: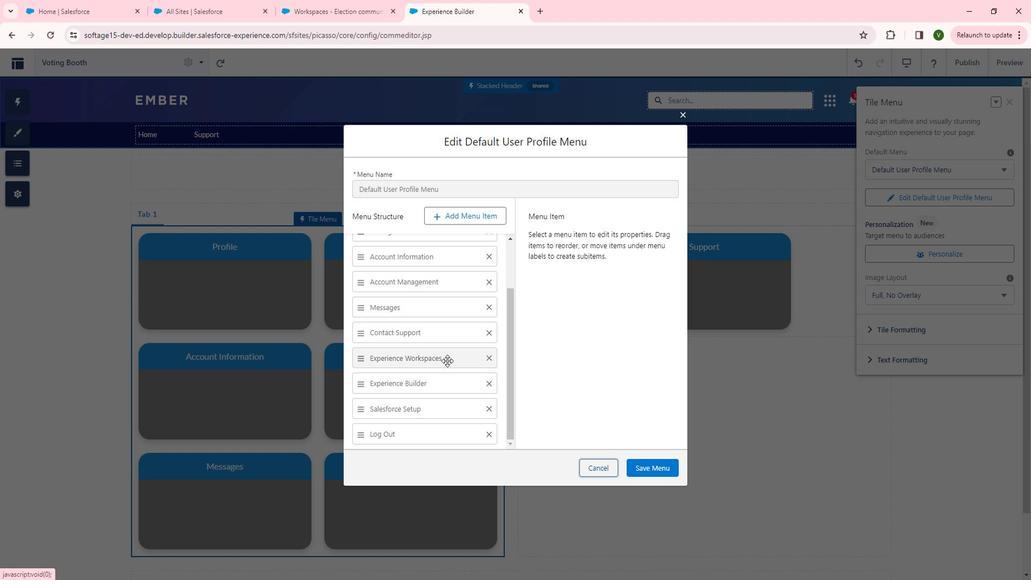 
Action: Mouse scrolled (456, 357) with delta (0, 0)
Screenshot: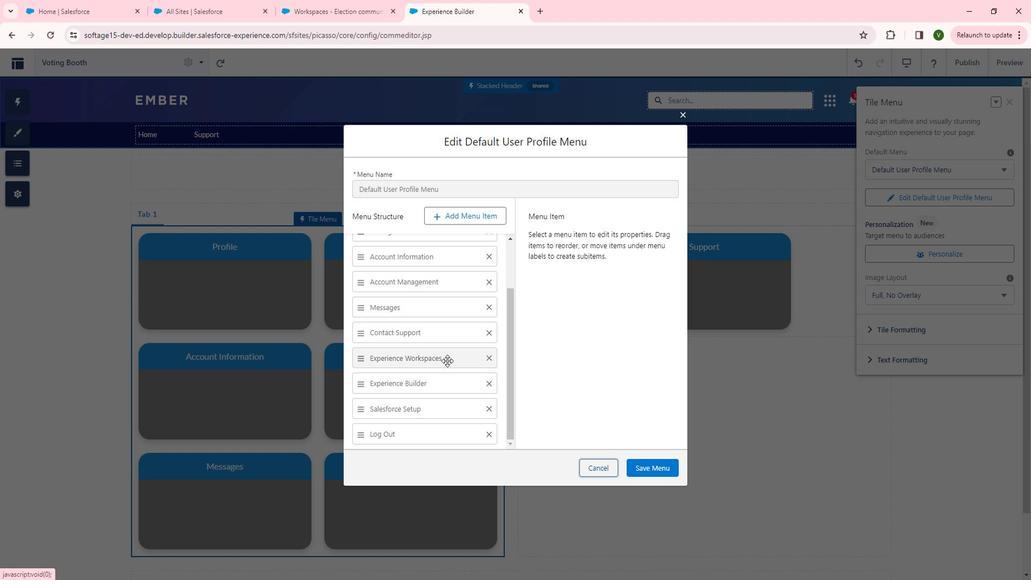 
Action: Mouse scrolled (456, 357) with delta (0, 0)
Screenshot: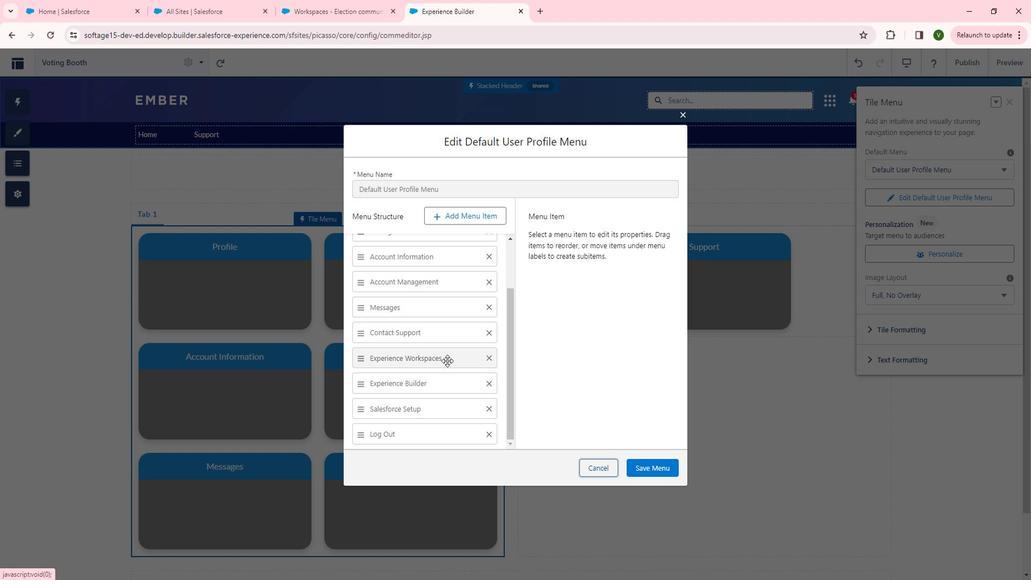 
Action: Mouse moved to (502, 212)
Screenshot: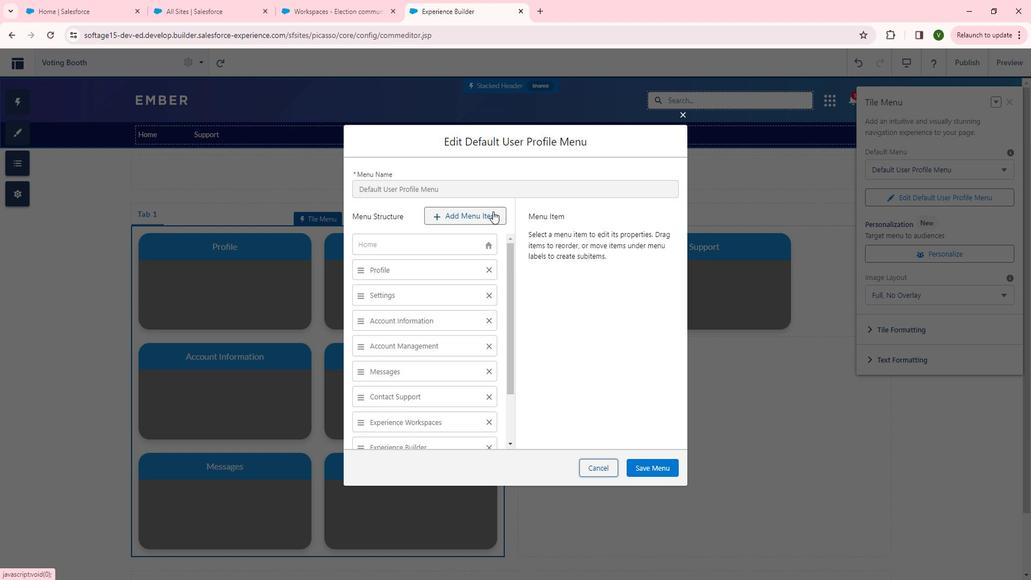 
Action: Mouse pressed left at (502, 212)
Screenshot: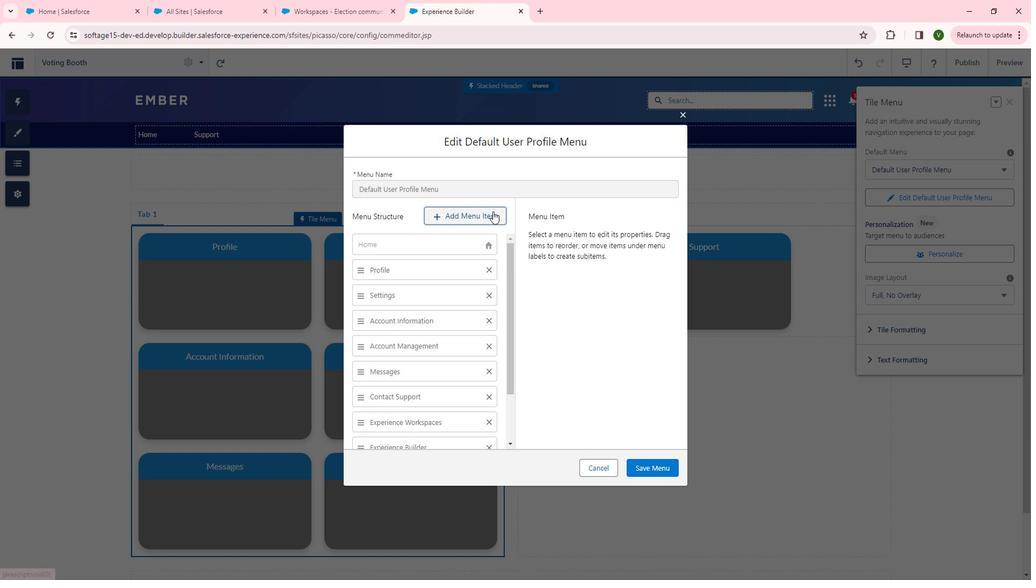 
Action: Mouse moved to (663, 290)
Screenshot: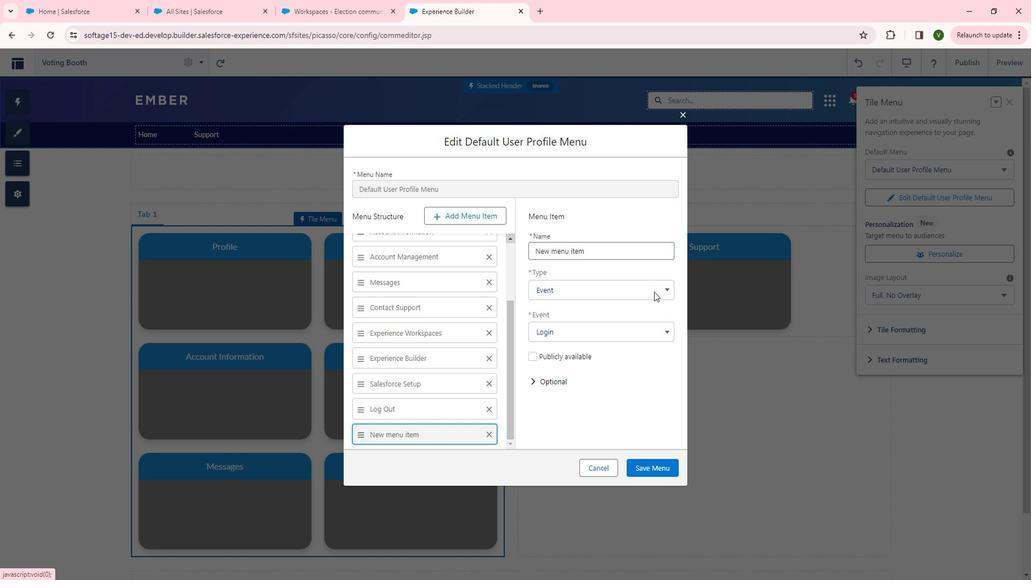 
Action: Mouse pressed left at (663, 290)
Screenshot: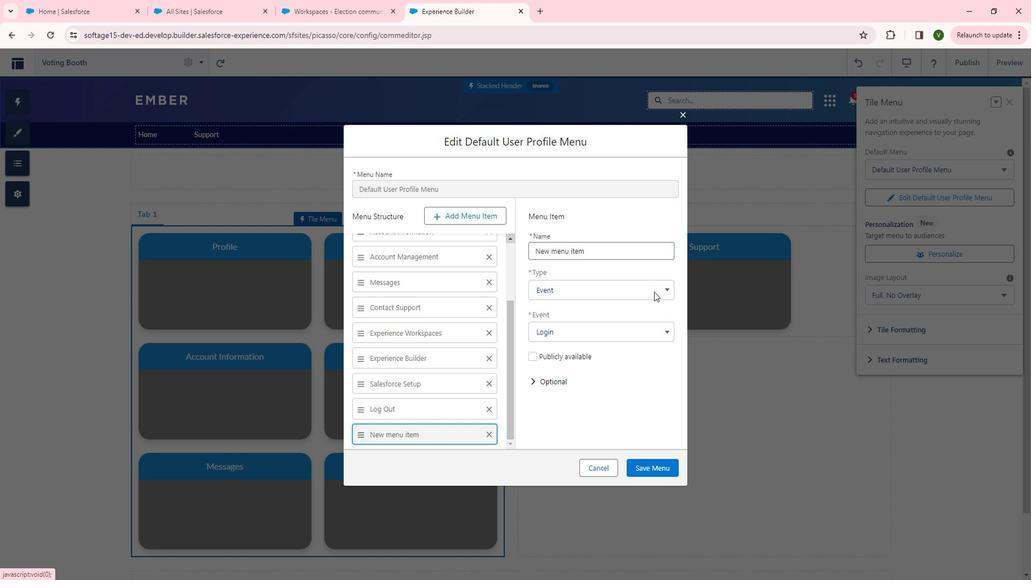 
Action: Mouse moved to (619, 352)
Screenshot: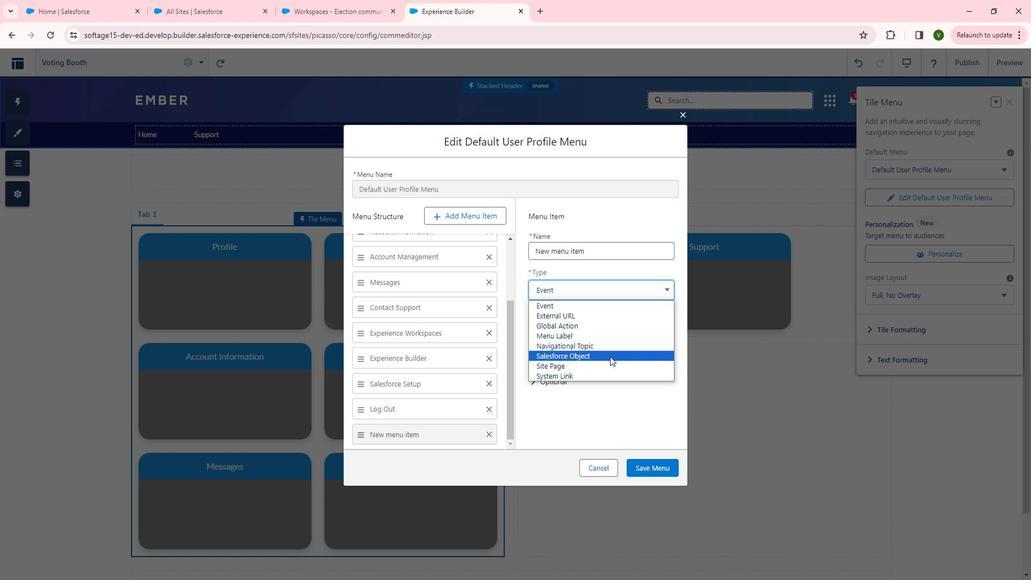 
Action: Mouse pressed left at (619, 352)
Screenshot: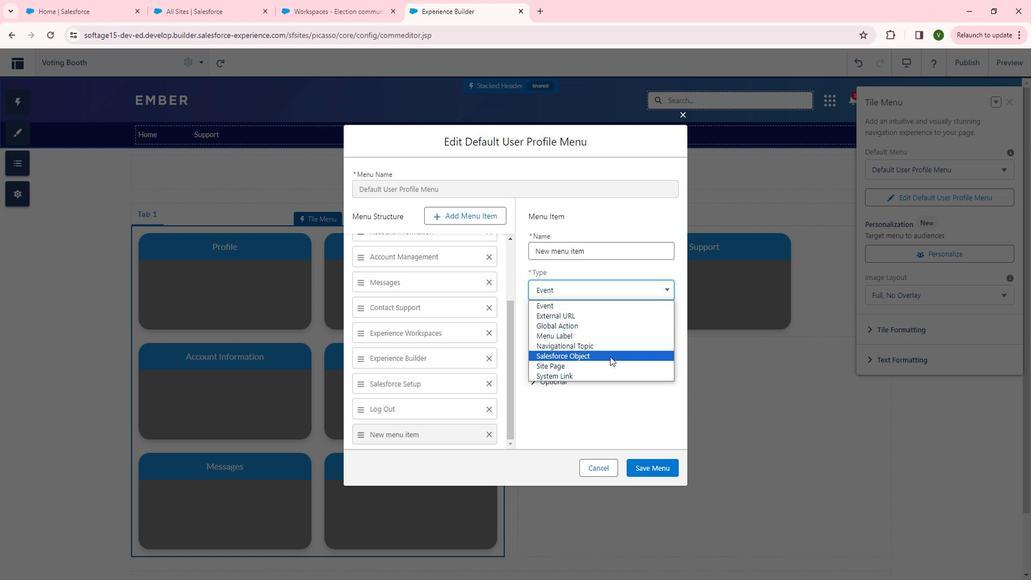 
Action: Mouse moved to (584, 332)
Screenshot: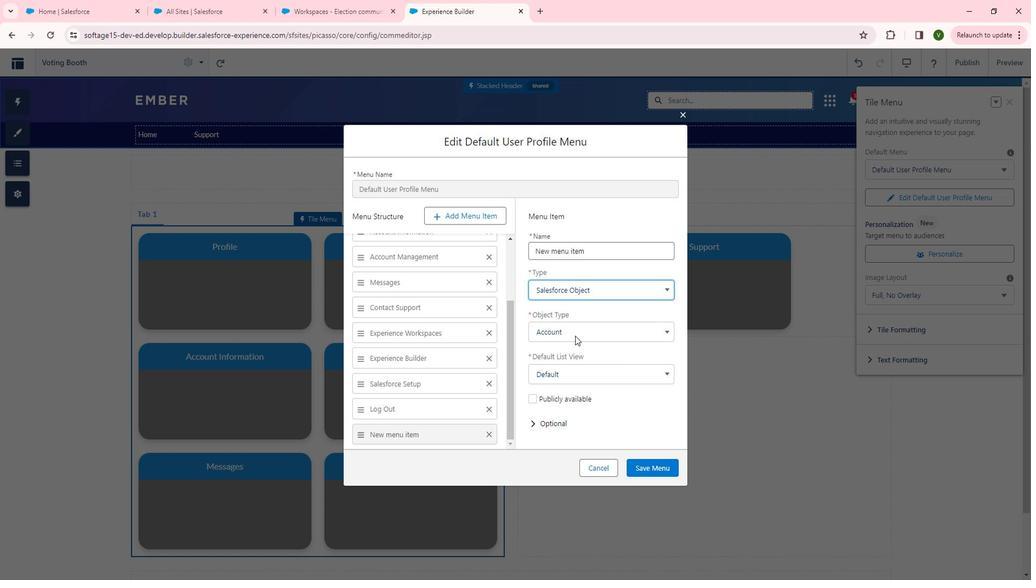 
Action: Mouse pressed left at (584, 332)
Screenshot: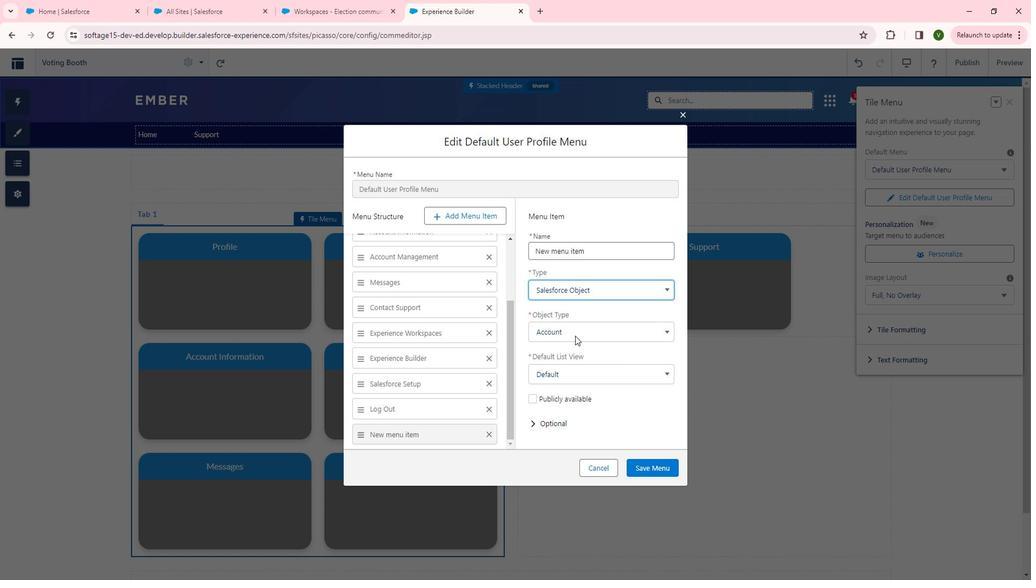 
Action: Mouse moved to (594, 377)
Screenshot: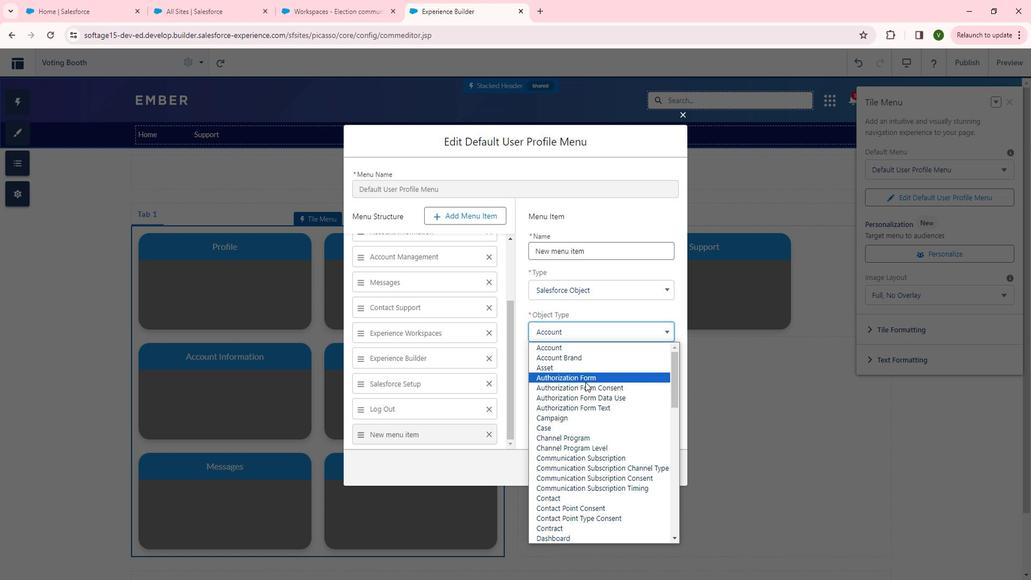 
Action: Mouse scrolled (594, 376) with delta (0, 0)
Screenshot: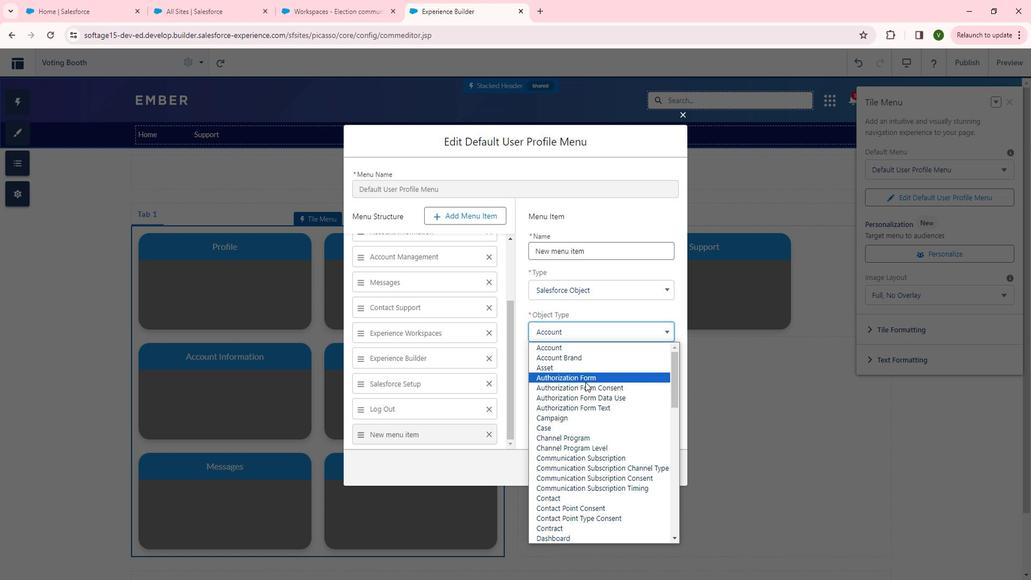 
Action: Mouse moved to (594, 378)
Screenshot: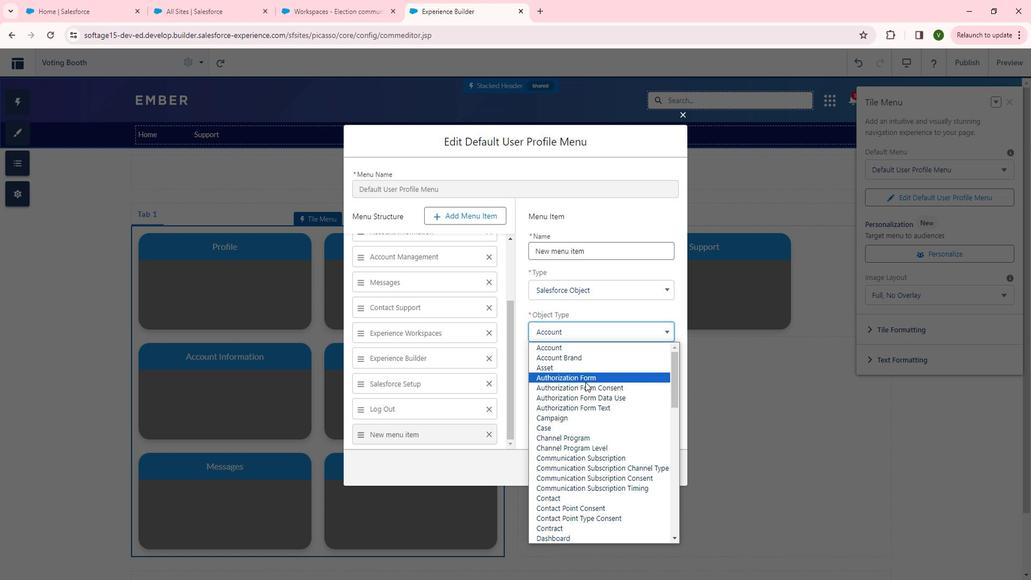 
Action: Mouse scrolled (594, 377) with delta (0, 0)
Screenshot: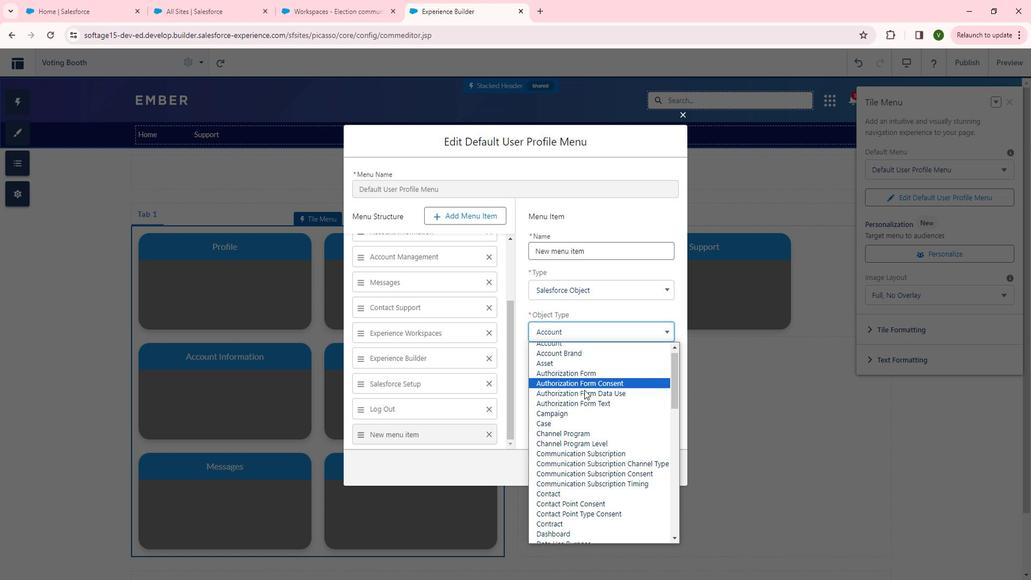 
Action: Mouse moved to (594, 380)
Screenshot: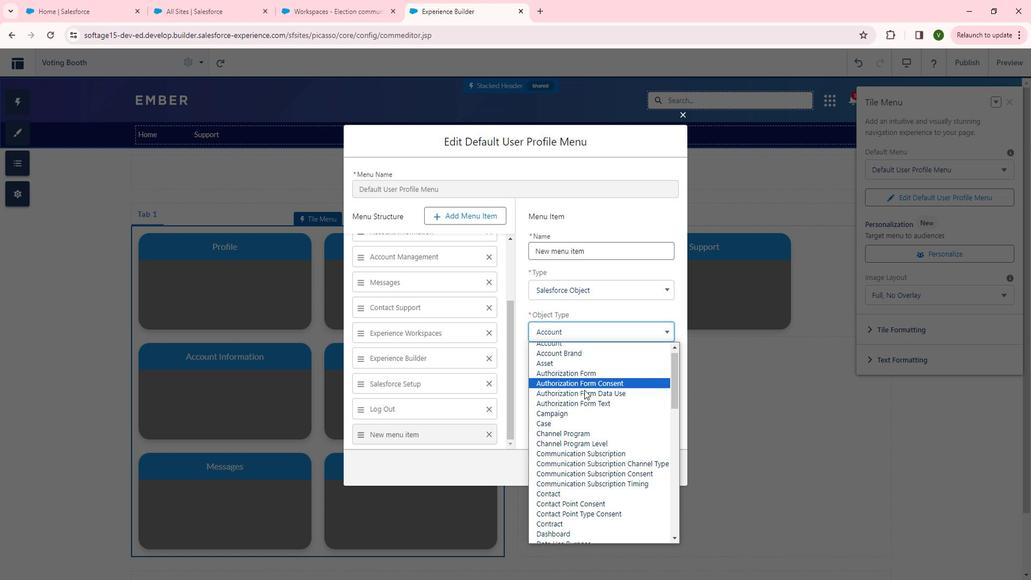 
Action: Mouse scrolled (594, 380) with delta (0, 0)
